 Task: Set up issue templates in the GitHub repository by adding 'Bug report', 'Feature request', and 'Custom template'.
Action: Mouse moved to (127, 251)
Screenshot: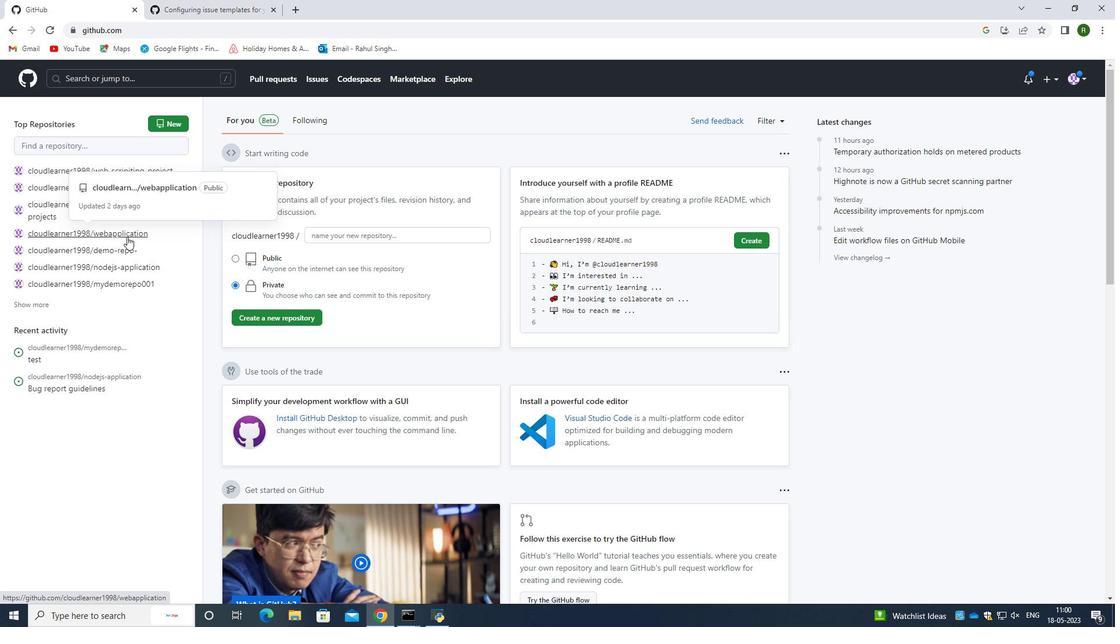 
Action: Mouse pressed left at (127, 251)
Screenshot: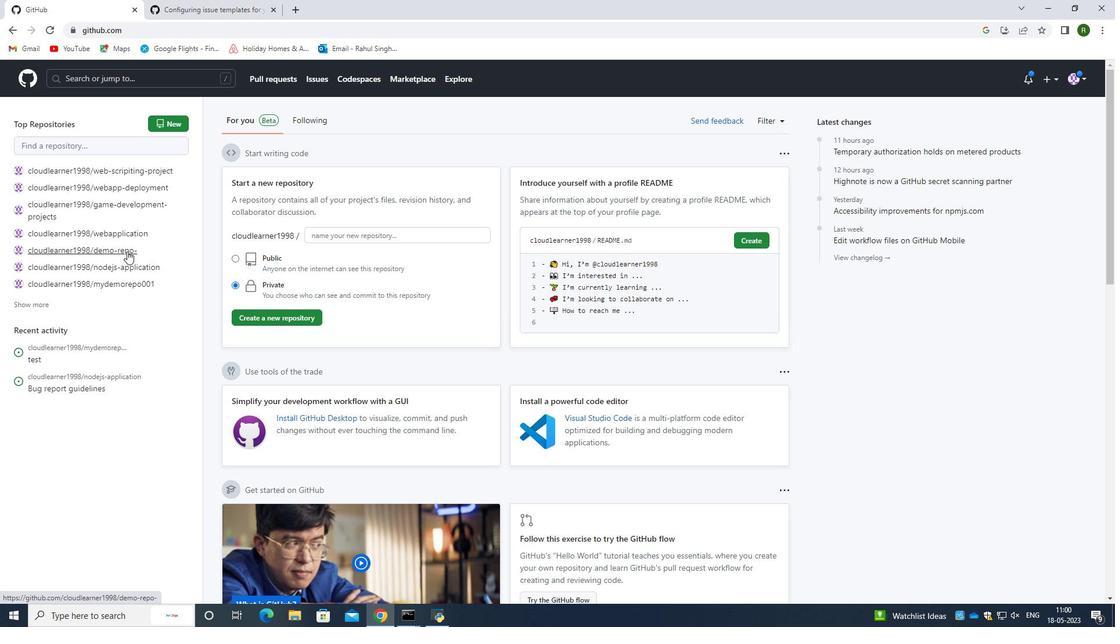 
Action: Mouse moved to (475, 145)
Screenshot: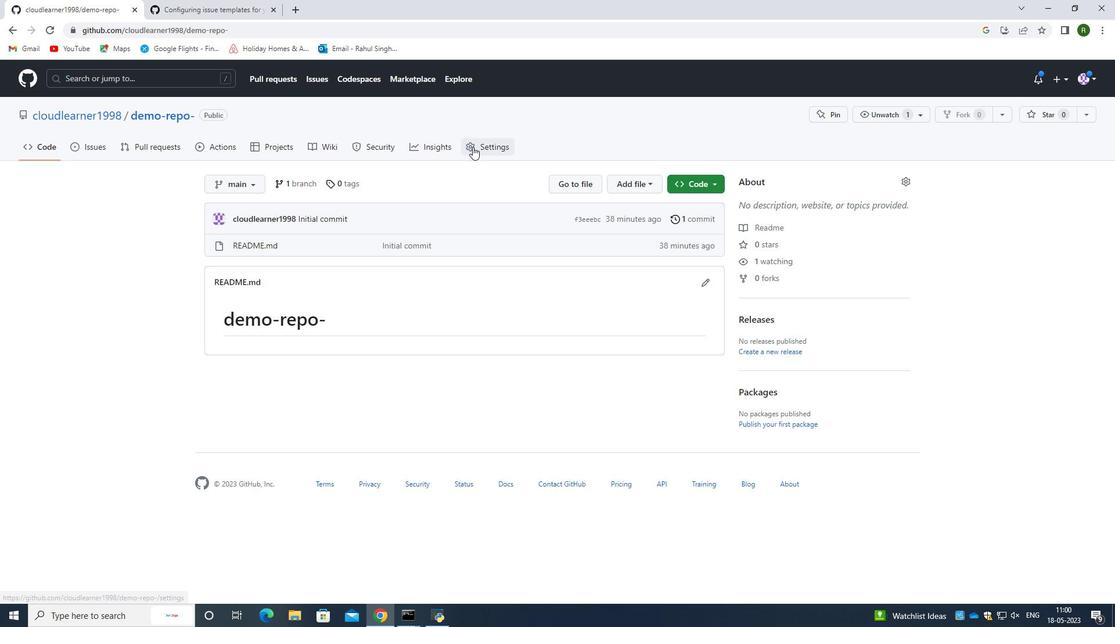 
Action: Mouse pressed left at (475, 145)
Screenshot: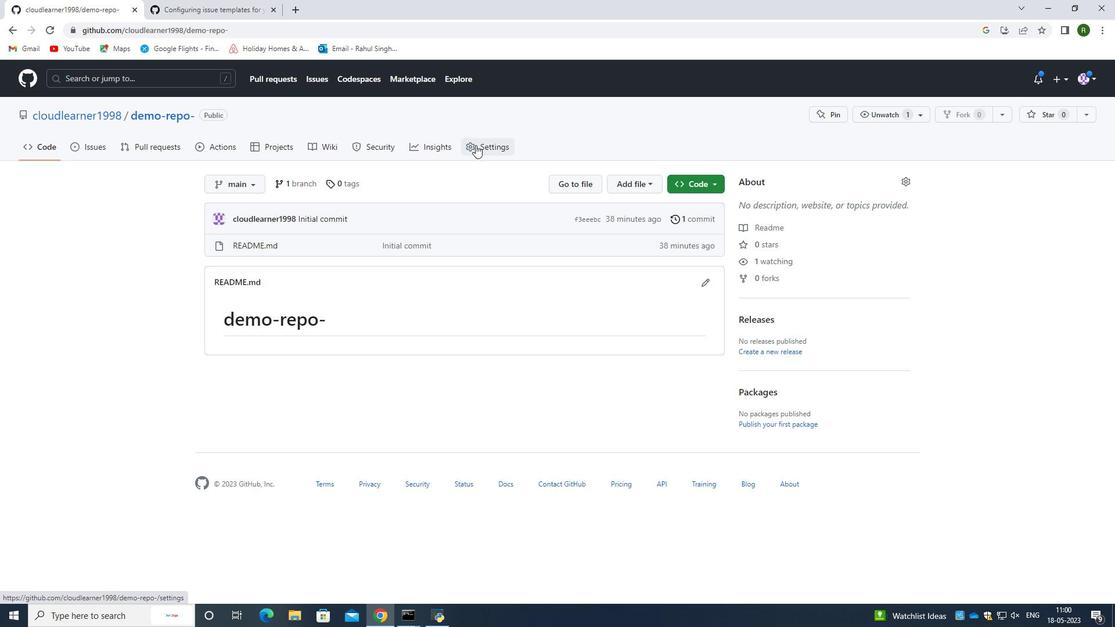 
Action: Mouse moved to (471, 294)
Screenshot: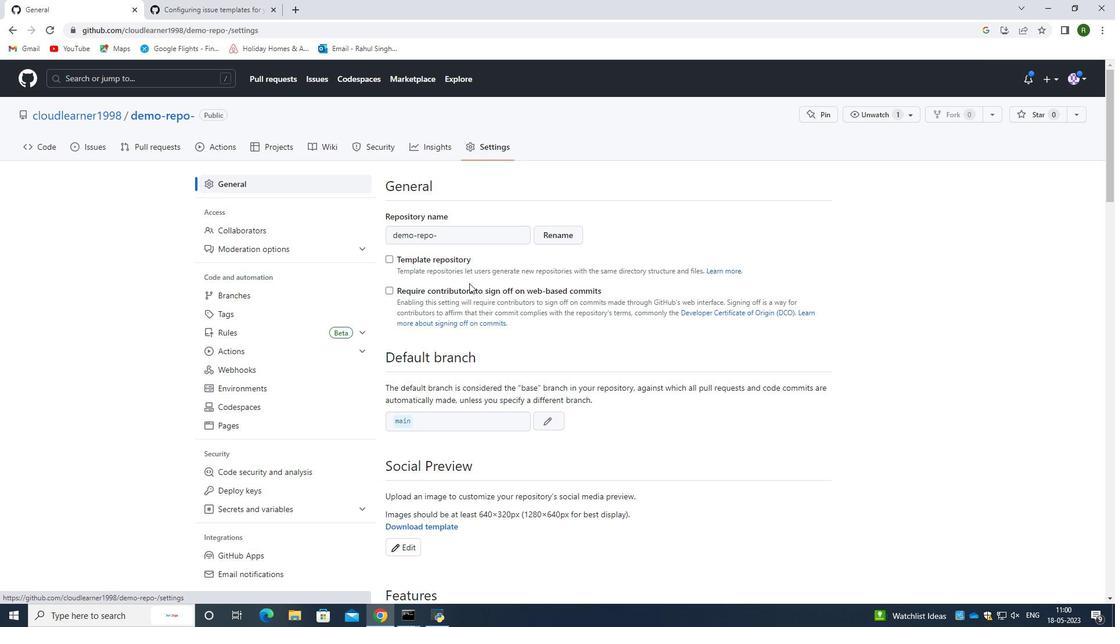 
Action: Mouse scrolled (471, 293) with delta (0, 0)
Screenshot: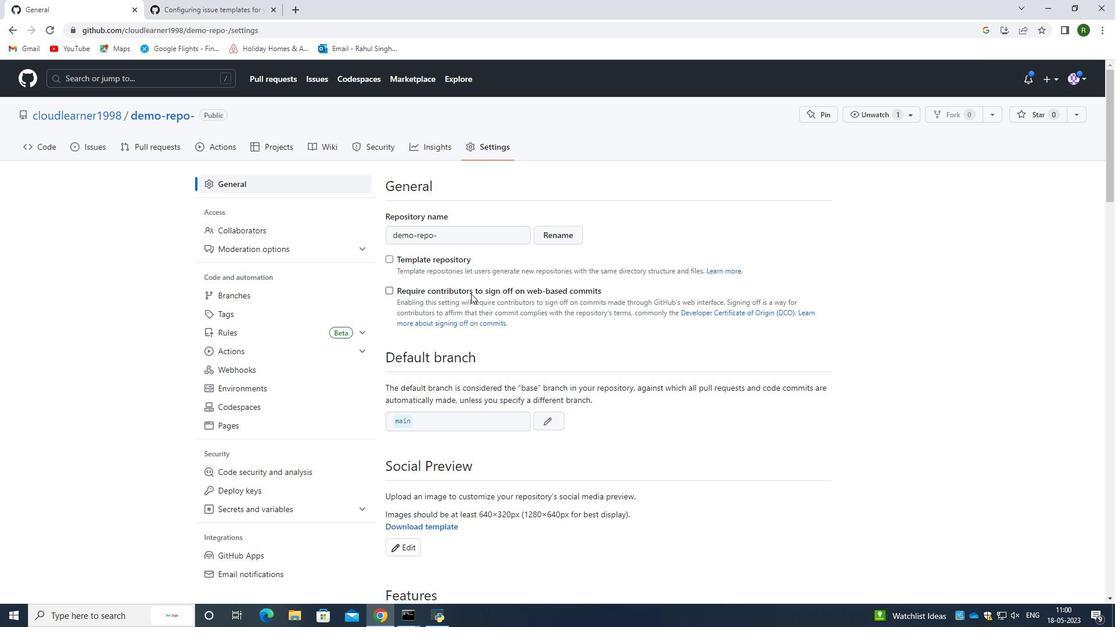
Action: Mouse moved to (473, 294)
Screenshot: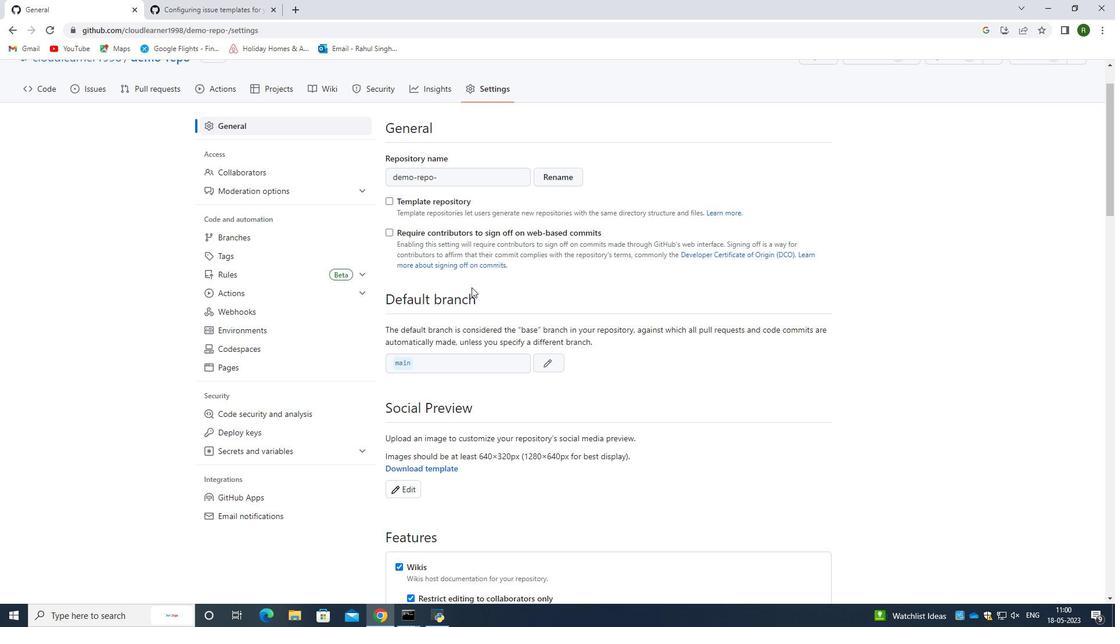 
Action: Mouse scrolled (473, 294) with delta (0, 0)
Screenshot: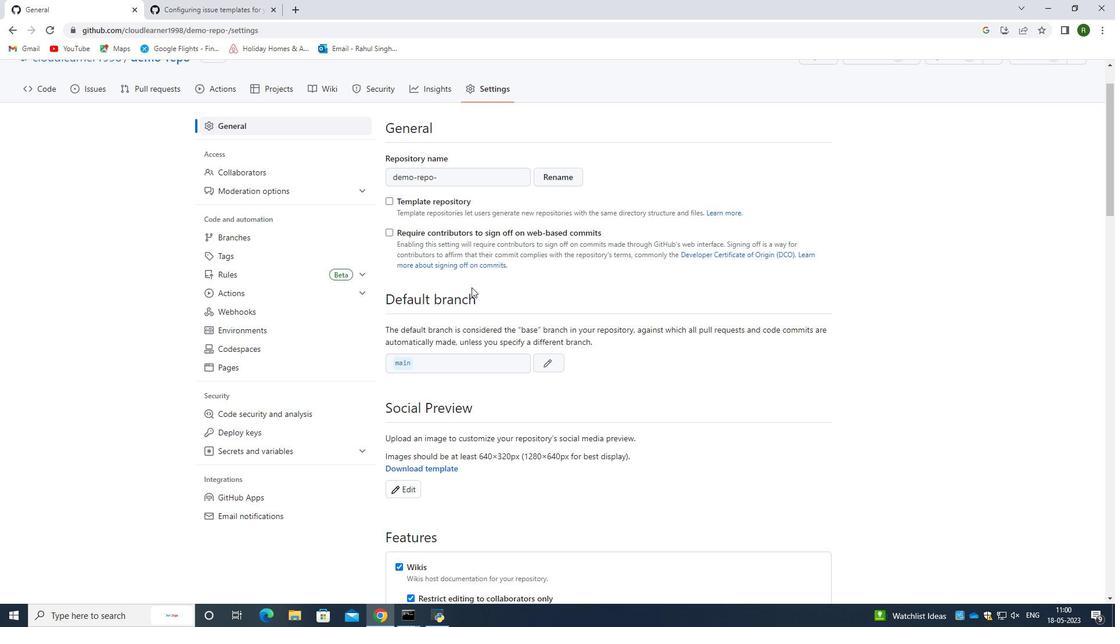 
Action: Mouse moved to (517, 398)
Screenshot: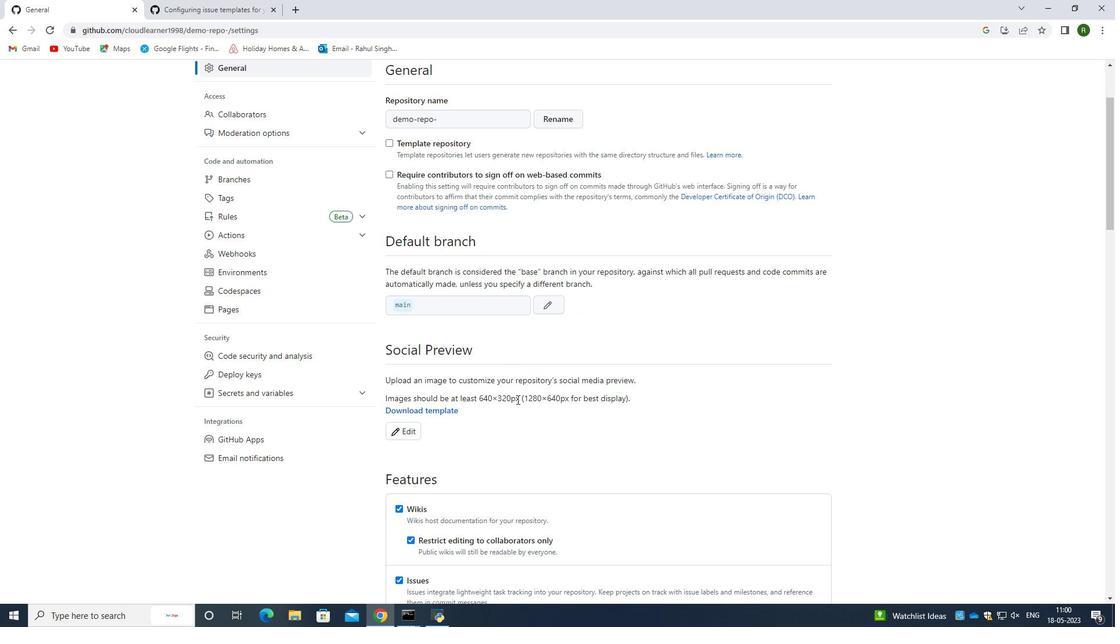 
Action: Mouse scrolled (517, 398) with delta (0, 0)
Screenshot: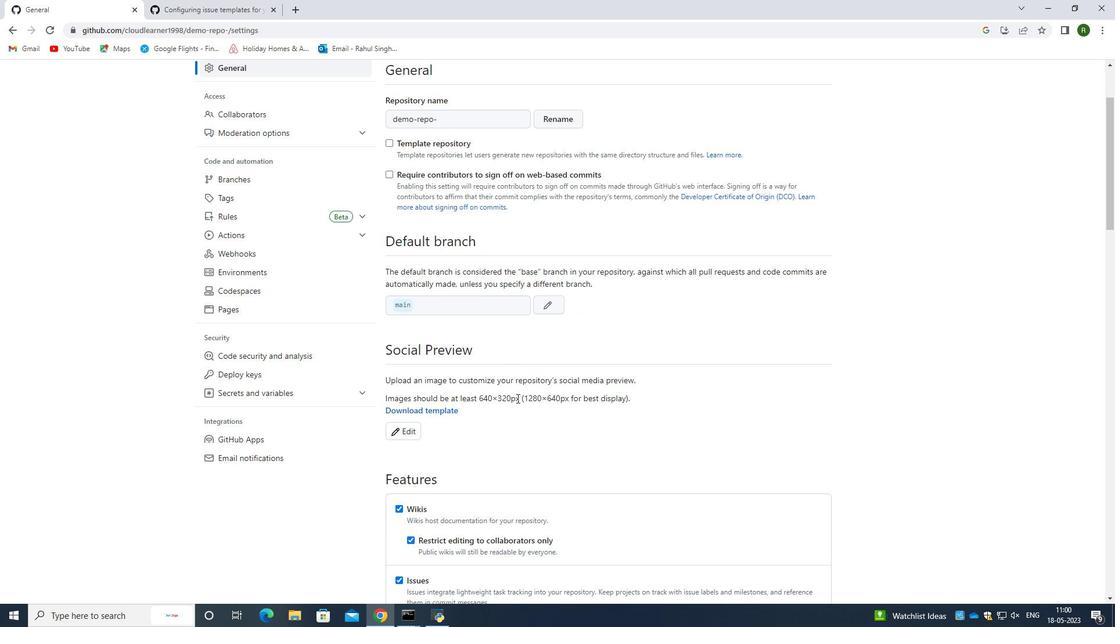 
Action: Mouse moved to (517, 400)
Screenshot: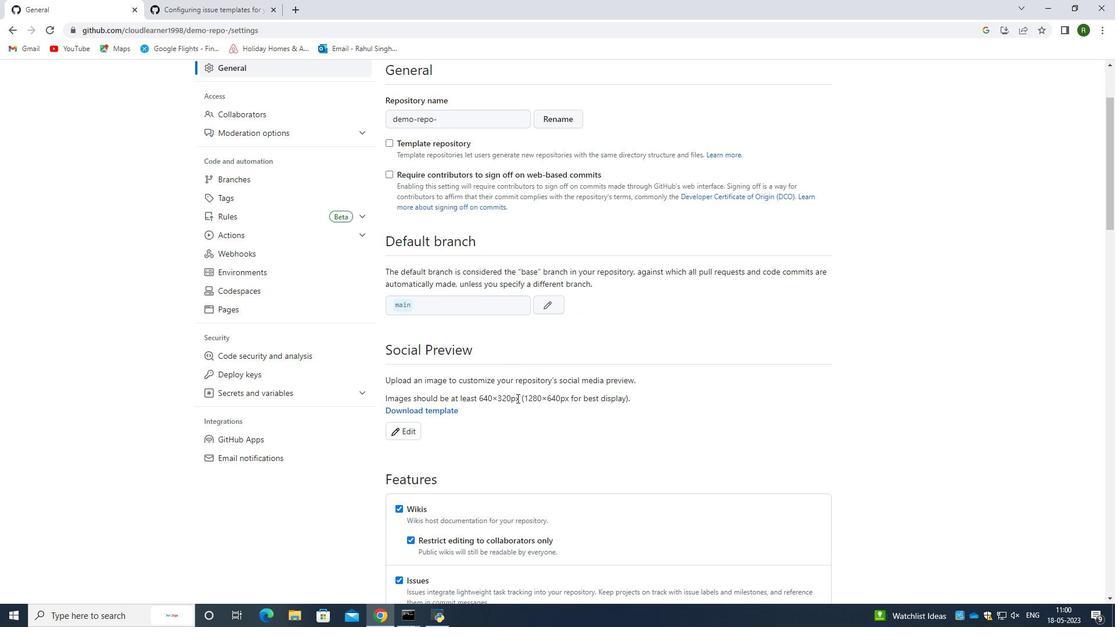 
Action: Mouse scrolled (517, 400) with delta (0, 0)
Screenshot: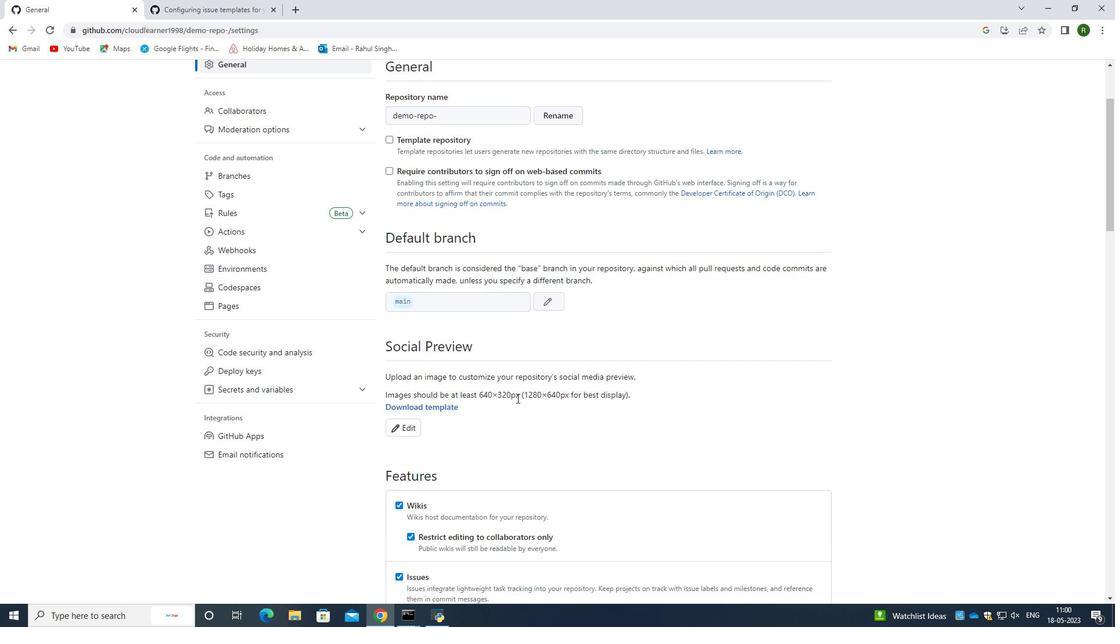
Action: Mouse moved to (514, 462)
Screenshot: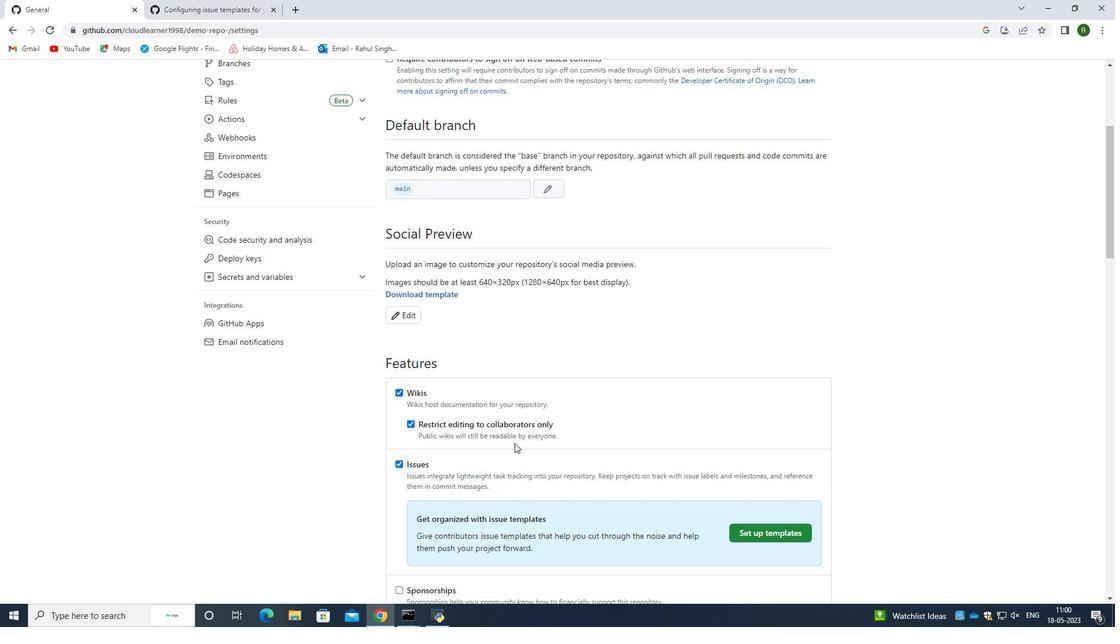 
Action: Mouse scrolled (514, 461) with delta (0, 0)
Screenshot: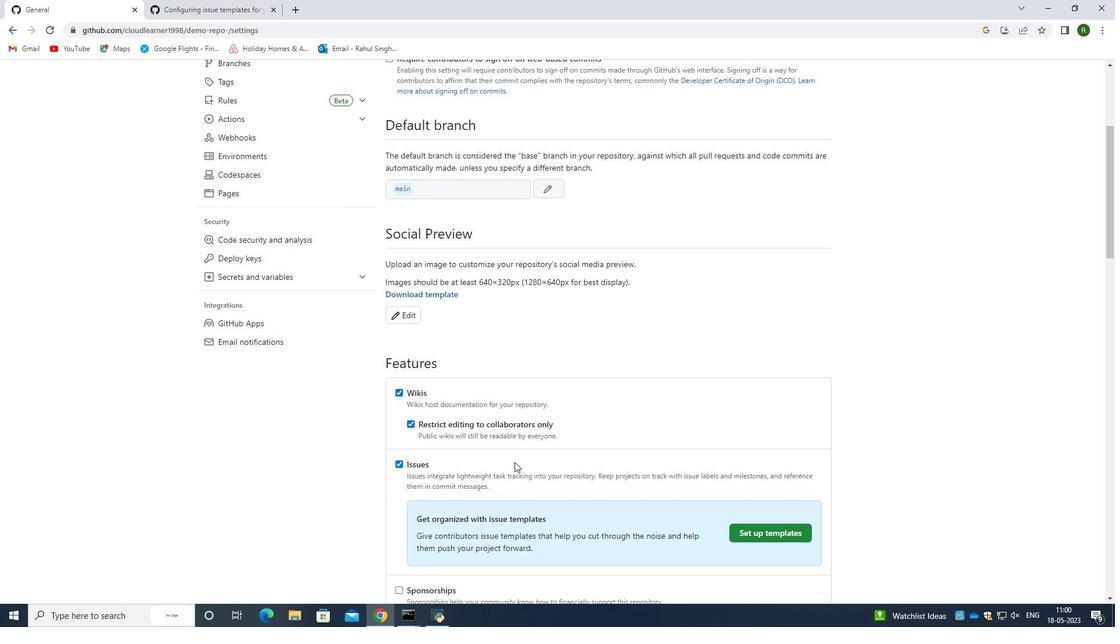 
Action: Mouse scrolled (514, 461) with delta (0, 0)
Screenshot: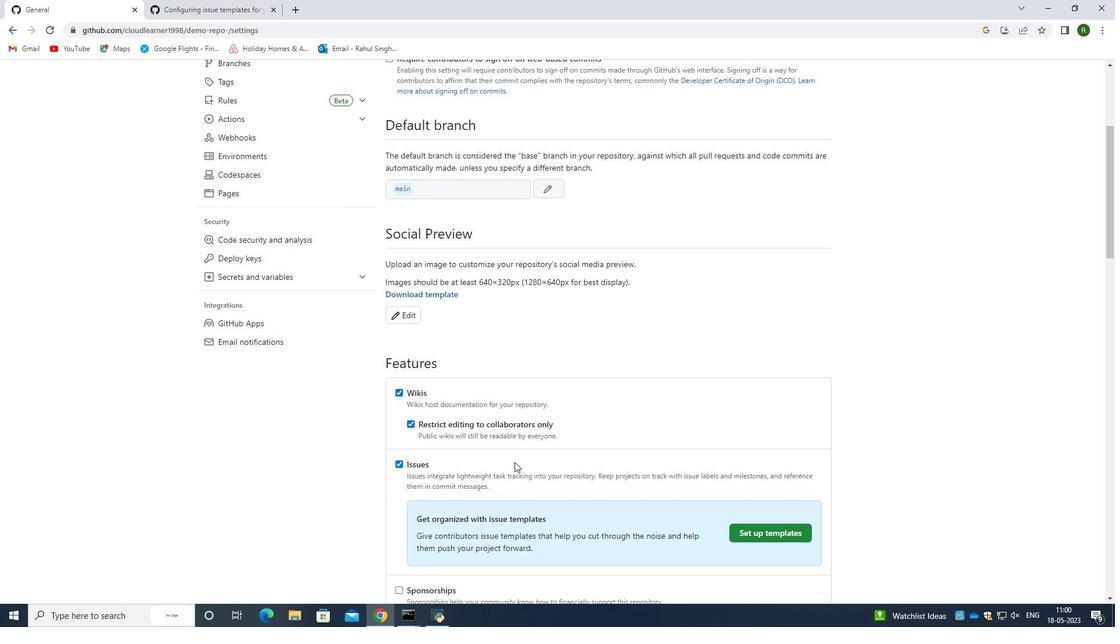 
Action: Mouse moved to (456, 163)
Screenshot: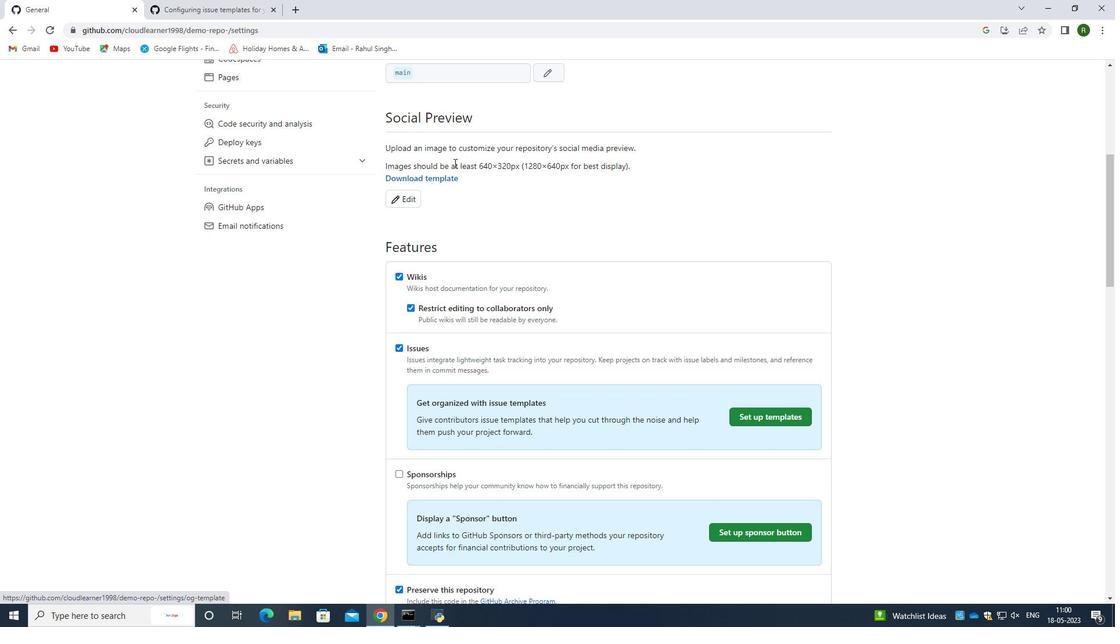 
Action: Mouse scrolled (456, 162) with delta (0, 0)
Screenshot: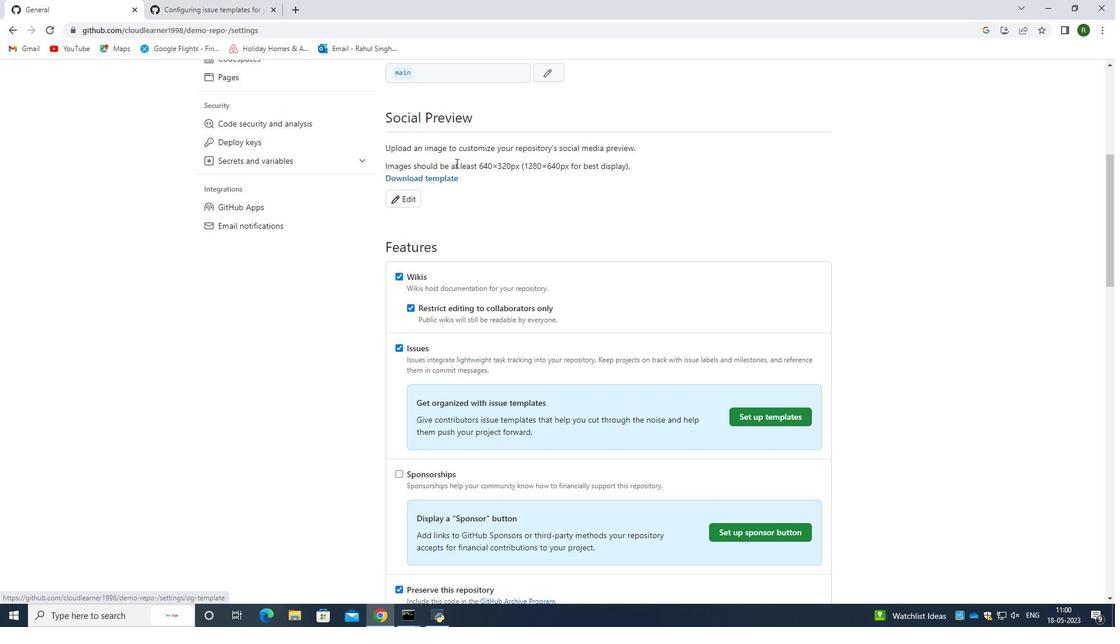 
Action: Mouse scrolled (456, 162) with delta (0, 0)
Screenshot: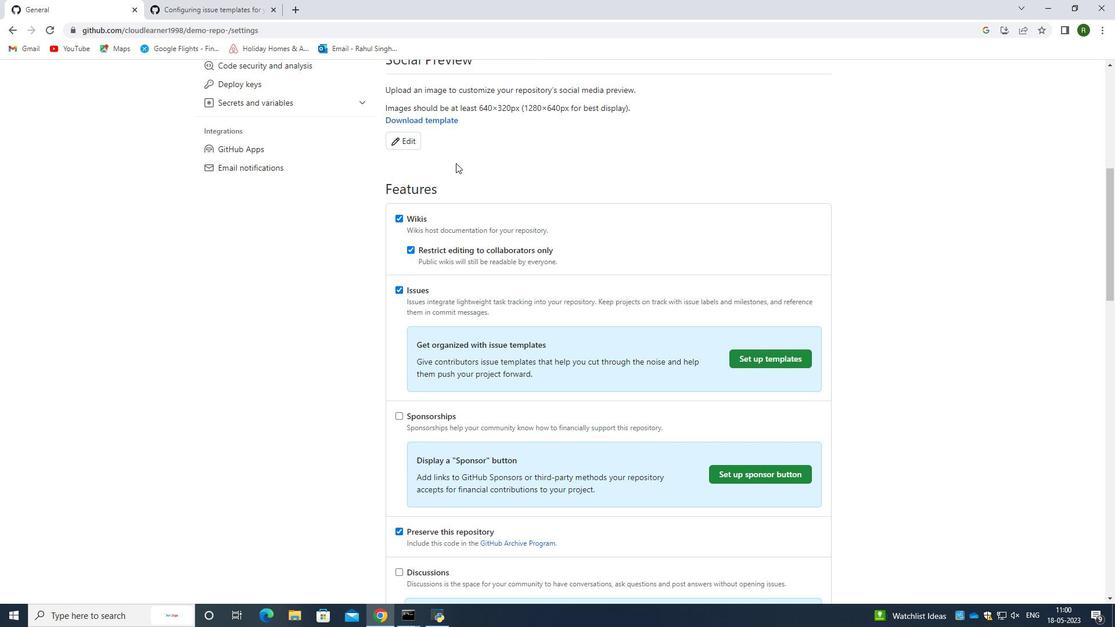 
Action: Mouse scrolled (456, 162) with delta (0, 0)
Screenshot: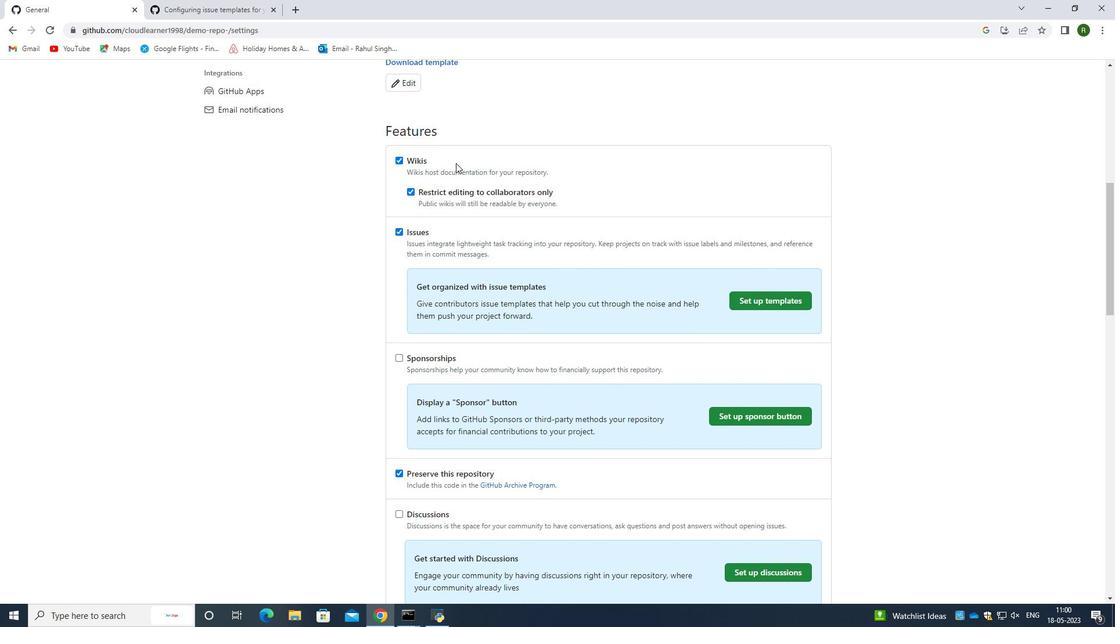 
Action: Mouse scrolled (456, 162) with delta (0, 0)
Screenshot: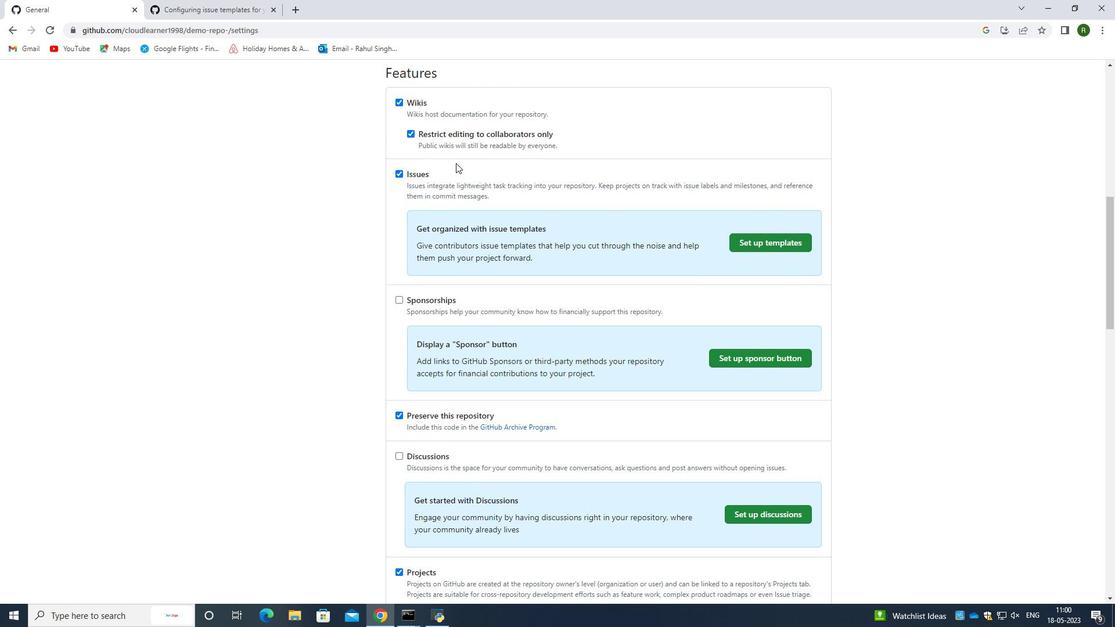 
Action: Mouse scrolled (456, 162) with delta (0, 0)
Screenshot: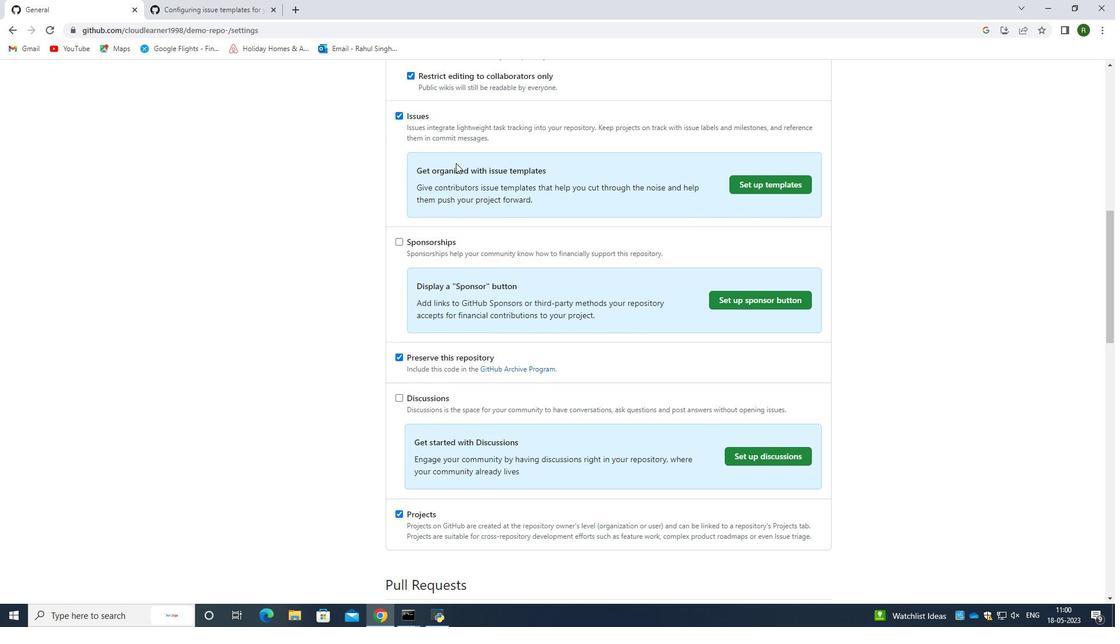 
Action: Mouse scrolled (456, 163) with delta (0, 0)
Screenshot: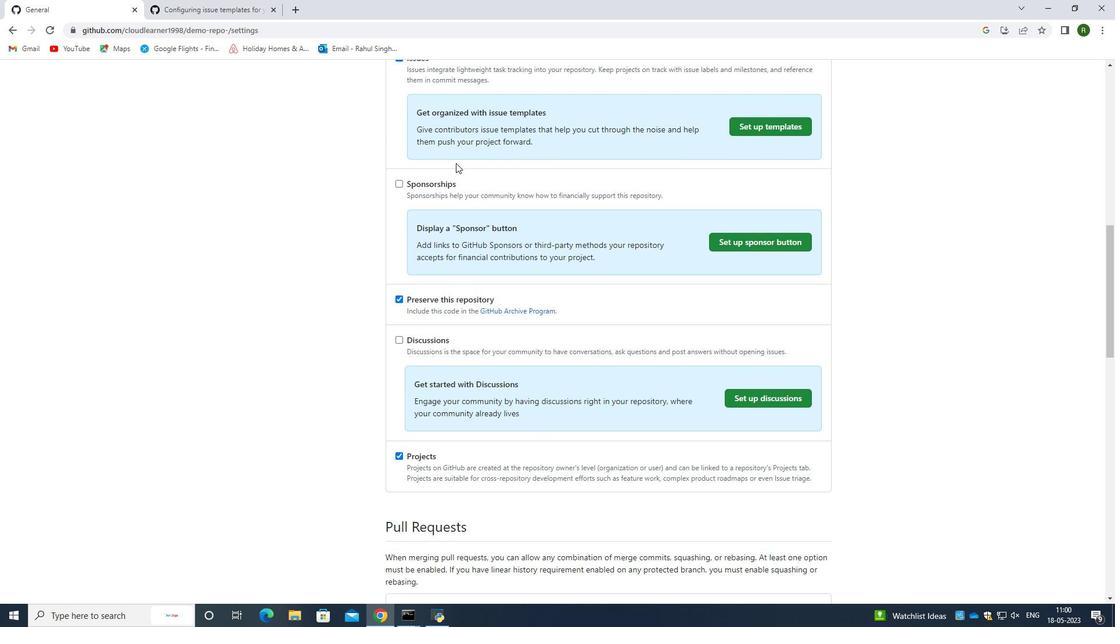 
Action: Mouse scrolled (456, 163) with delta (0, 0)
Screenshot: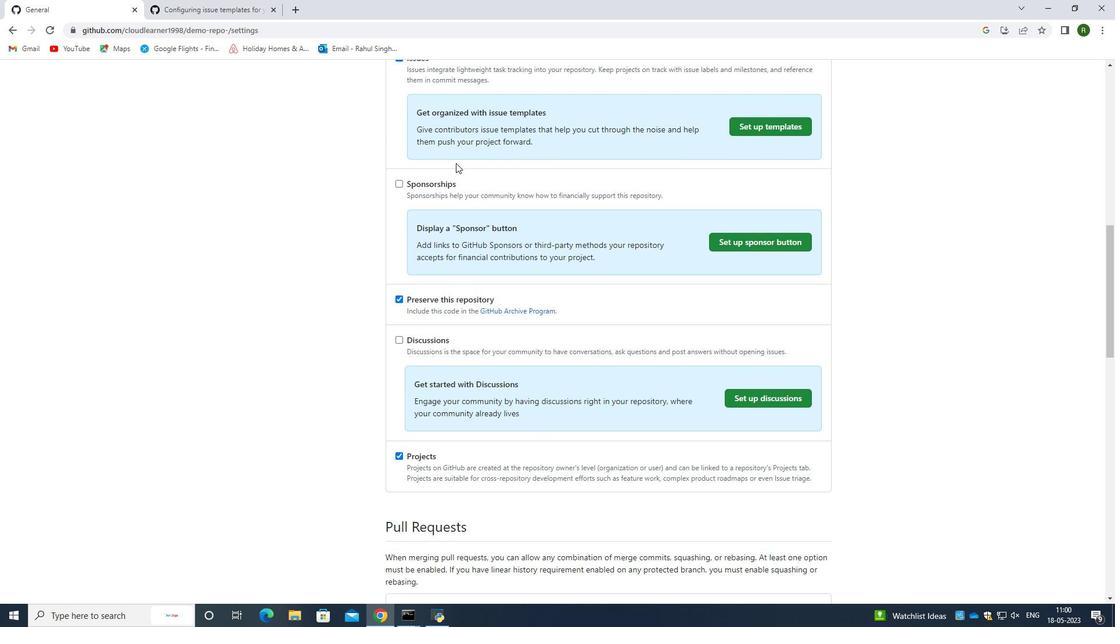 
Action: Mouse moved to (747, 242)
Screenshot: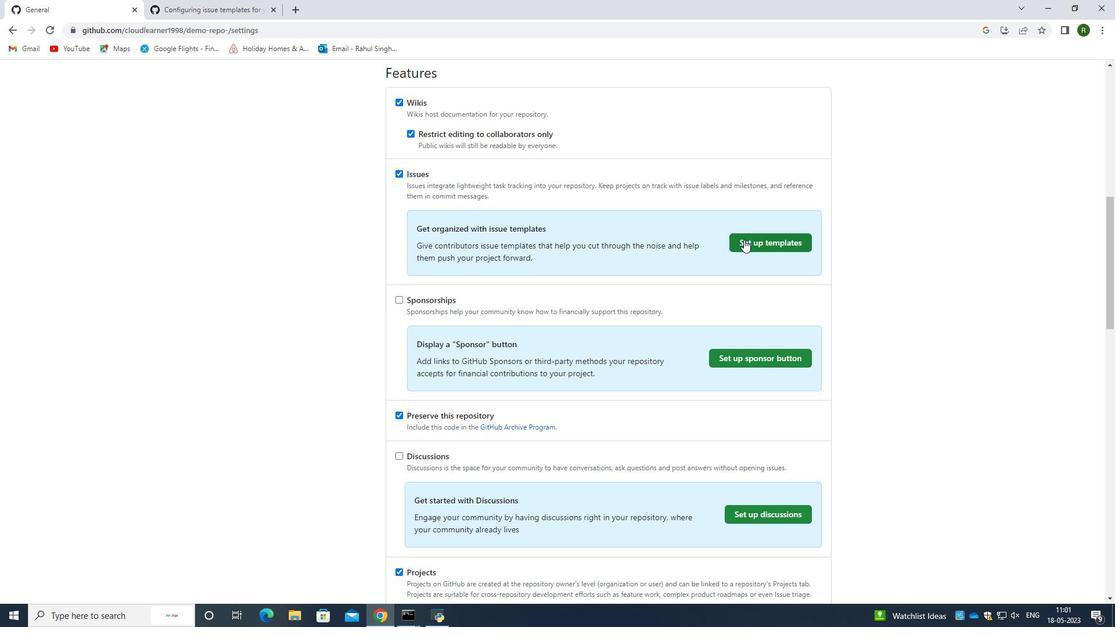 
Action: Mouse pressed left at (747, 242)
Screenshot: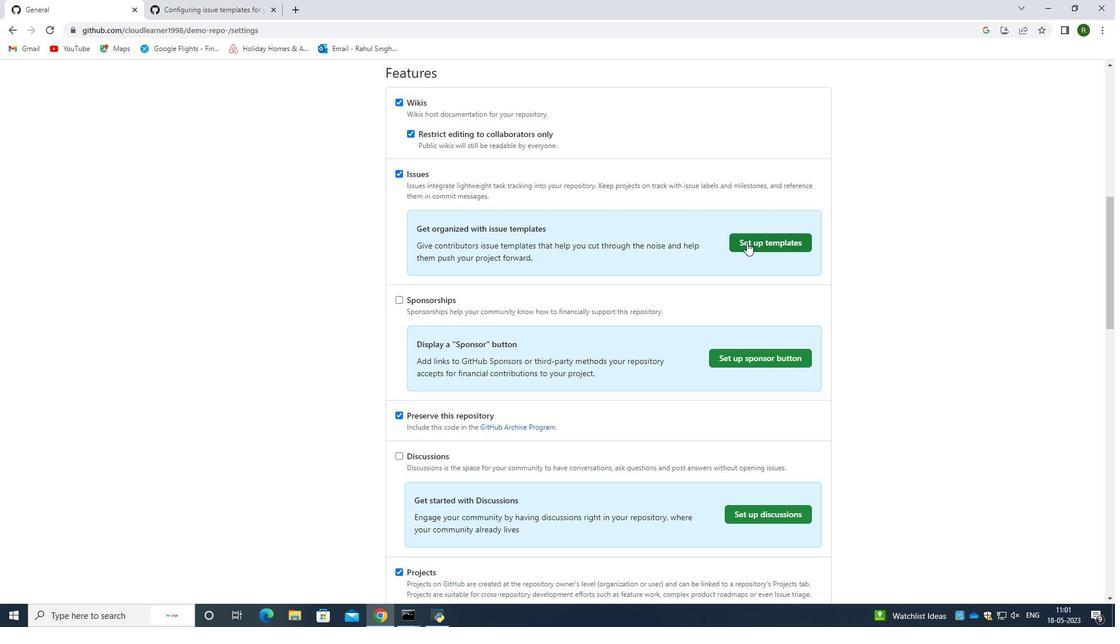 
Action: Mouse moved to (567, 260)
Screenshot: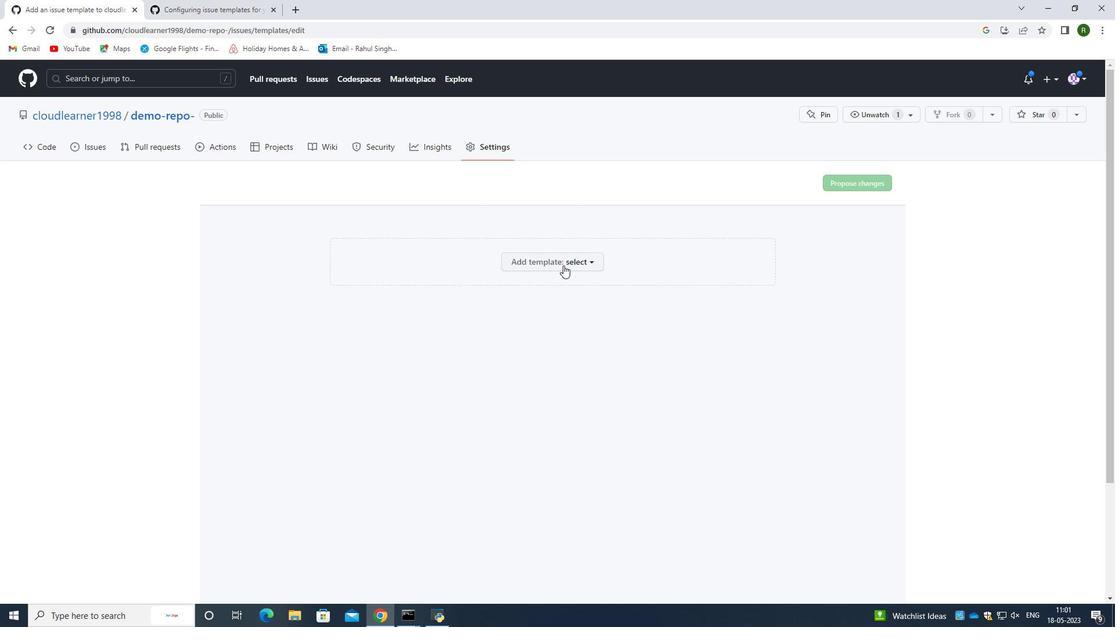 
Action: Mouse pressed left at (567, 260)
Screenshot: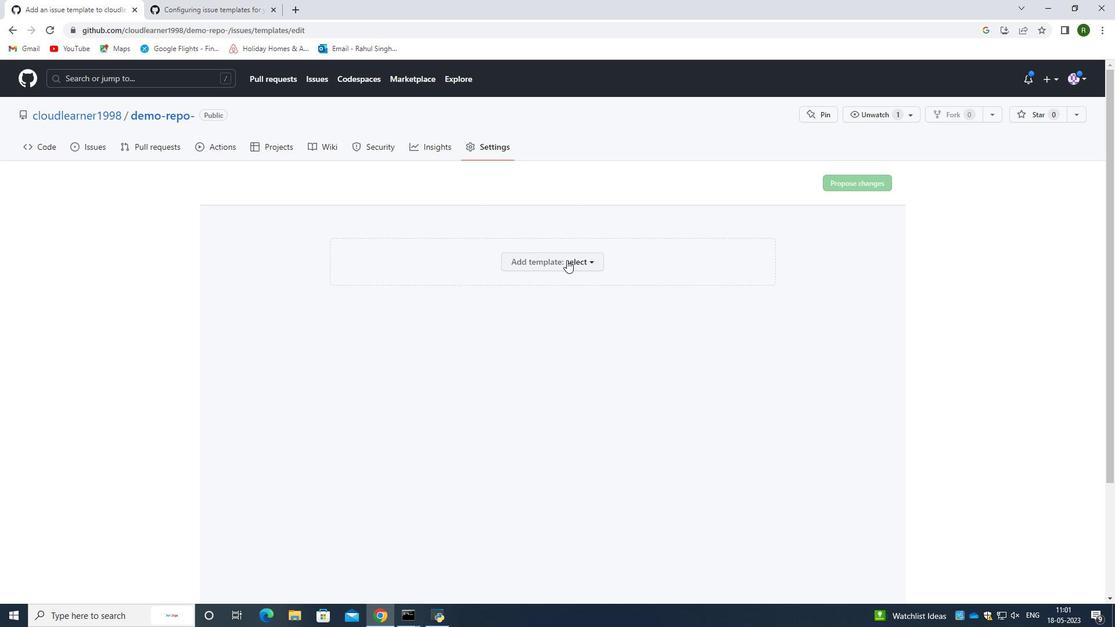 
Action: Mouse moved to (577, 292)
Screenshot: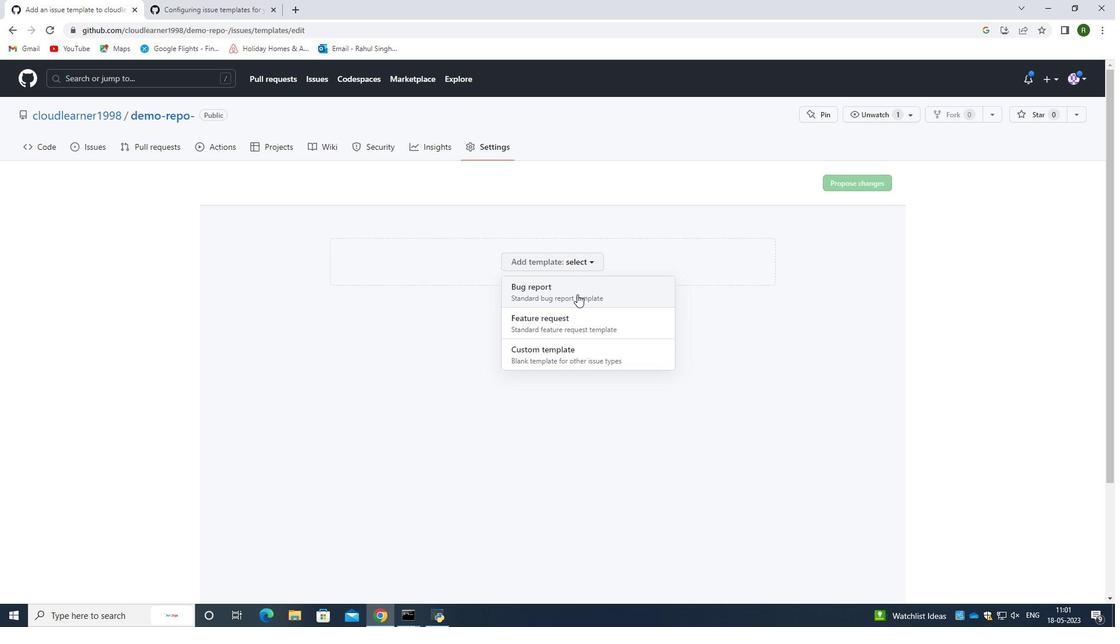 
Action: Mouse pressed left at (577, 292)
Screenshot: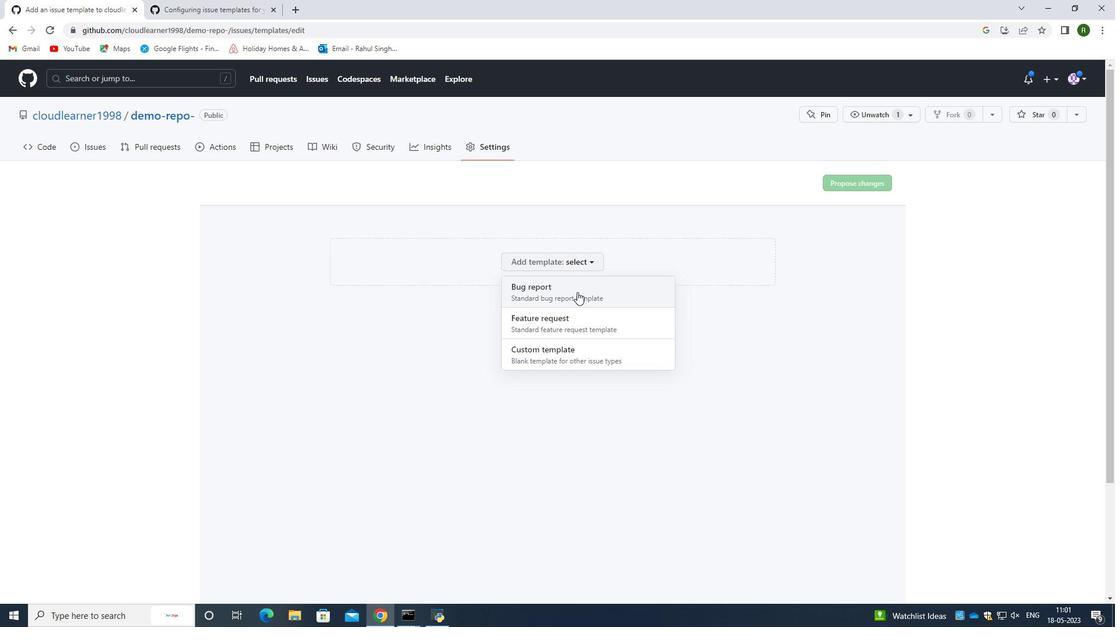 
Action: Mouse moved to (550, 322)
Screenshot: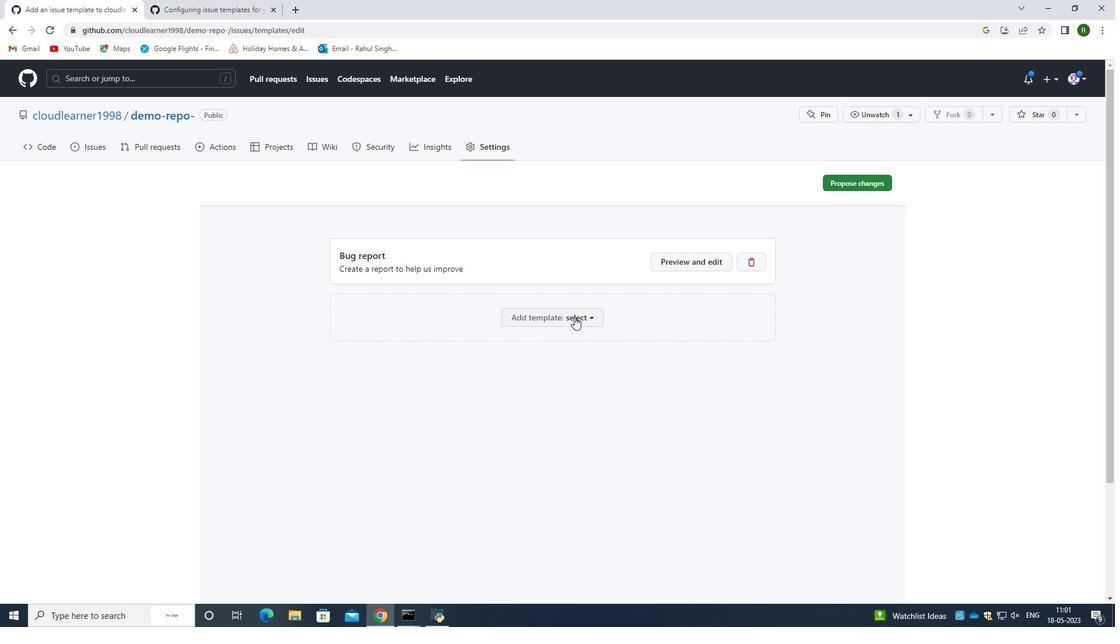 
Action: Mouse pressed left at (550, 322)
Screenshot: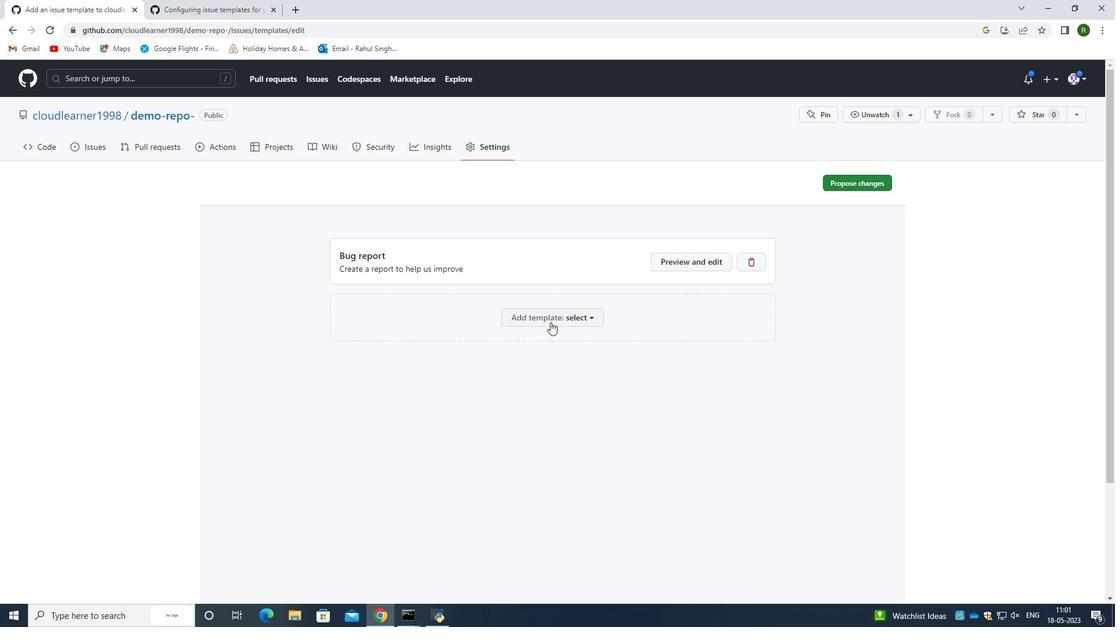 
Action: Mouse moved to (599, 408)
Screenshot: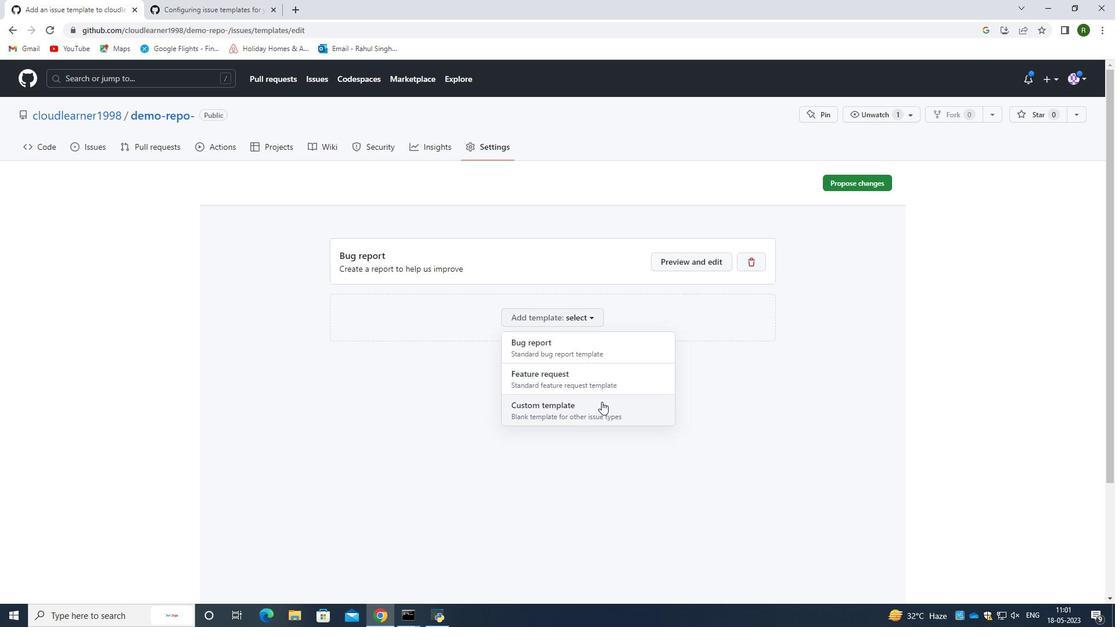 
Action: Mouse pressed left at (599, 408)
Screenshot: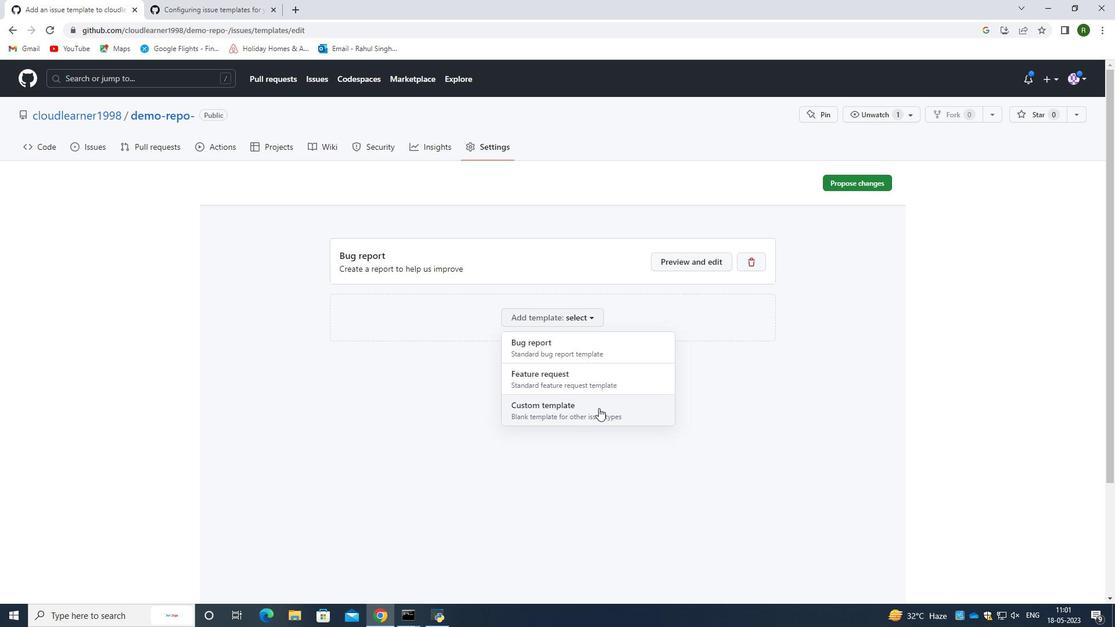 
Action: Mouse moved to (865, 178)
Screenshot: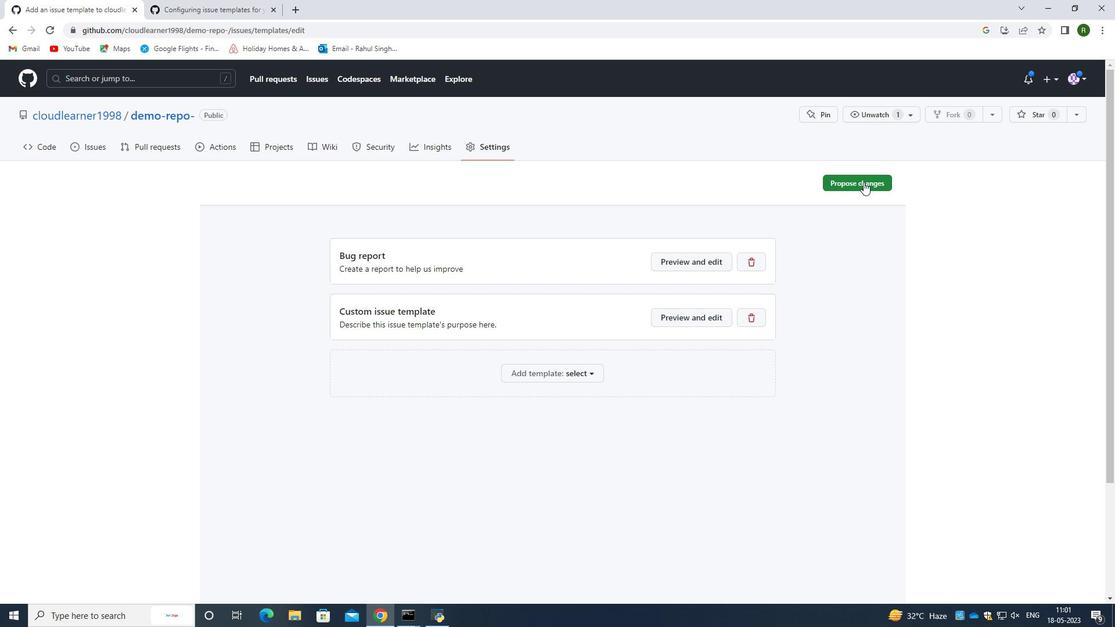 
Action: Mouse pressed left at (865, 178)
Screenshot: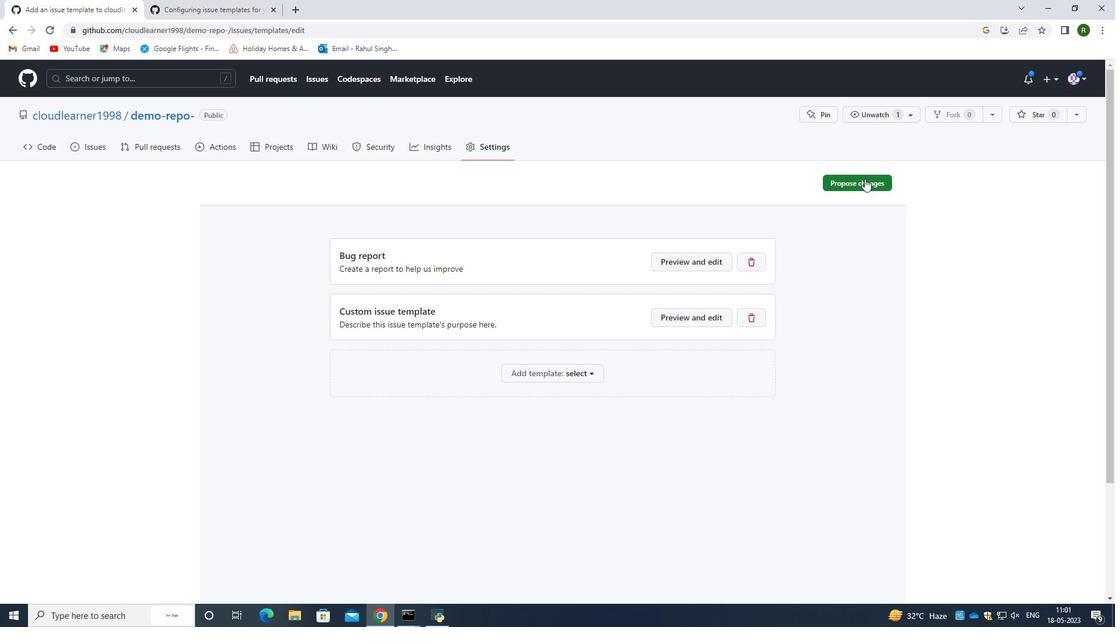 
Action: Mouse moved to (769, 262)
Screenshot: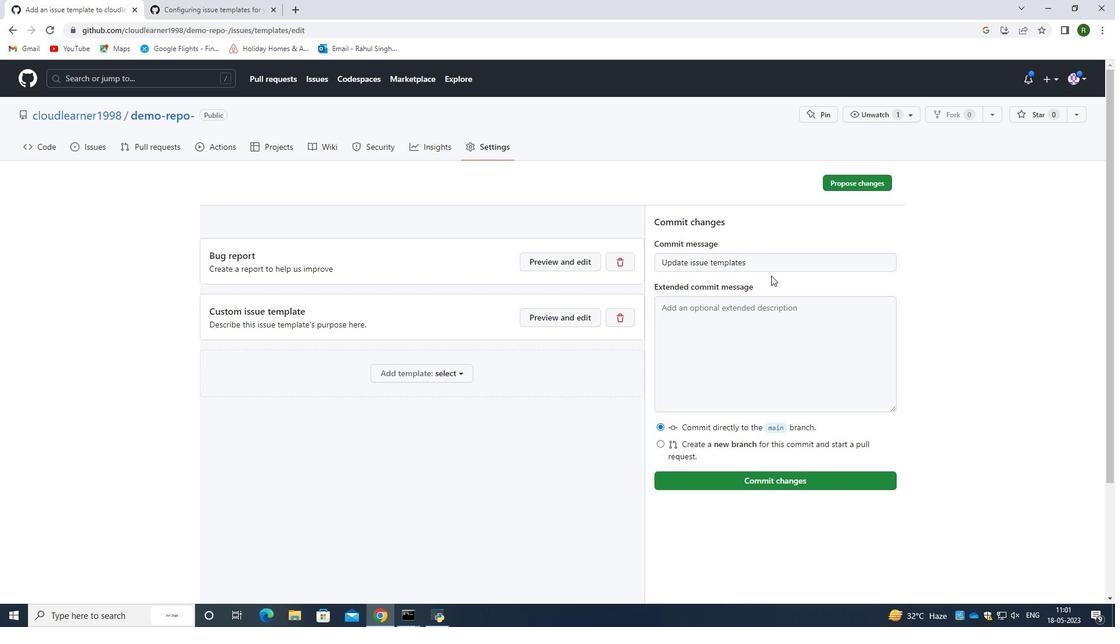 
Action: Mouse pressed left at (769, 262)
Screenshot: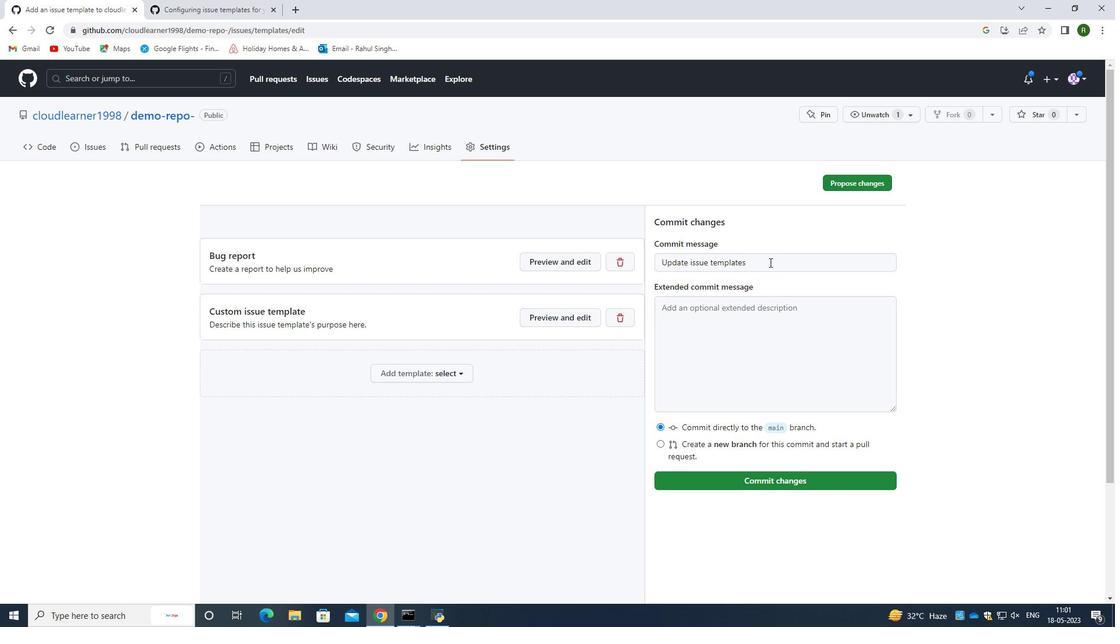 
Action: Mouse moved to (756, 271)
Screenshot: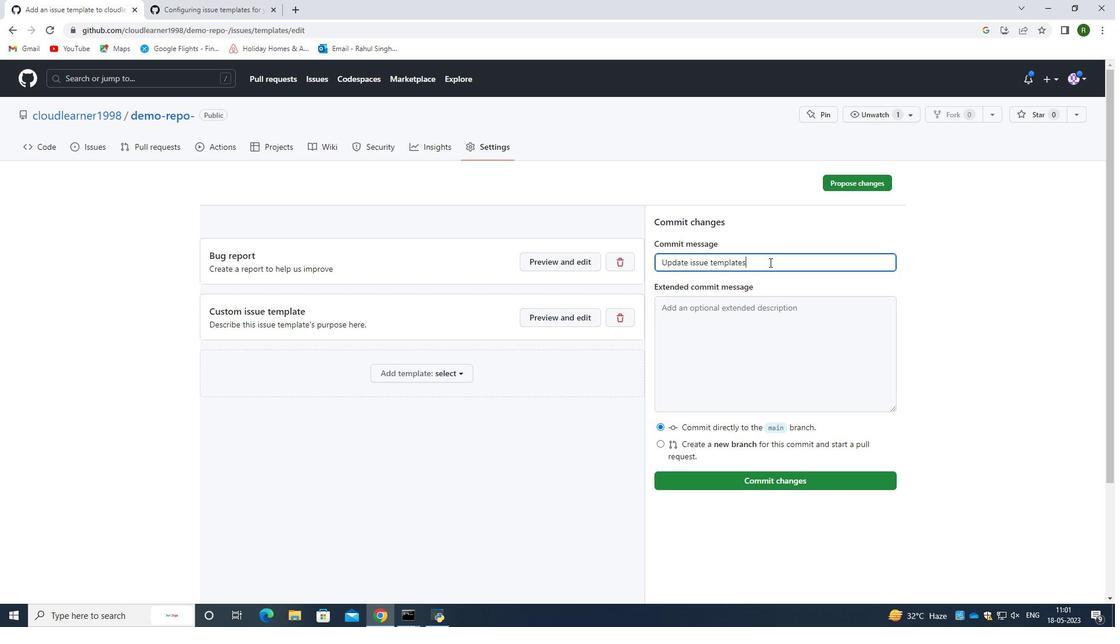 
Action: Key pressed <Key.space>
Screenshot: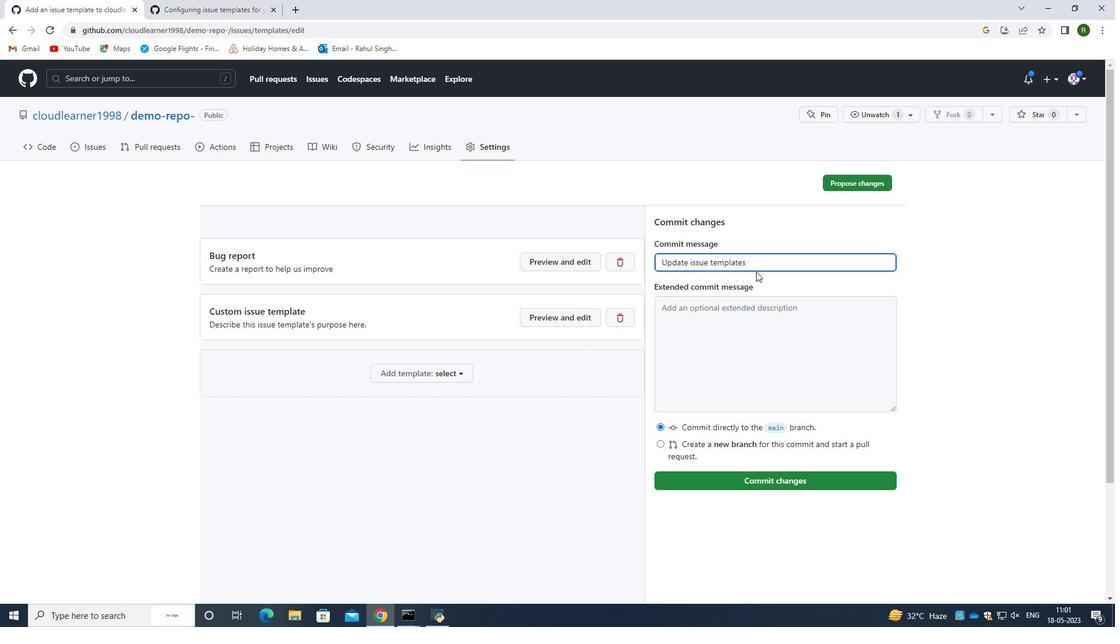 
Action: Mouse moved to (783, 478)
Screenshot: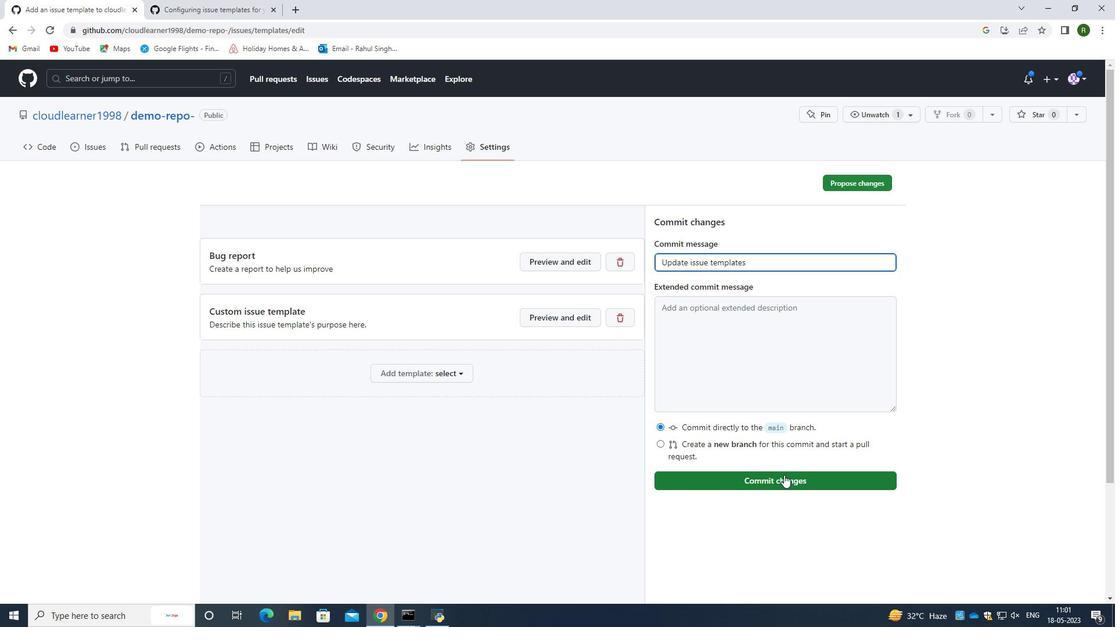 
Action: Mouse pressed left at (783, 478)
Screenshot: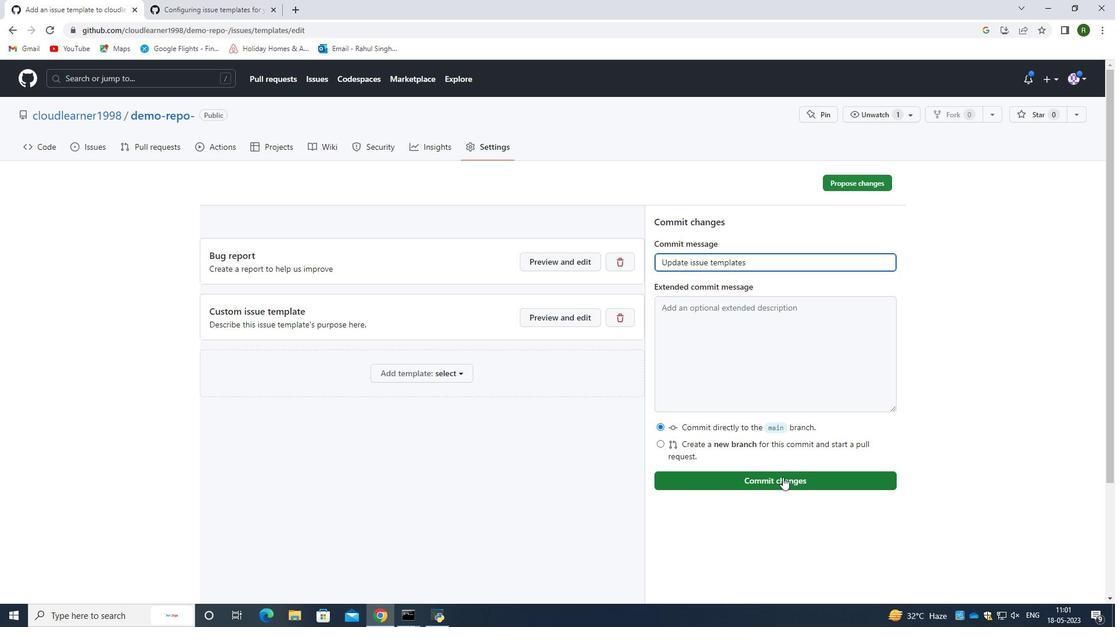 
Action: Mouse moved to (172, 183)
Screenshot: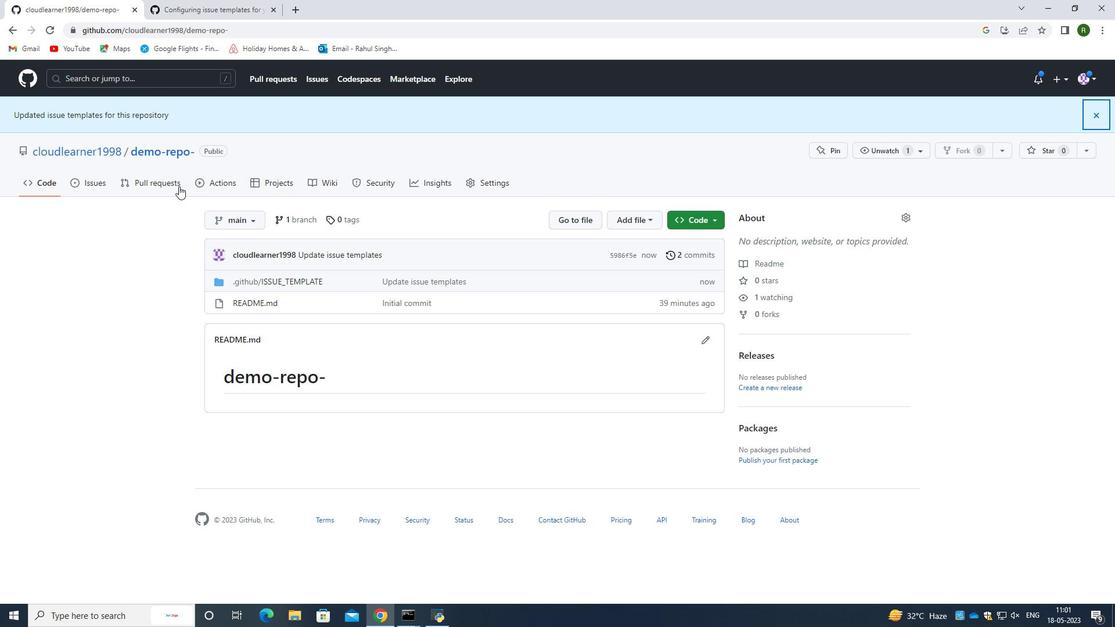 
Action: Mouse pressed left at (172, 183)
Screenshot: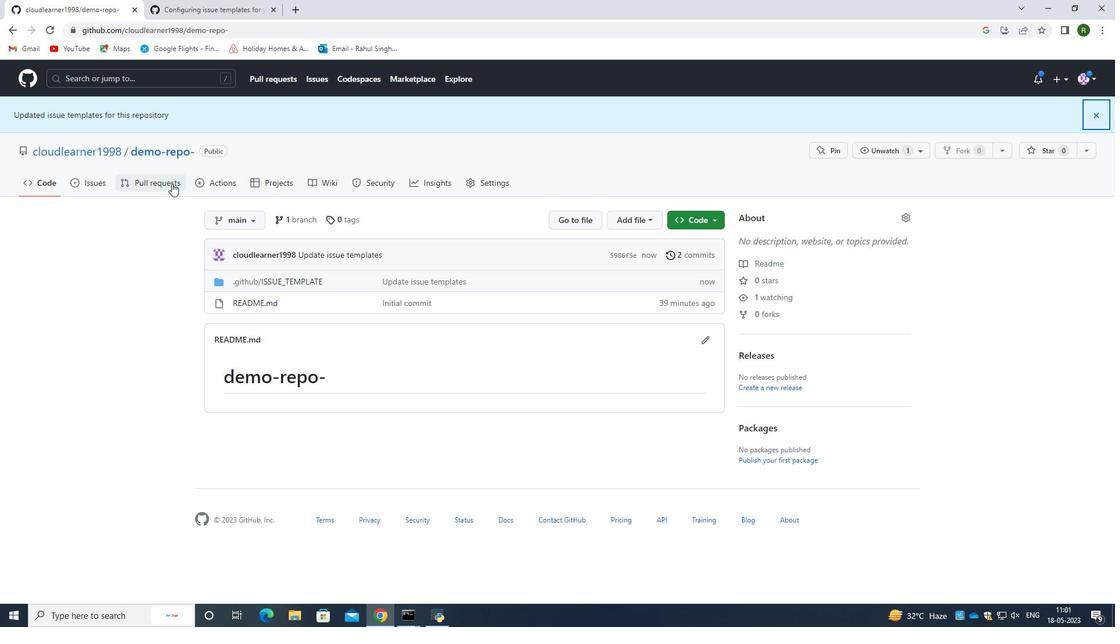 
Action: Mouse moved to (479, 148)
Screenshot: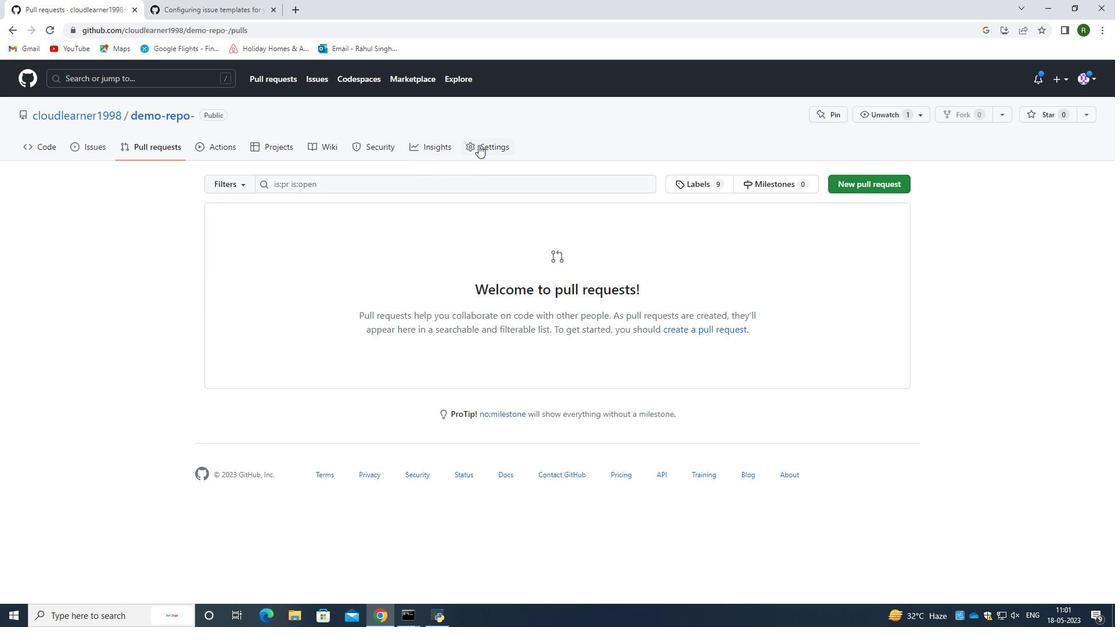 
Action: Mouse pressed left at (479, 148)
Screenshot: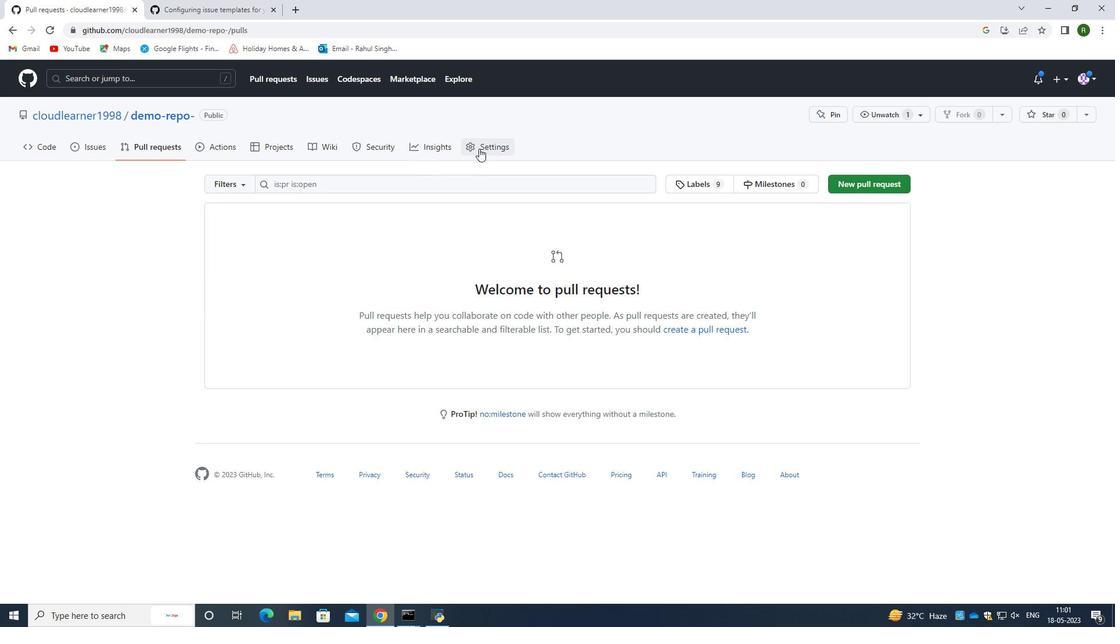 
Action: Mouse moved to (517, 328)
Screenshot: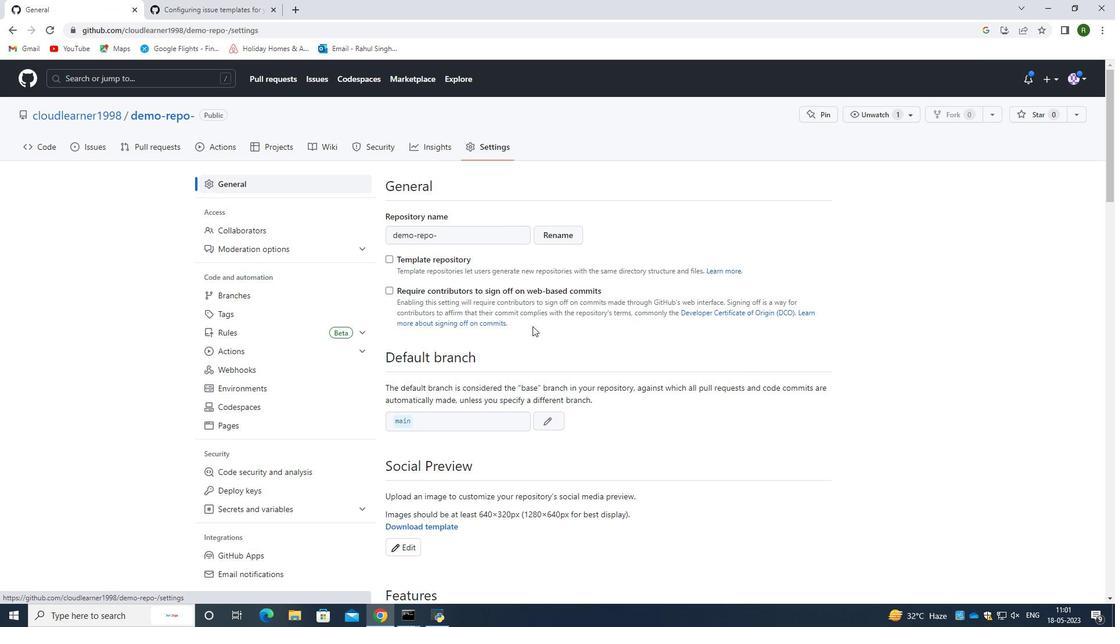 
Action: Mouse scrolled (517, 327) with delta (0, 0)
Screenshot: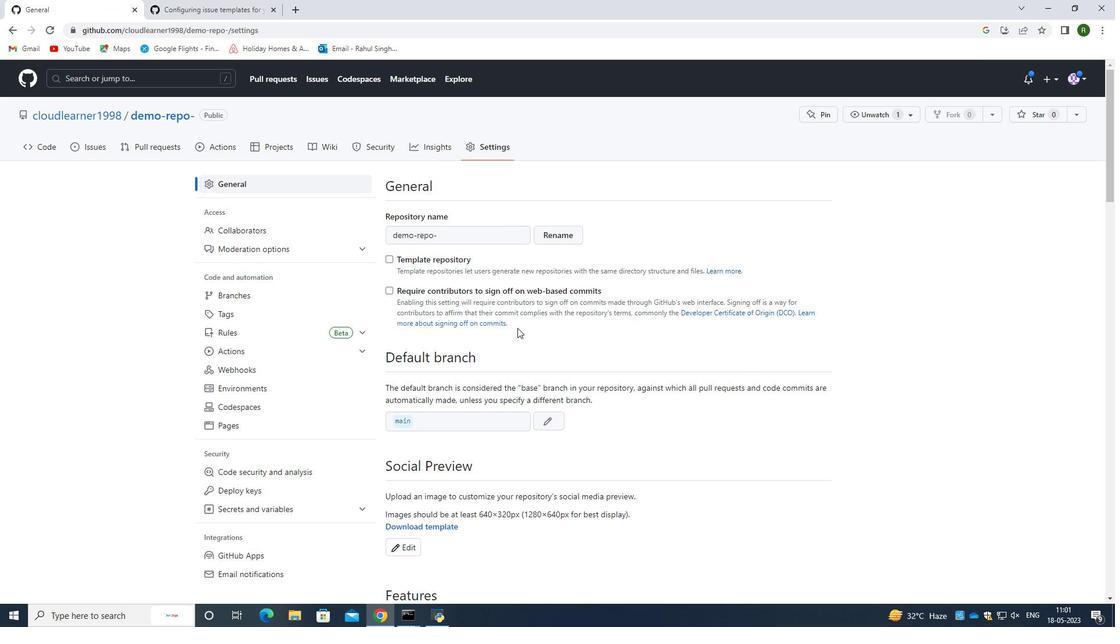 
Action: Mouse moved to (513, 325)
Screenshot: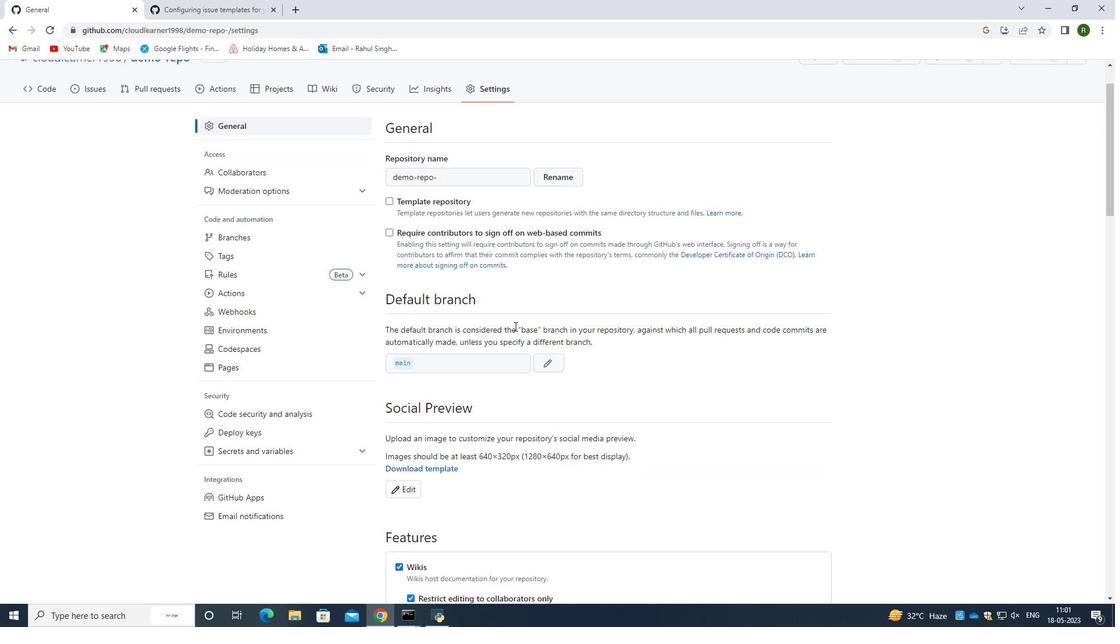 
Action: Mouse scrolled (513, 324) with delta (0, 0)
Screenshot: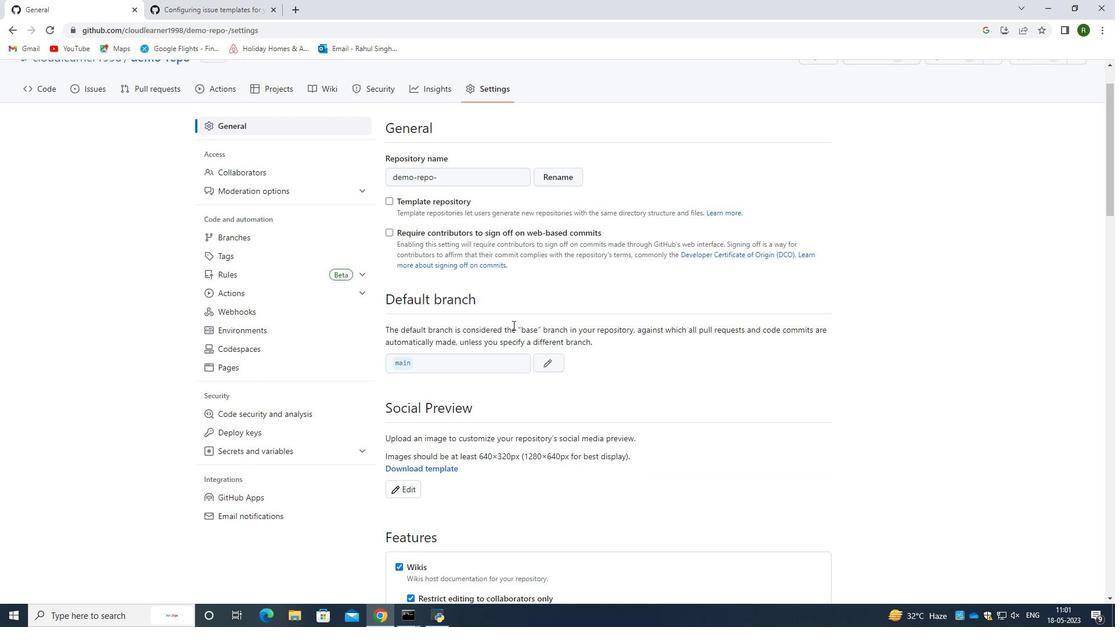 
Action: Mouse scrolled (513, 325) with delta (0, 0)
Screenshot: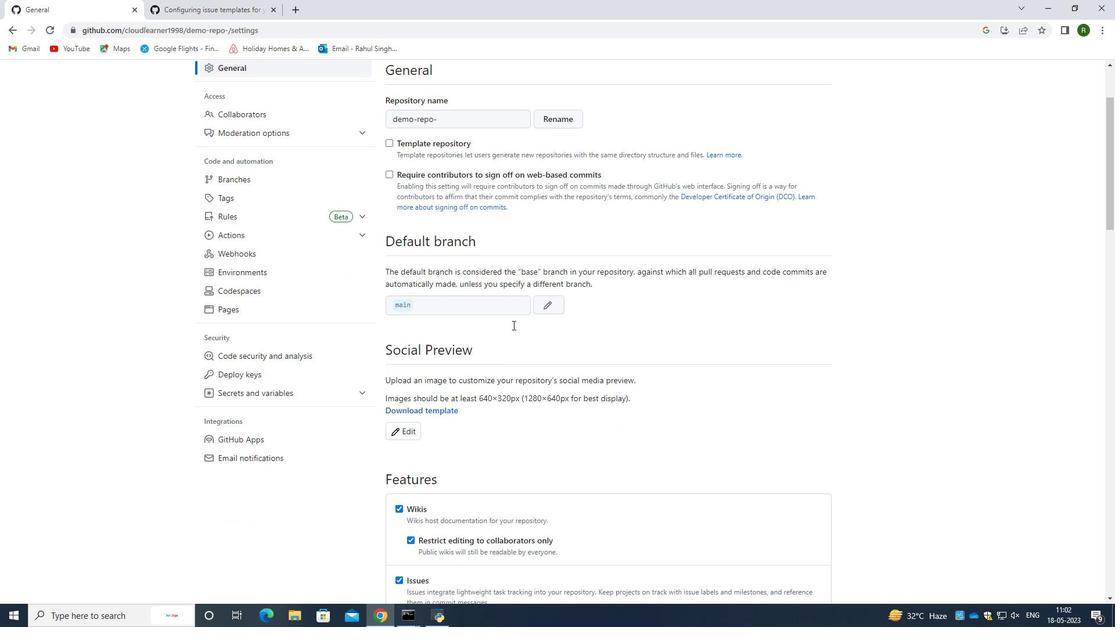 
Action: Mouse scrolled (513, 325) with delta (0, 0)
Screenshot: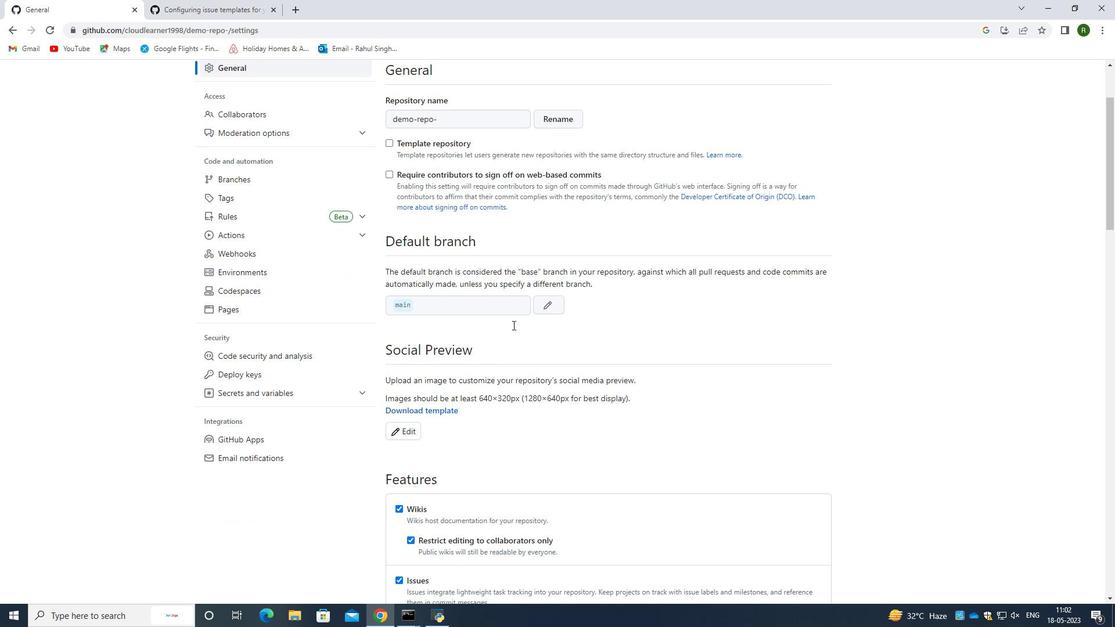 
Action: Mouse moved to (493, 368)
Screenshot: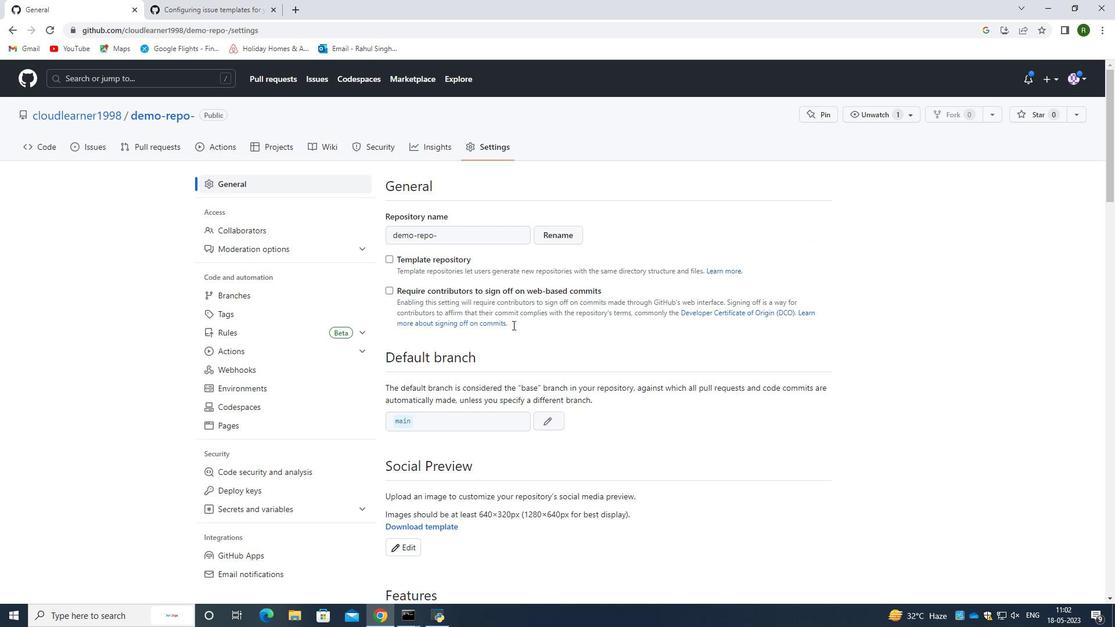 
Action: Mouse scrolled (493, 367) with delta (0, 0)
Screenshot: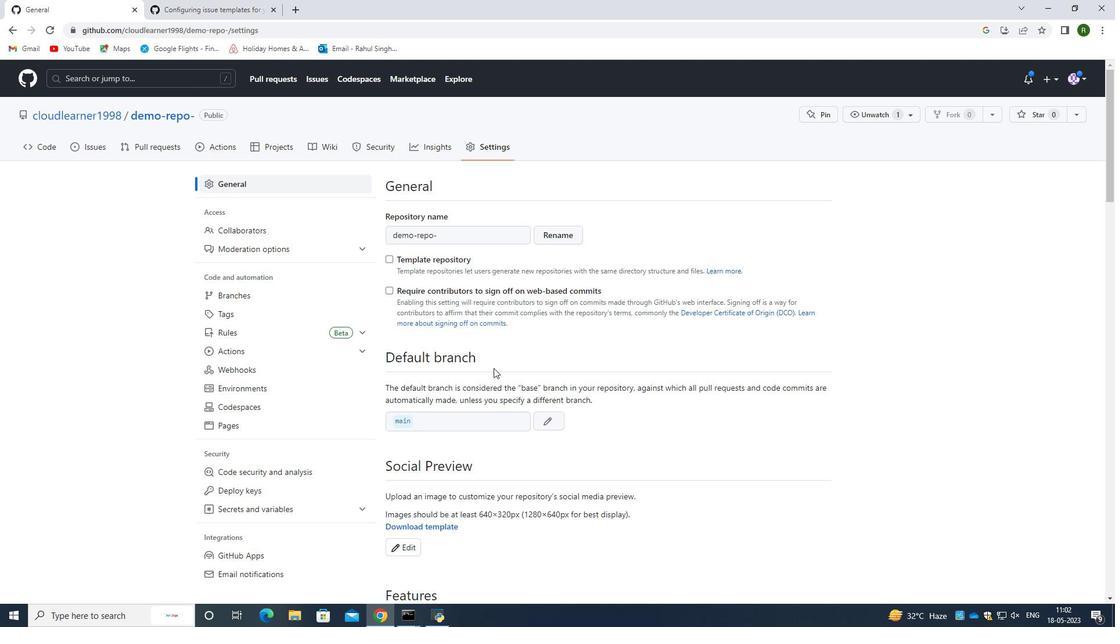 
Action: Mouse moved to (496, 367)
Screenshot: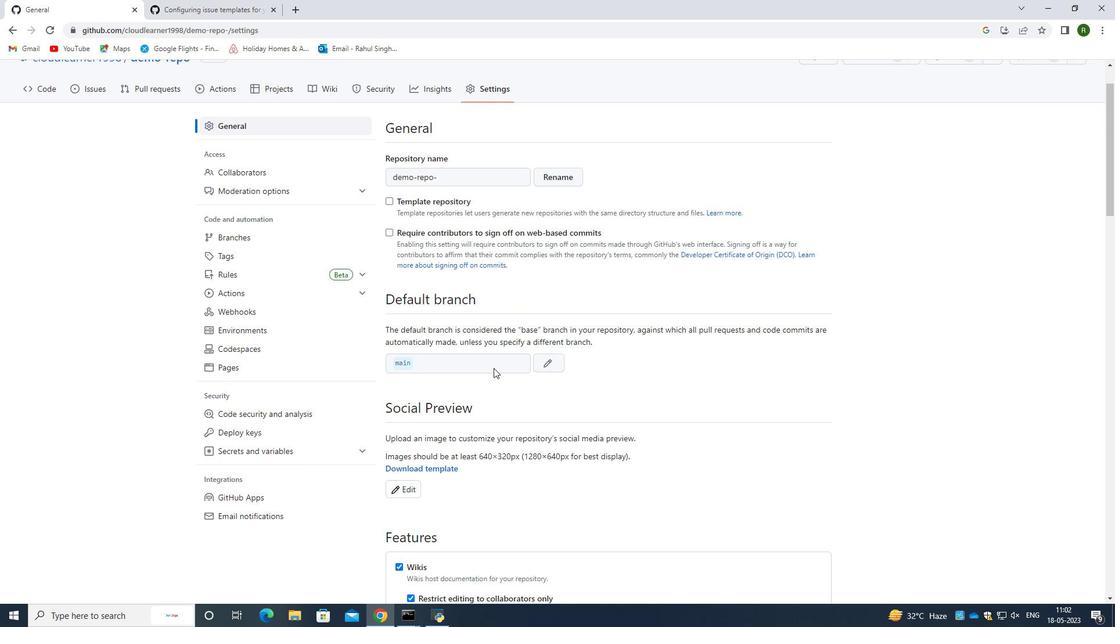 
Action: Mouse scrolled (496, 366) with delta (0, 0)
Screenshot: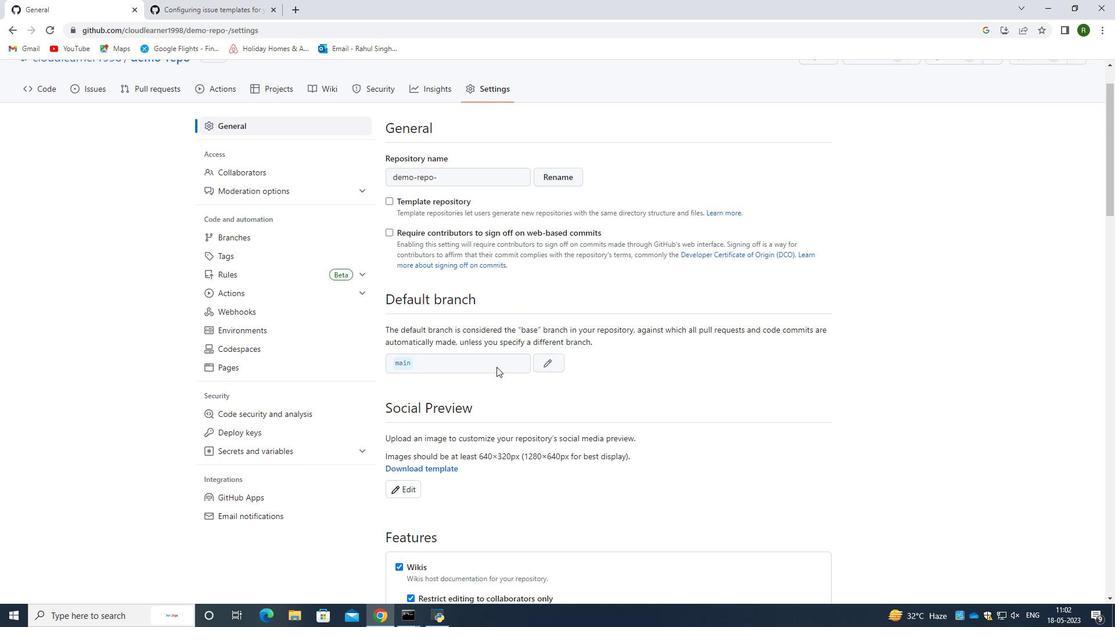 
Action: Mouse moved to (588, 348)
Screenshot: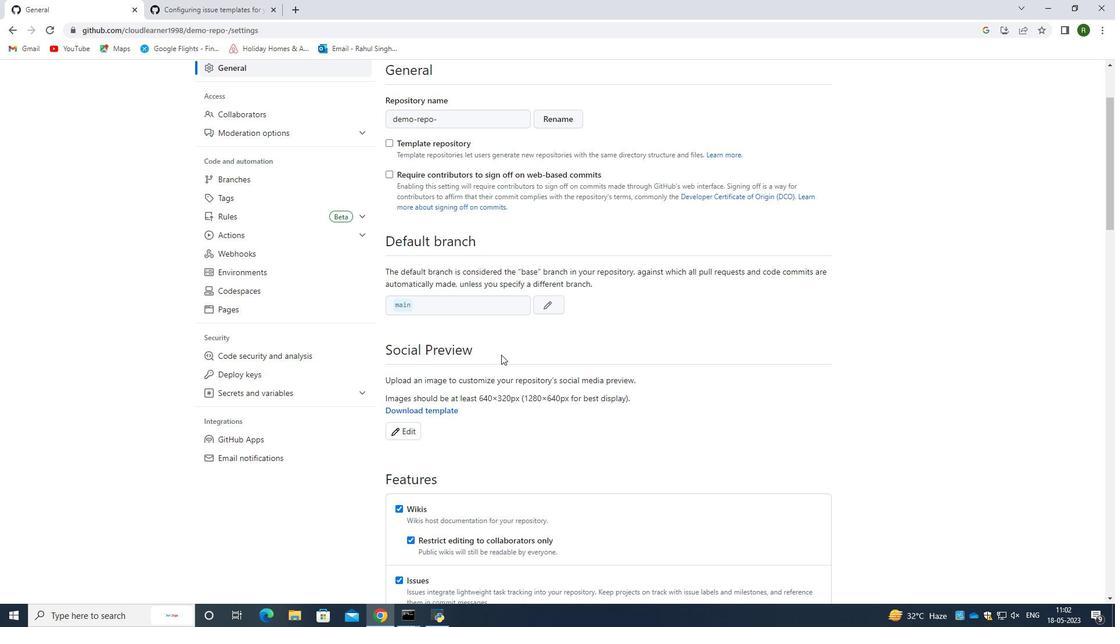 
Action: Mouse scrolled (588, 348) with delta (0, 0)
Screenshot: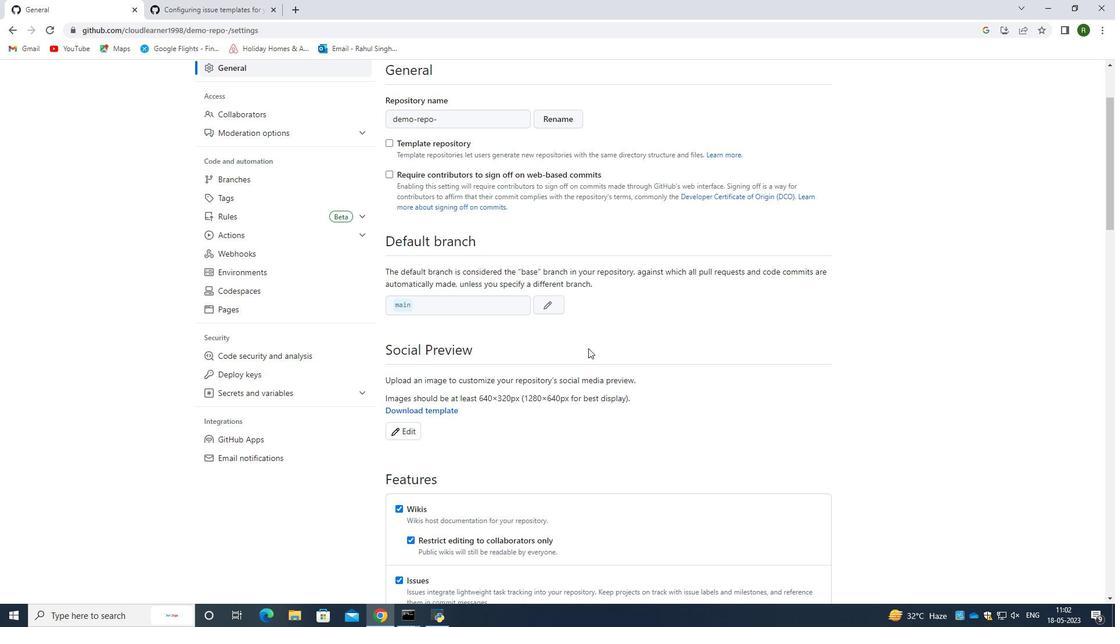 
Action: Mouse scrolled (588, 348) with delta (0, 0)
Screenshot: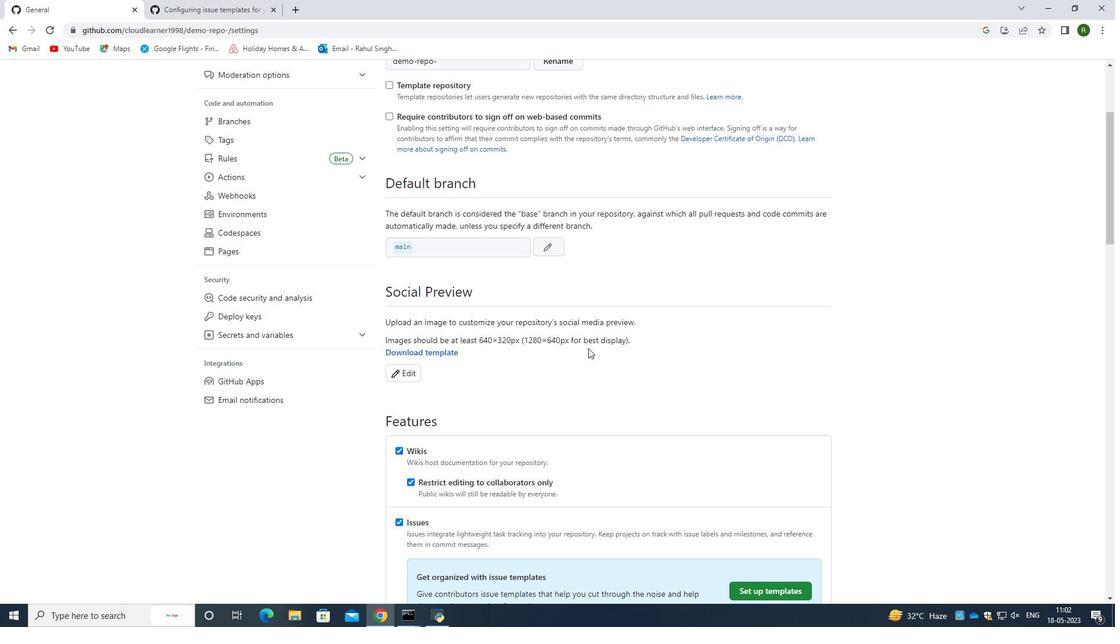 
Action: Mouse scrolled (588, 349) with delta (0, 0)
Screenshot: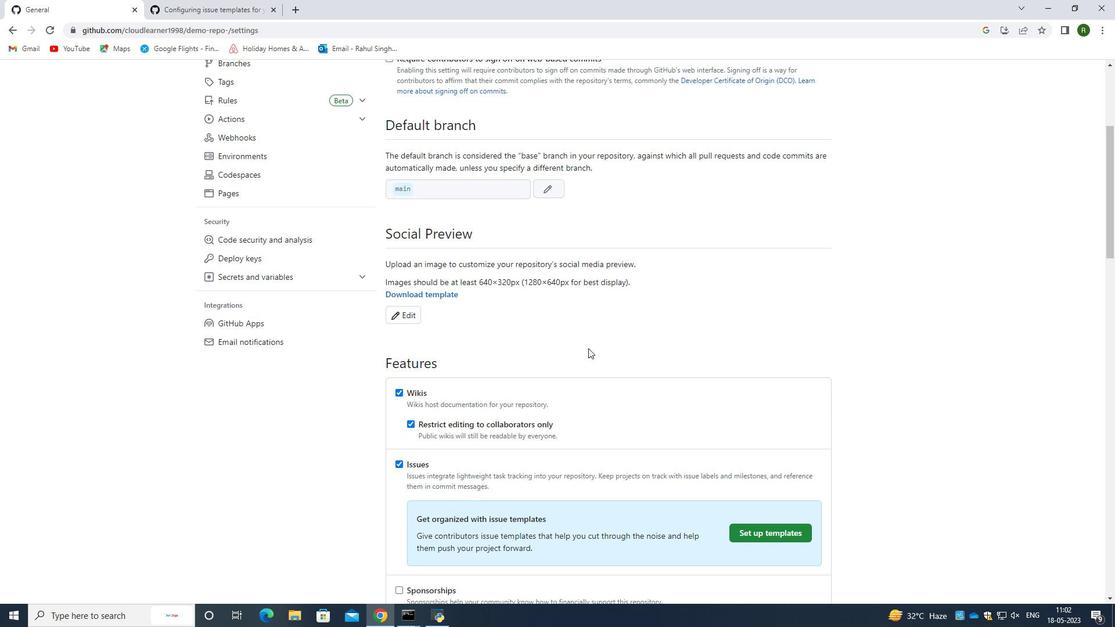
Action: Mouse scrolled (588, 349) with delta (0, 0)
Screenshot: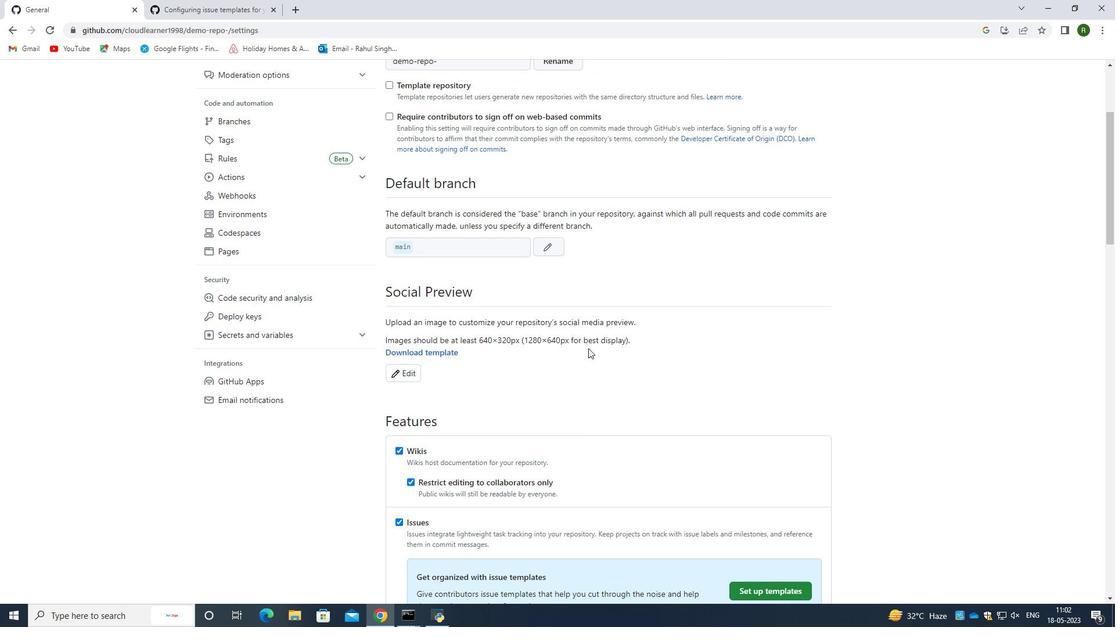 
Action: Mouse scrolled (588, 349) with delta (0, 0)
Screenshot: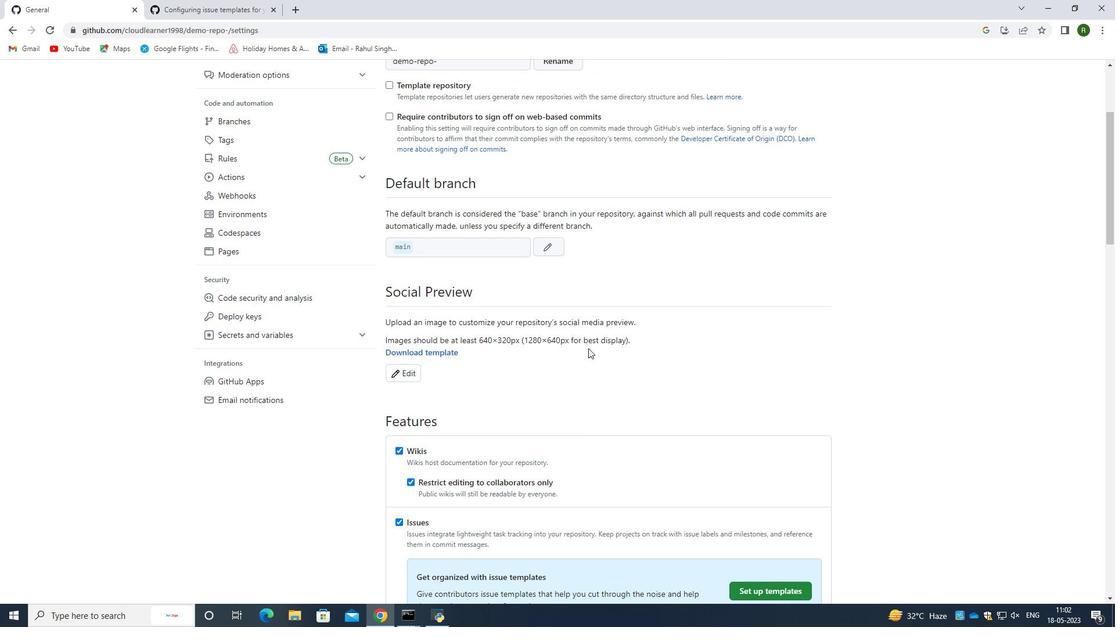 
Action: Mouse moved to (672, 398)
Screenshot: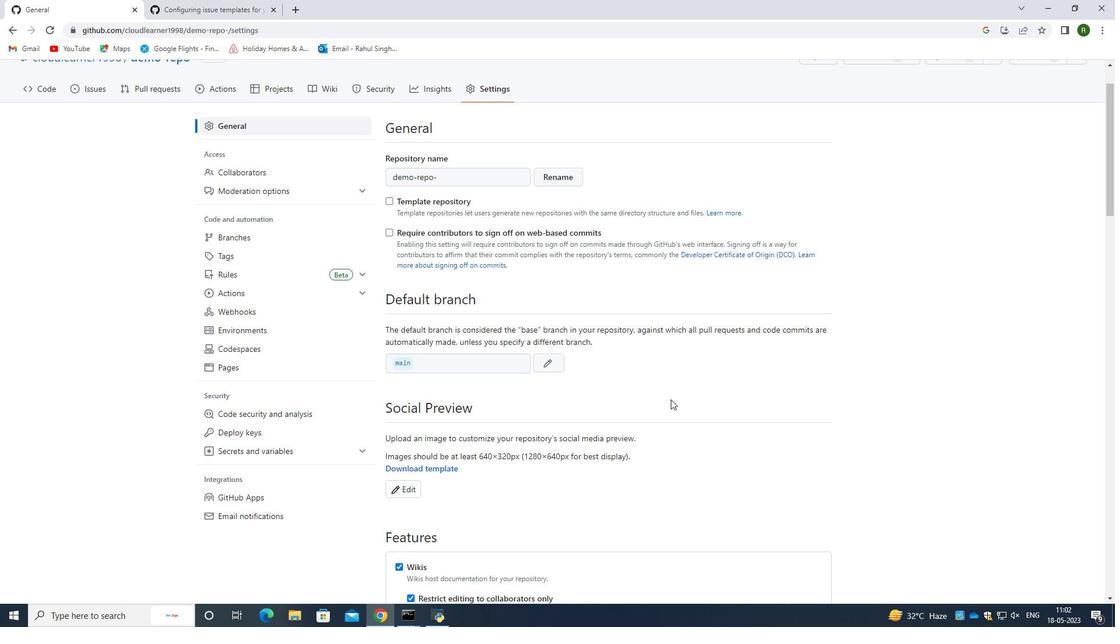 
Action: Mouse scrolled (672, 397) with delta (0, 0)
Screenshot: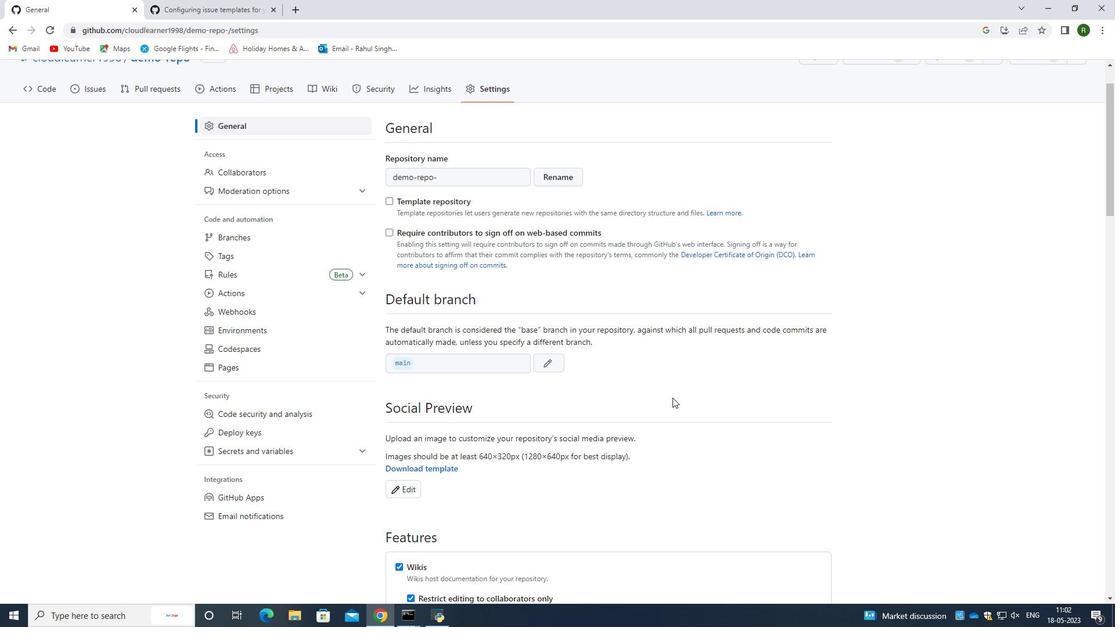 
Action: Mouse moved to (674, 398)
Screenshot: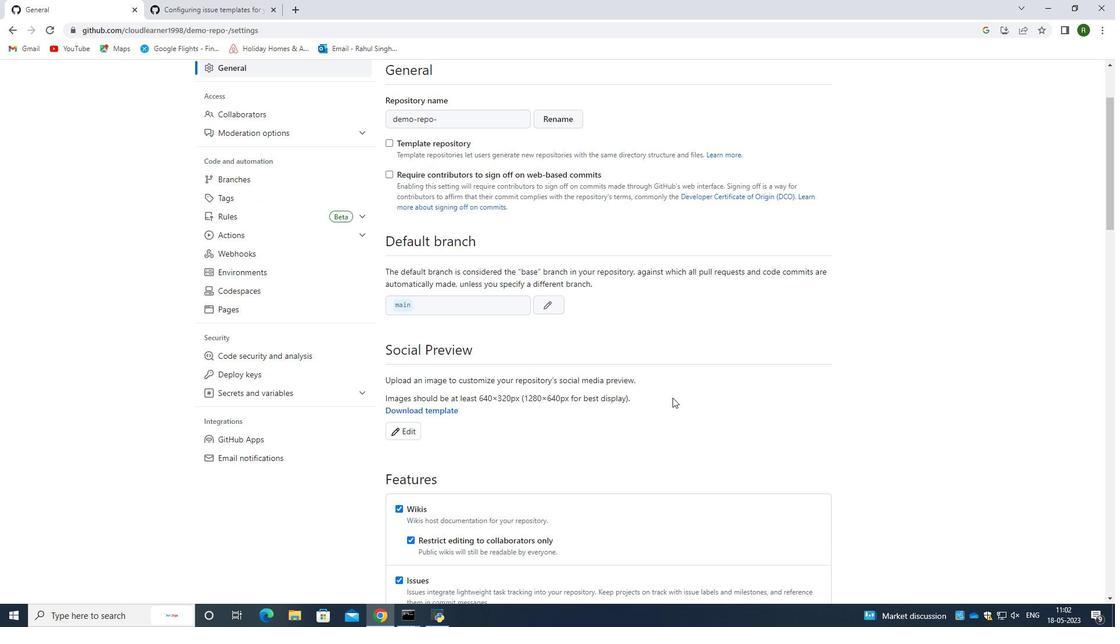 
Action: Mouse scrolled (674, 397) with delta (0, 0)
Screenshot: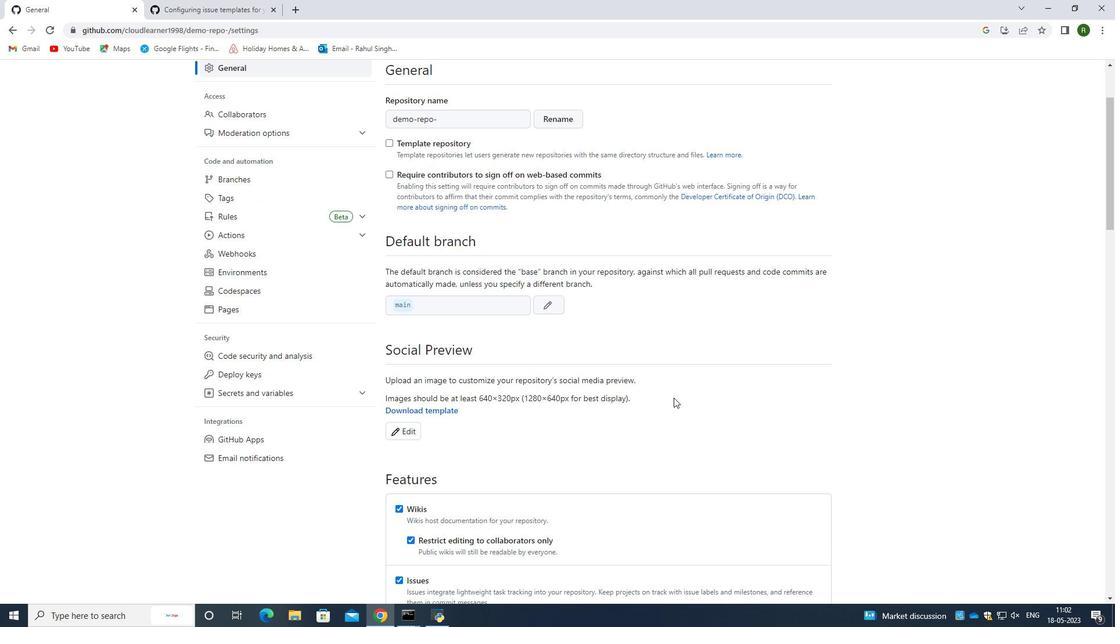 
Action: Mouse moved to (676, 396)
Screenshot: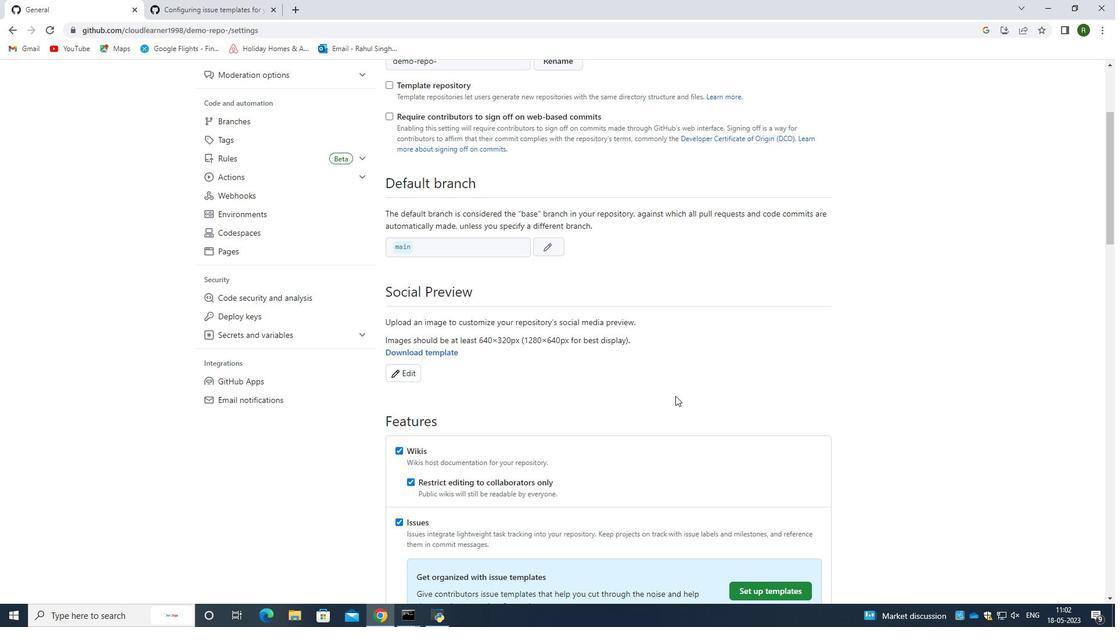 
Action: Mouse scrolled (676, 395) with delta (0, 0)
Screenshot: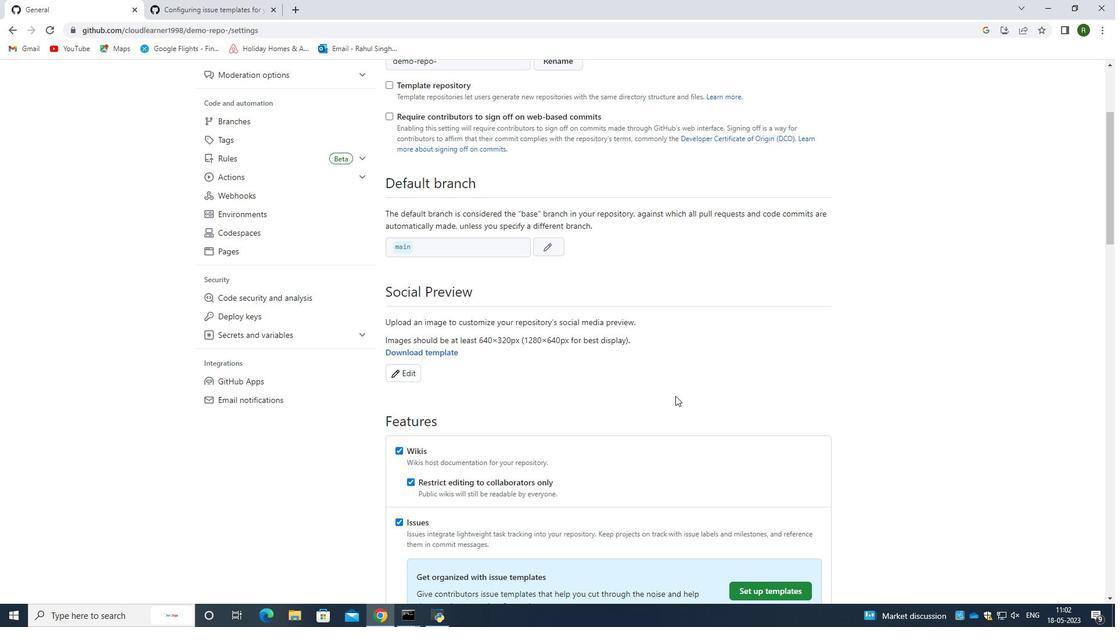 
Action: Mouse moved to (678, 396)
Screenshot: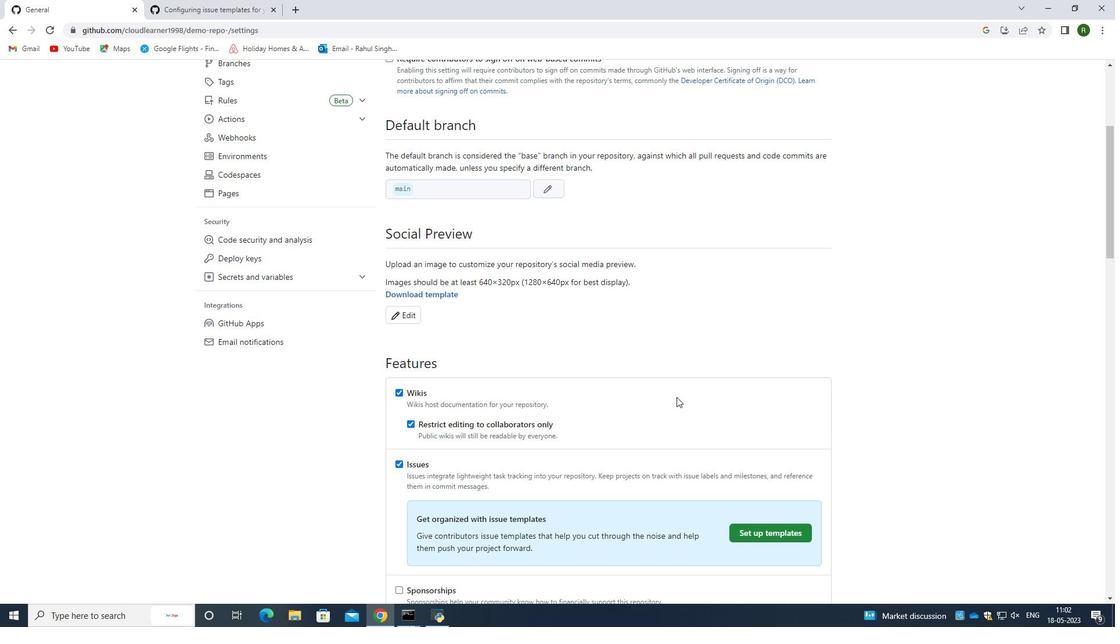 
Action: Mouse scrolled (678, 397) with delta (0, 0)
Screenshot: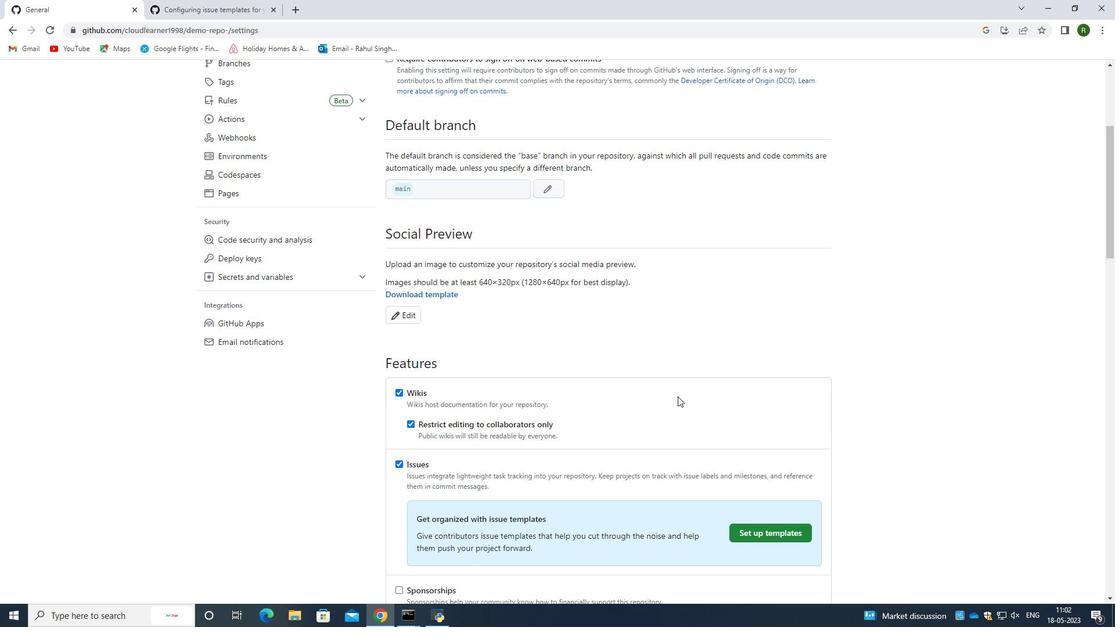 
Action: Mouse scrolled (678, 396) with delta (0, 0)
Screenshot: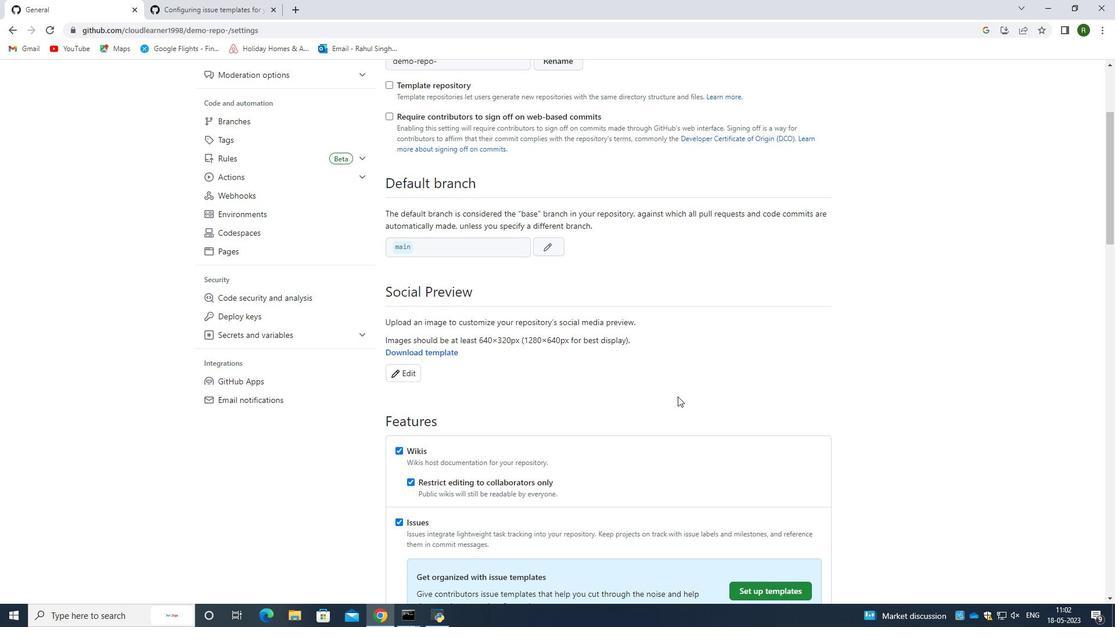 
Action: Mouse scrolled (678, 396) with delta (0, 0)
Screenshot: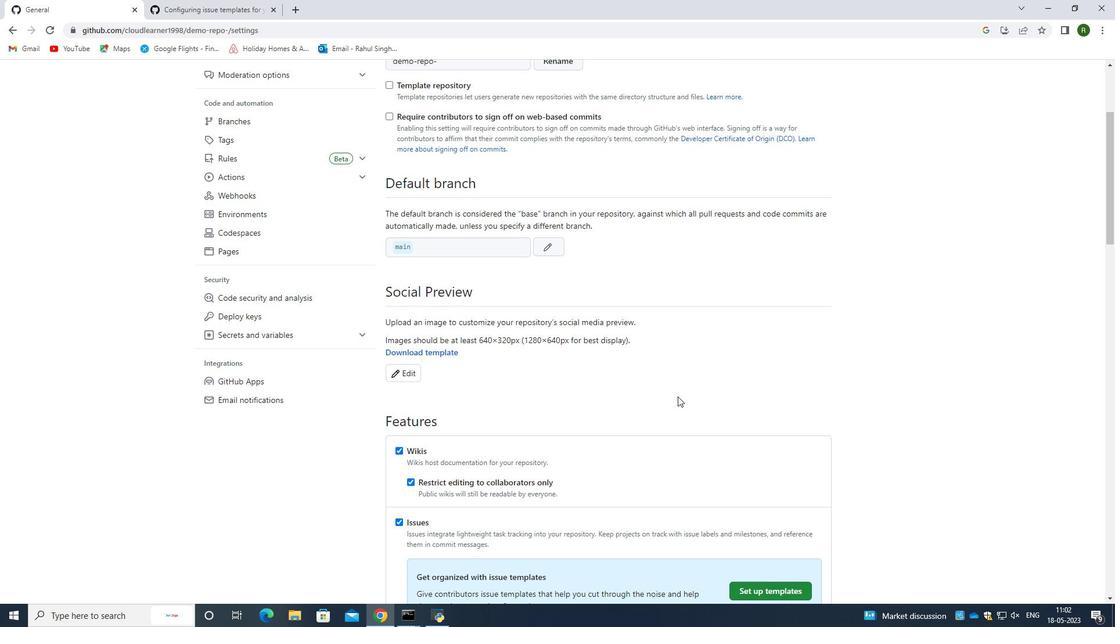 
Action: Mouse scrolled (678, 396) with delta (0, 0)
Screenshot: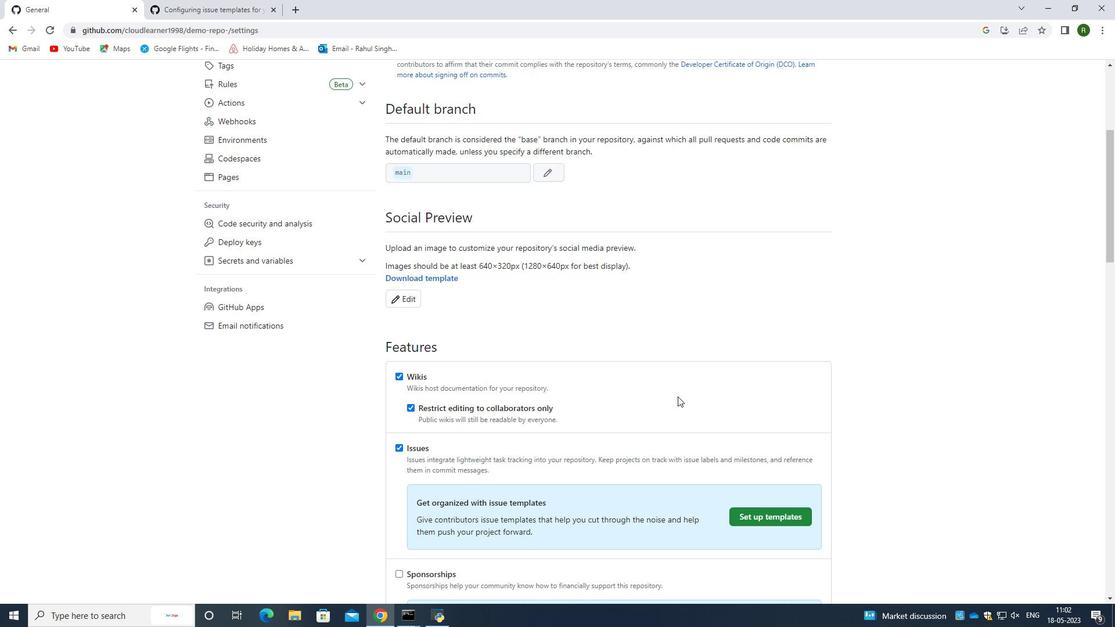 
Action: Mouse moved to (597, 423)
Screenshot: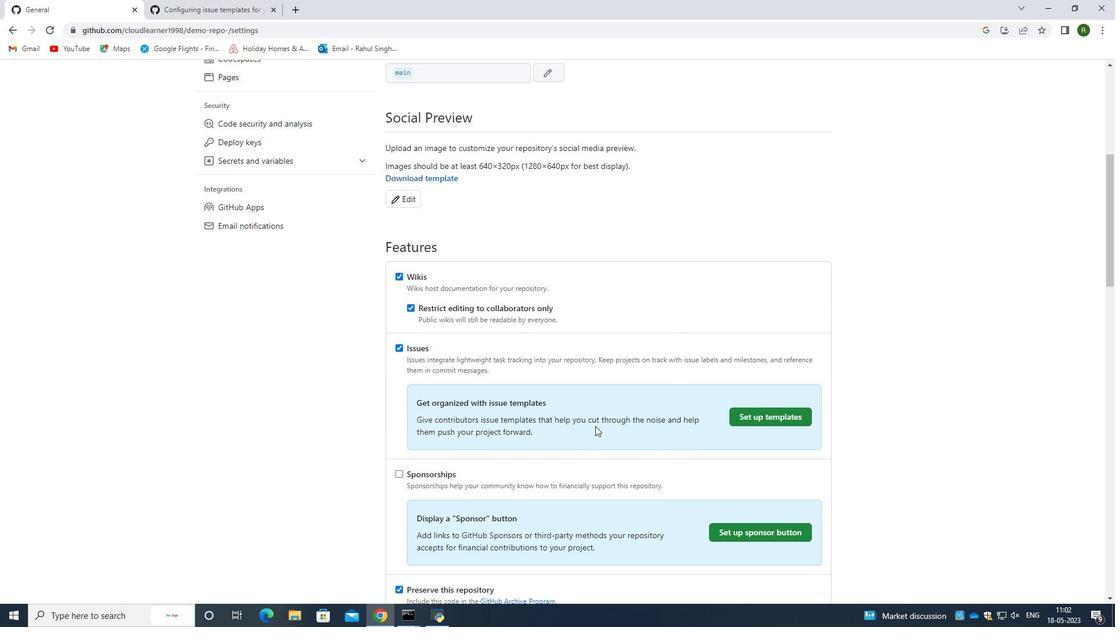 
Action: Mouse scrolled (597, 422) with delta (0, 0)
Screenshot: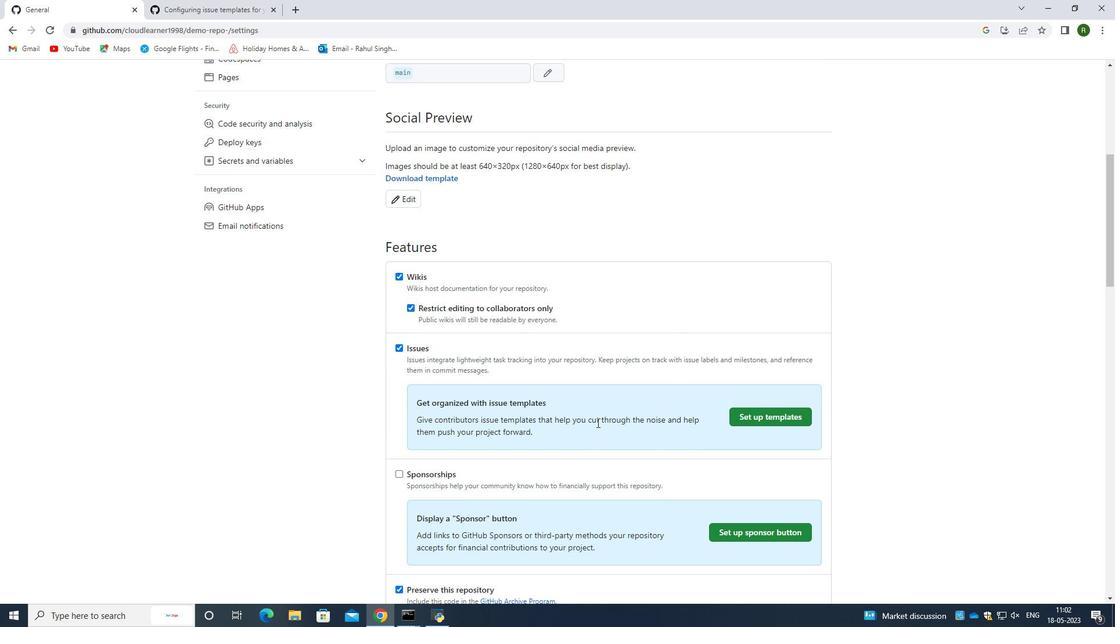 
Action: Mouse scrolled (597, 422) with delta (0, 0)
Screenshot: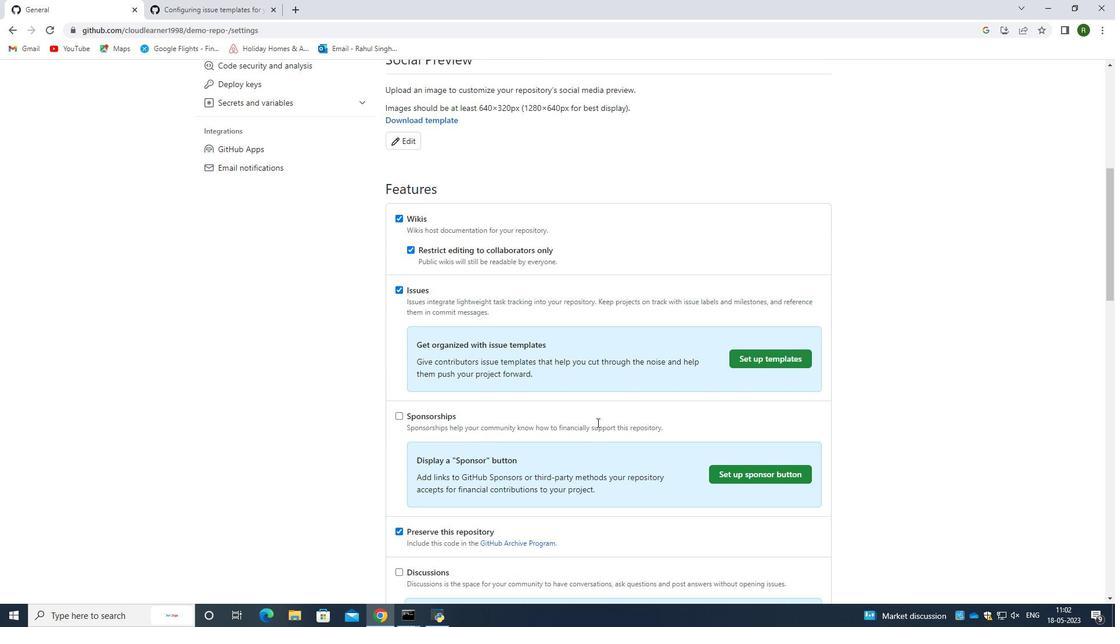 
Action: Mouse scrolled (597, 422) with delta (0, 0)
Screenshot: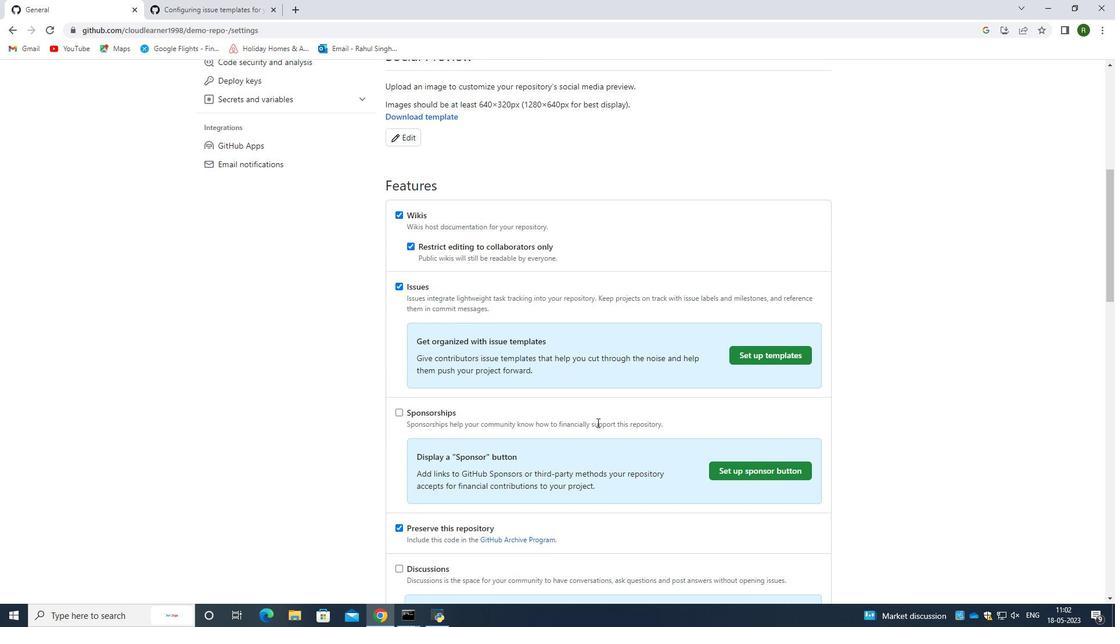 
Action: Mouse moved to (598, 421)
Screenshot: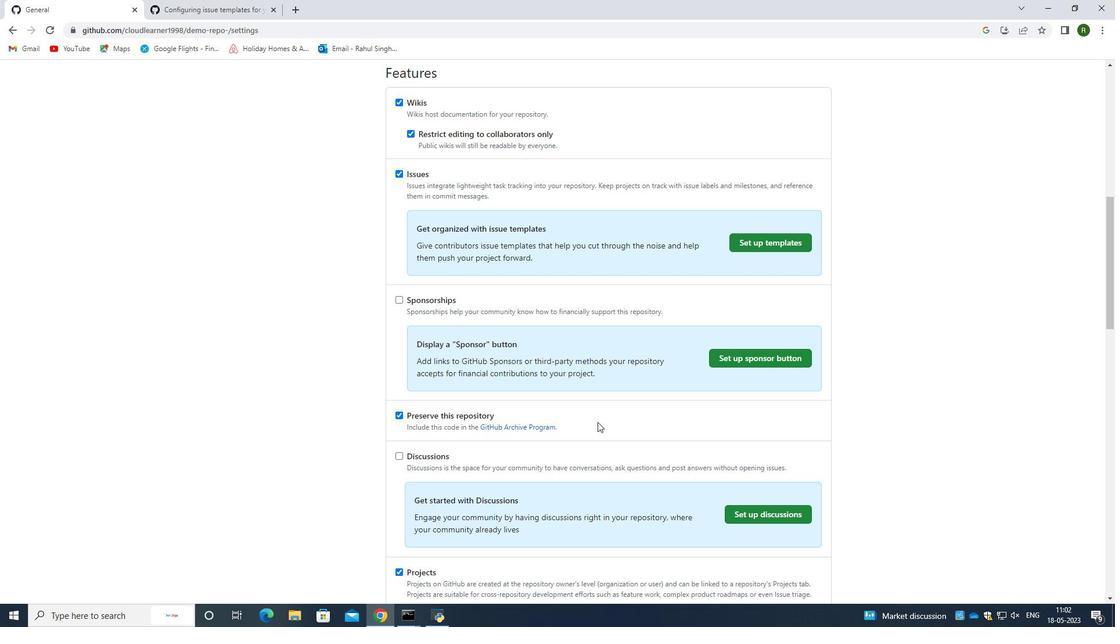 
Action: Mouse scrolled (598, 421) with delta (0, 0)
Screenshot: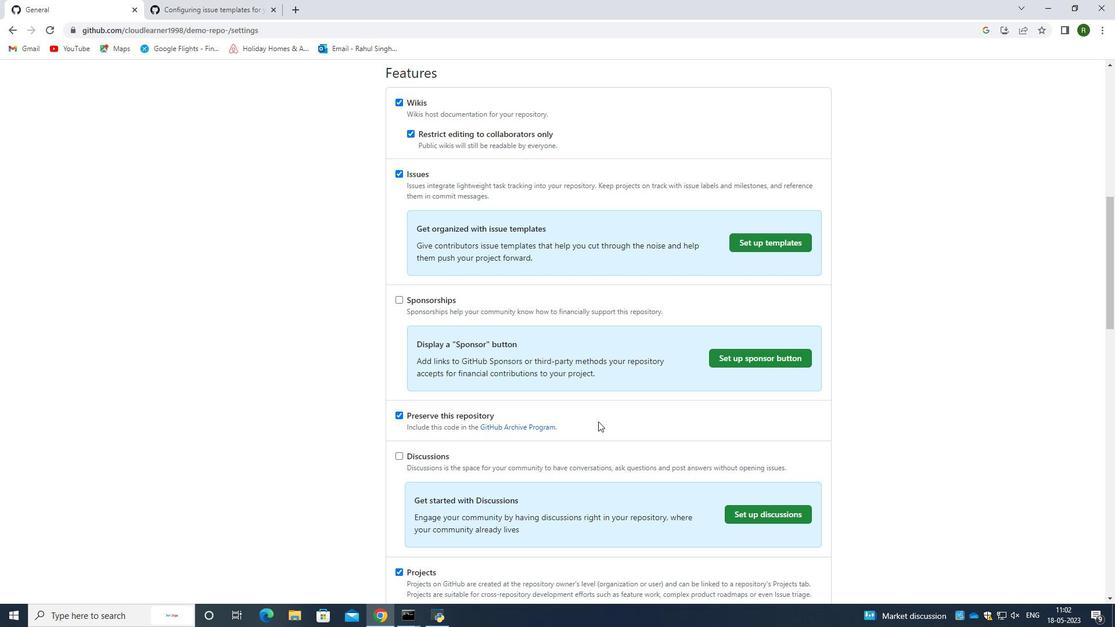 
Action: Mouse moved to (598, 421)
Screenshot: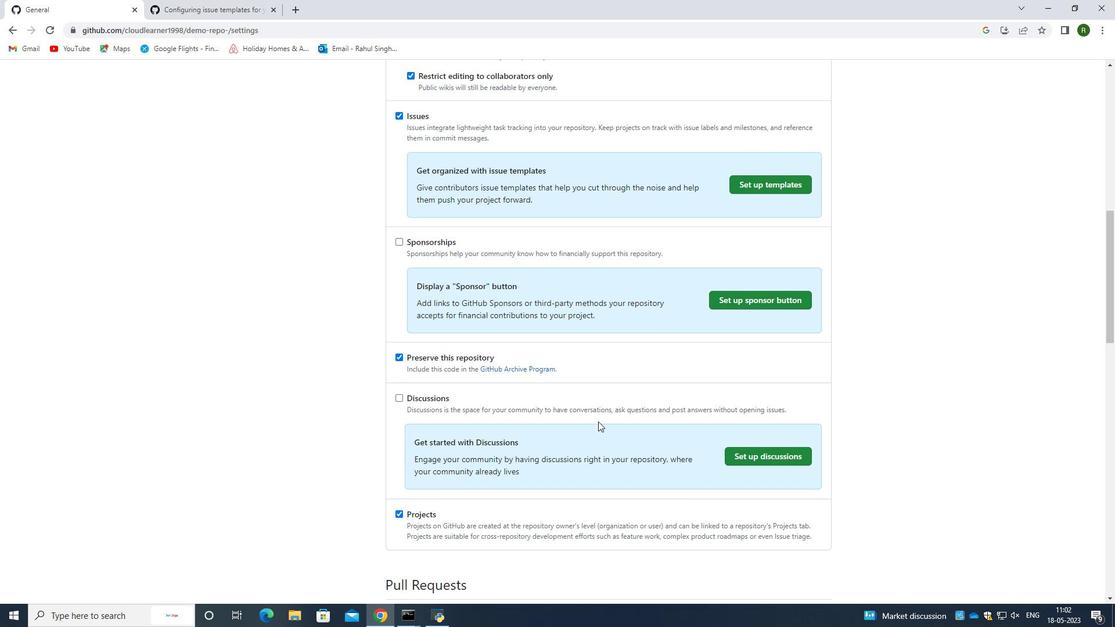 
Action: Mouse scrolled (598, 421) with delta (0, 0)
Screenshot: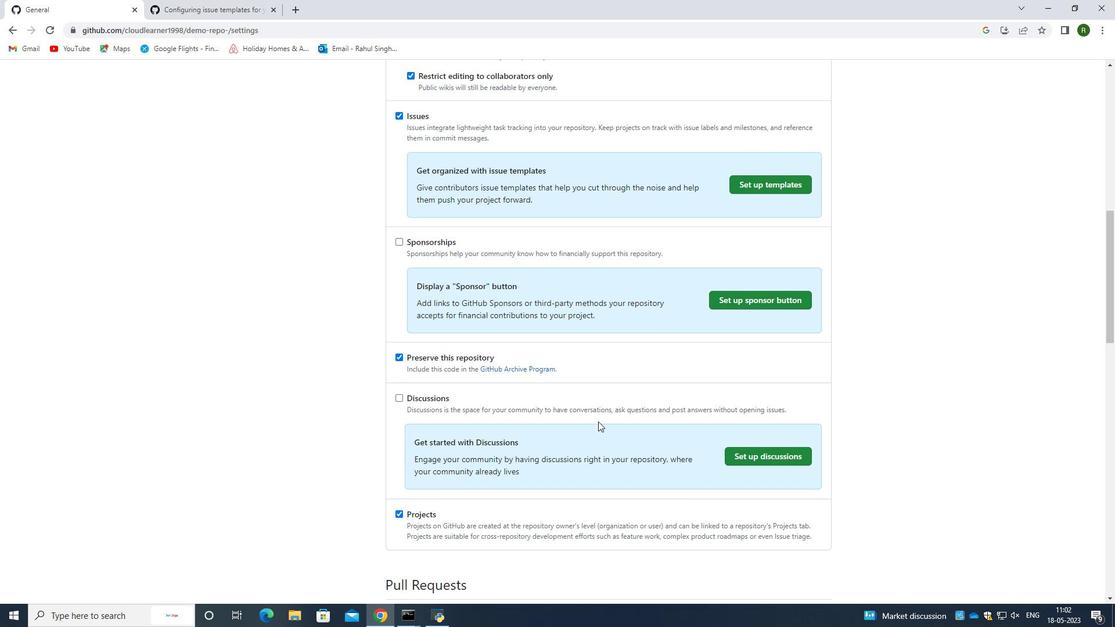 
Action: Mouse scrolled (598, 421) with delta (0, 0)
Screenshot: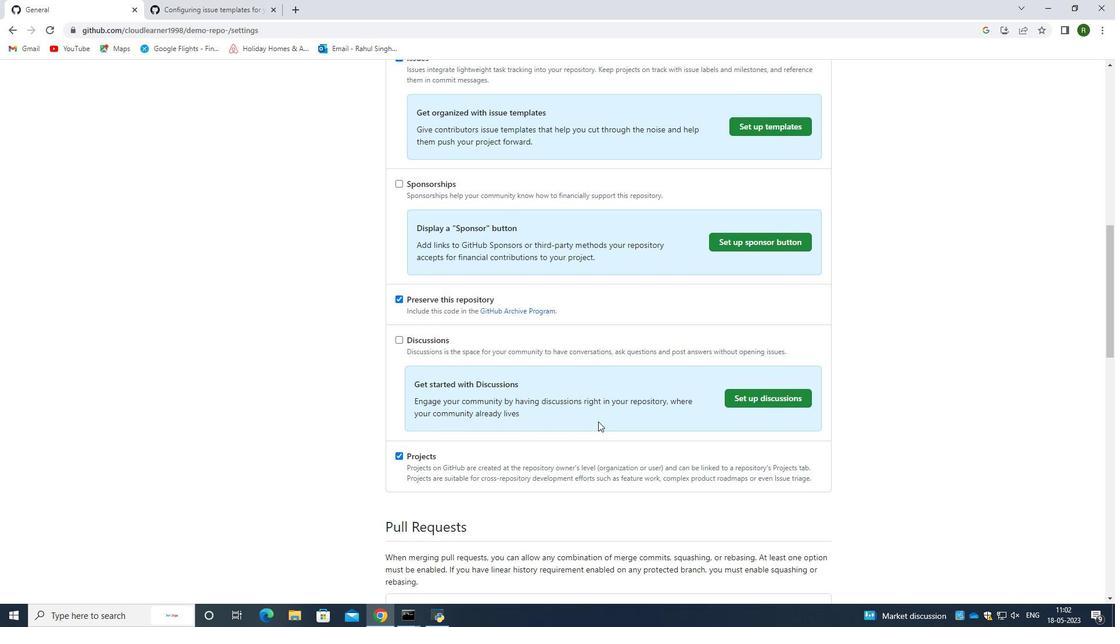 
Action: Mouse scrolled (598, 421) with delta (0, 0)
Screenshot: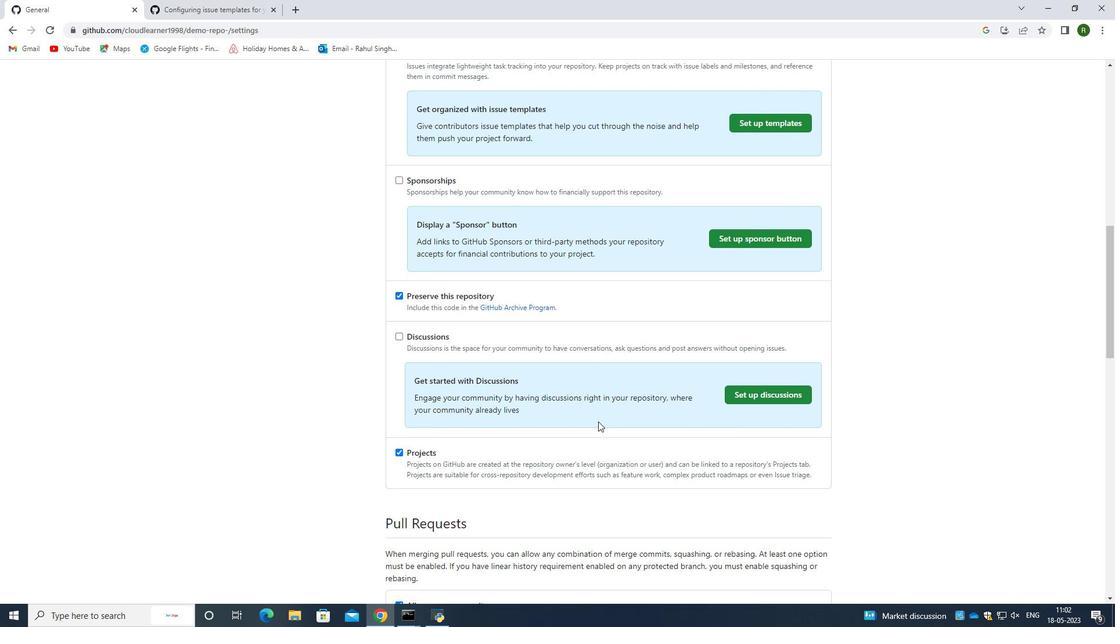 
Action: Mouse scrolled (598, 421) with delta (0, 0)
Screenshot: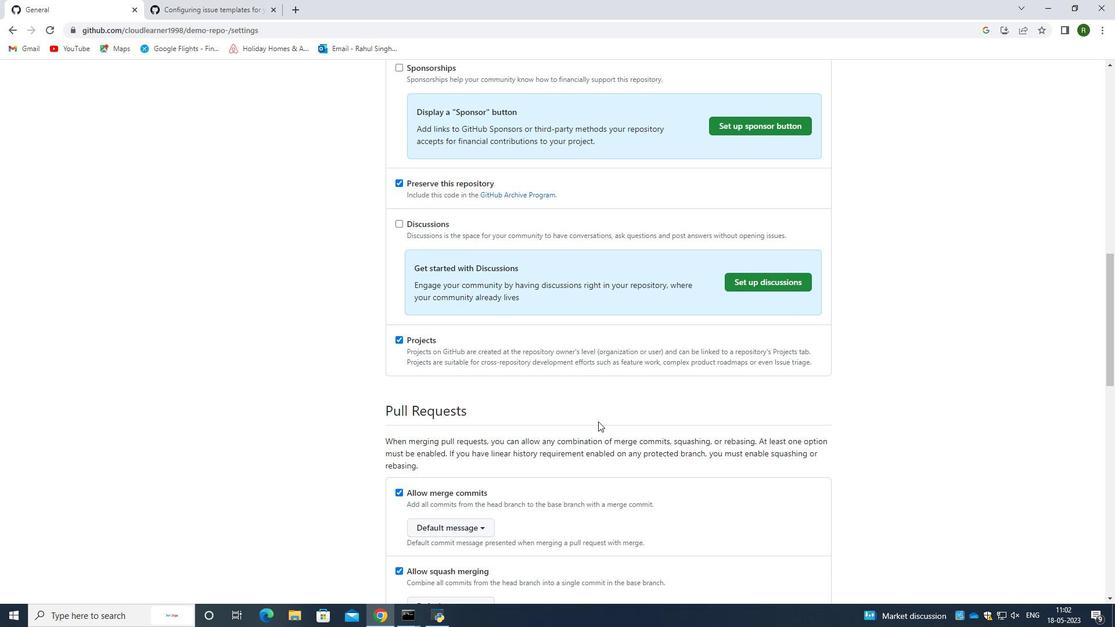 
Action: Mouse scrolled (598, 421) with delta (0, 0)
Screenshot: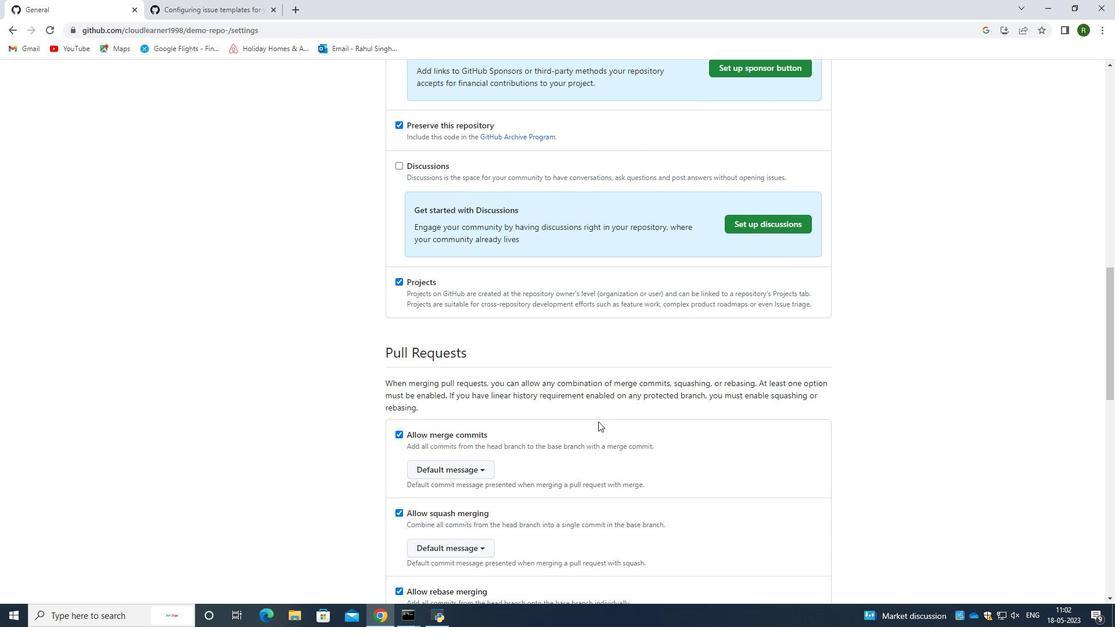 
Action: Mouse scrolled (598, 421) with delta (0, 0)
Screenshot: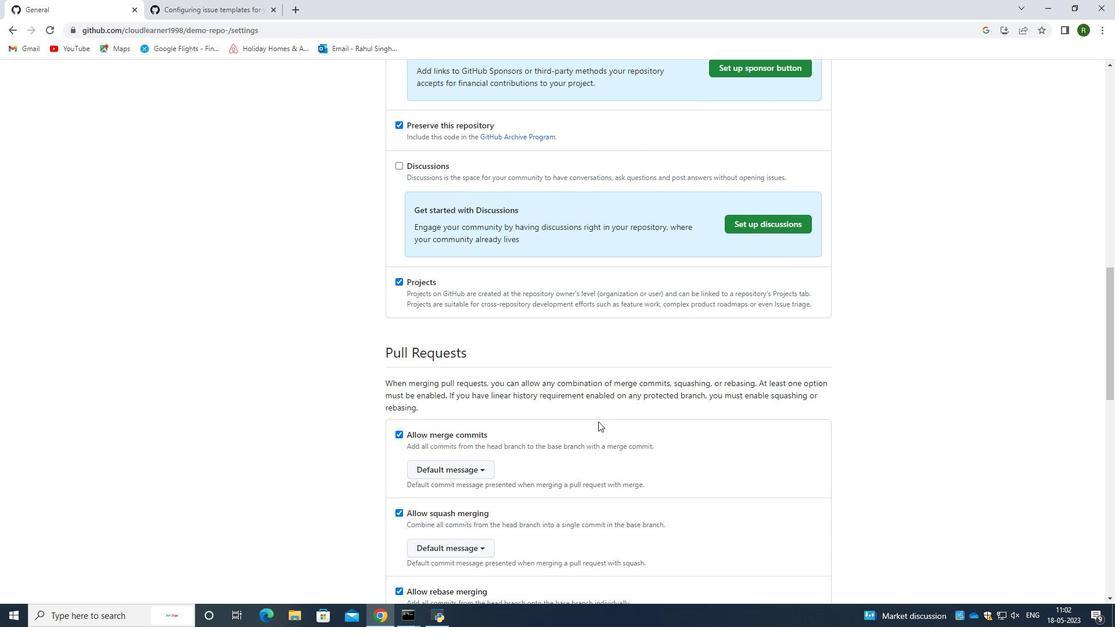 
Action: Mouse moved to (599, 421)
Screenshot: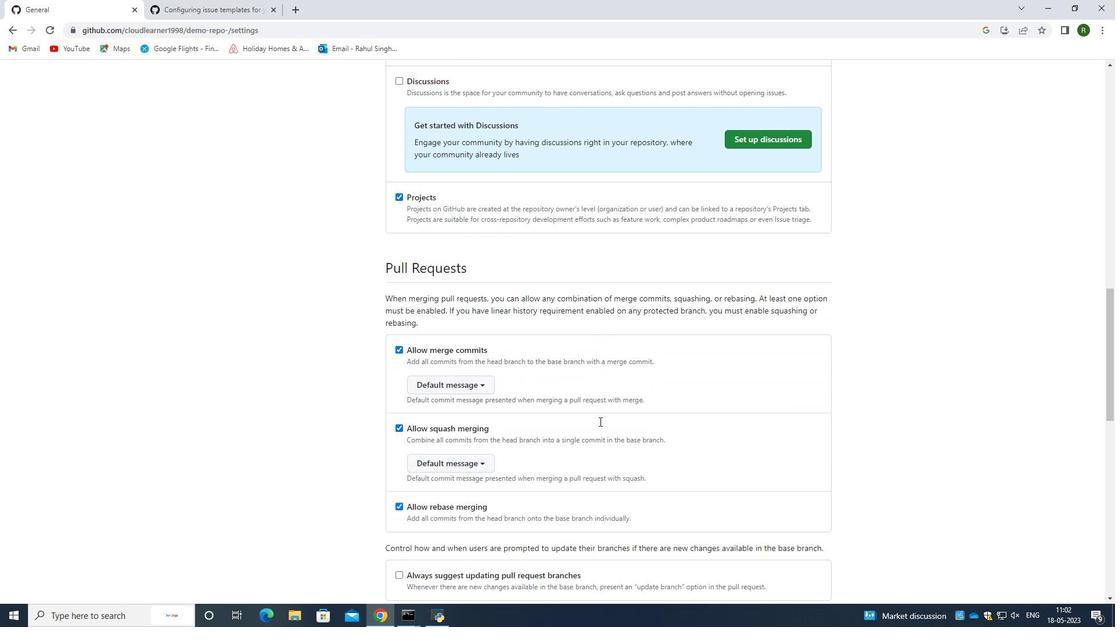 
Action: Mouse scrolled (599, 421) with delta (0, 0)
Screenshot: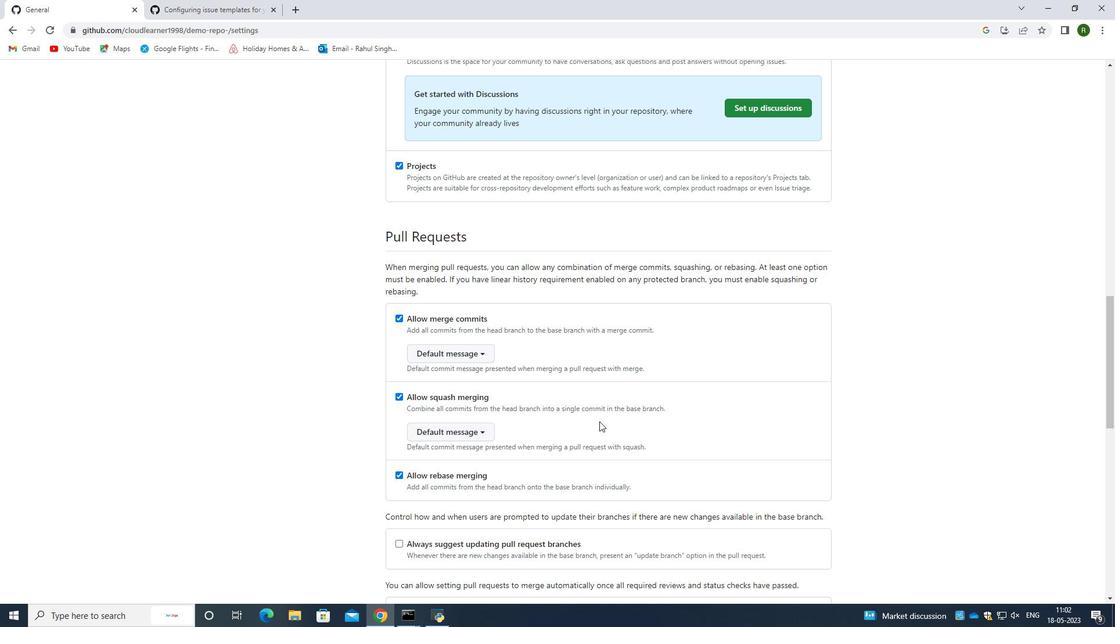 
Action: Mouse moved to (547, 466)
Screenshot: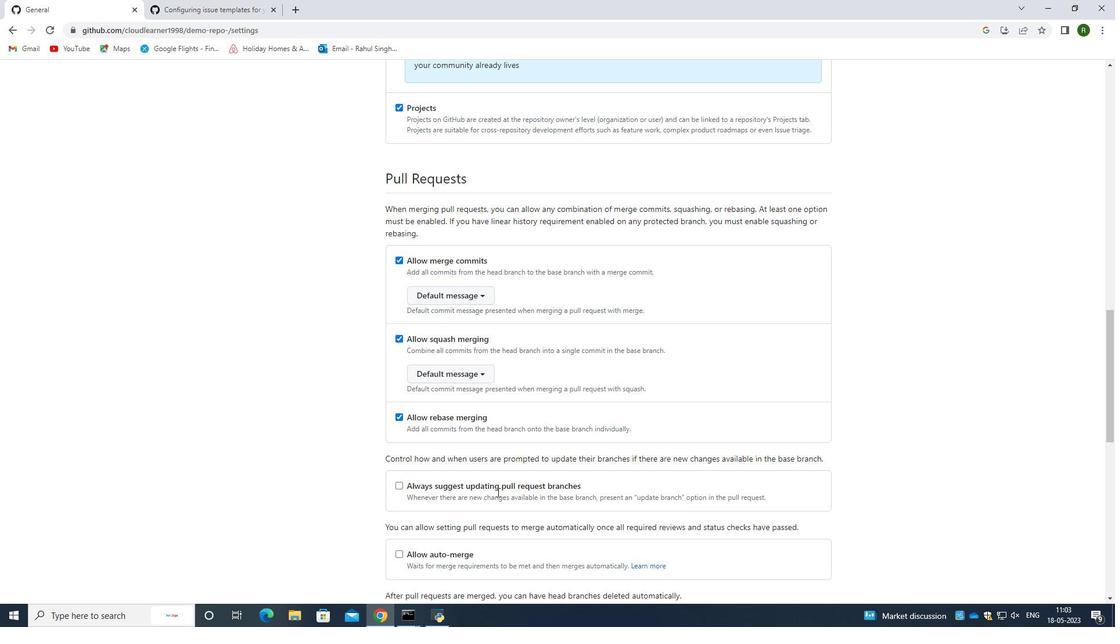
Action: Mouse scrolled (547, 466) with delta (0, 0)
Screenshot: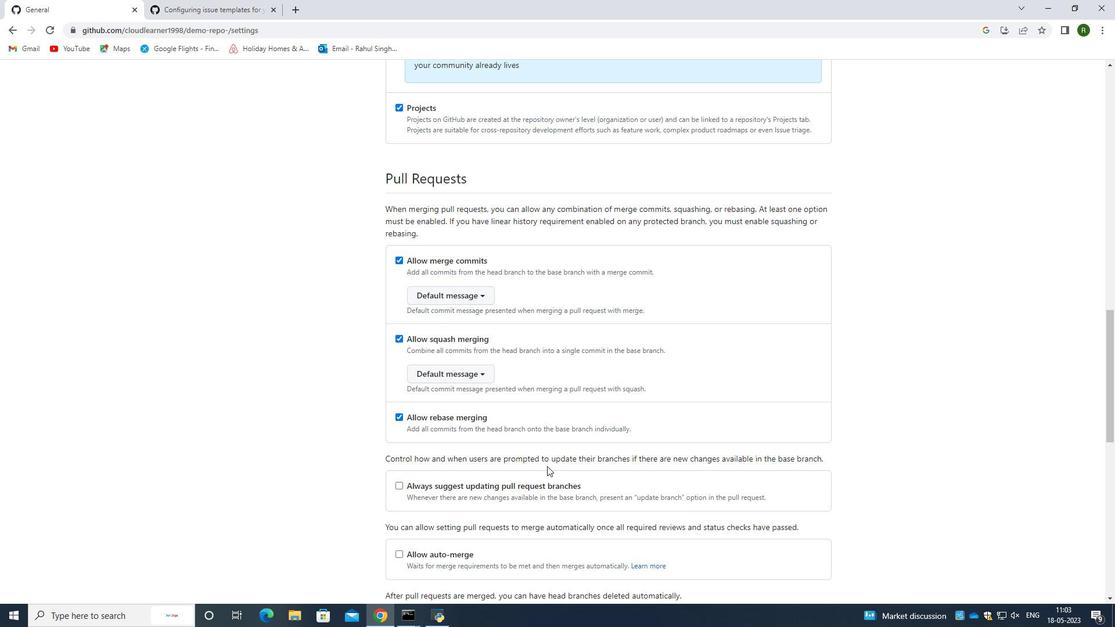 
Action: Mouse scrolled (547, 466) with delta (0, 0)
Screenshot: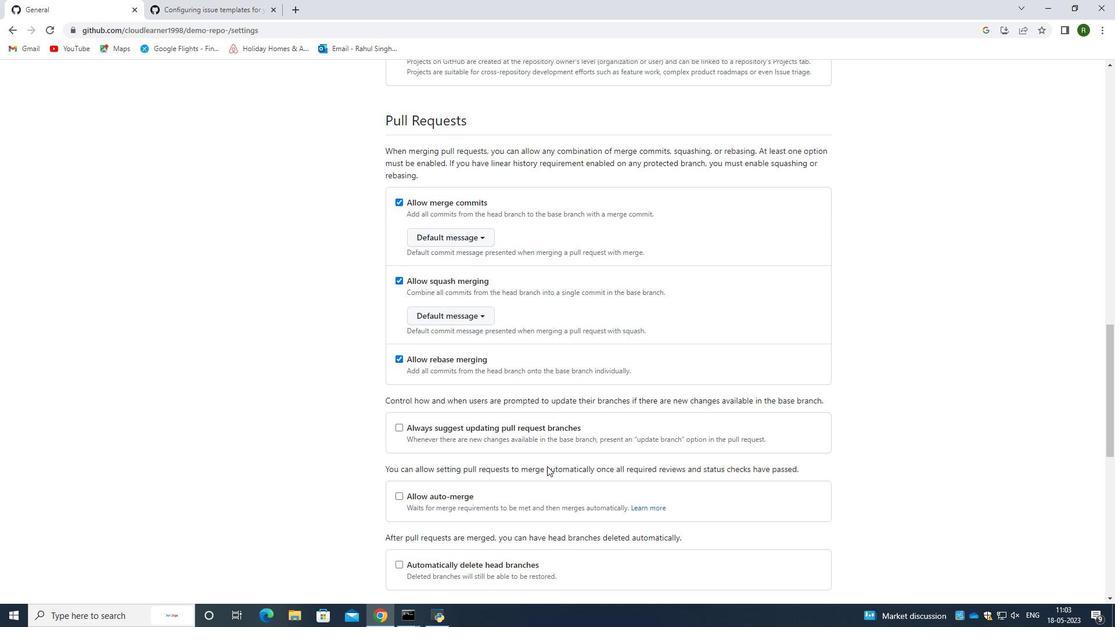 
Action: Mouse scrolled (547, 466) with delta (0, 0)
Screenshot: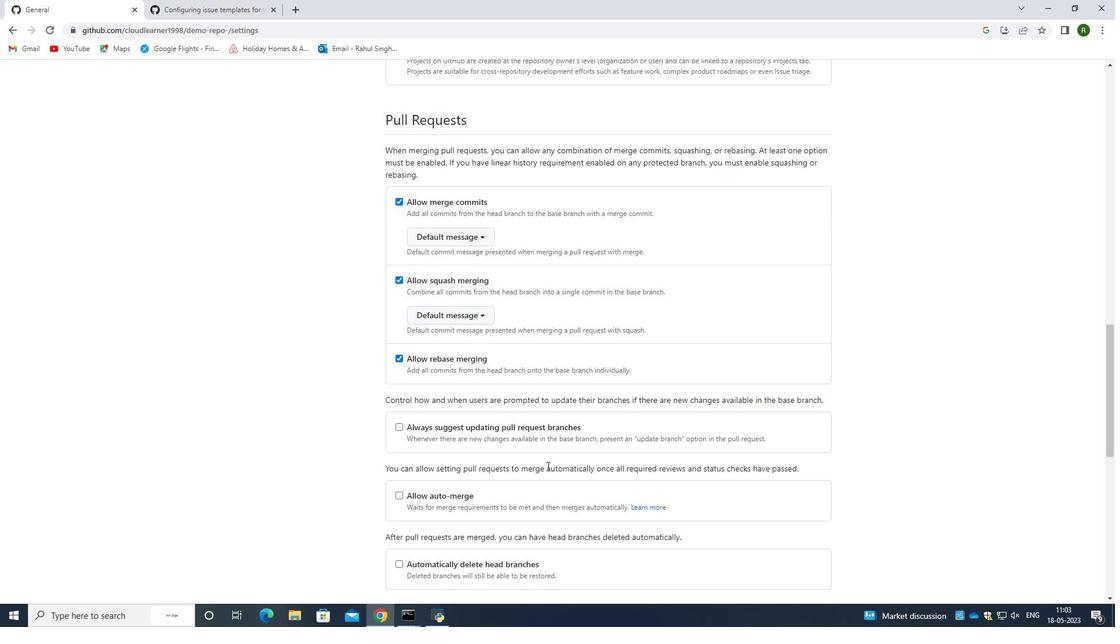 
Action: Mouse scrolled (547, 466) with delta (0, 0)
Screenshot: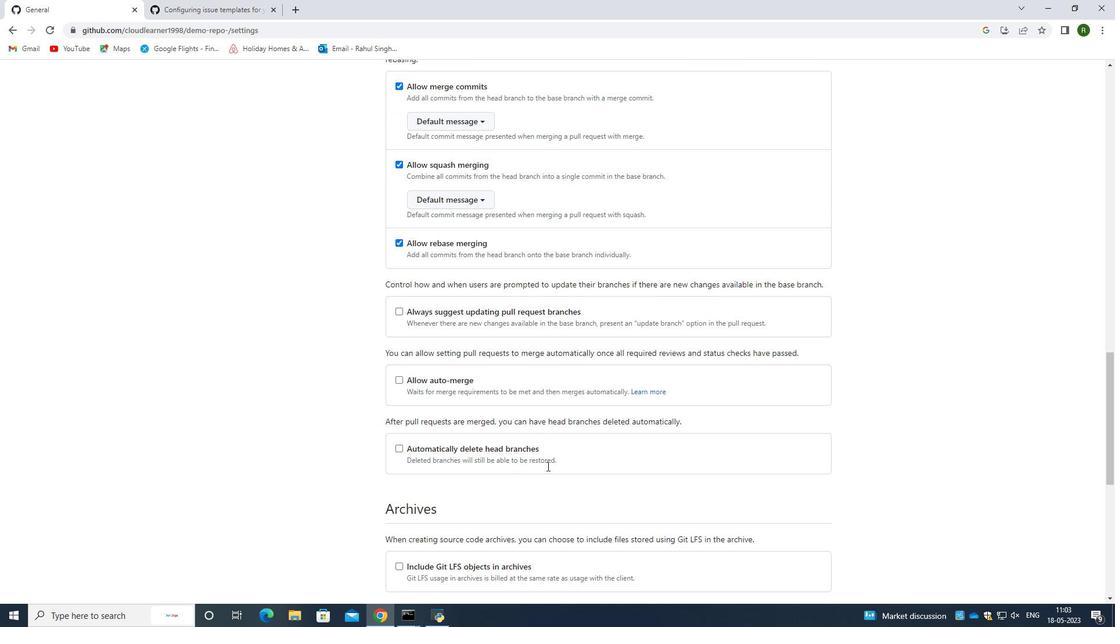 
Action: Mouse scrolled (547, 466) with delta (0, 0)
Screenshot: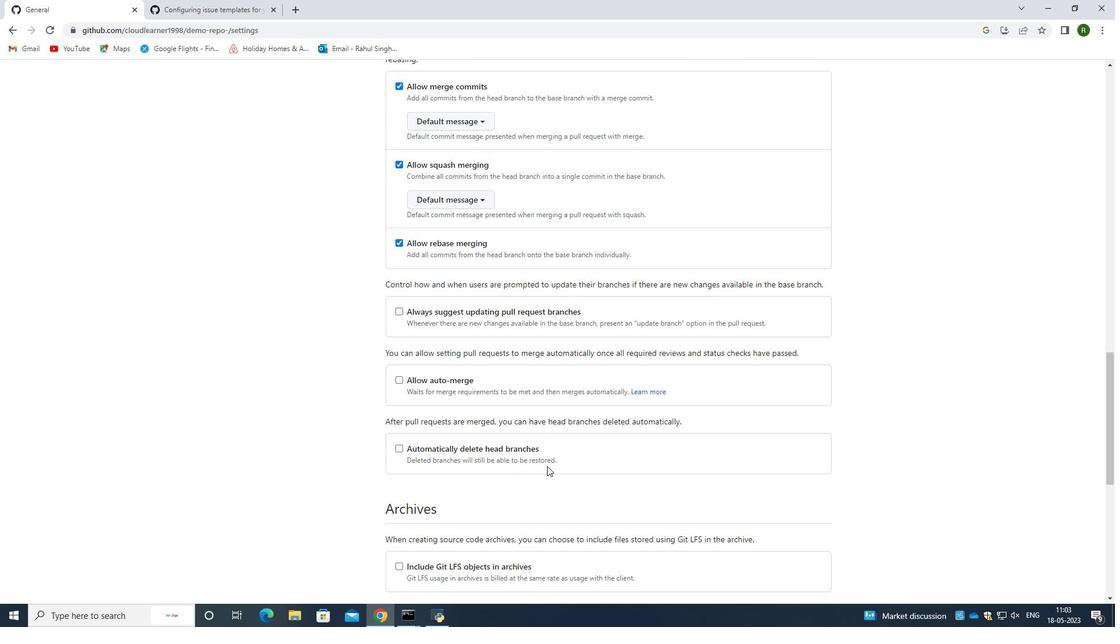
Action: Mouse scrolled (547, 466) with delta (0, 0)
Screenshot: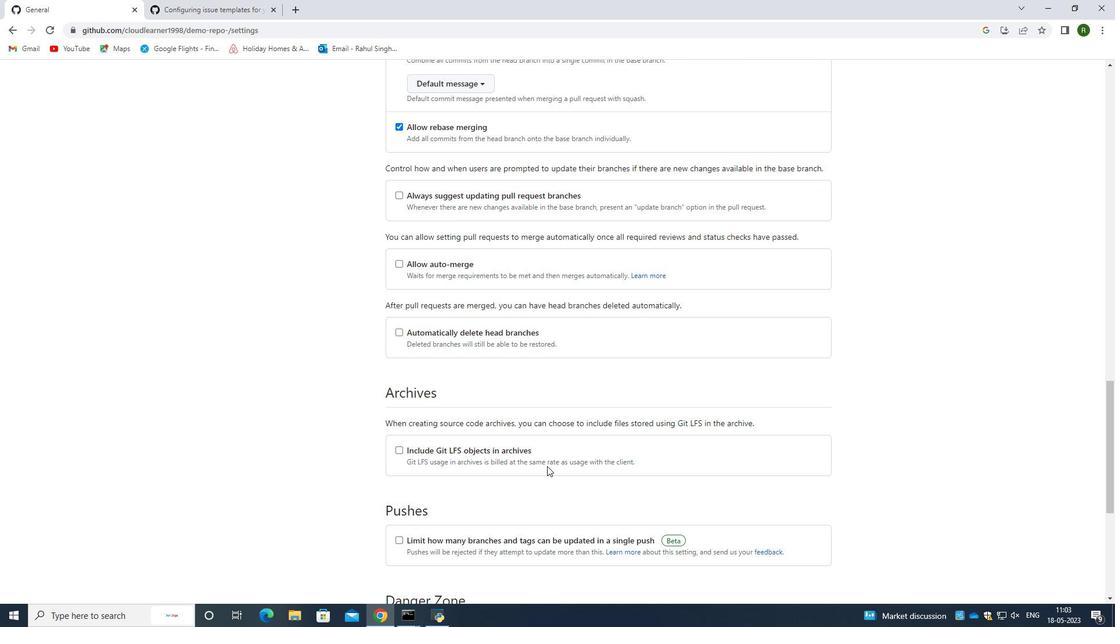
Action: Mouse scrolled (547, 466) with delta (0, 0)
Screenshot: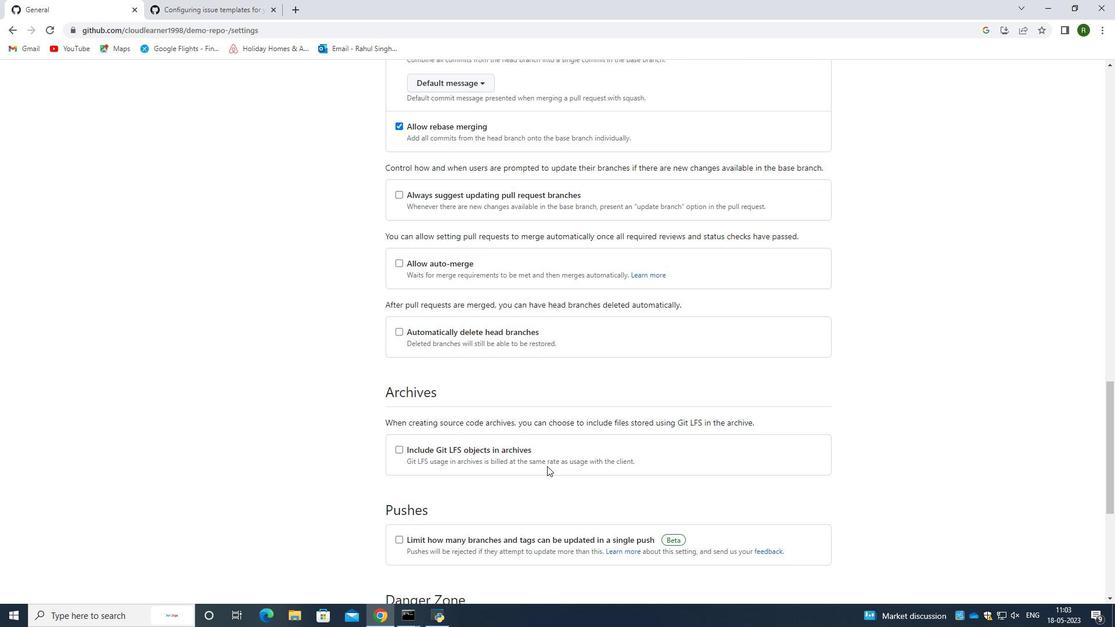 
Action: Mouse scrolled (547, 466) with delta (0, 0)
Screenshot: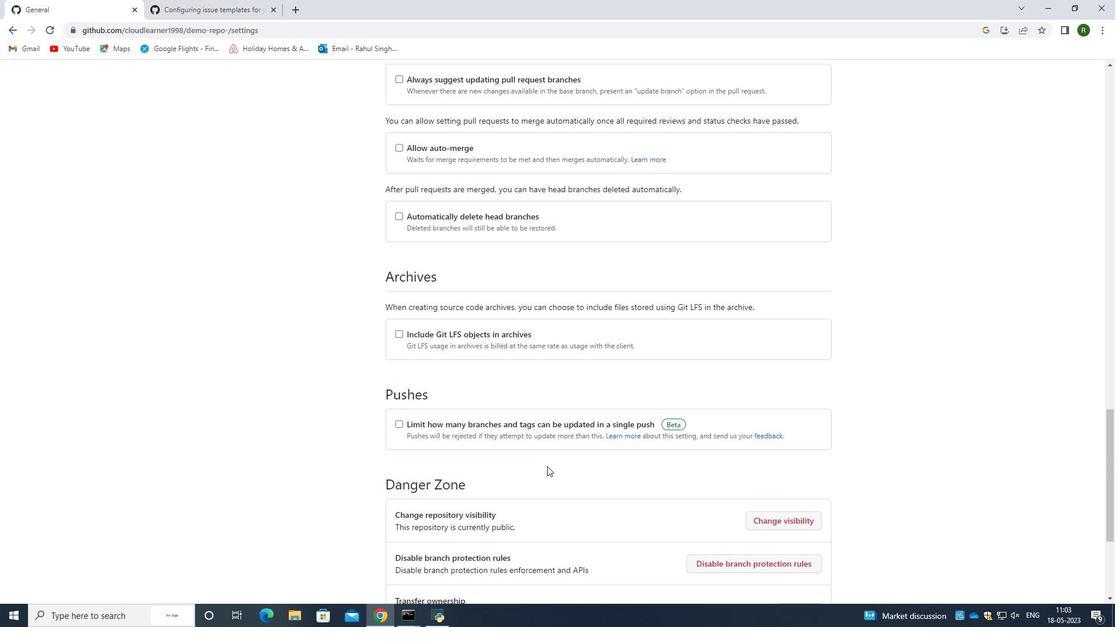 
Action: Mouse scrolled (547, 466) with delta (0, 0)
Screenshot: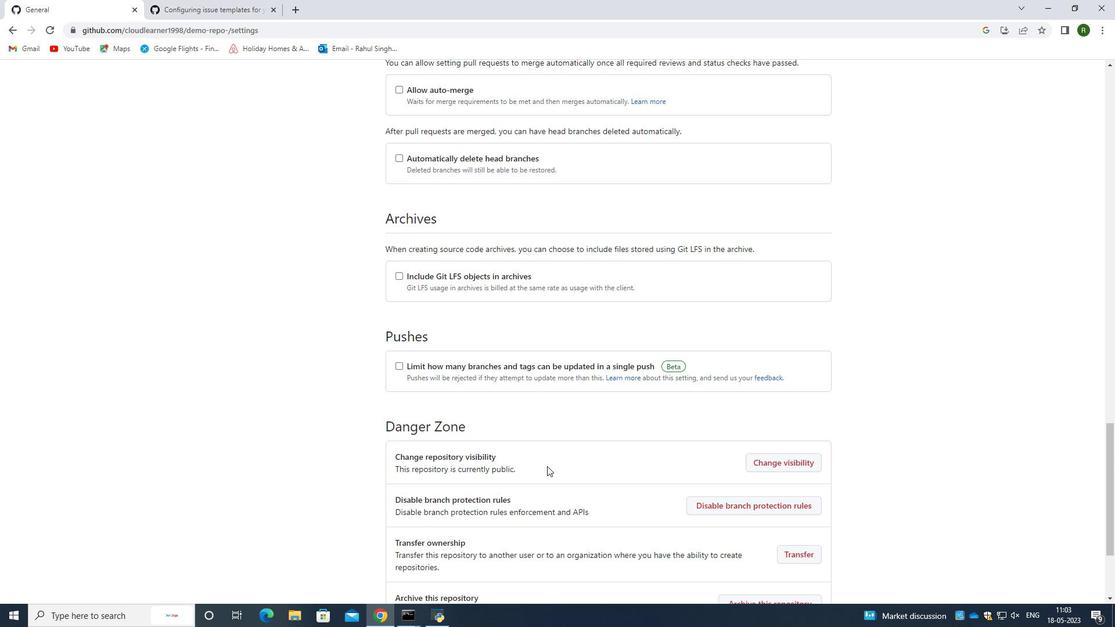 
Action: Mouse scrolled (547, 466) with delta (0, 0)
Screenshot: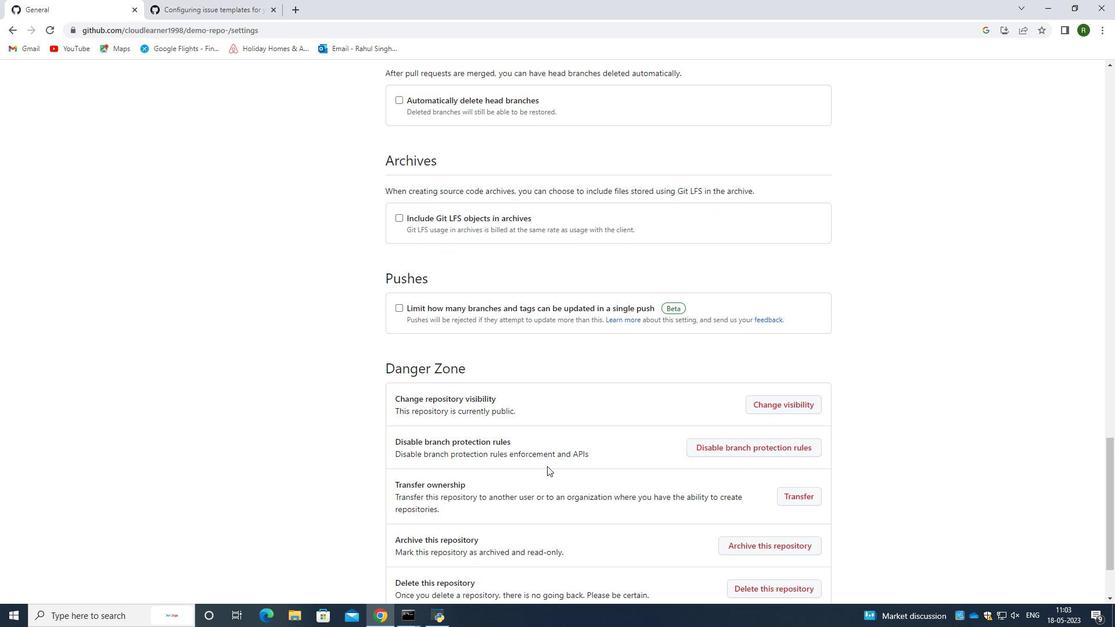 
Action: Mouse scrolled (547, 466) with delta (0, 0)
Screenshot: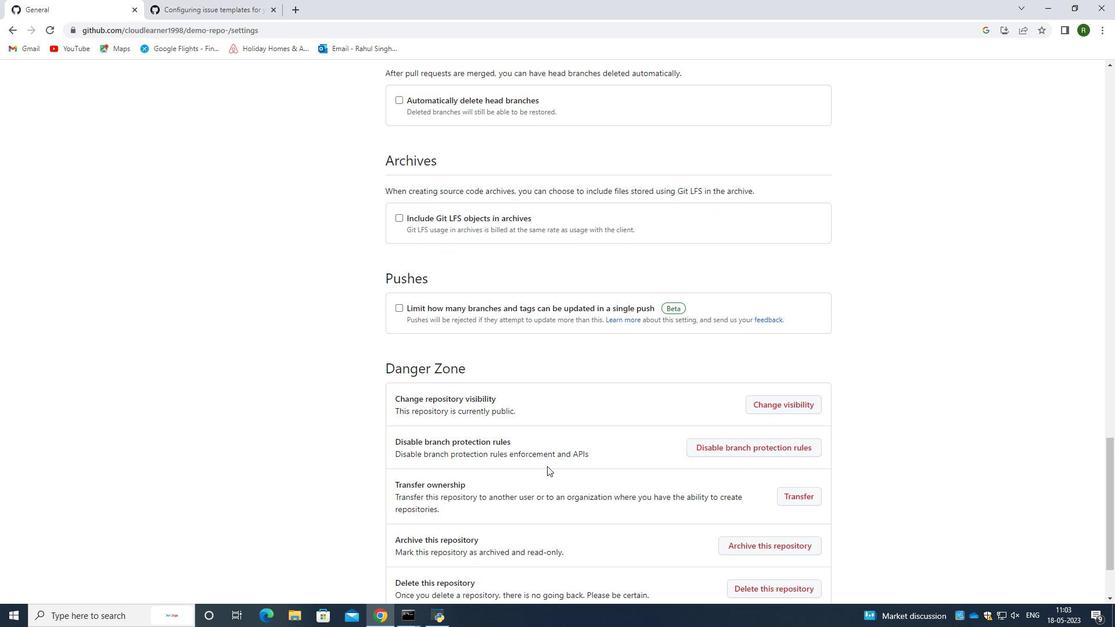 
Action: Mouse moved to (548, 466)
Screenshot: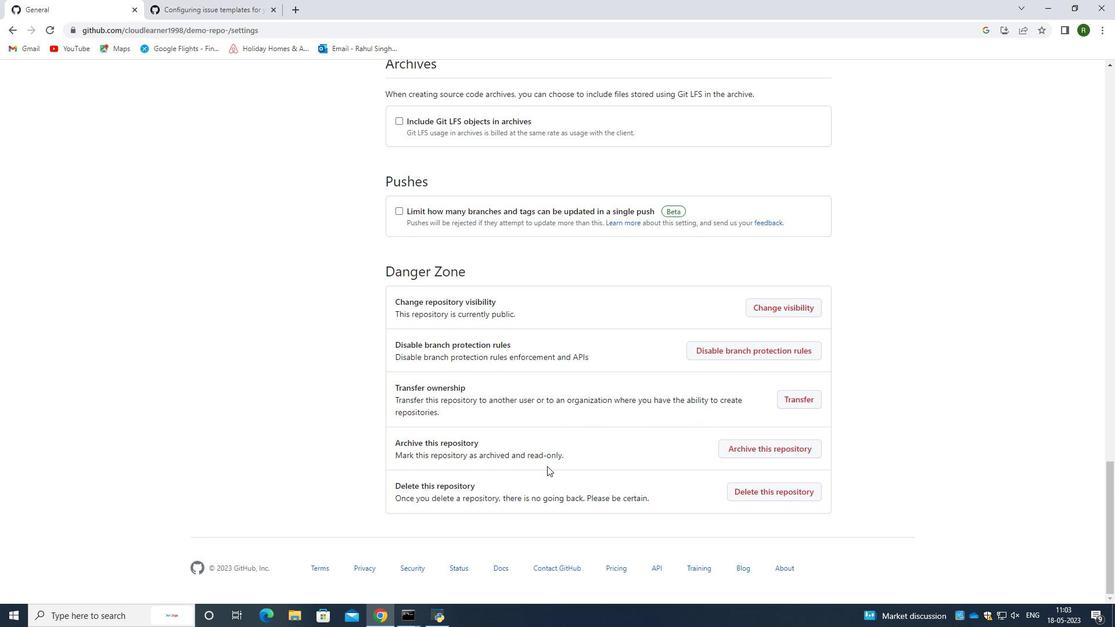 
Action: Mouse scrolled (548, 466) with delta (0, 0)
Screenshot: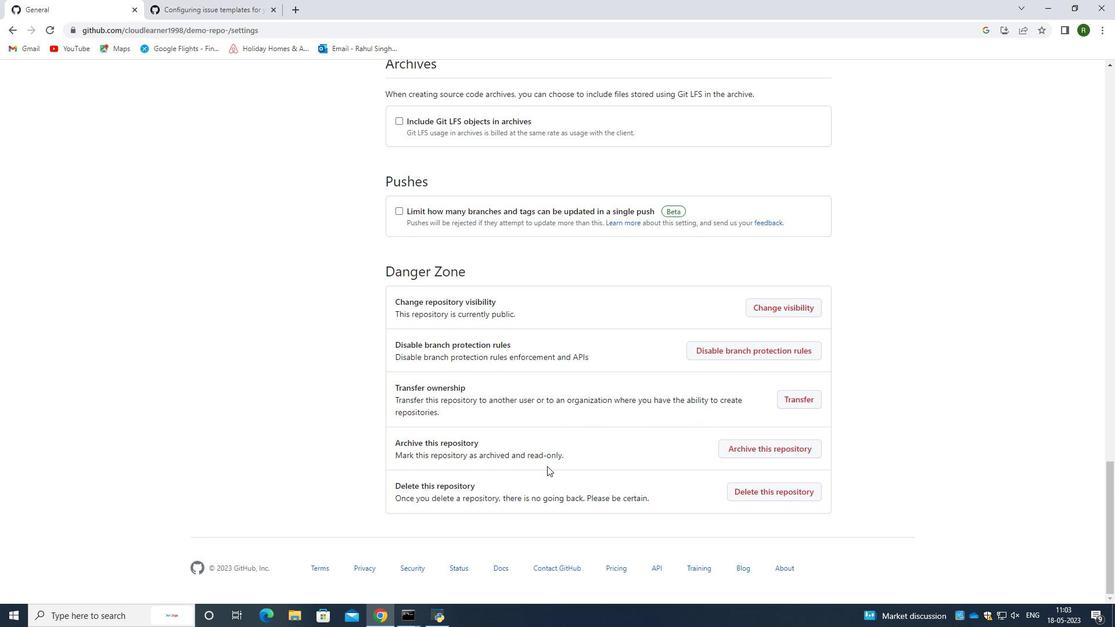 
Action: Mouse moved to (548, 466)
Screenshot: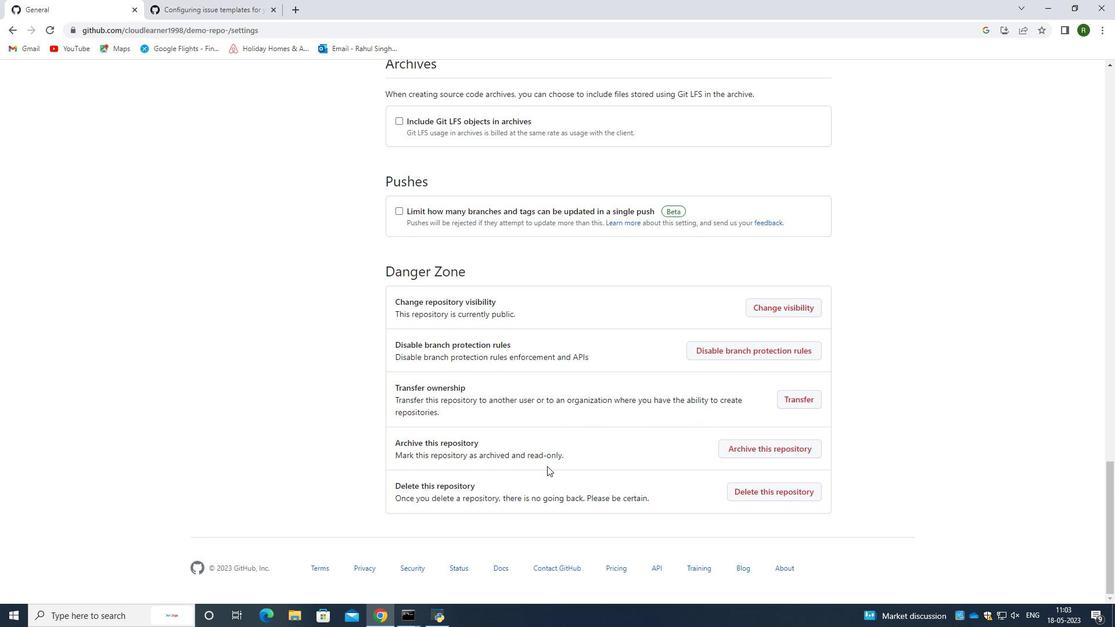 
Action: Mouse scrolled (548, 466) with delta (0, 0)
Screenshot: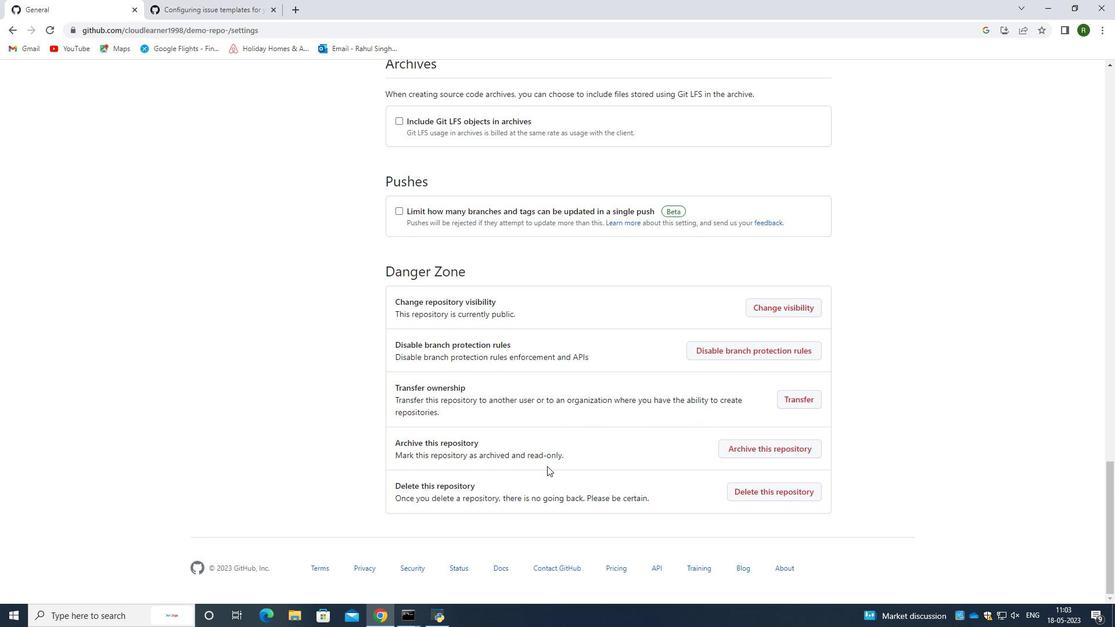 
Action: Mouse scrolled (548, 466) with delta (0, 0)
Screenshot: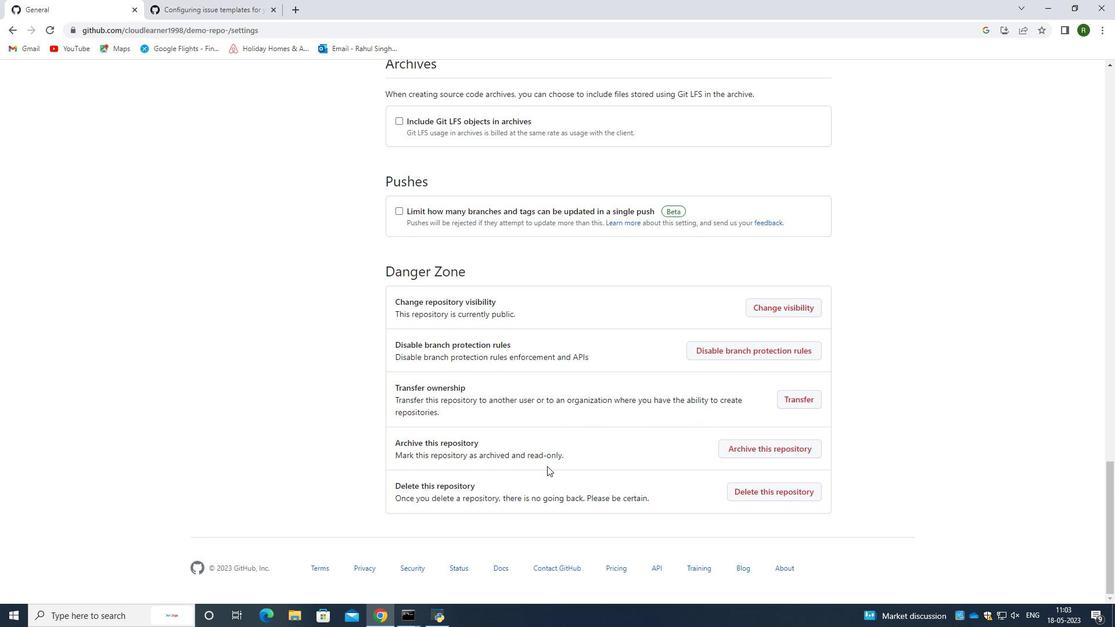 
Action: Mouse scrolled (548, 466) with delta (0, 0)
Screenshot: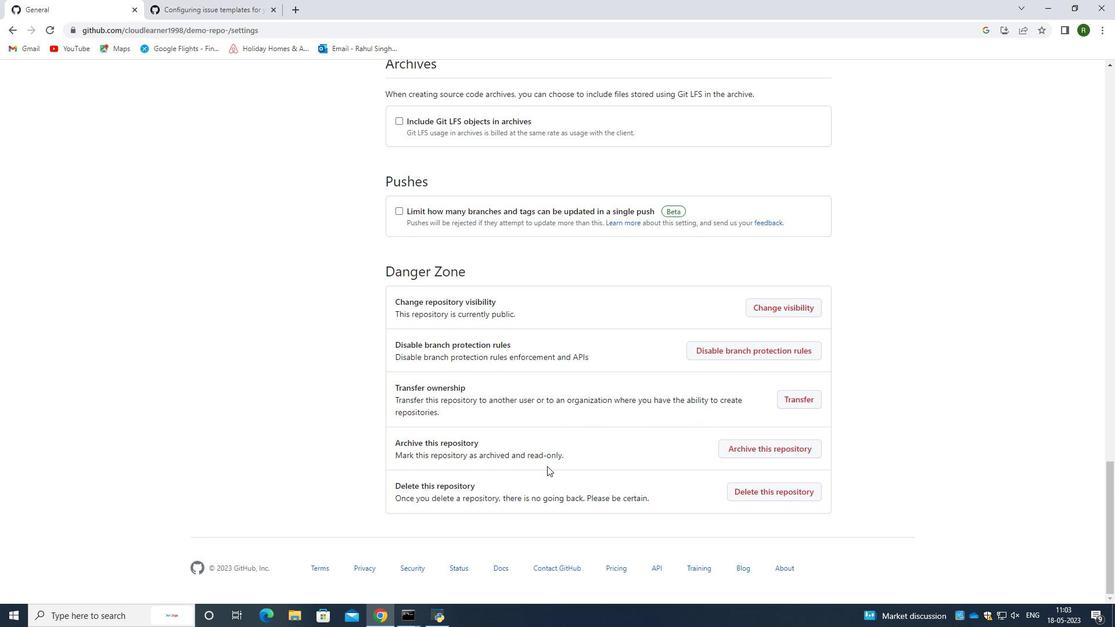 
Action: Mouse scrolled (548, 466) with delta (0, 0)
Screenshot: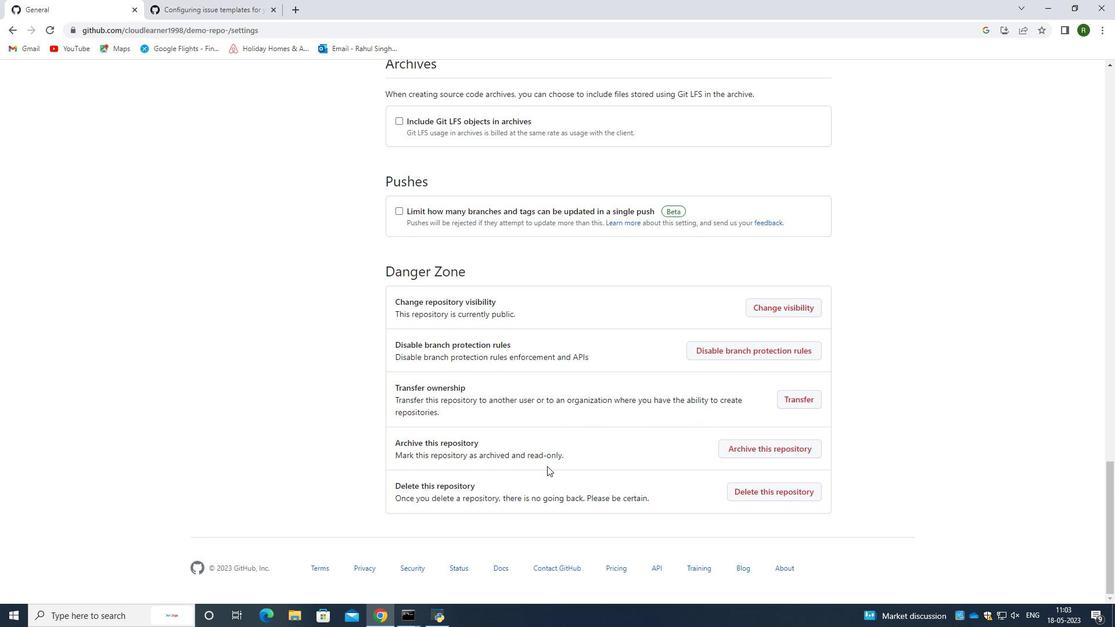 
Action: Mouse moved to (550, 466)
Screenshot: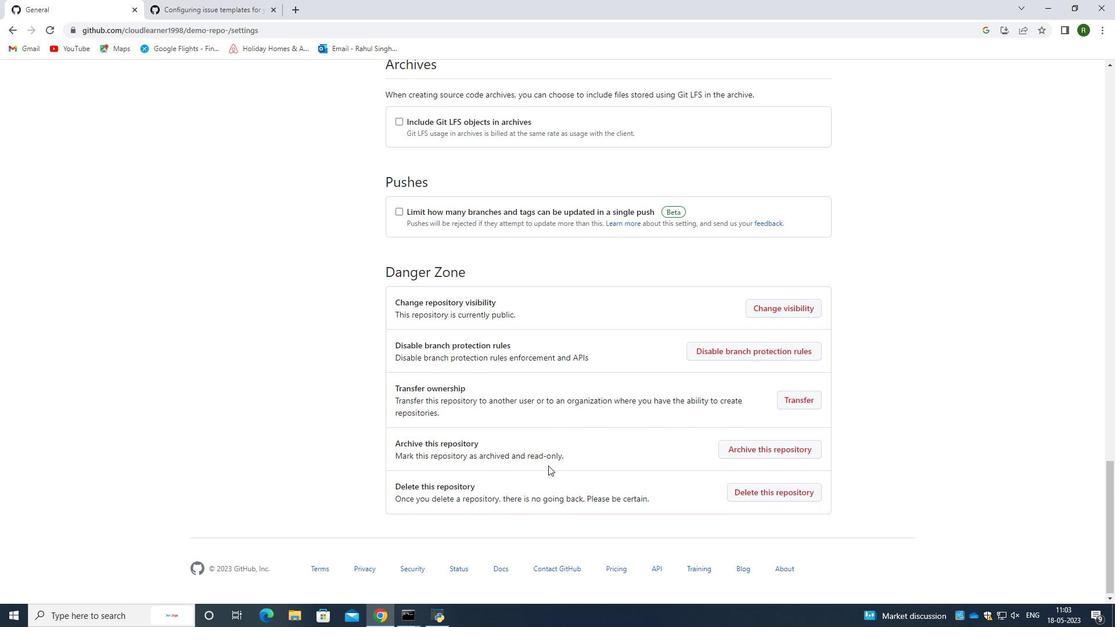 
Action: Mouse scrolled (550, 466) with delta (0, 0)
Screenshot: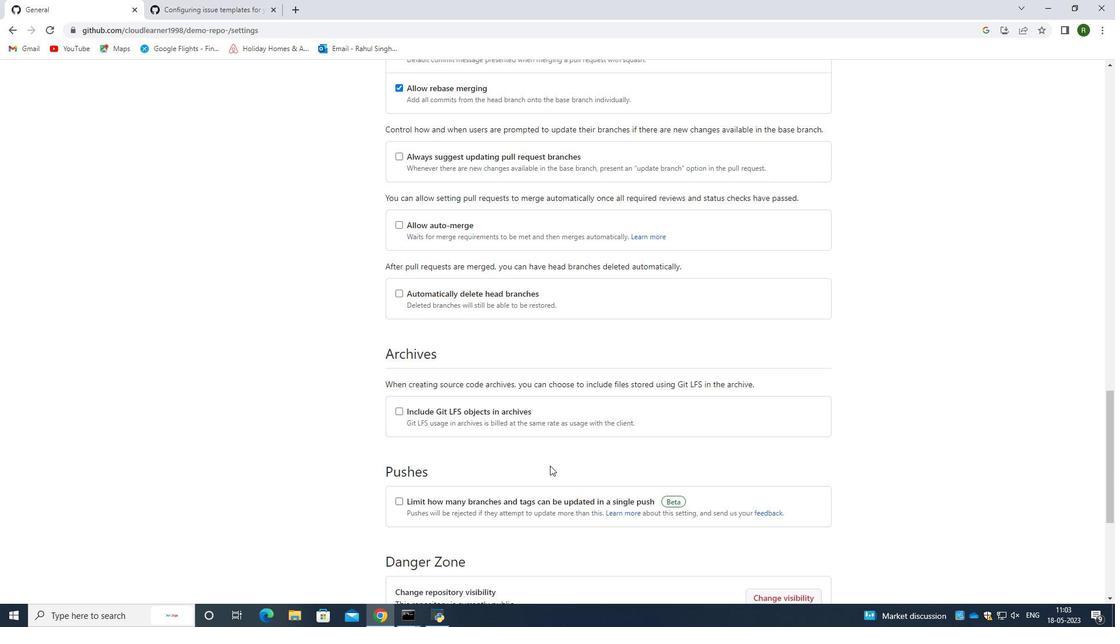 
Action: Mouse scrolled (550, 466) with delta (0, 0)
Screenshot: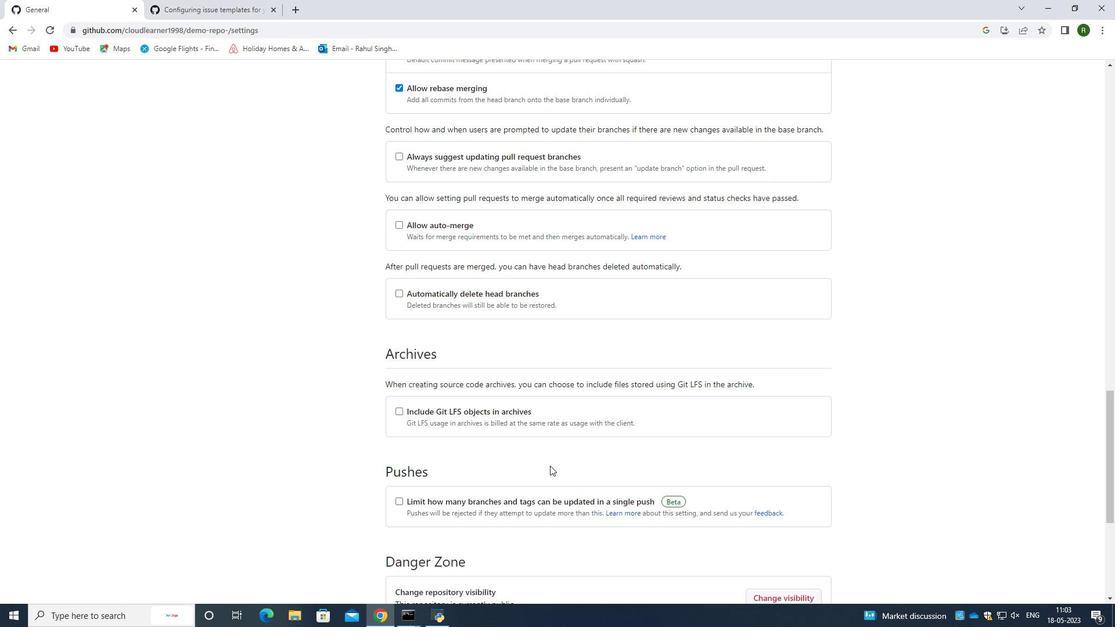 
Action: Mouse scrolled (550, 466) with delta (0, 0)
Screenshot: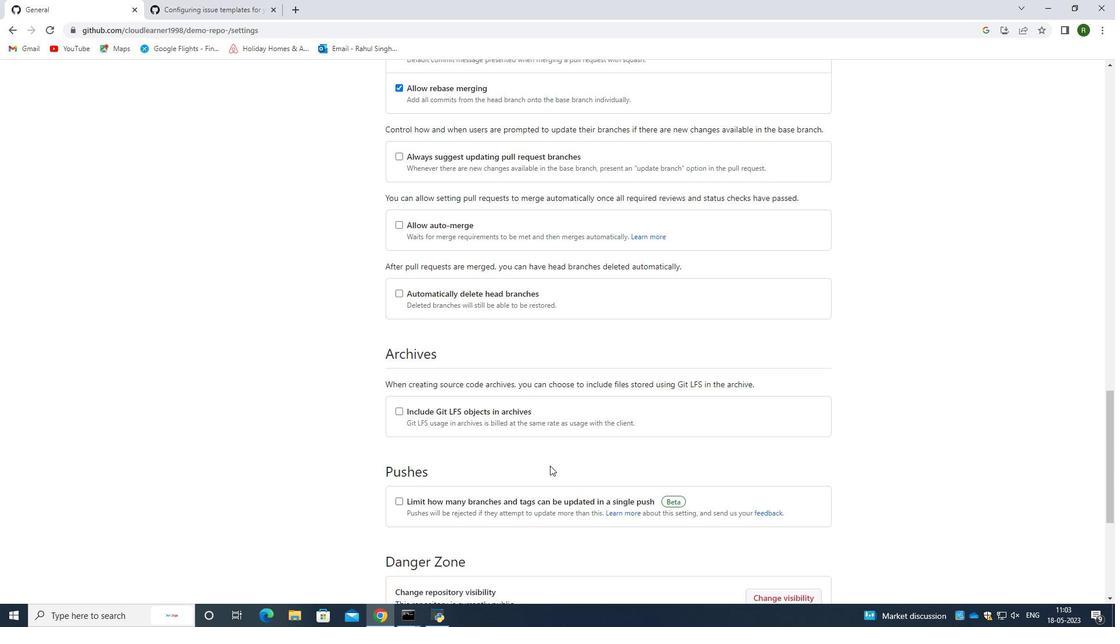 
Action: Mouse scrolled (550, 466) with delta (0, 0)
Screenshot: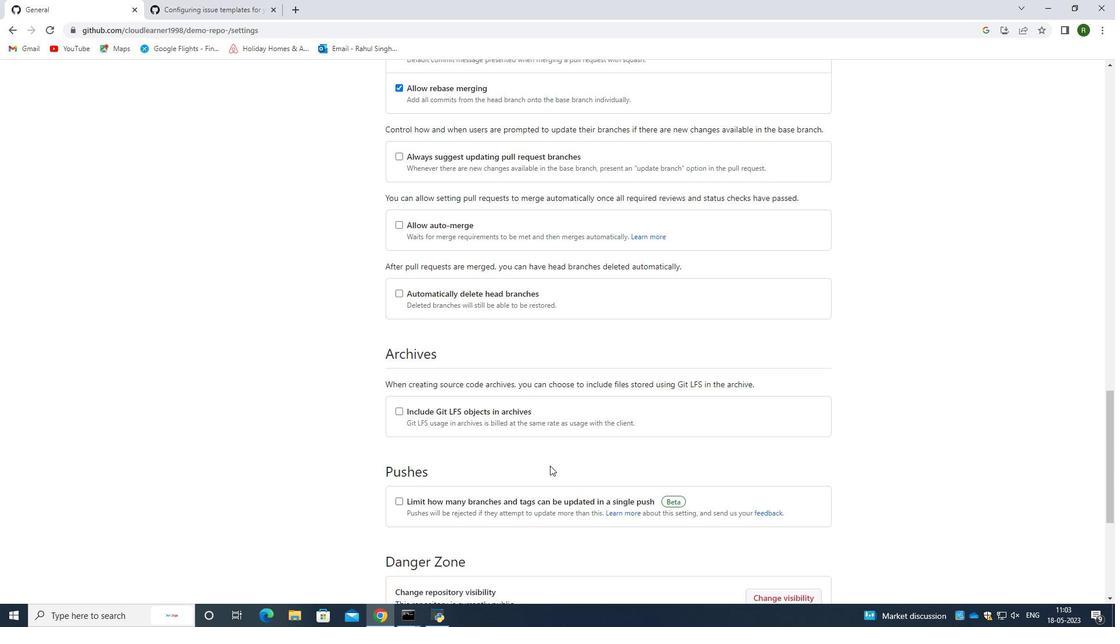 
Action: Mouse scrolled (550, 466) with delta (0, 0)
Screenshot: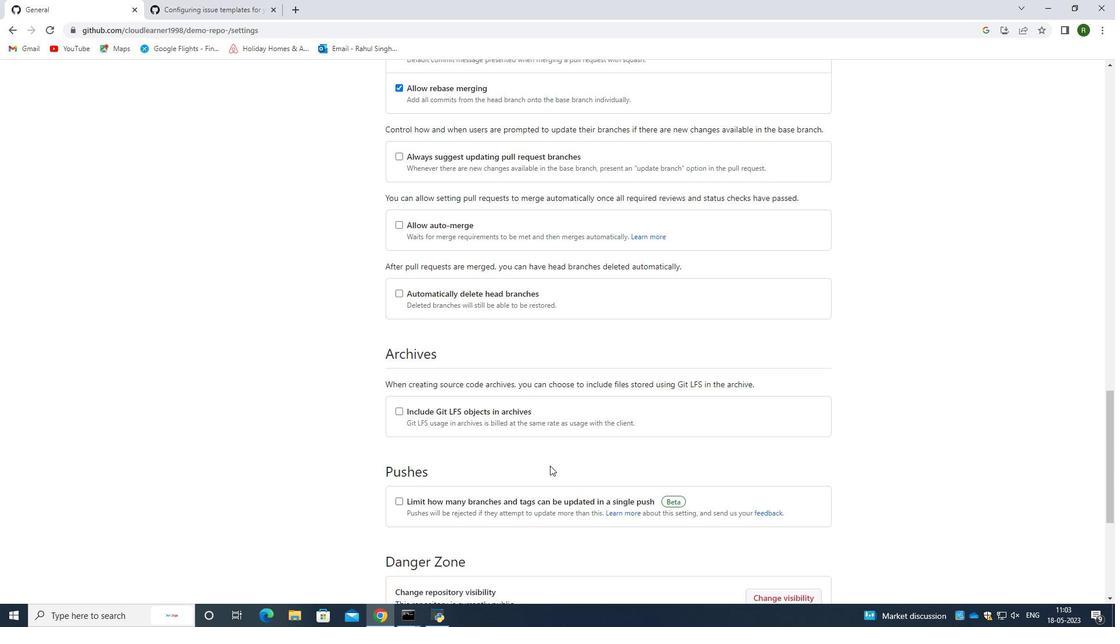 
Action: Mouse scrolled (550, 466) with delta (0, 0)
Screenshot: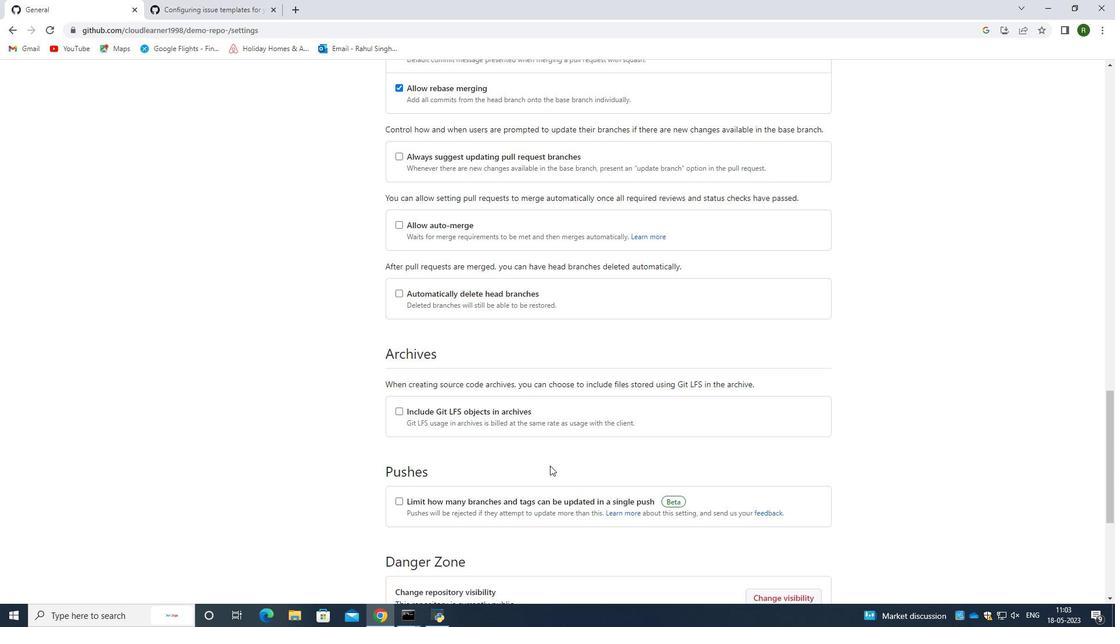 
Action: Mouse scrolled (550, 466) with delta (0, 0)
Screenshot: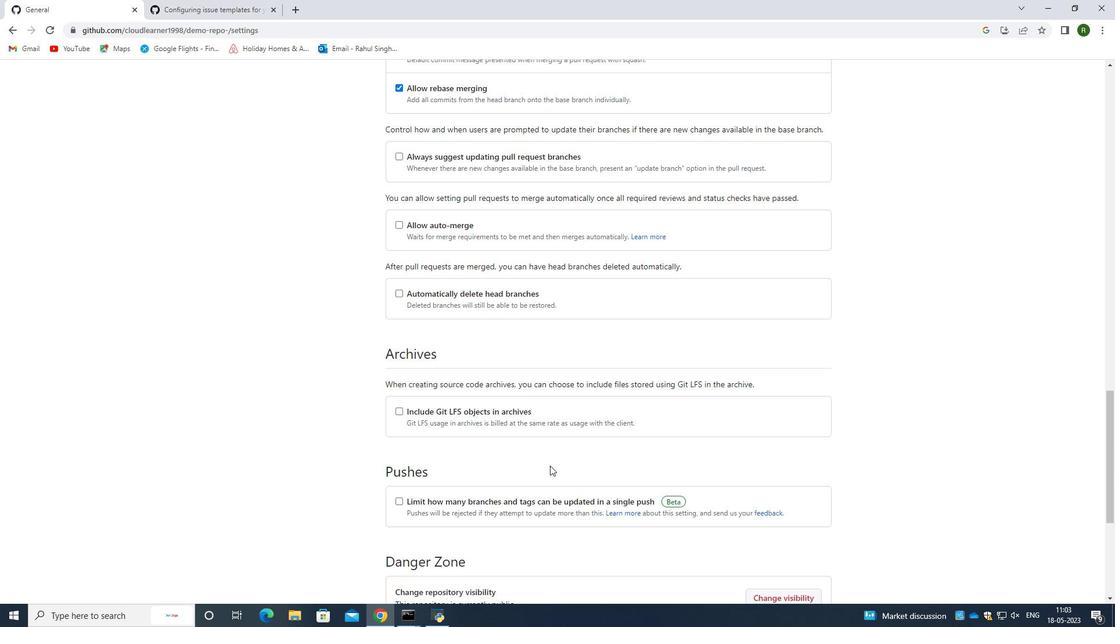 
Action: Mouse moved to (550, 465)
Screenshot: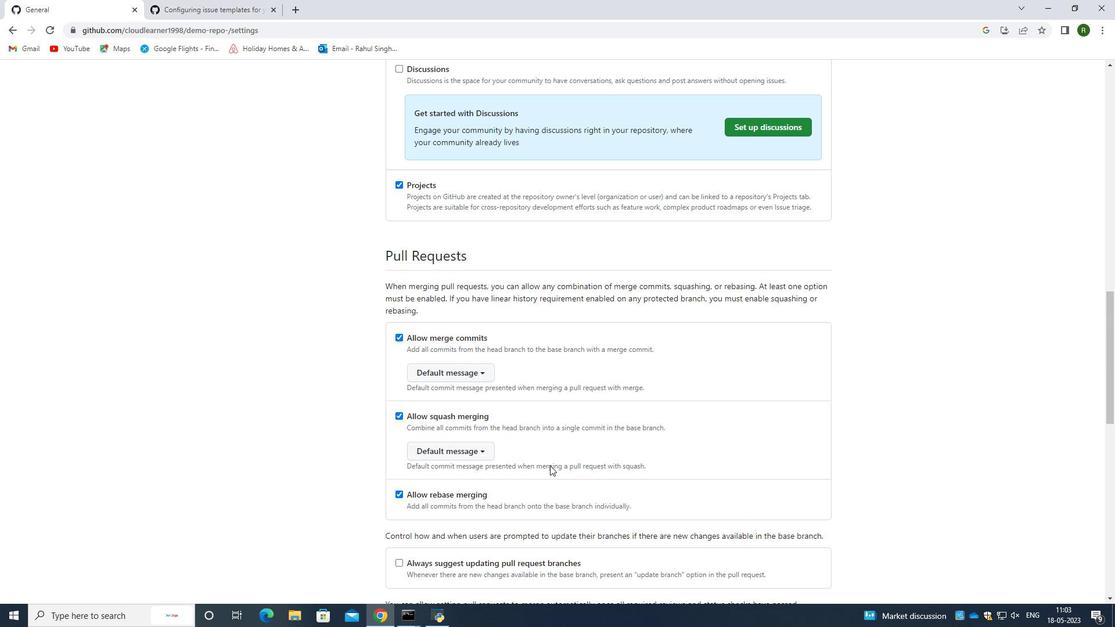 
Action: Mouse scrolled (550, 466) with delta (0, 0)
Screenshot: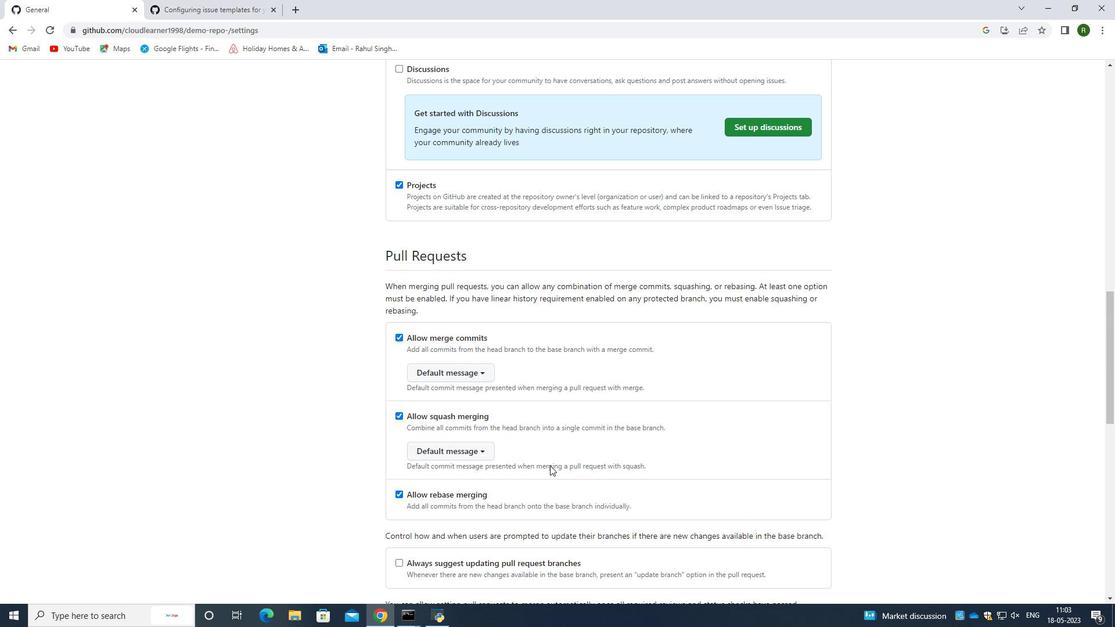 
Action: Mouse scrolled (550, 466) with delta (0, 0)
Screenshot: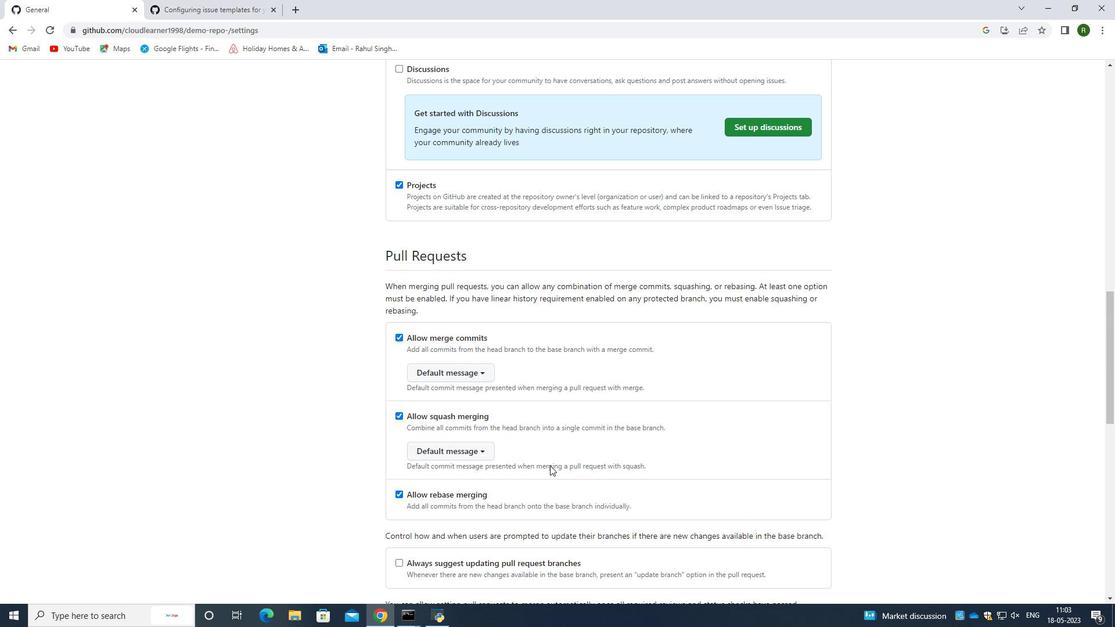 
Action: Mouse scrolled (550, 466) with delta (0, 0)
Screenshot: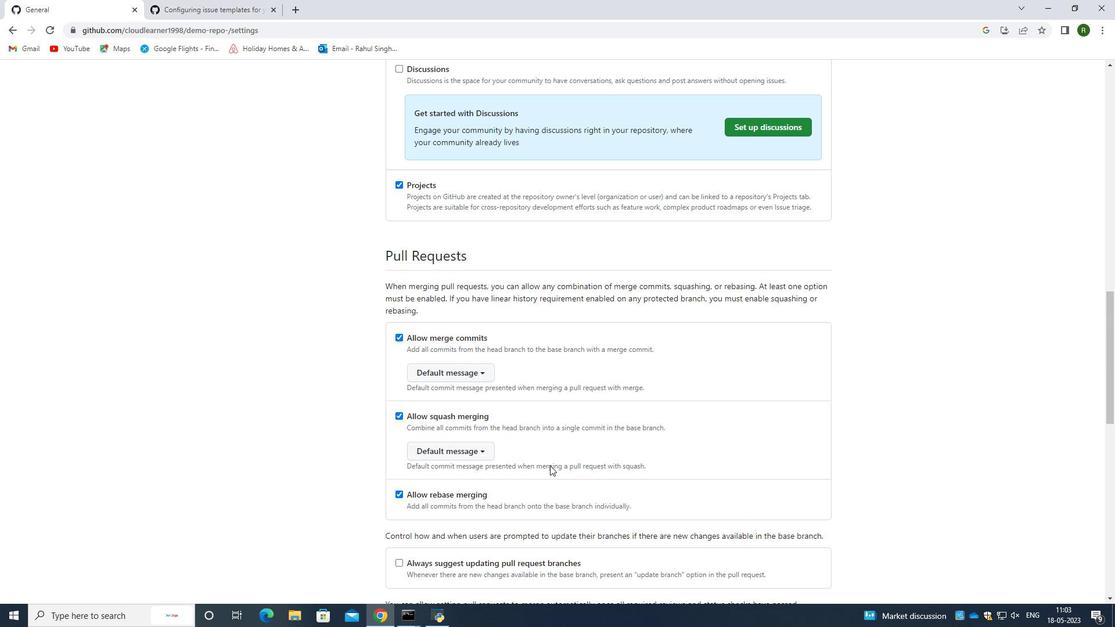 
Action: Mouse scrolled (550, 466) with delta (0, 0)
Screenshot: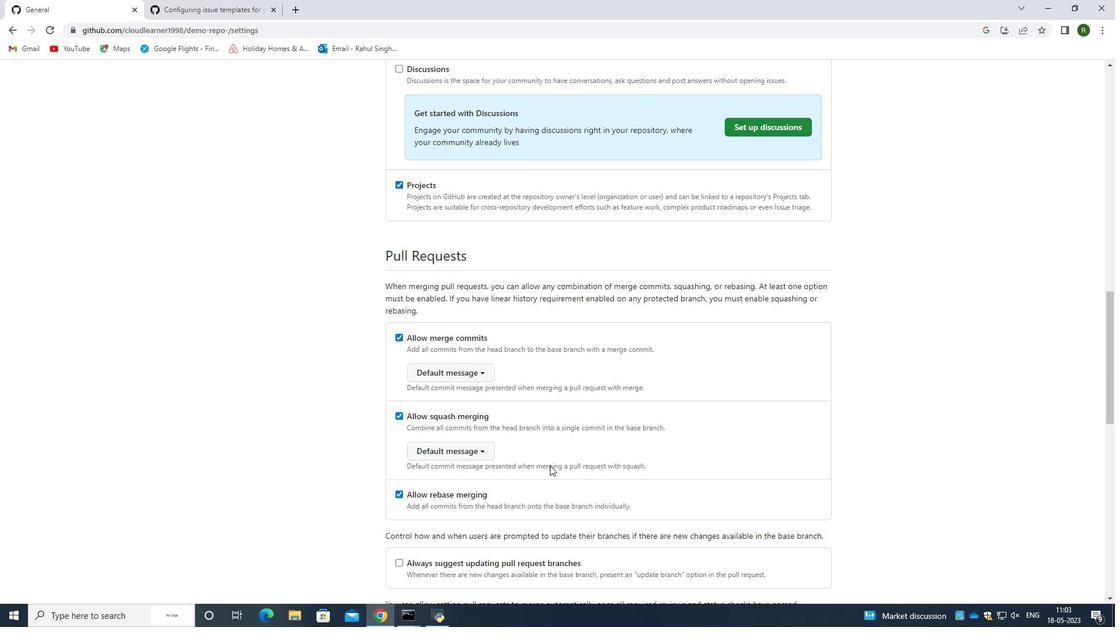 
Action: Mouse scrolled (550, 466) with delta (0, 0)
Screenshot: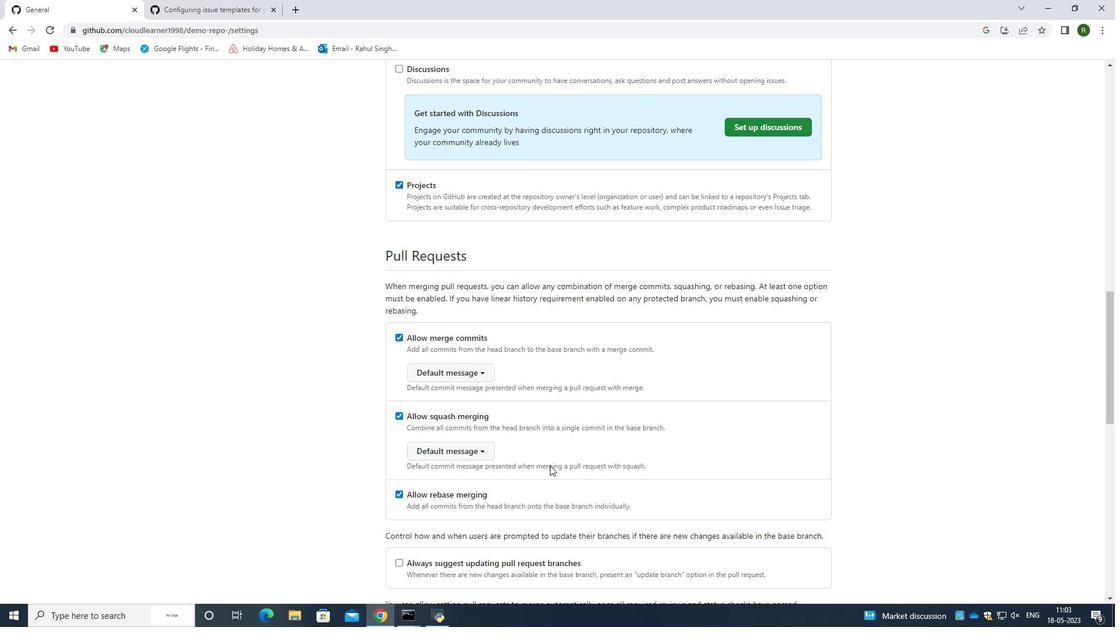 
Action: Mouse moved to (208, 0)
Screenshot: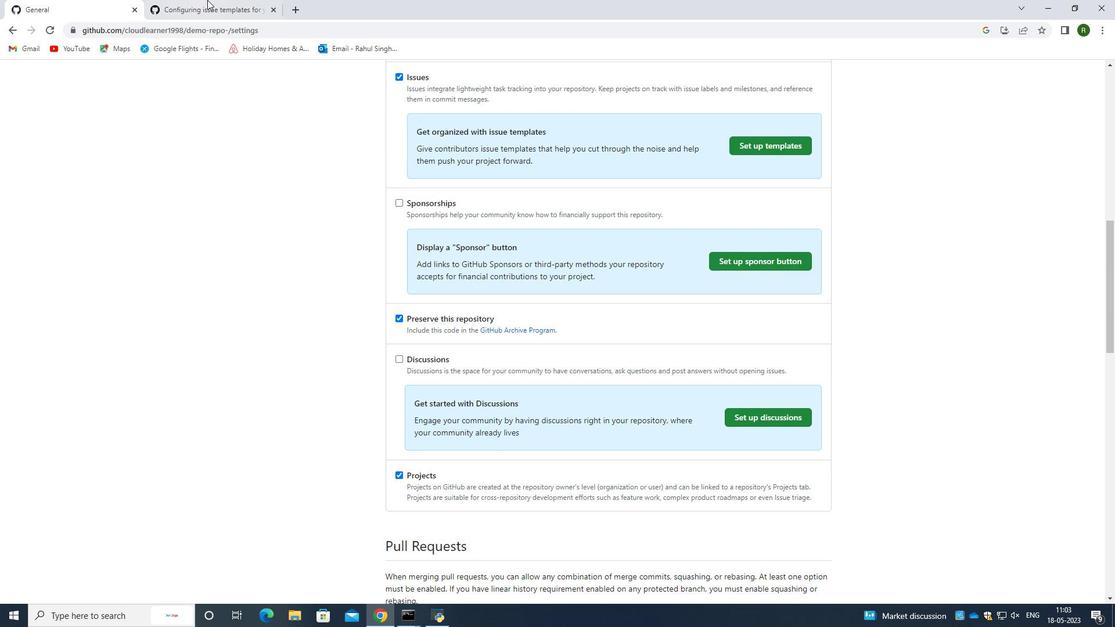 
Action: Mouse pressed left at (208, 0)
Screenshot: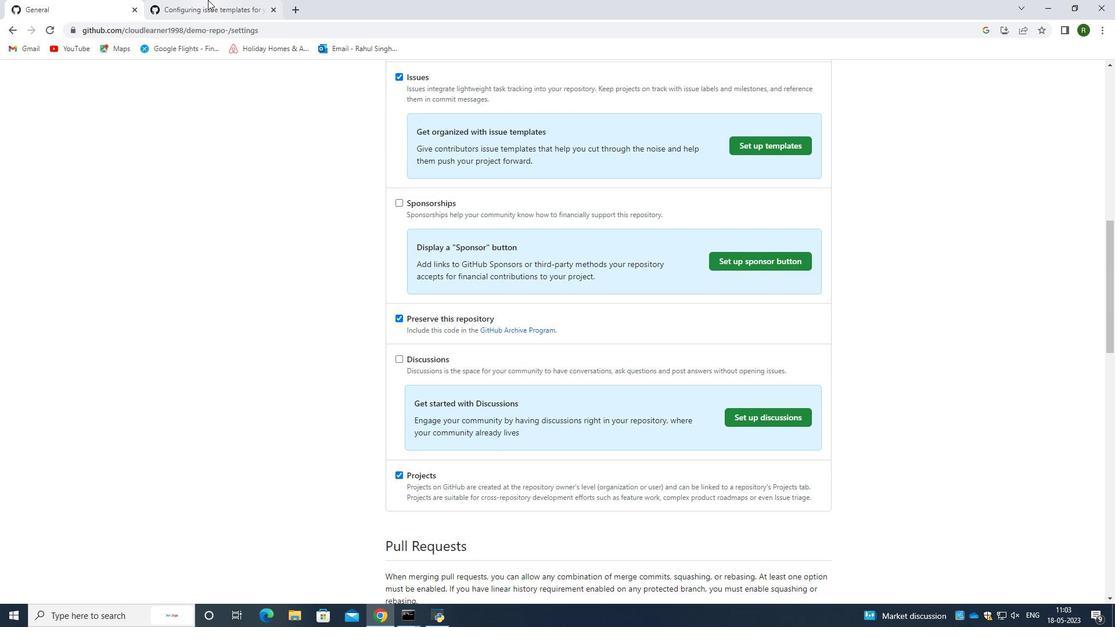 
Action: Mouse moved to (590, 390)
Screenshot: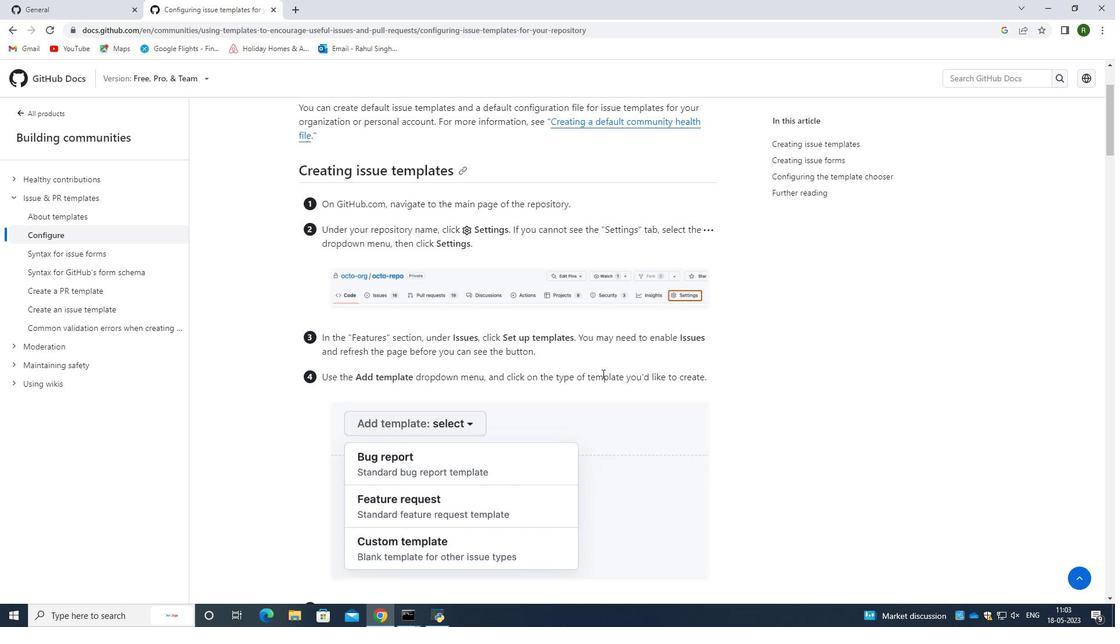 
Action: Mouse scrolled (590, 389) with delta (0, 0)
Screenshot: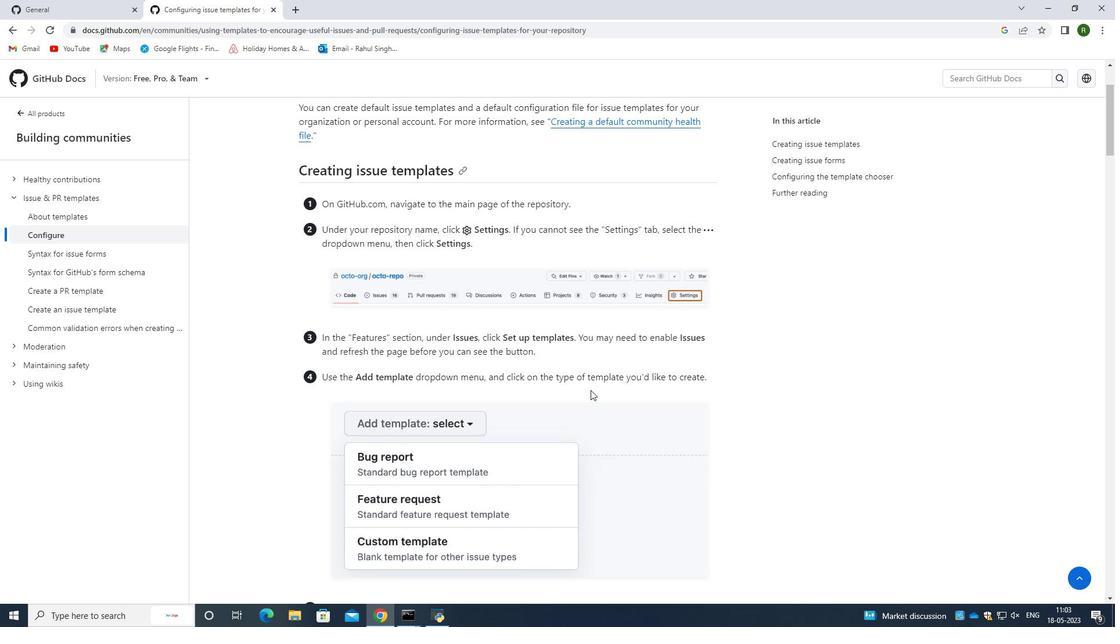 
Action: Mouse moved to (629, 359)
Screenshot: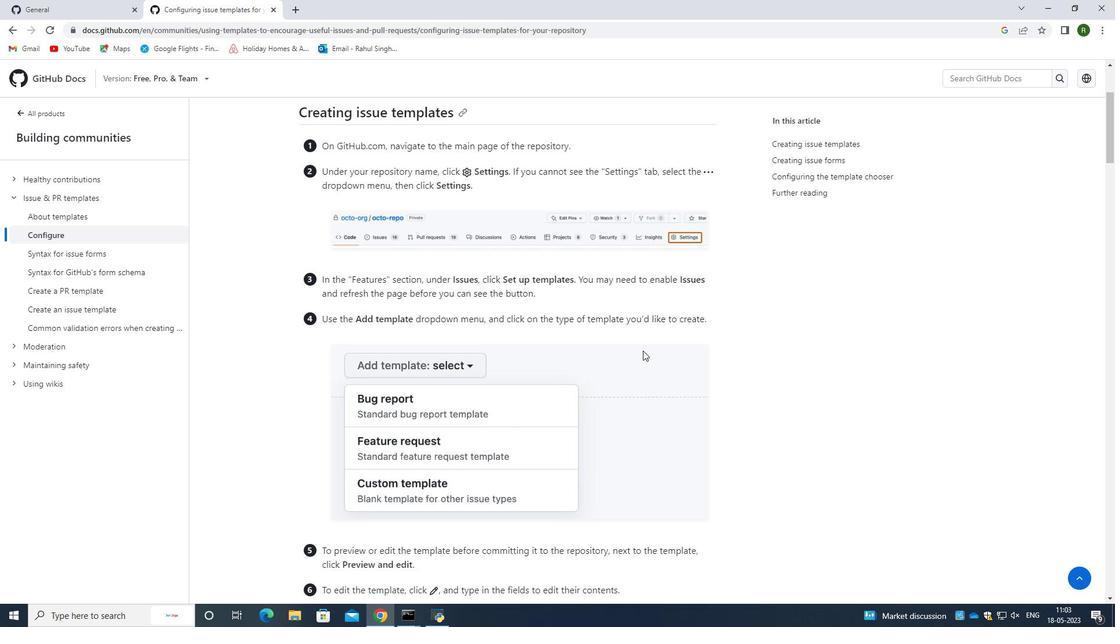 
Action: Mouse scrolled (629, 359) with delta (0, 0)
Screenshot: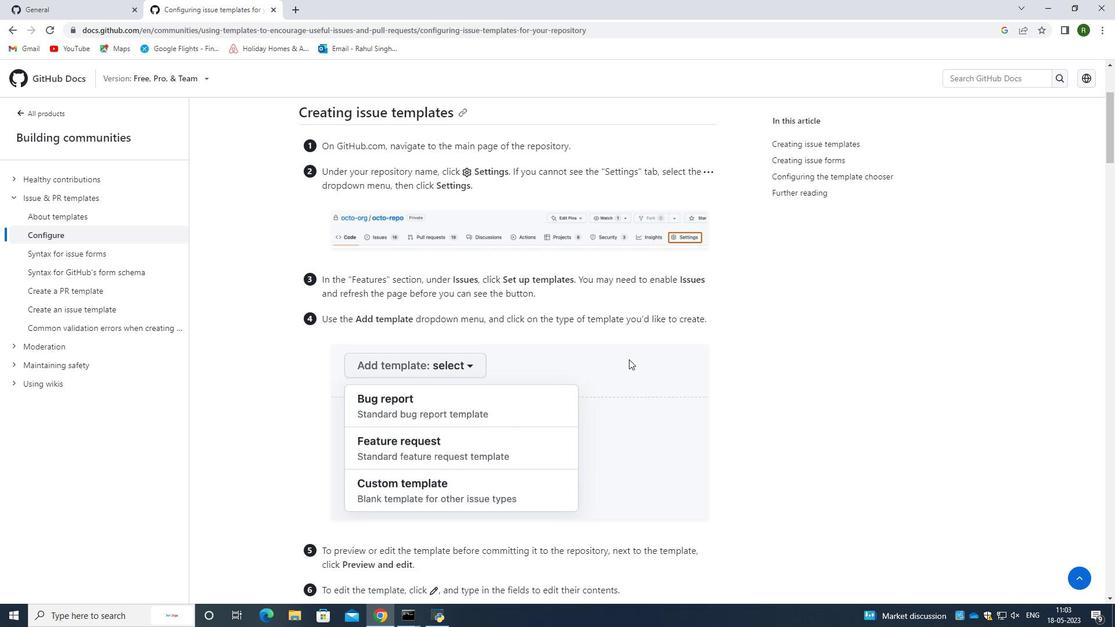 
Action: Mouse scrolled (629, 359) with delta (0, 0)
Screenshot: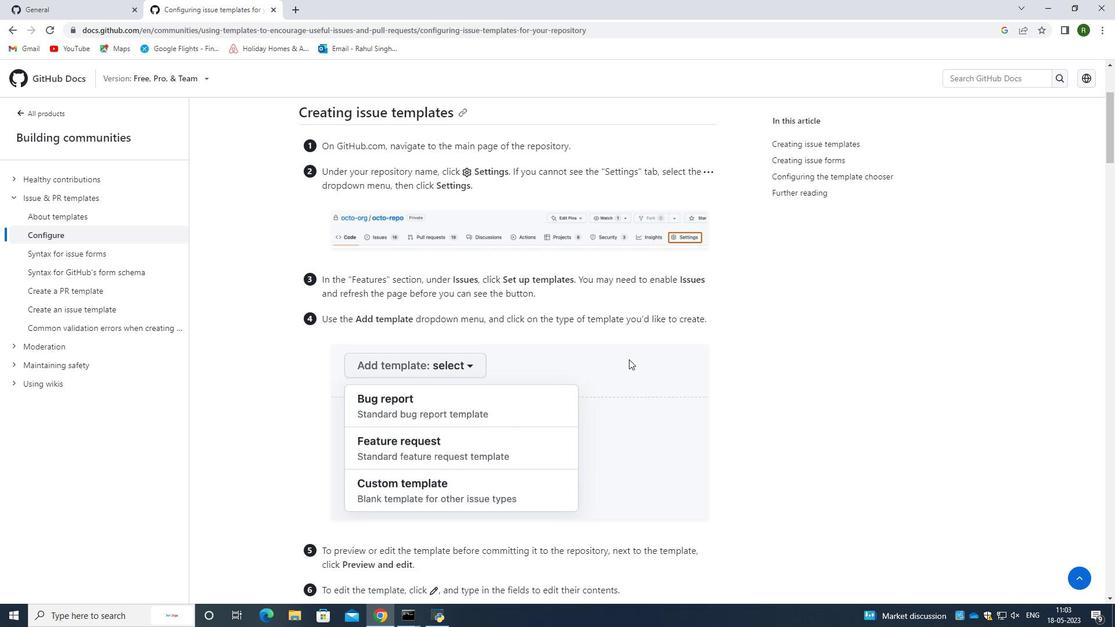 
Action: Mouse moved to (545, 420)
Screenshot: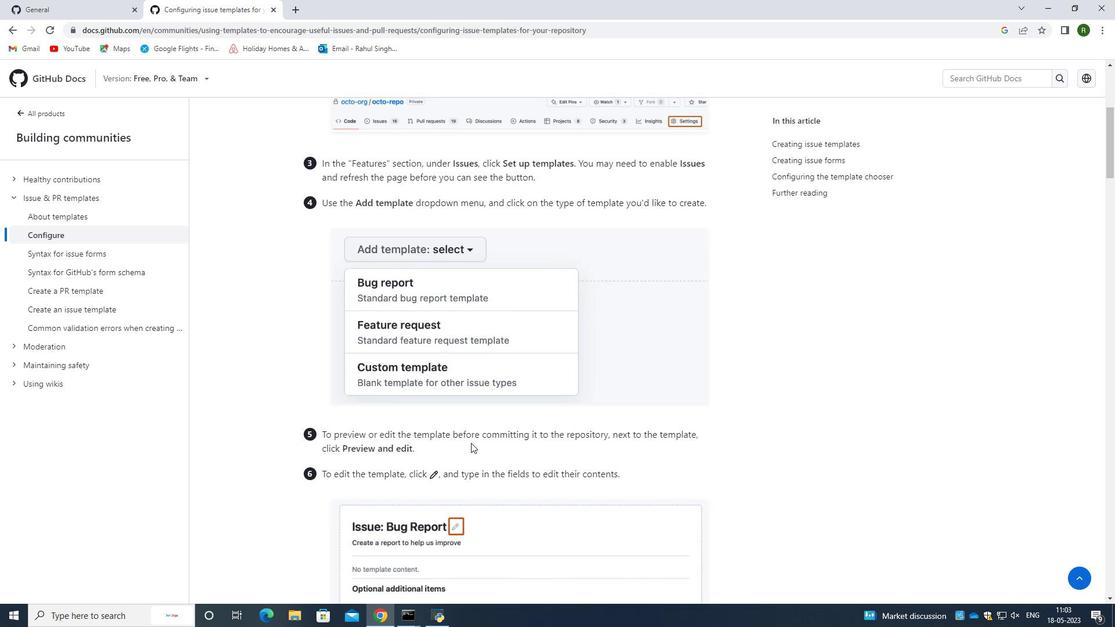 
Action: Mouse scrolled (545, 420) with delta (0, 0)
Screenshot: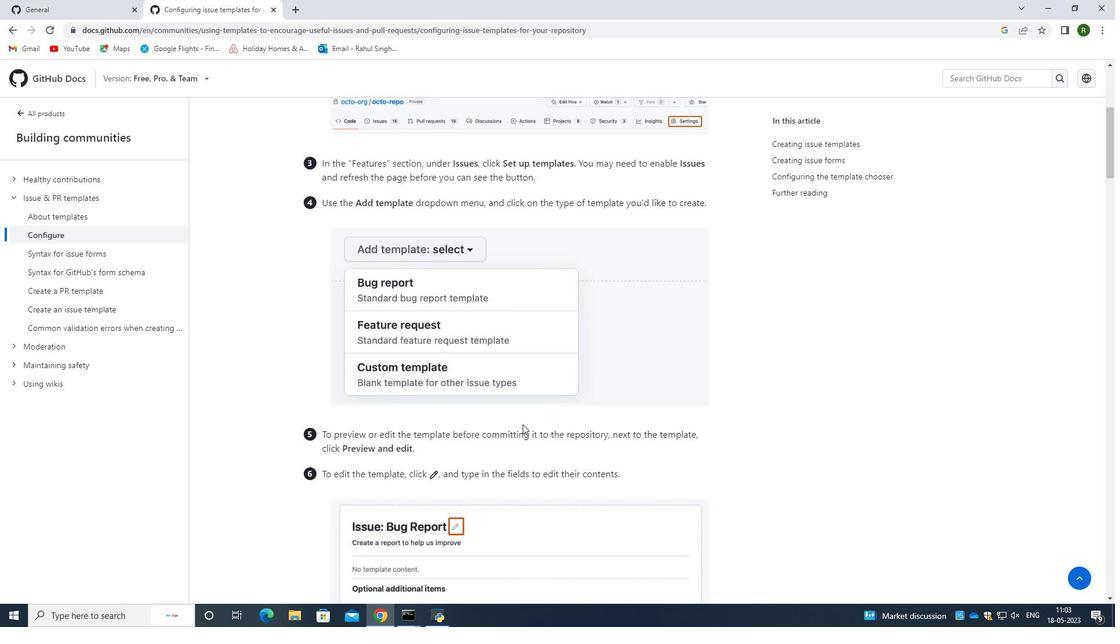 
Action: Mouse moved to (562, 420)
Screenshot: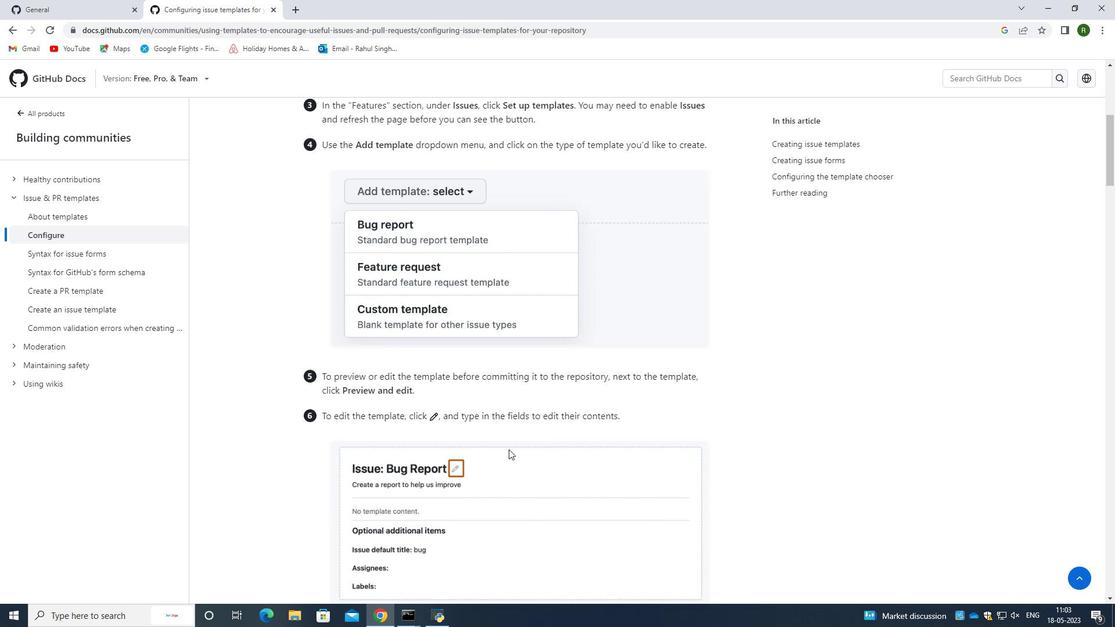 
Action: Mouse scrolled (562, 420) with delta (0, 0)
Screenshot: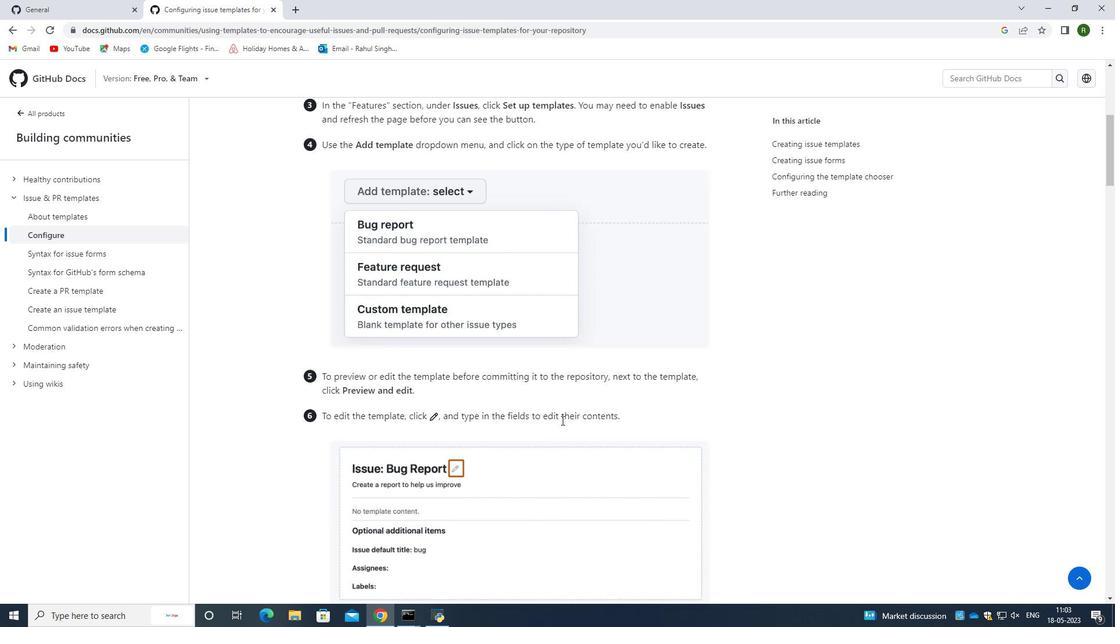 
Action: Mouse scrolled (562, 420) with delta (0, 0)
Screenshot: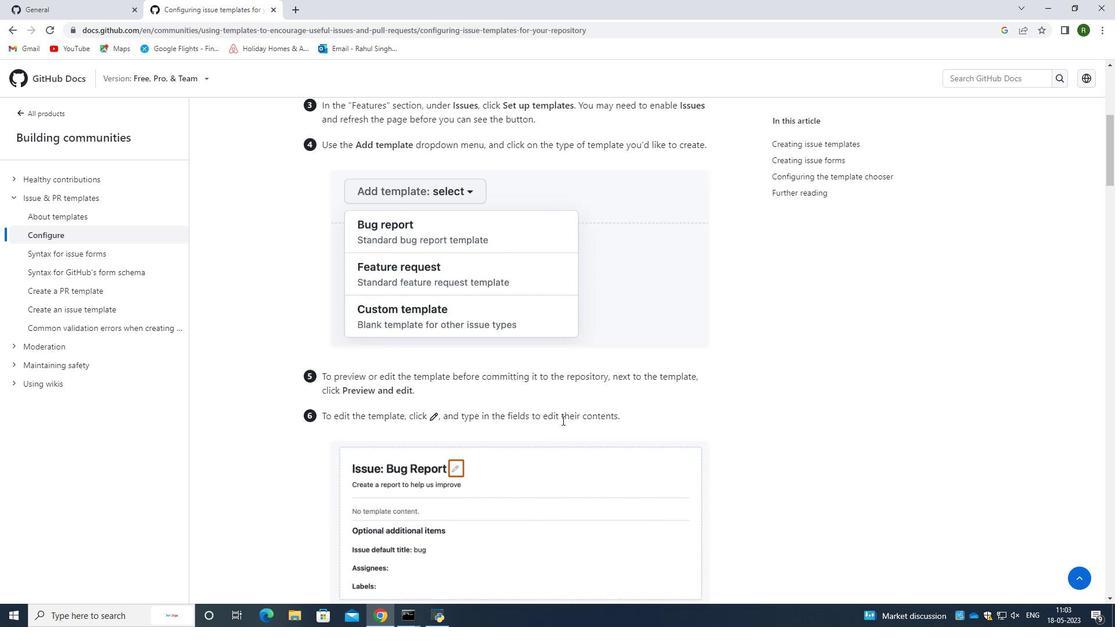 
Action: Mouse scrolled (562, 420) with delta (0, 0)
Screenshot: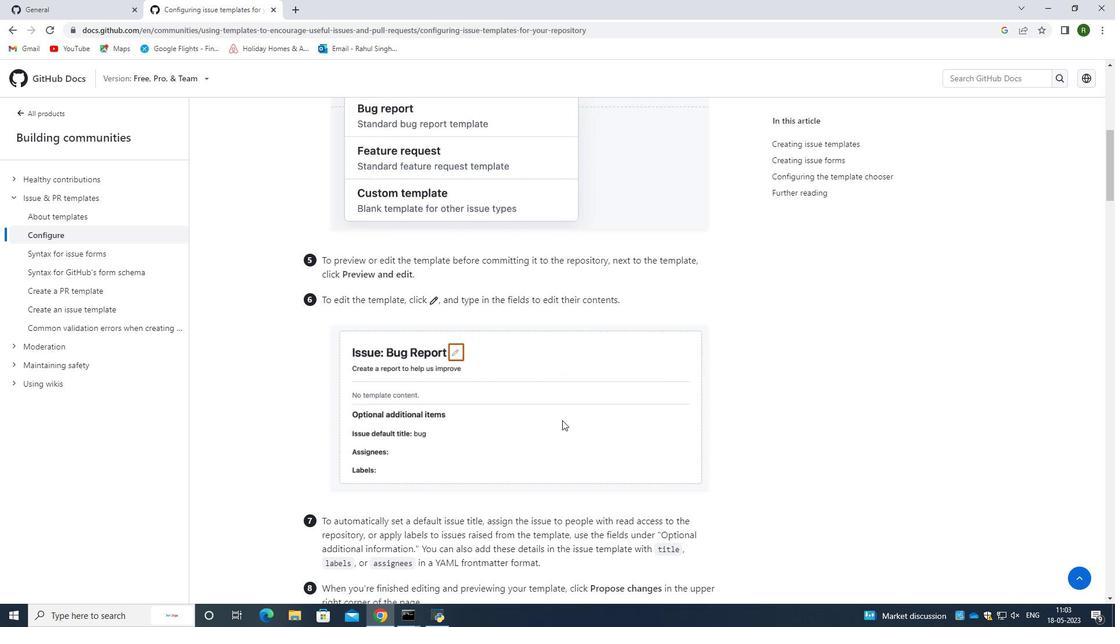
Action: Mouse scrolled (562, 420) with delta (0, 0)
Screenshot: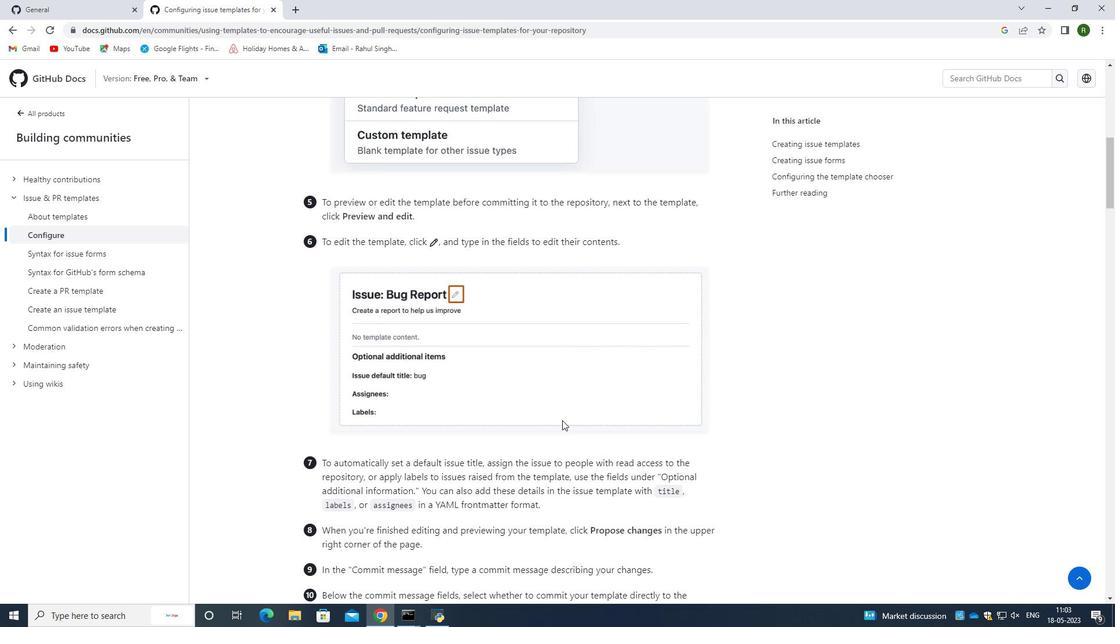 
Action: Mouse scrolled (562, 420) with delta (0, 0)
Screenshot: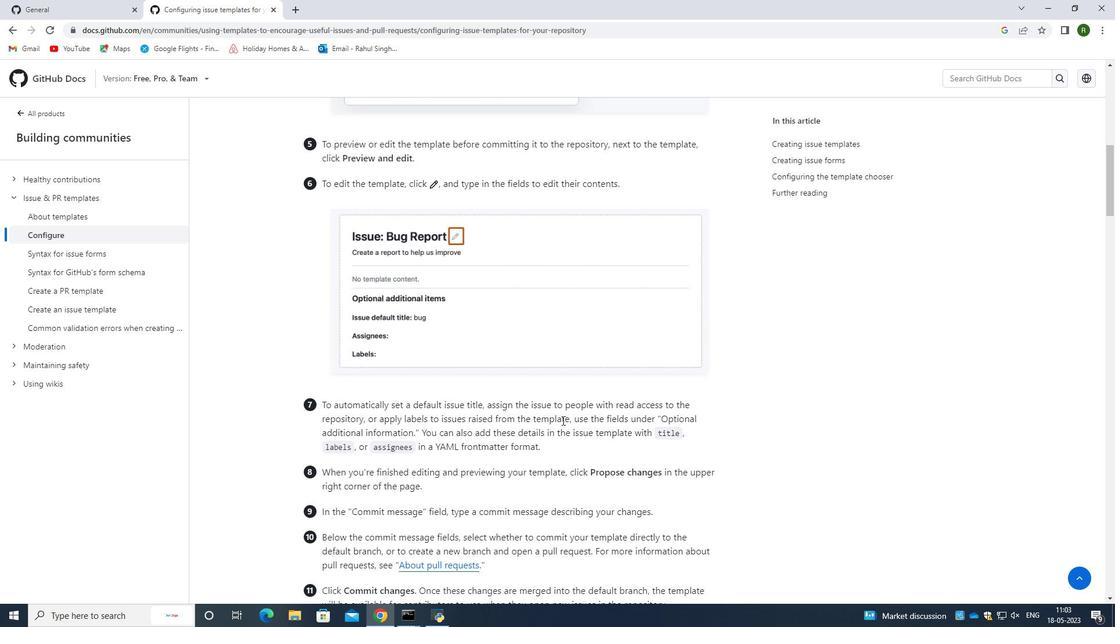 
Action: Mouse moved to (536, 368)
Screenshot: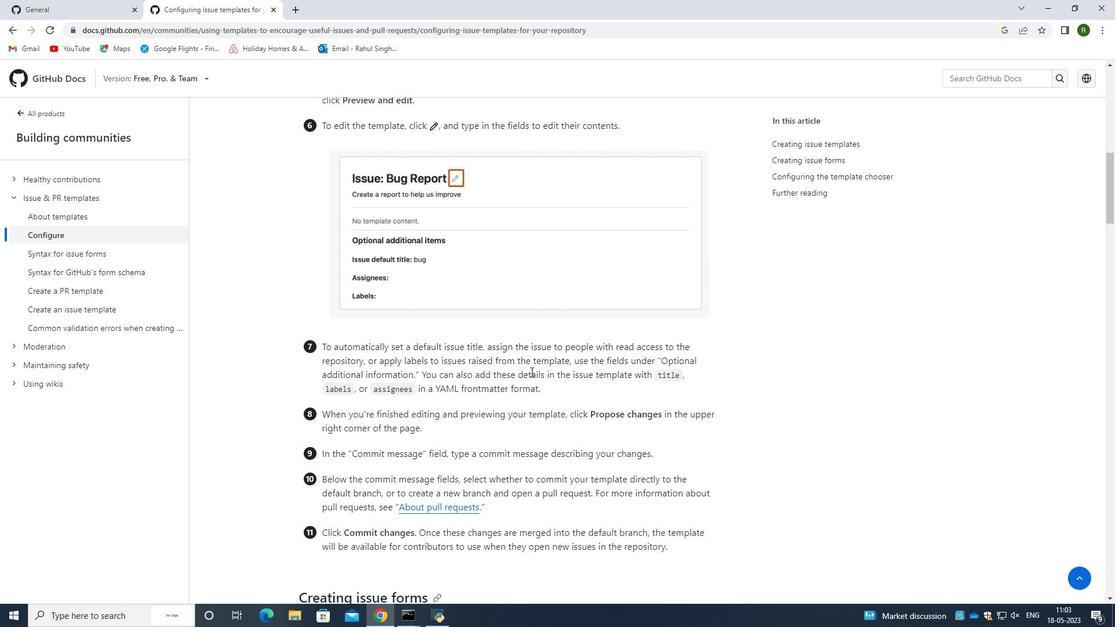 
Action: Mouse scrolled (536, 368) with delta (0, 0)
Screenshot: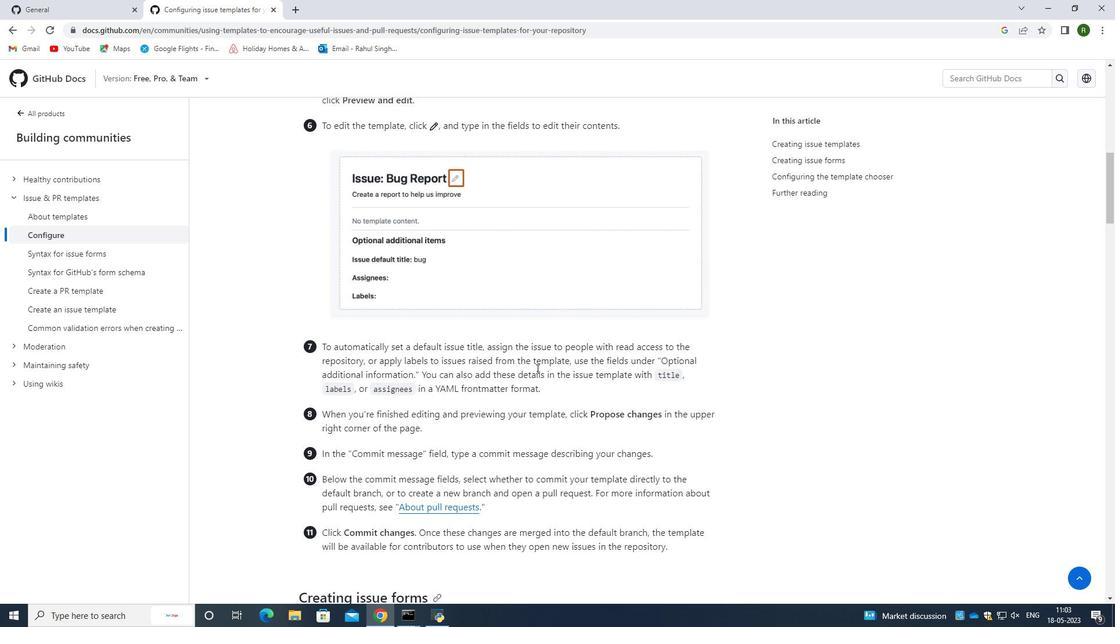 
Action: Mouse scrolled (536, 368) with delta (0, 0)
Screenshot: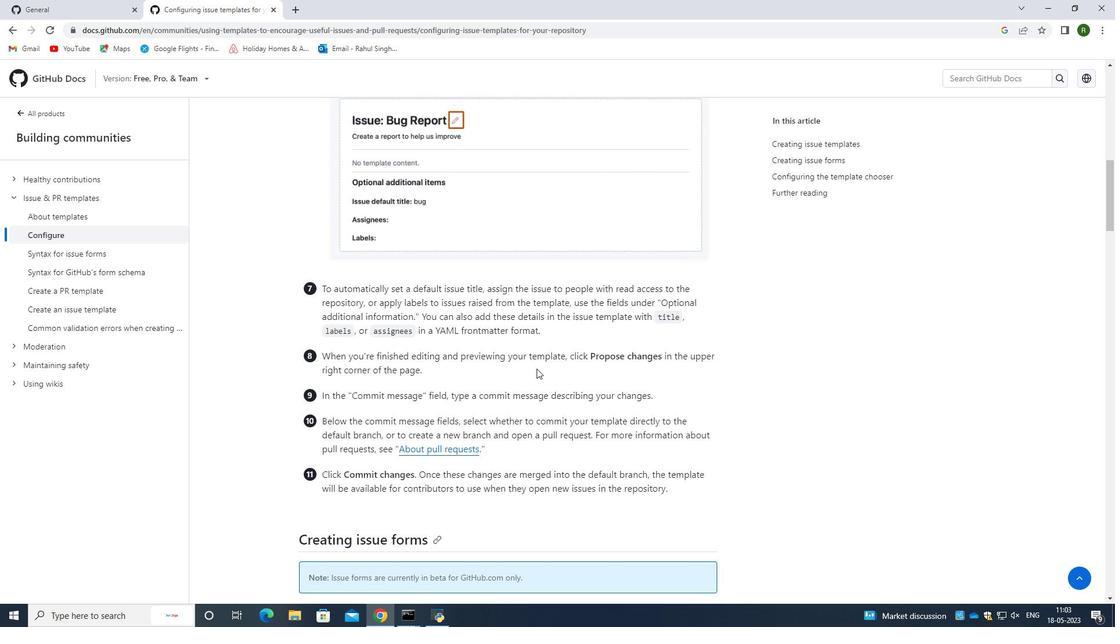 
Action: Mouse scrolled (536, 368) with delta (0, 0)
Screenshot: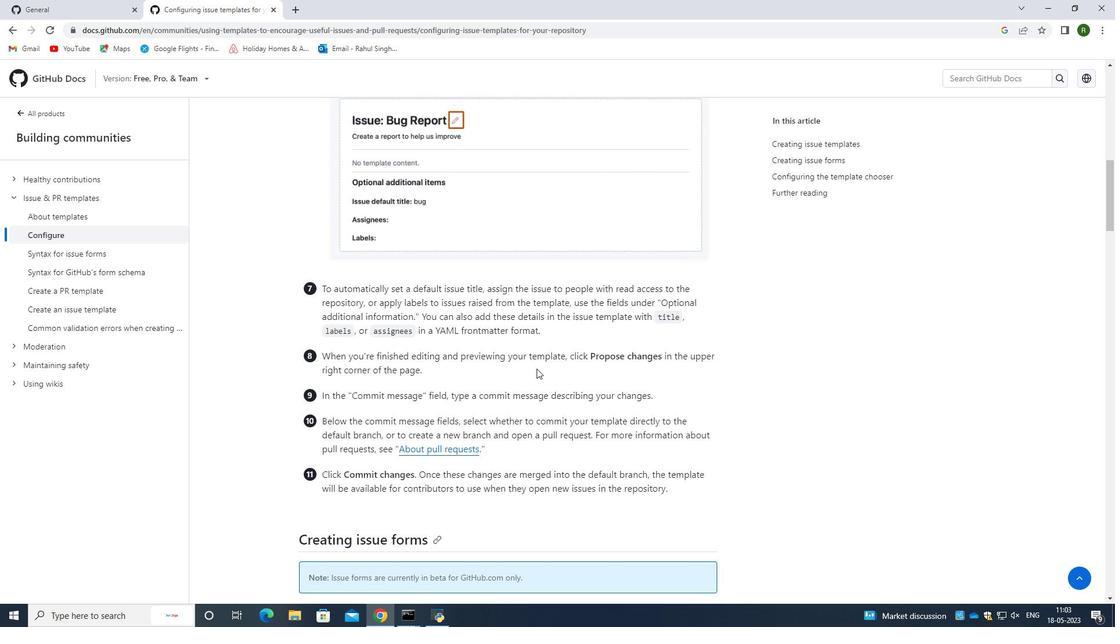 
Action: Mouse scrolled (536, 368) with delta (0, 0)
Screenshot: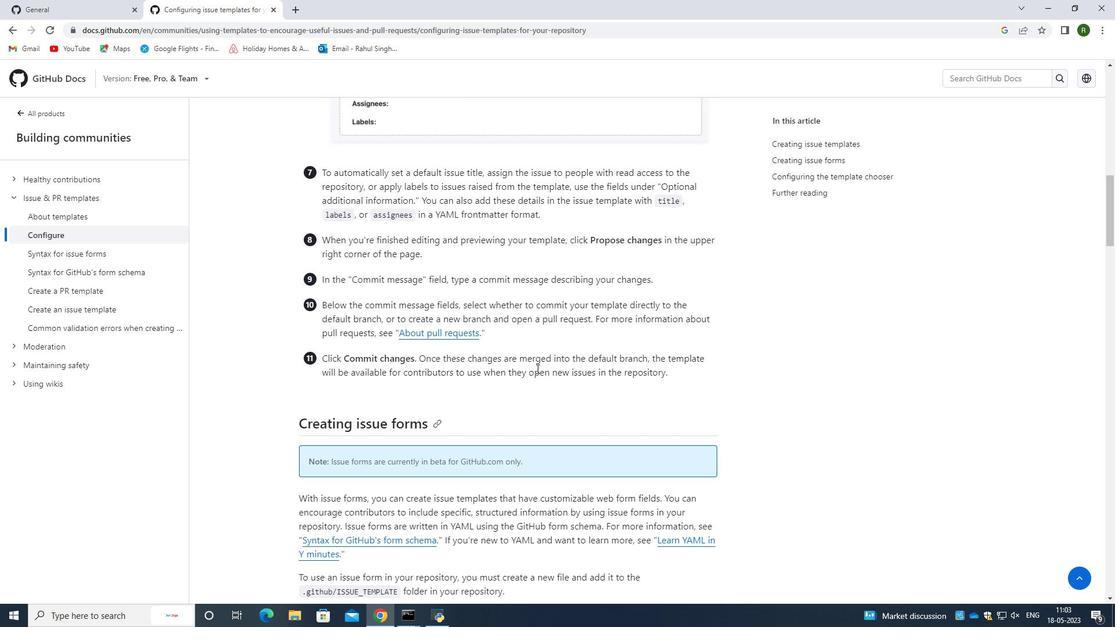
Action: Mouse scrolled (536, 368) with delta (0, 0)
Screenshot: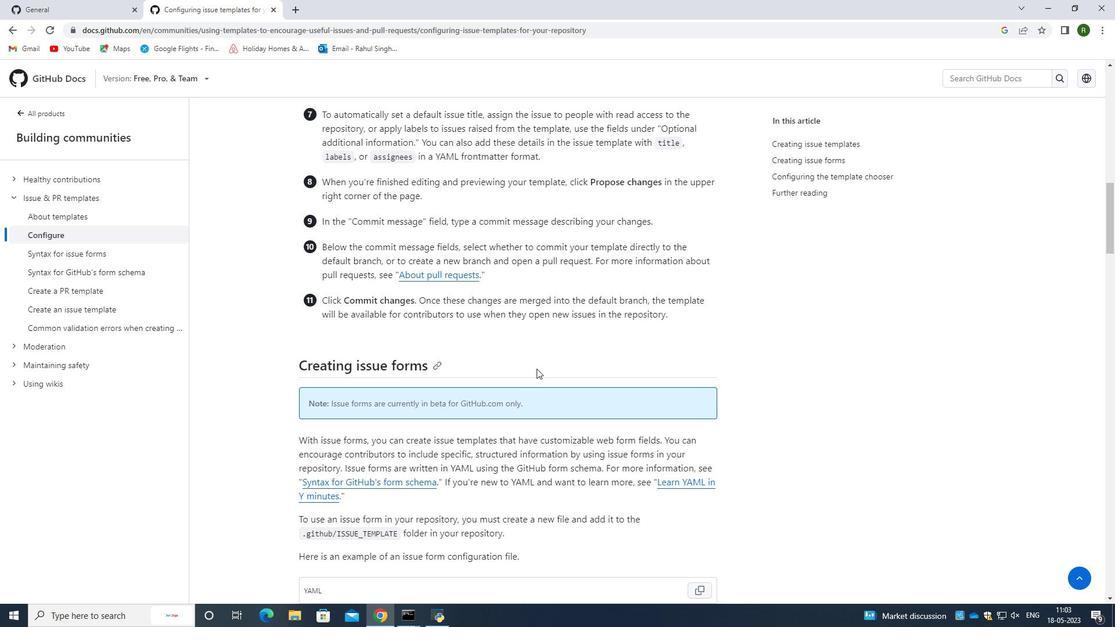 
Action: Mouse scrolled (536, 368) with delta (0, 0)
Screenshot: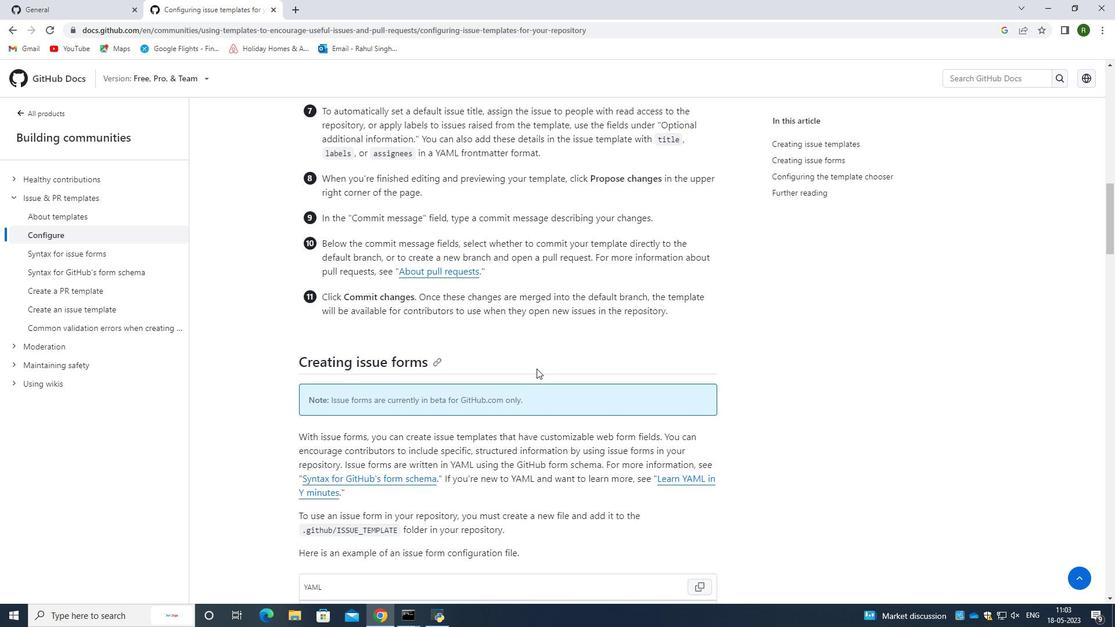 
Action: Mouse scrolled (536, 368) with delta (0, 0)
Screenshot: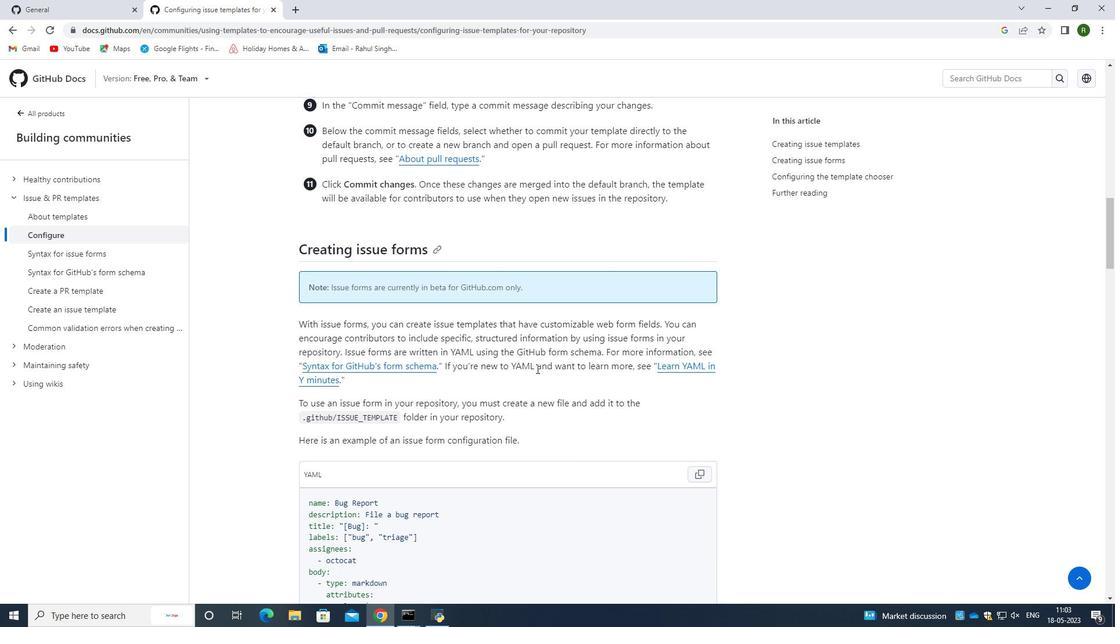 
Action: Mouse scrolled (536, 368) with delta (0, 0)
Screenshot: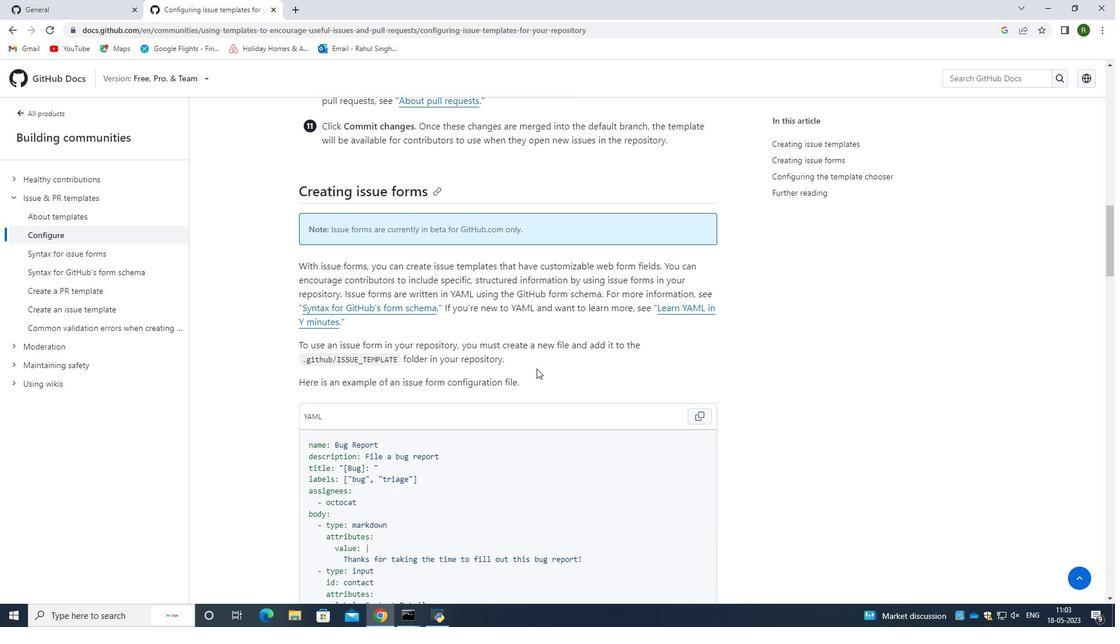 
Action: Mouse scrolled (536, 368) with delta (0, 0)
Screenshot: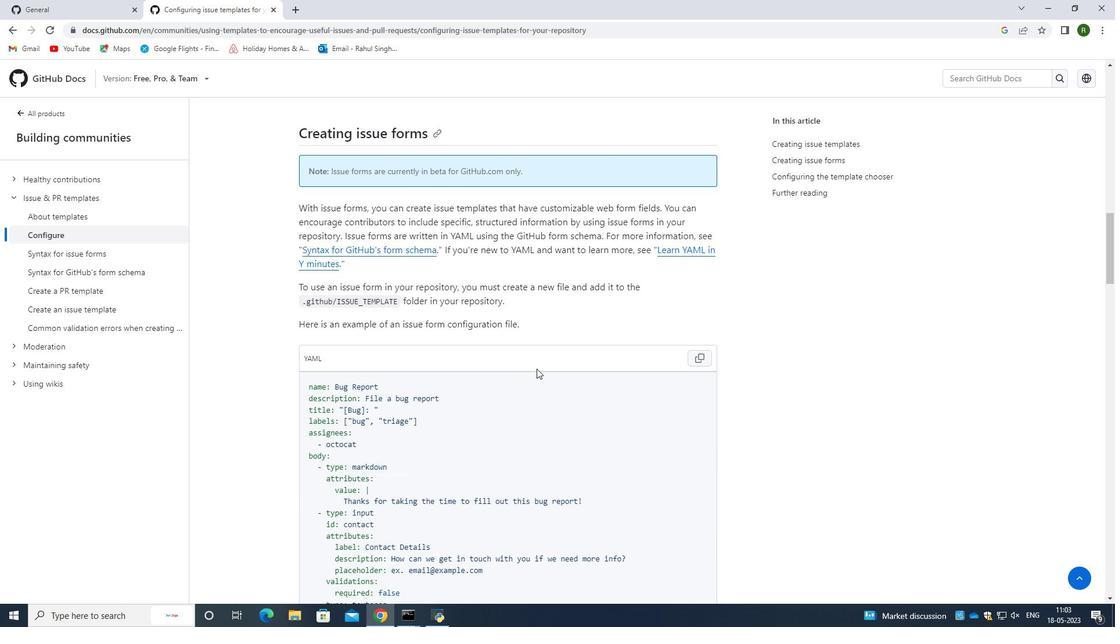 
Action: Mouse moved to (538, 362)
Screenshot: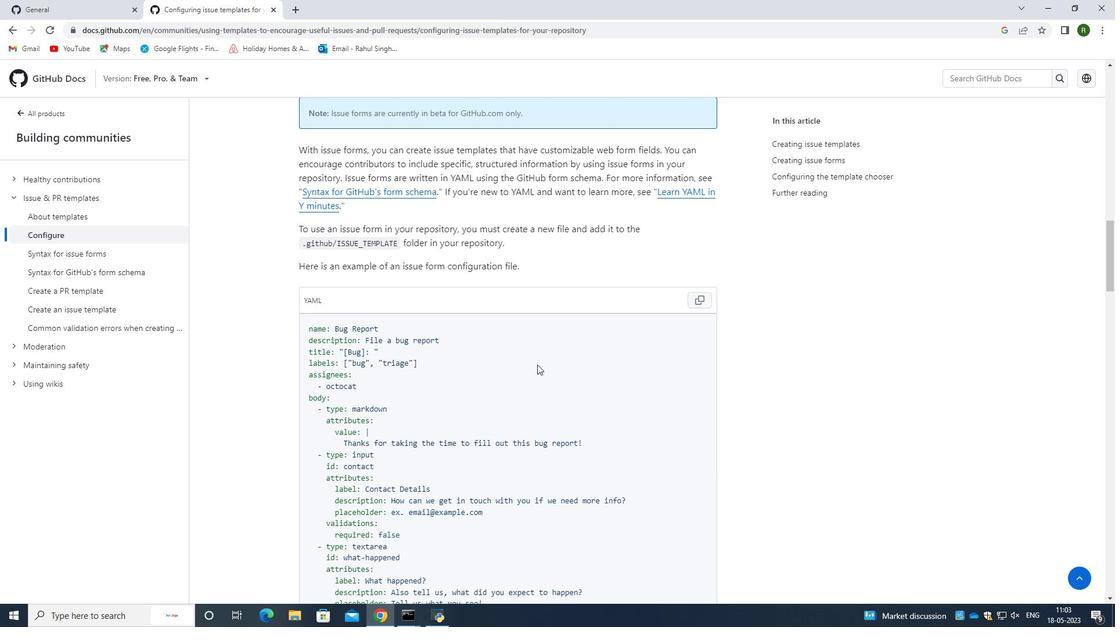 
Action: Mouse scrolled (538, 362) with delta (0, 0)
Screenshot: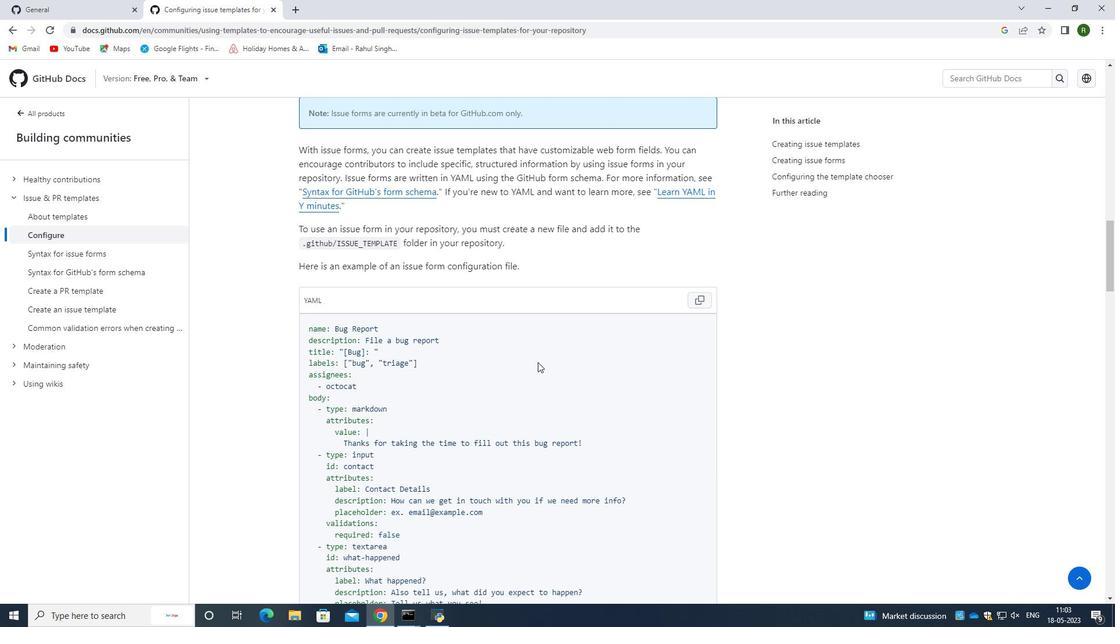
Action: Mouse scrolled (538, 362) with delta (0, 0)
Screenshot: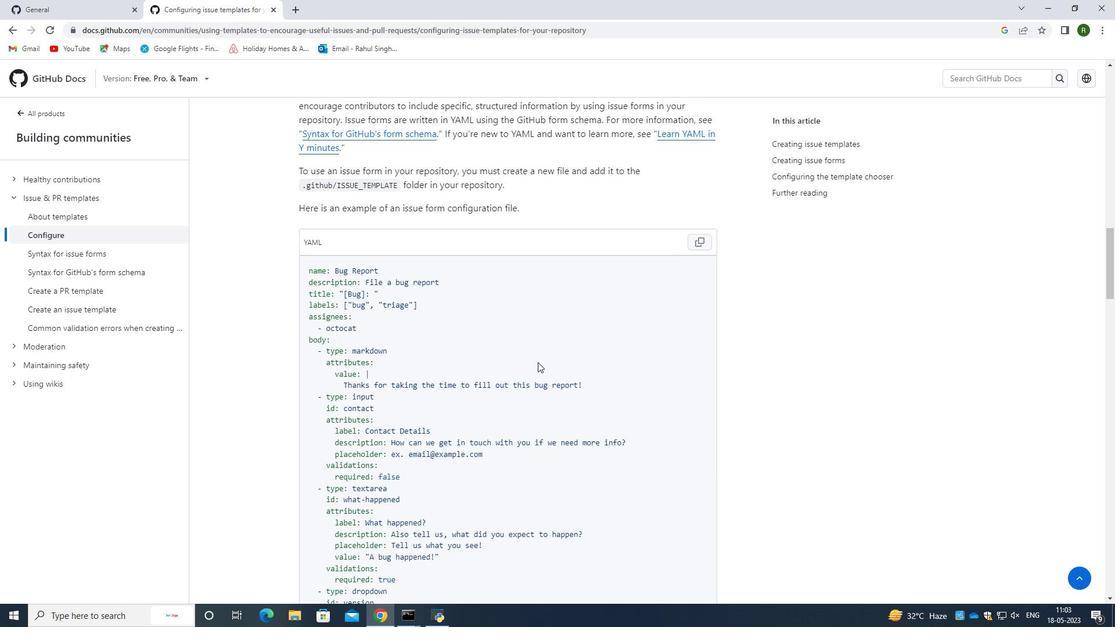 
Action: Mouse scrolled (538, 362) with delta (0, 0)
Screenshot: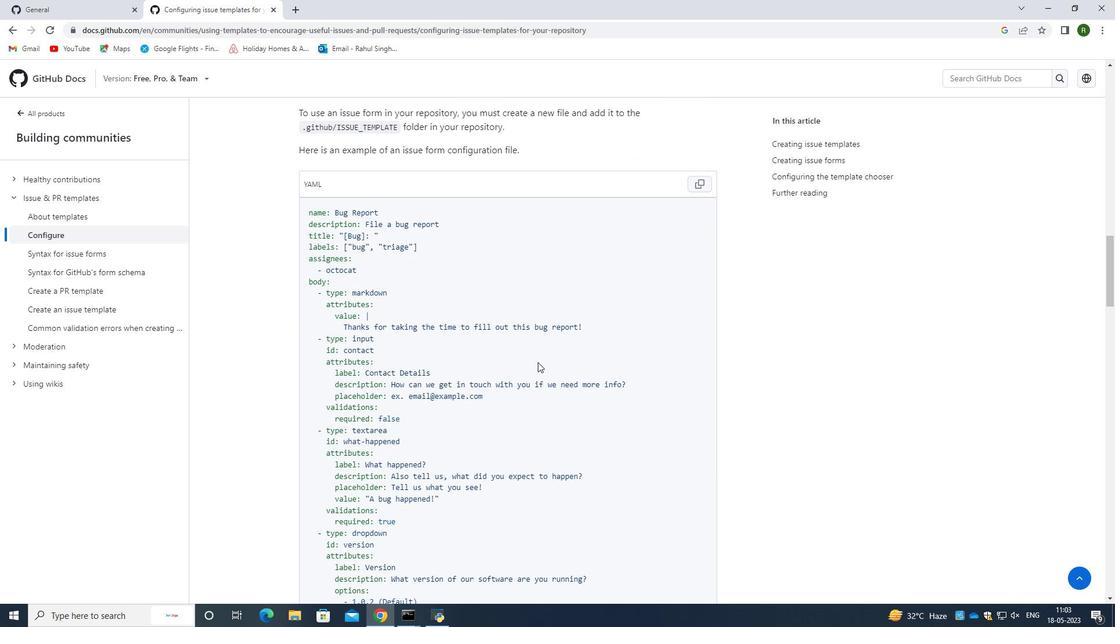 
Action: Mouse scrolled (538, 362) with delta (0, 0)
Screenshot: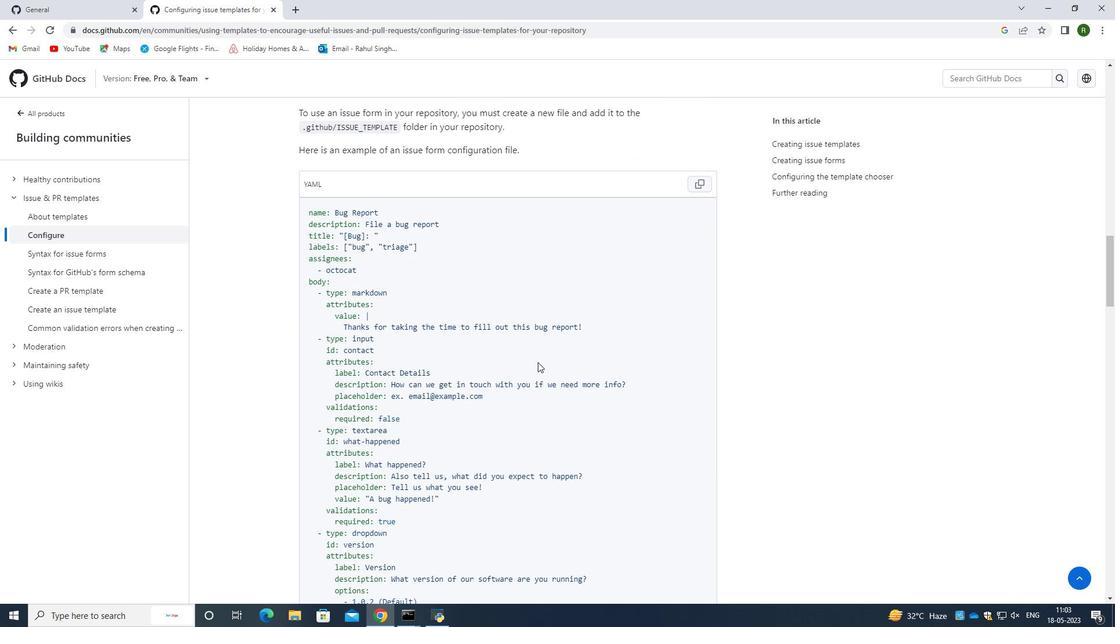 
Action: Mouse scrolled (538, 362) with delta (0, 0)
Screenshot: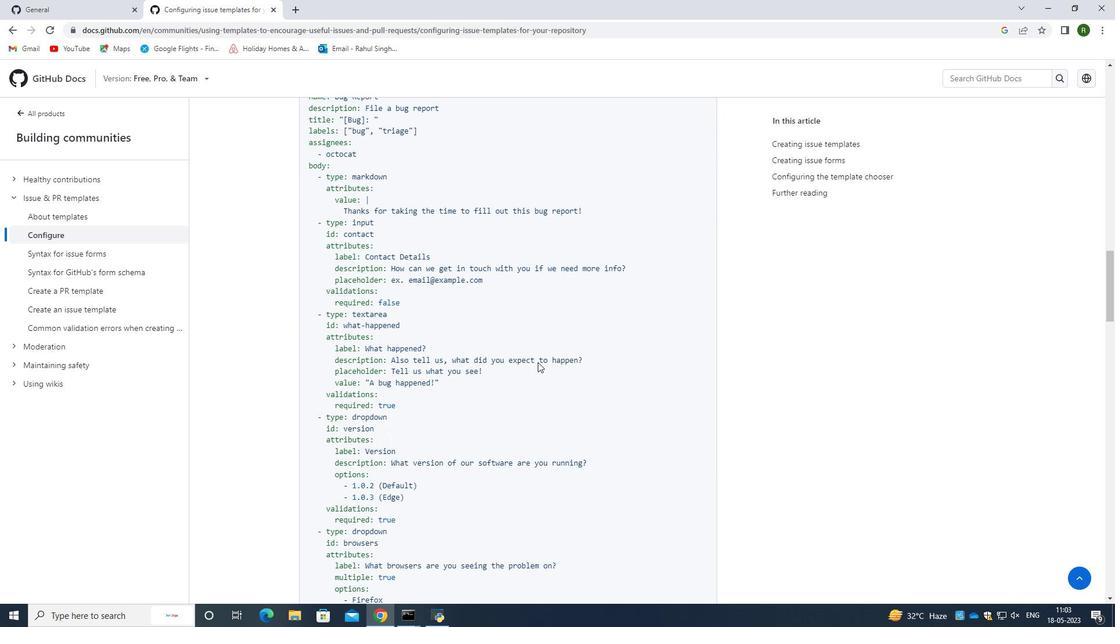 
Action: Mouse scrolled (538, 362) with delta (0, 0)
Screenshot: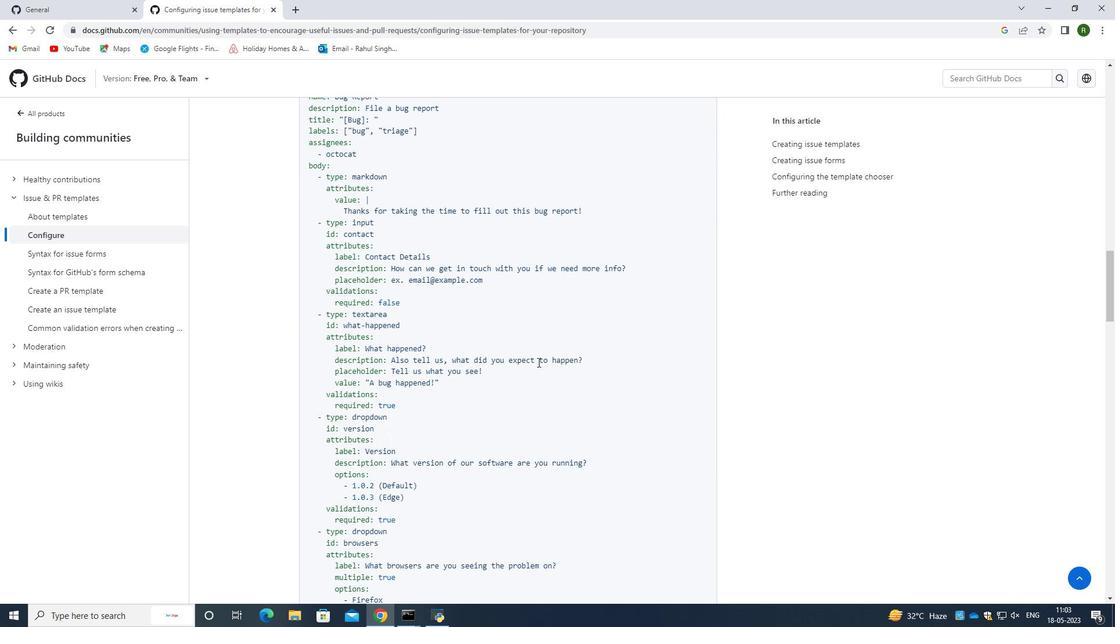
Action: Mouse scrolled (538, 362) with delta (0, 0)
Screenshot: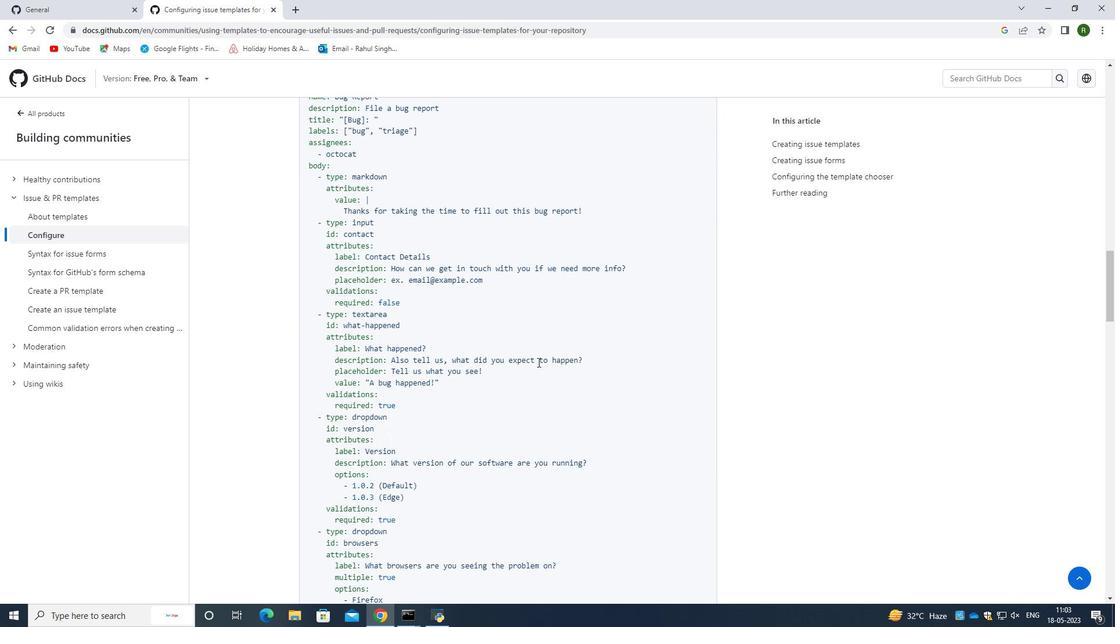 
Action: Mouse scrolled (538, 362) with delta (0, 0)
Screenshot: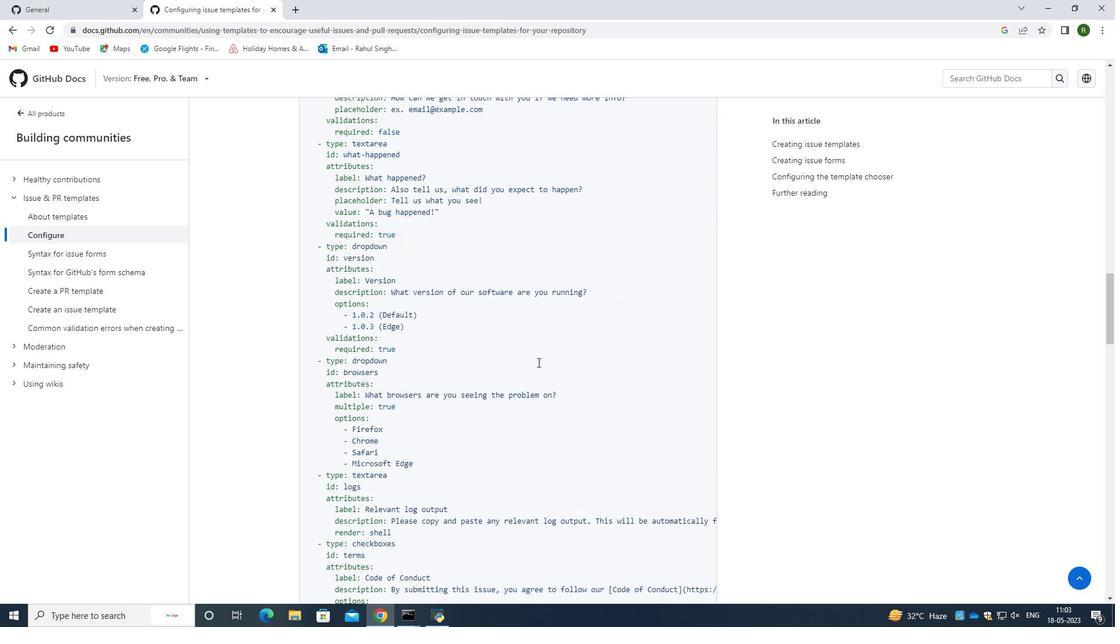 
Action: Mouse scrolled (538, 362) with delta (0, 0)
Screenshot: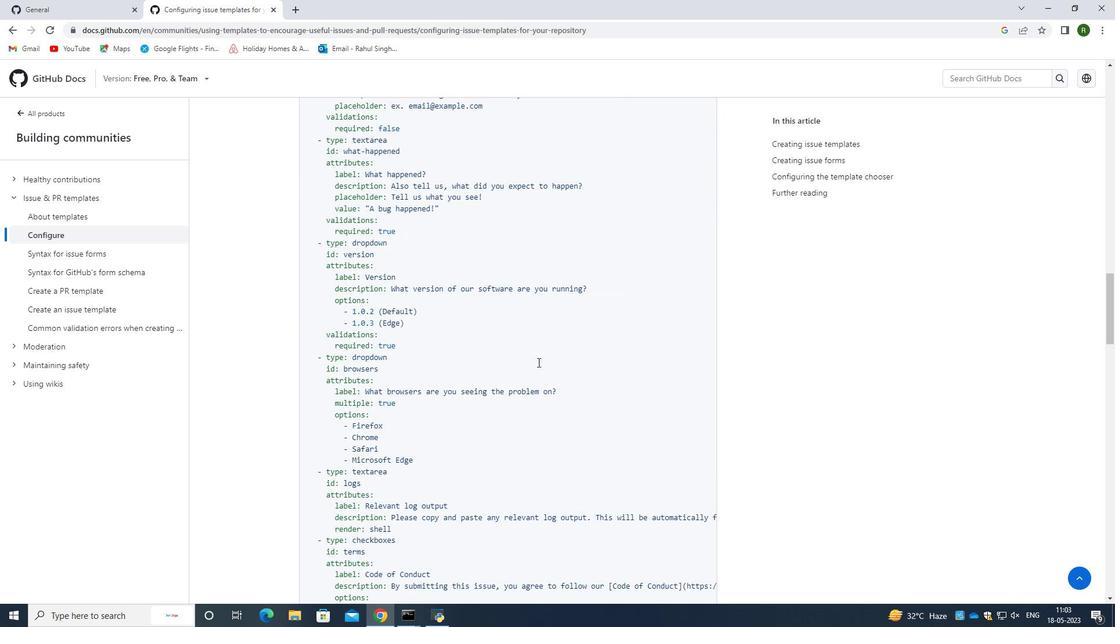 
Action: Mouse scrolled (538, 362) with delta (0, 0)
Screenshot: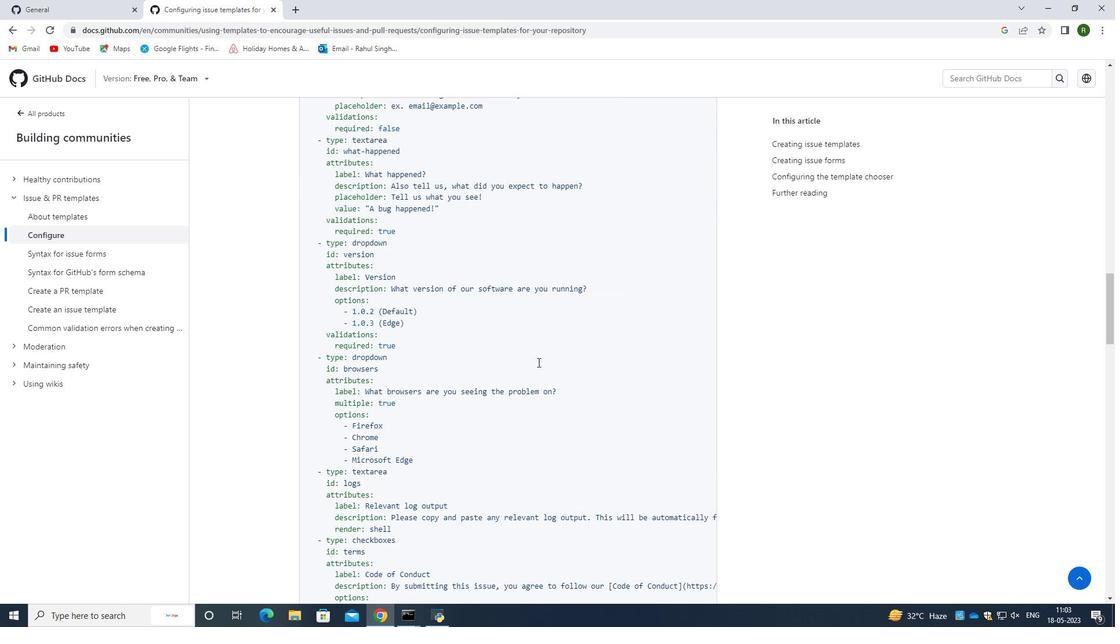 
Action: Mouse scrolled (538, 362) with delta (0, 0)
Screenshot: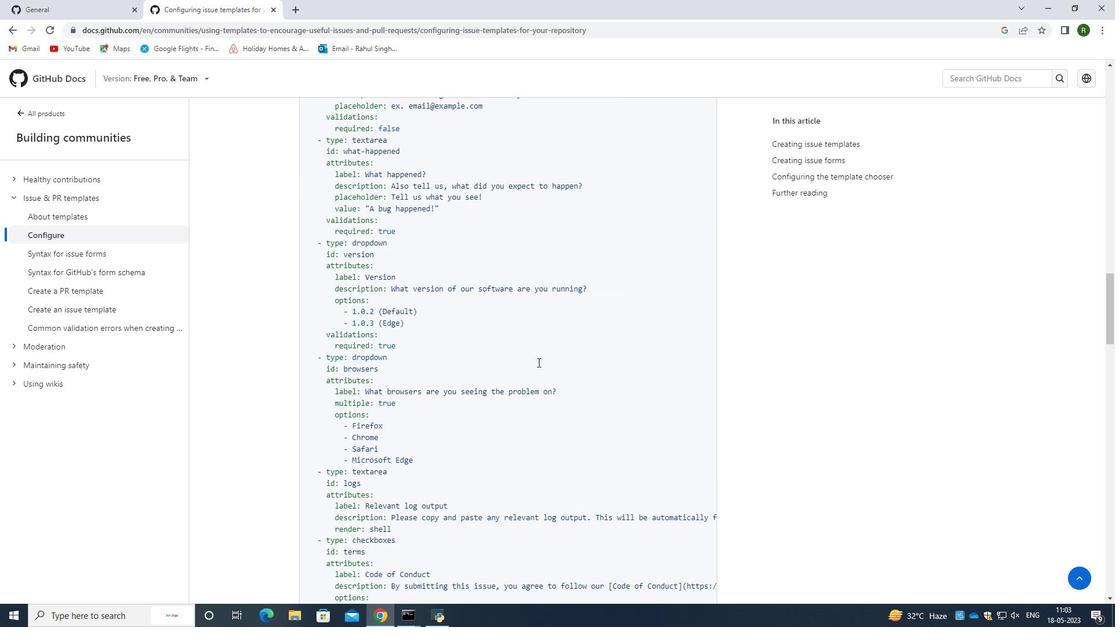 
Action: Mouse scrolled (538, 362) with delta (0, 0)
Screenshot: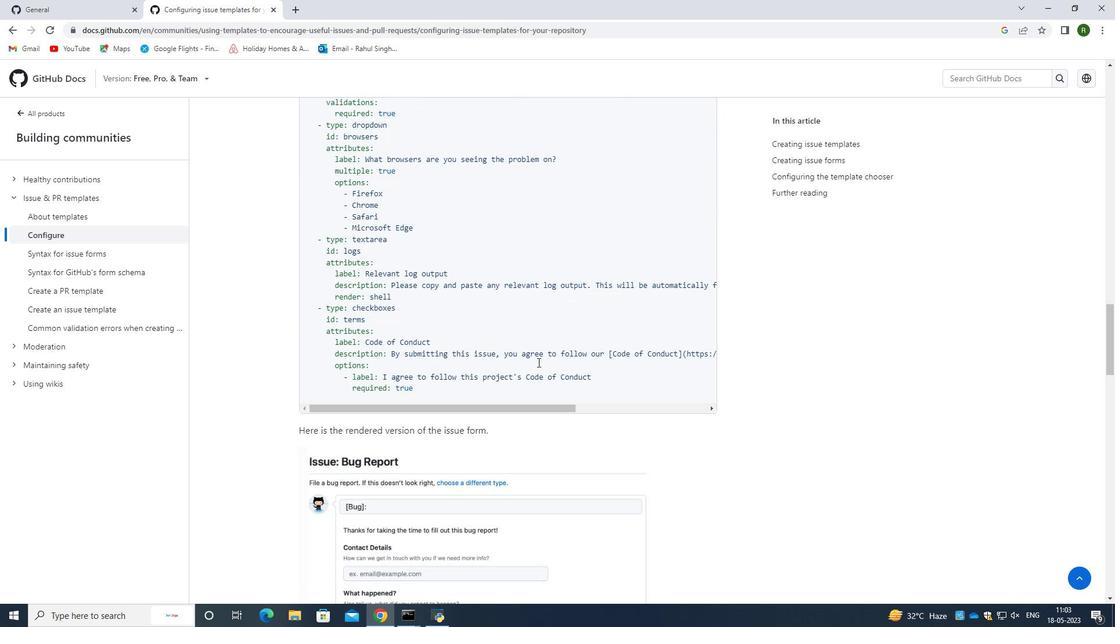 
Action: Mouse scrolled (538, 362) with delta (0, 0)
Screenshot: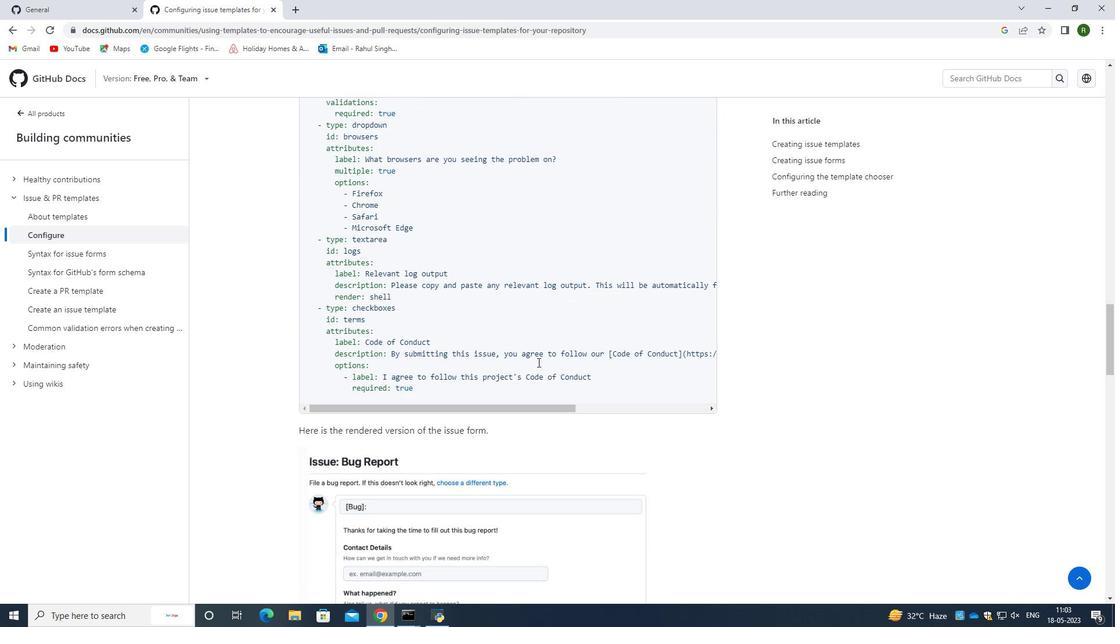
Action: Mouse scrolled (538, 362) with delta (0, 0)
Screenshot: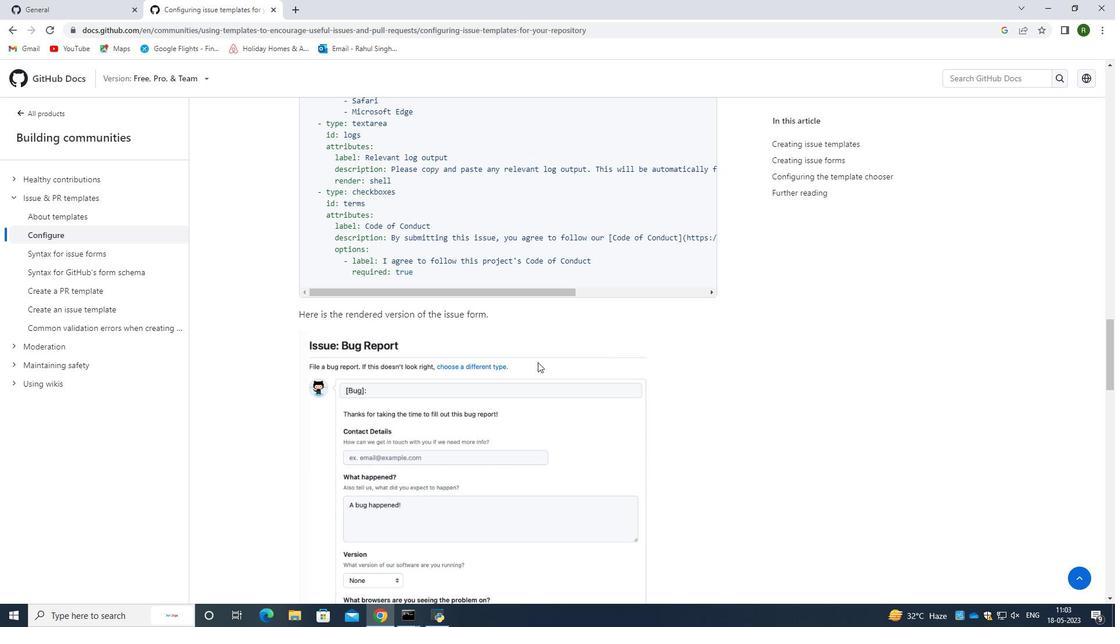 
Action: Mouse scrolled (538, 362) with delta (0, 0)
Screenshot: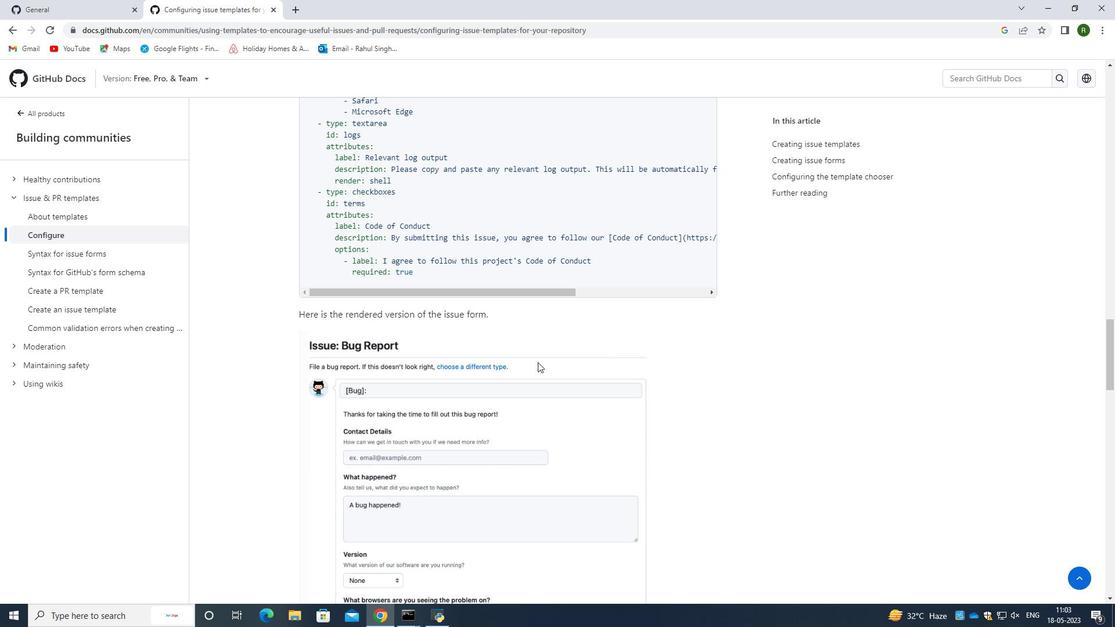 
Action: Mouse scrolled (538, 362) with delta (0, 0)
Screenshot: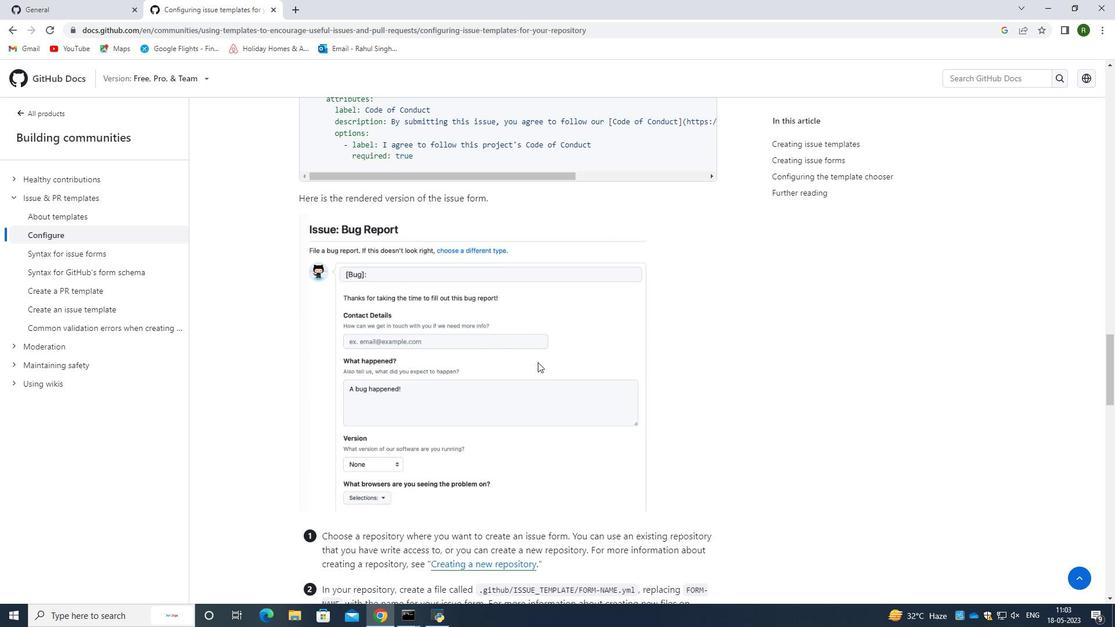 
Action: Mouse scrolled (538, 362) with delta (0, 0)
Screenshot: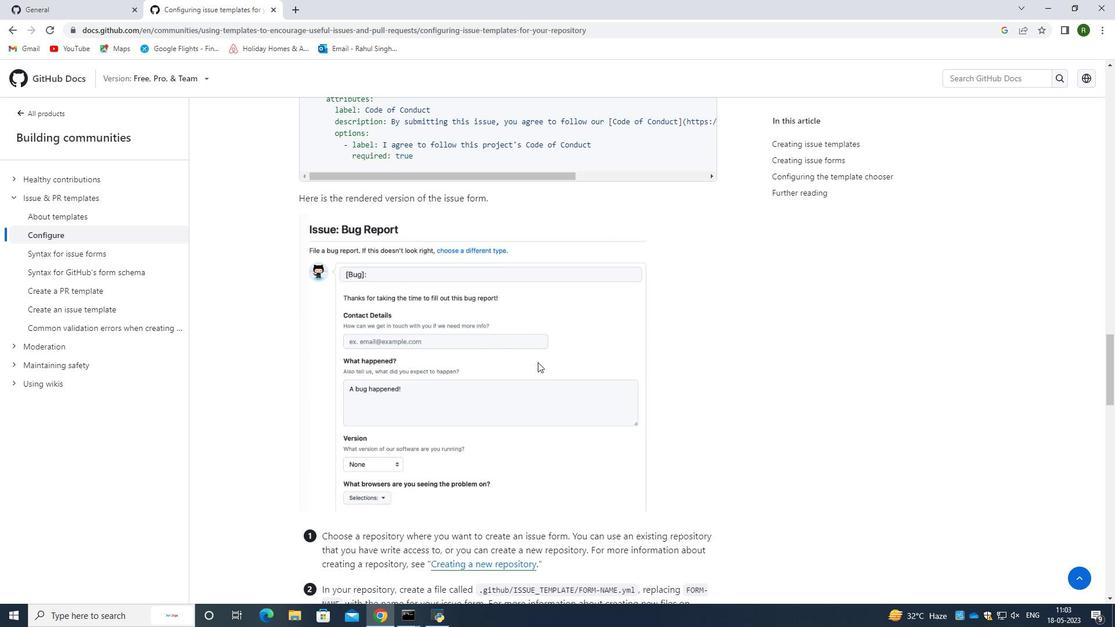 
Action: Mouse scrolled (538, 362) with delta (0, 0)
Screenshot: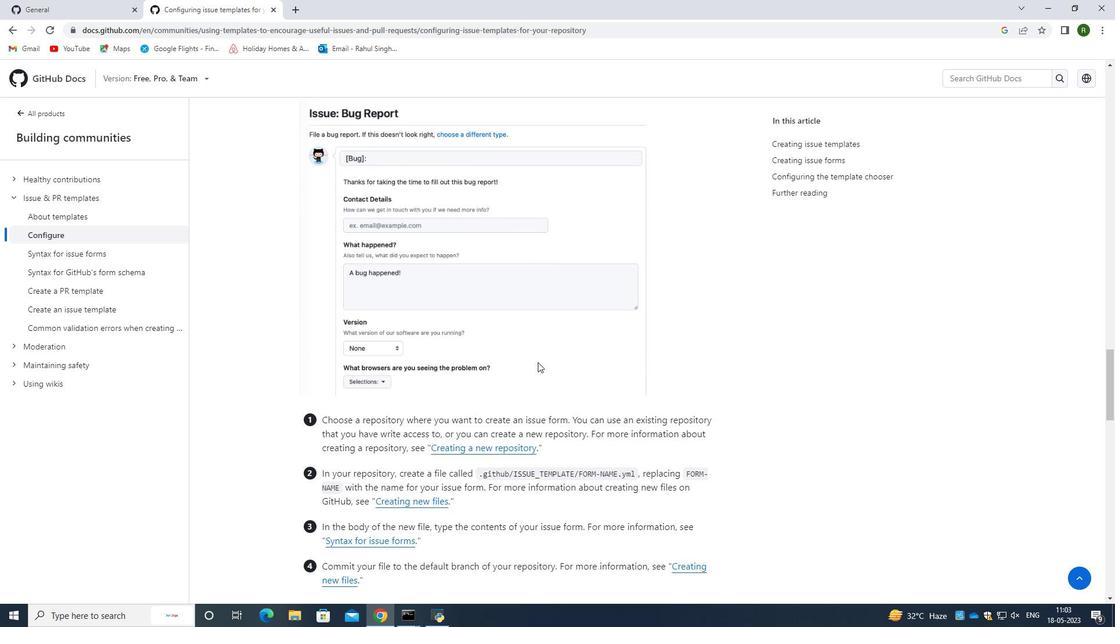 
Action: Mouse moved to (538, 362)
Screenshot: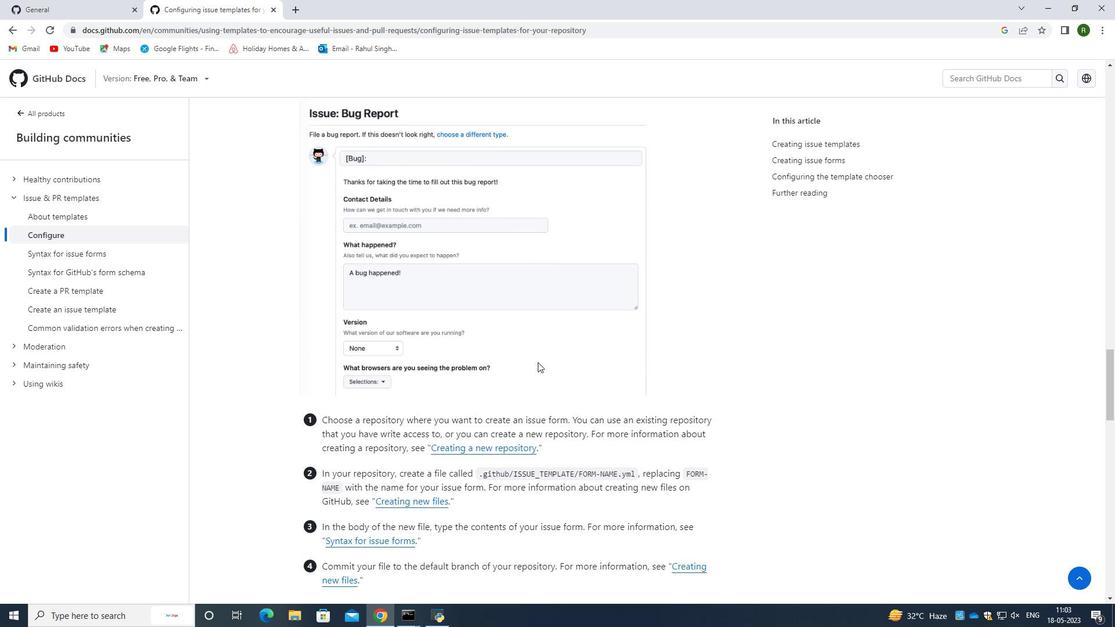 
Action: Mouse scrolled (538, 362) with delta (0, 0)
Screenshot: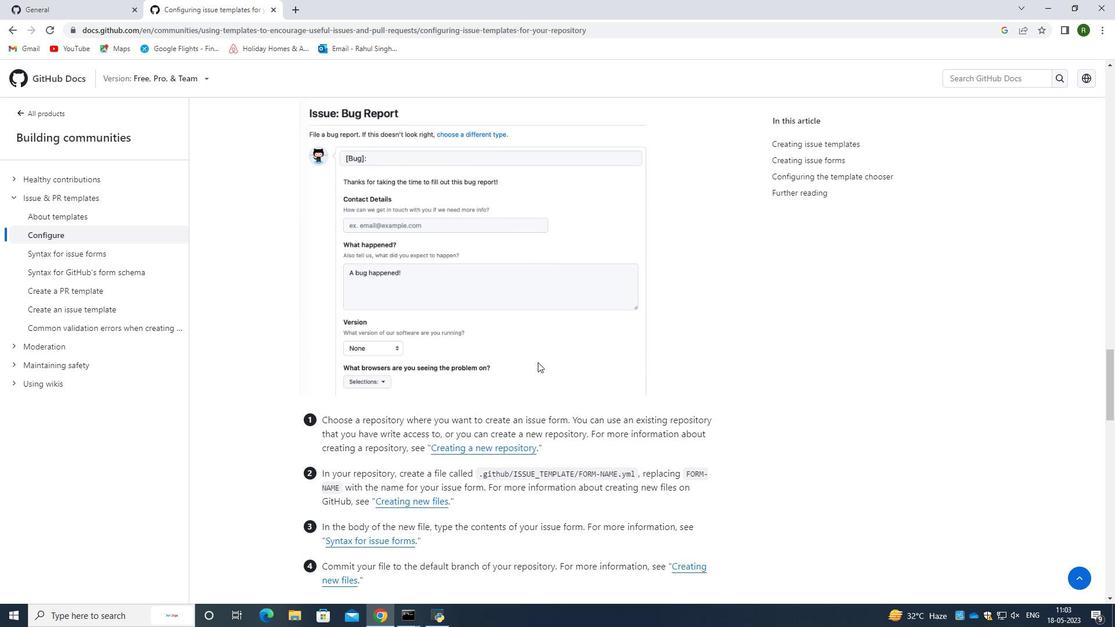 
Action: Mouse scrolled (538, 362) with delta (0, 0)
Screenshot: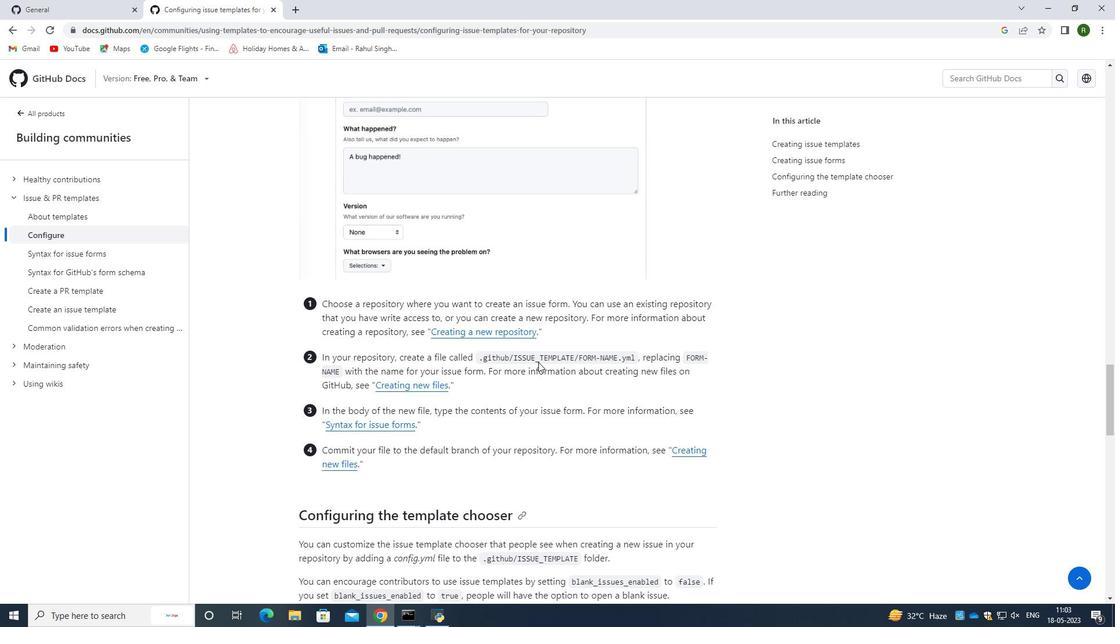 
Action: Mouse scrolled (538, 362) with delta (0, 0)
Screenshot: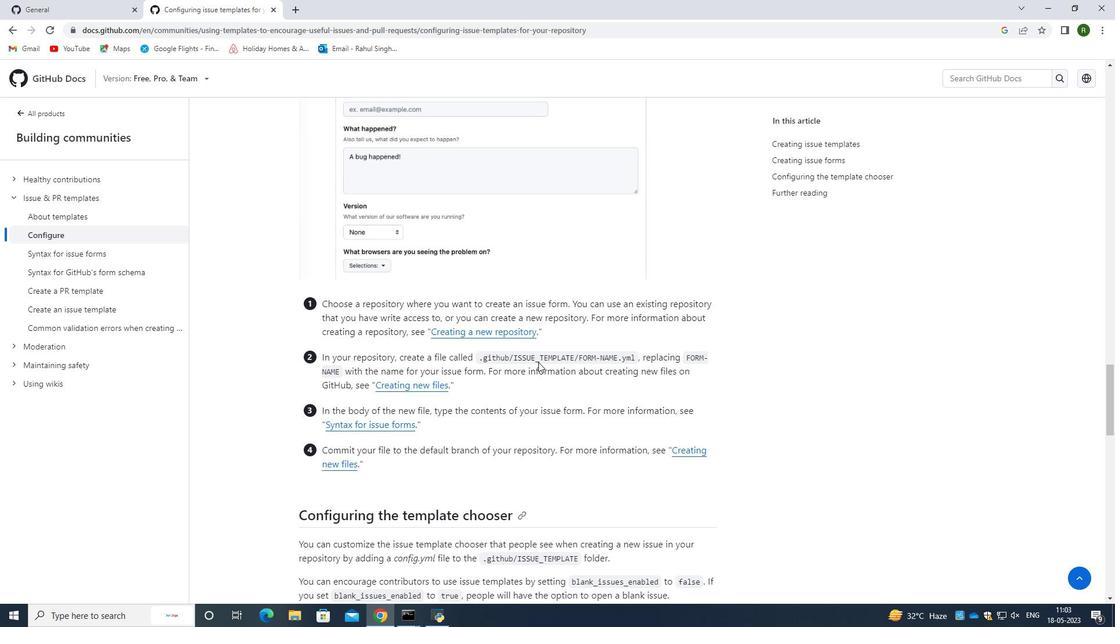 
Action: Mouse scrolled (538, 362) with delta (0, 0)
Screenshot: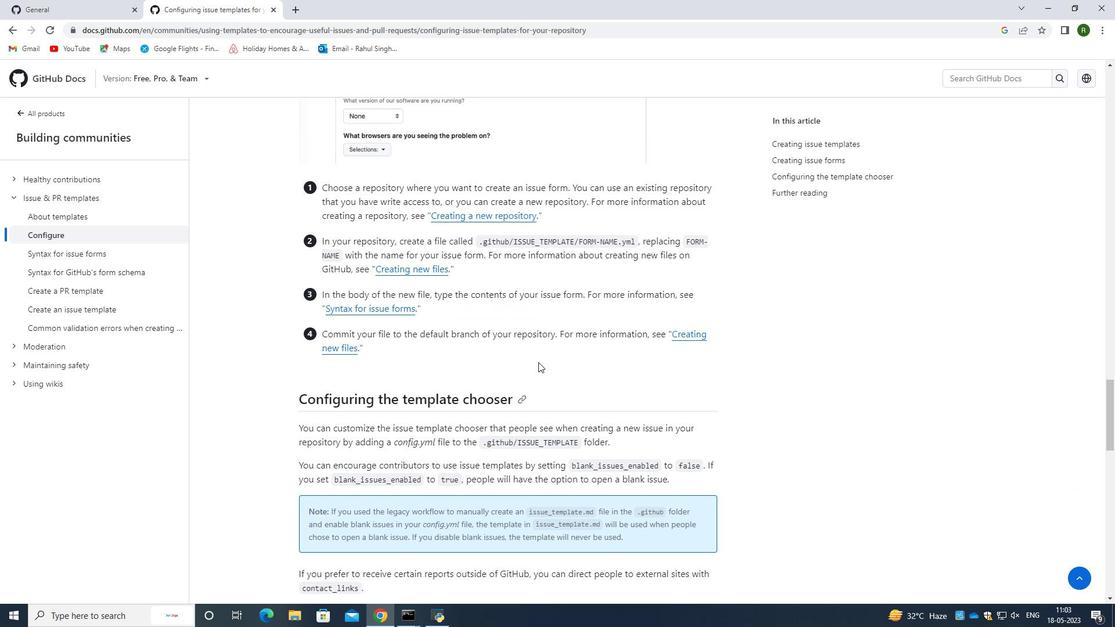 
Action: Mouse scrolled (538, 362) with delta (0, 0)
Screenshot: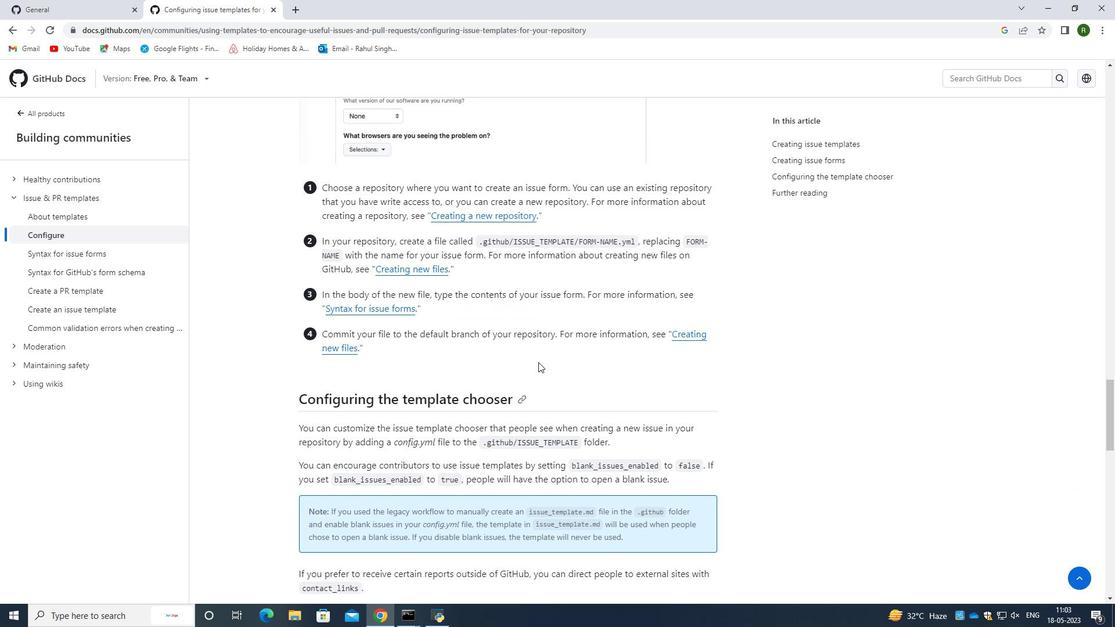 
Action: Mouse scrolled (538, 362) with delta (0, 0)
Screenshot: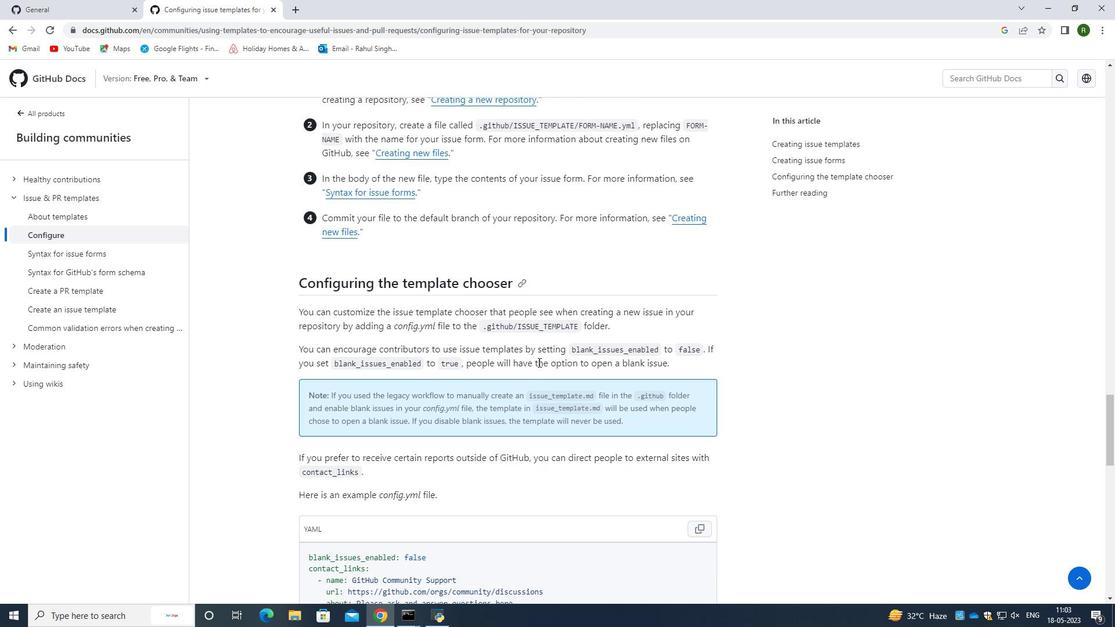 
Action: Mouse scrolled (538, 362) with delta (0, 0)
Screenshot: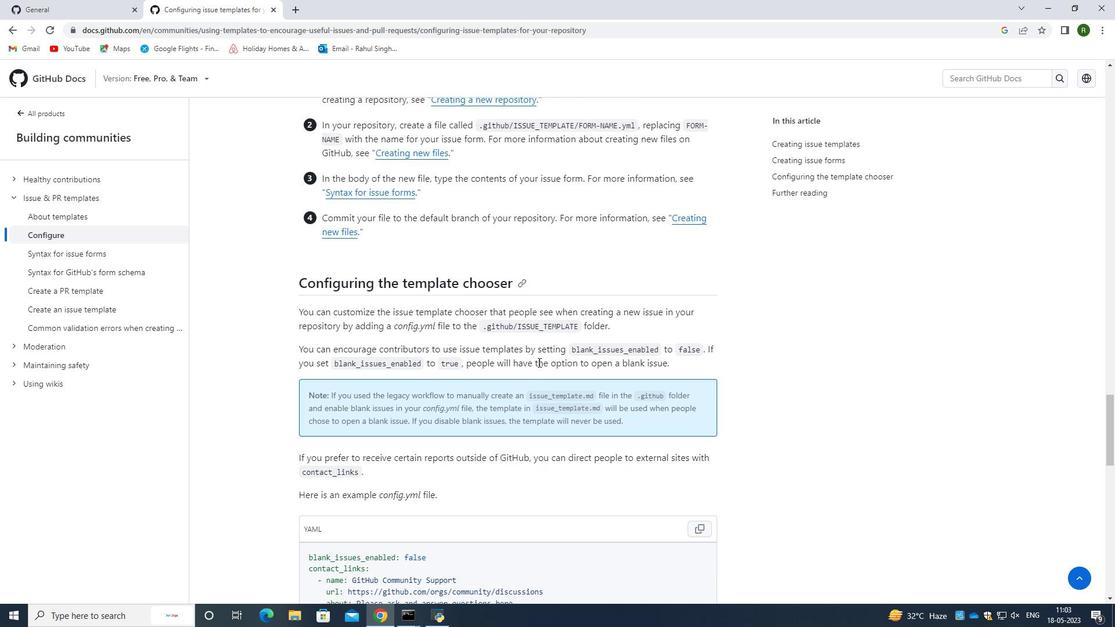 
Action: Mouse scrolled (538, 362) with delta (0, 0)
Screenshot: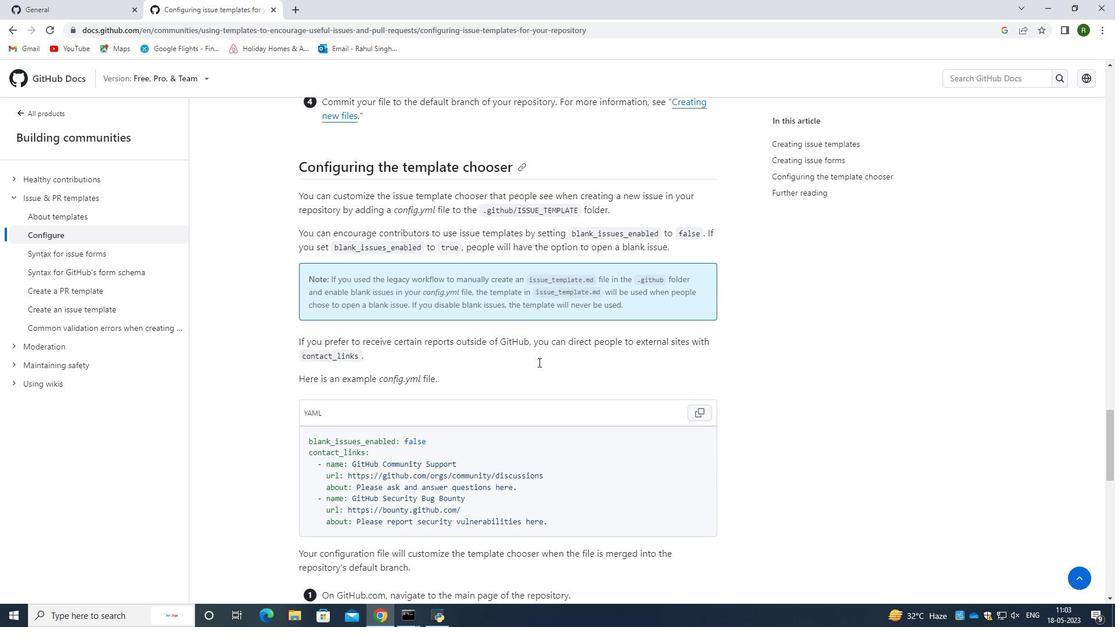 
Action: Mouse scrolled (538, 362) with delta (0, 0)
Screenshot: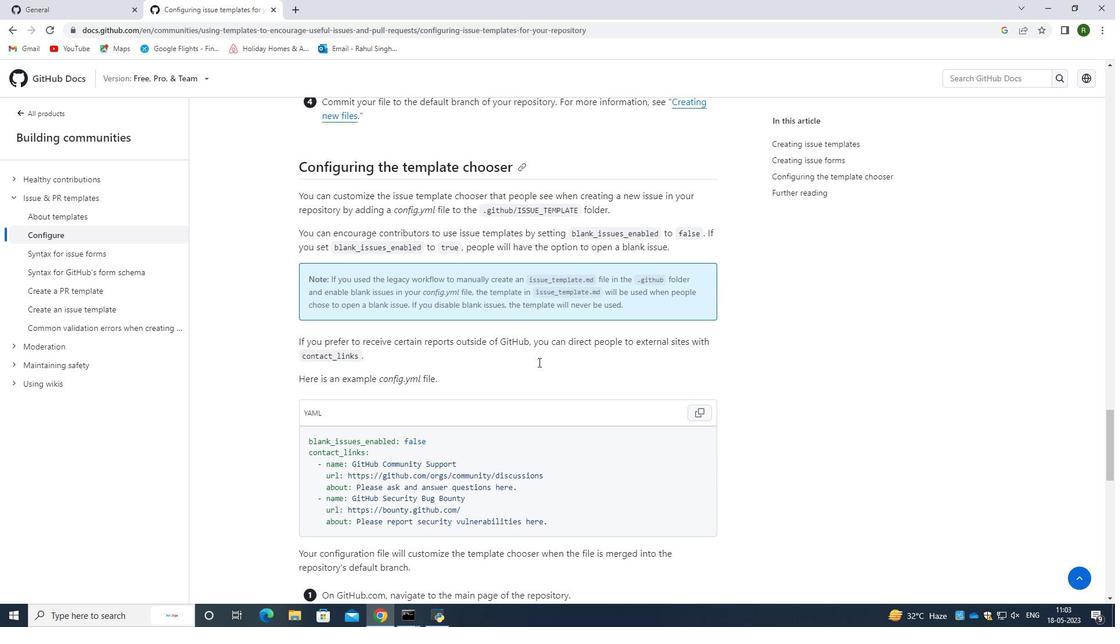 
Action: Mouse scrolled (538, 362) with delta (0, 0)
Screenshot: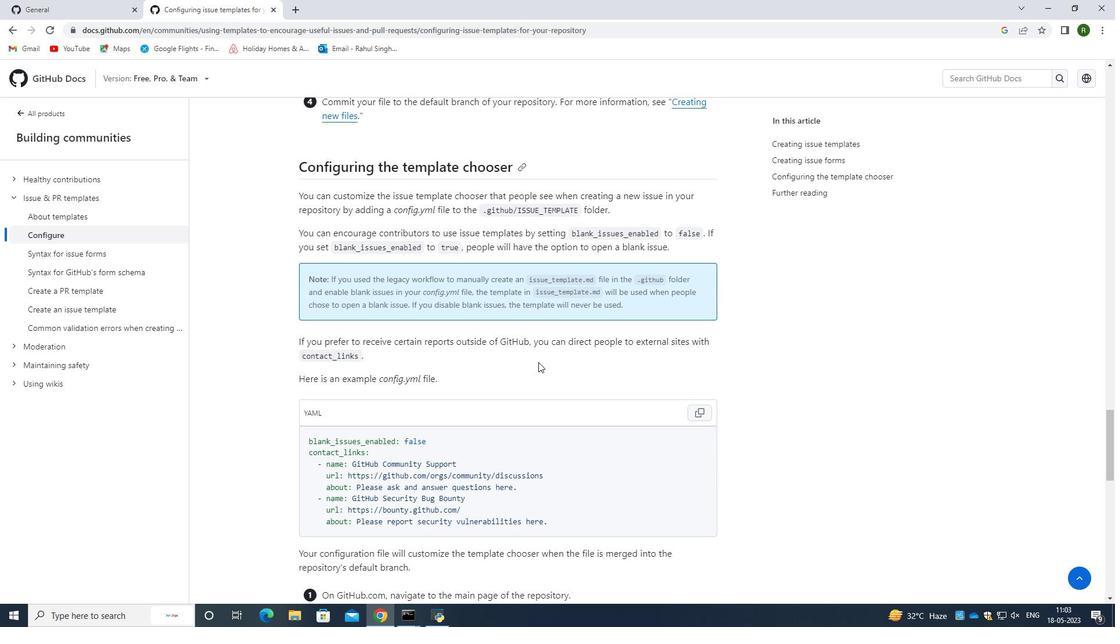 
Action: Mouse scrolled (538, 362) with delta (0, 0)
Screenshot: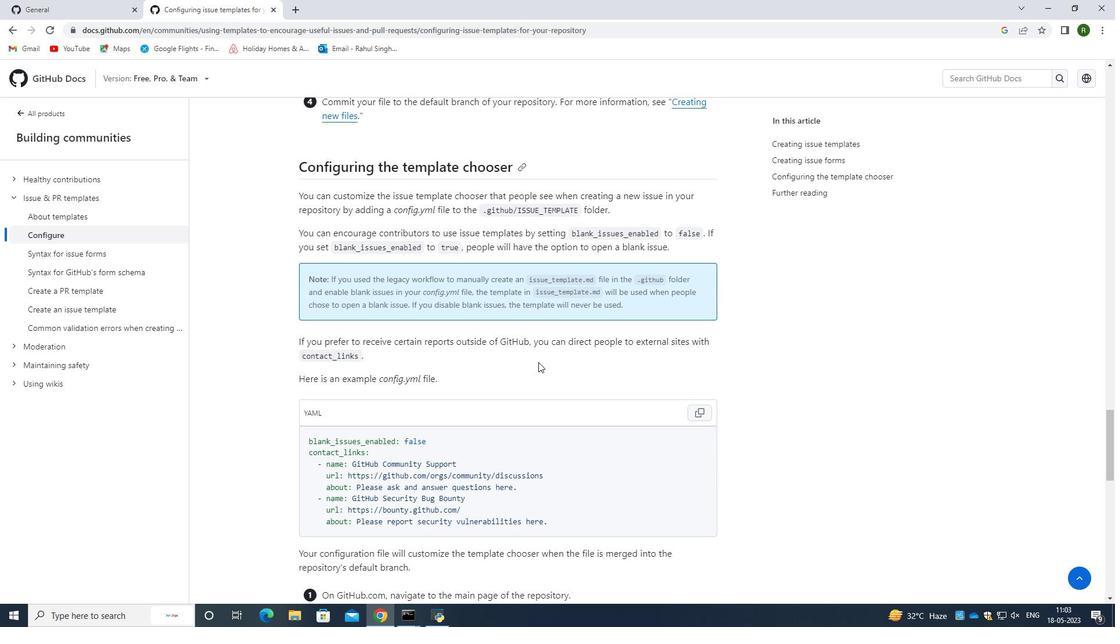 
Action: Mouse scrolled (538, 362) with delta (0, 0)
Screenshot: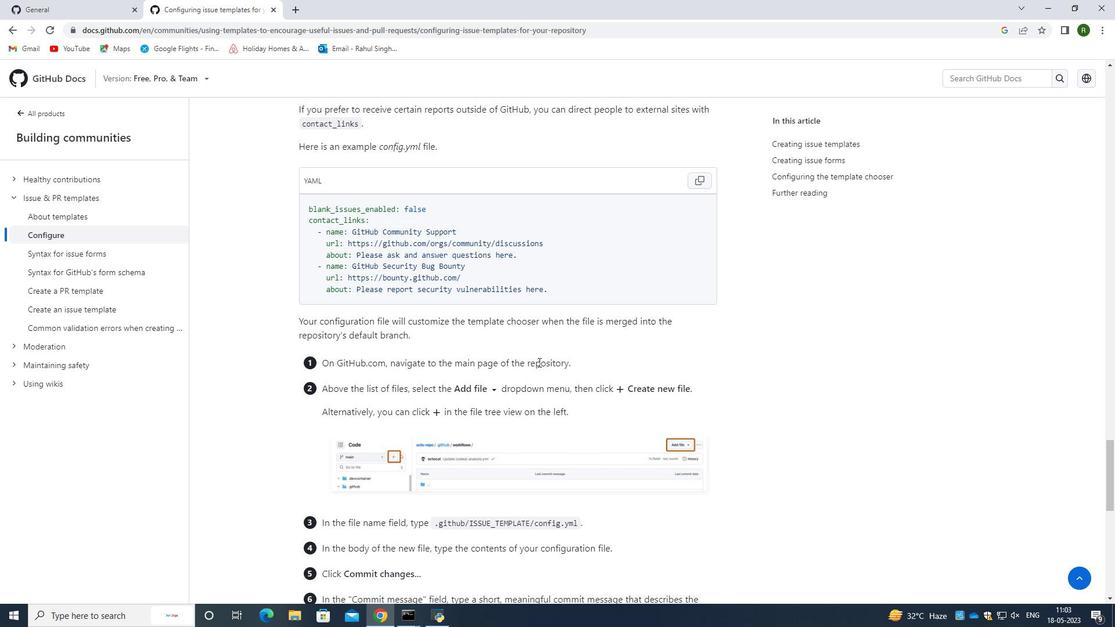 
Action: Mouse scrolled (538, 362) with delta (0, 0)
Screenshot: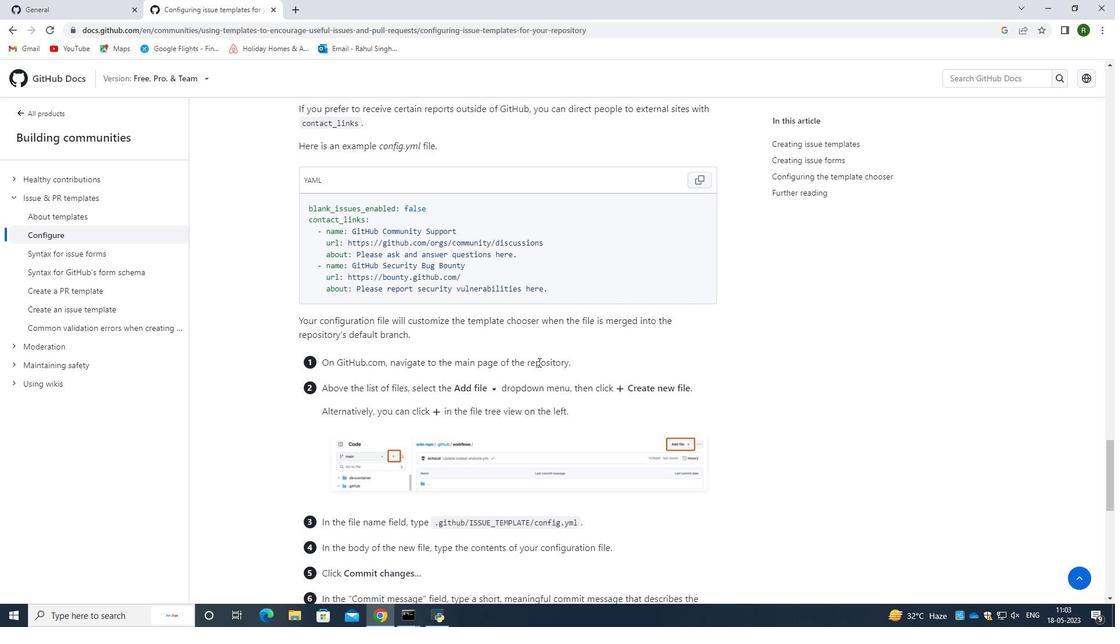 
Action: Mouse scrolled (538, 362) with delta (0, 0)
Screenshot: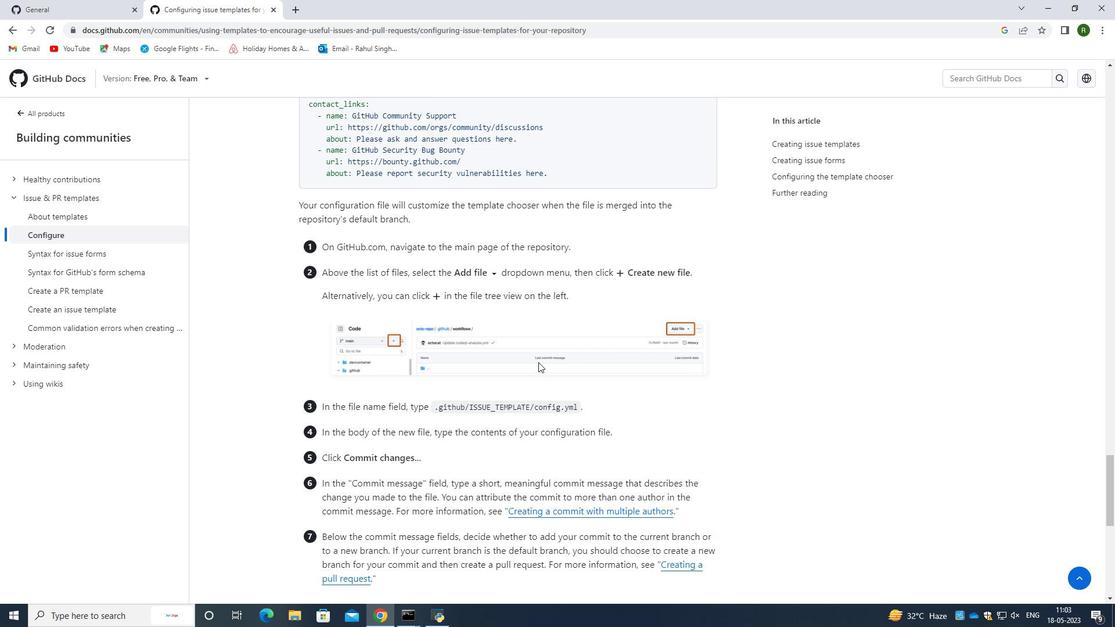 
Action: Mouse scrolled (538, 362) with delta (0, 0)
Screenshot: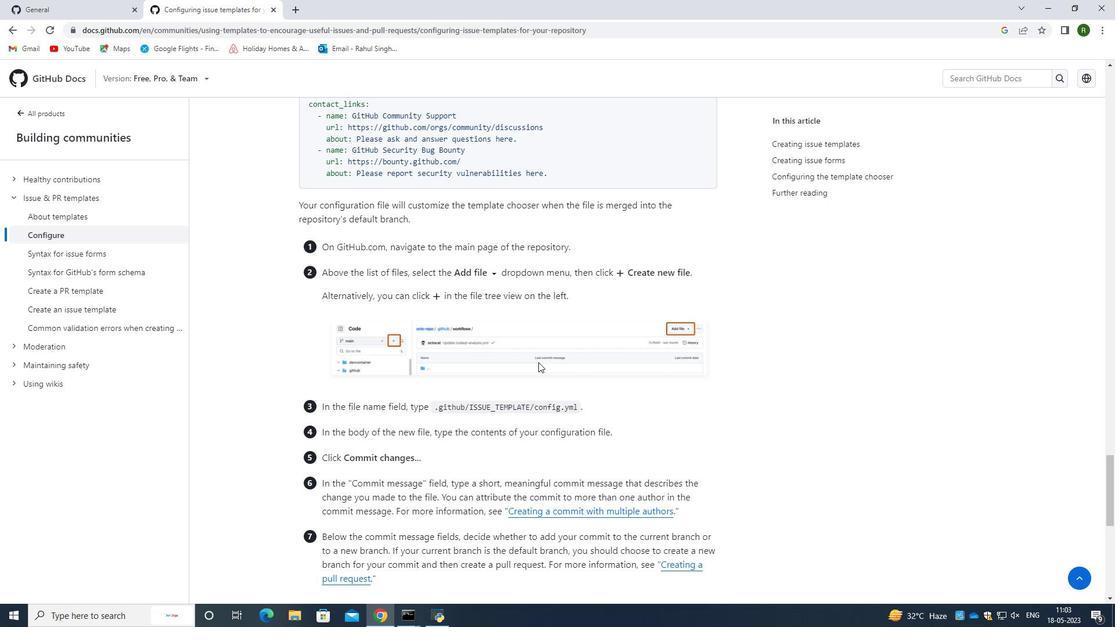 
Action: Mouse scrolled (538, 362) with delta (0, 0)
Screenshot: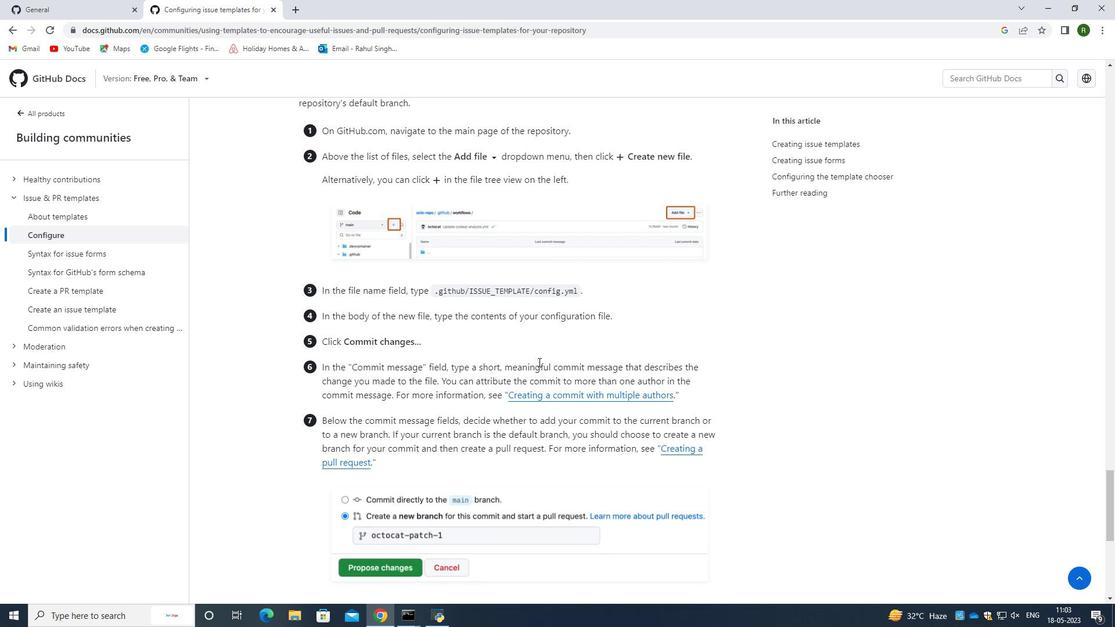 
Action: Mouse scrolled (538, 362) with delta (0, 0)
Screenshot: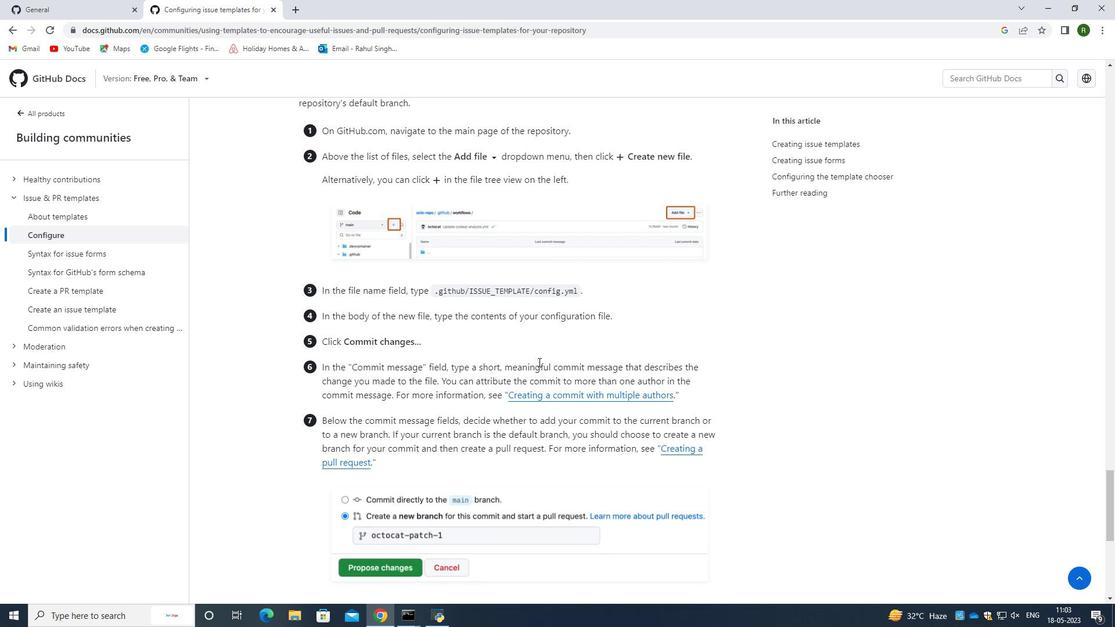 
Action: Mouse scrolled (538, 362) with delta (0, 0)
Screenshot: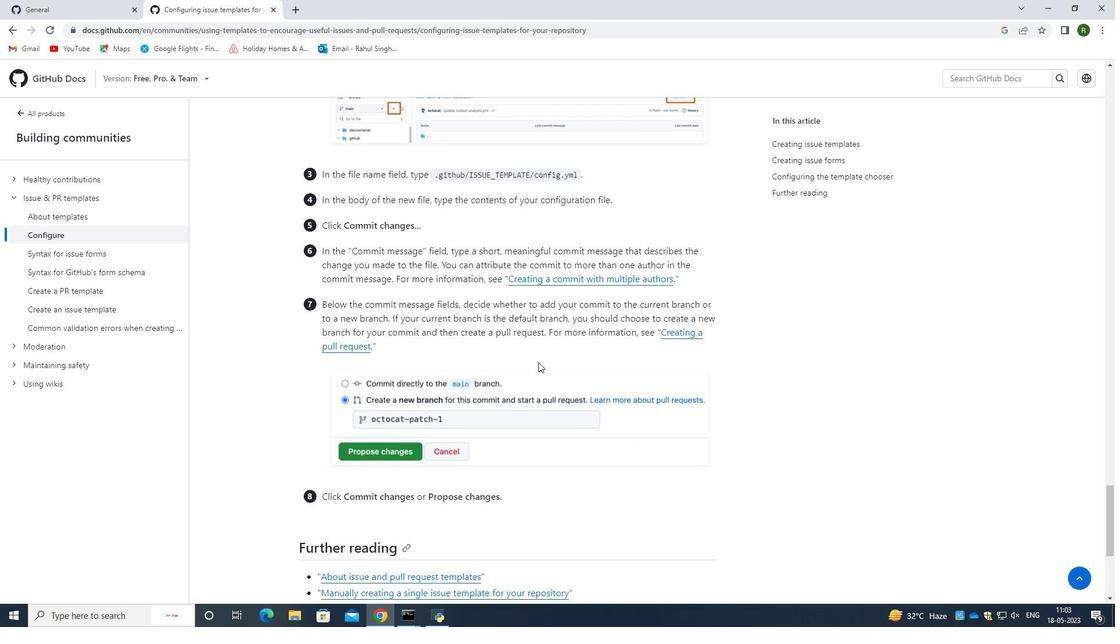 
Action: Mouse scrolled (538, 362) with delta (0, 0)
Screenshot: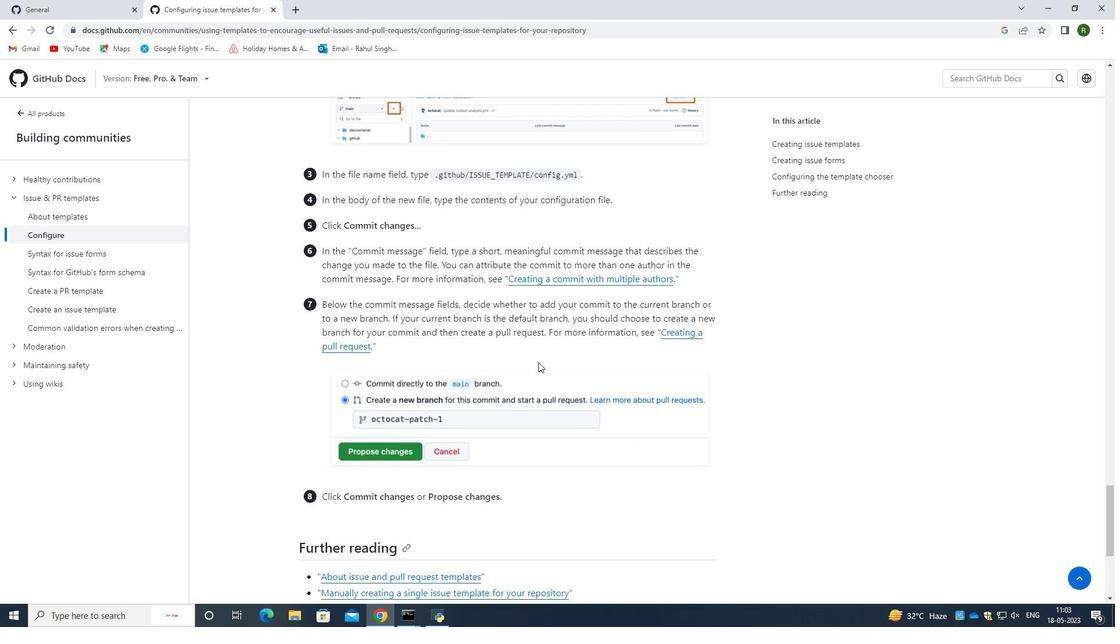 
Action: Mouse scrolled (538, 362) with delta (0, 0)
Screenshot: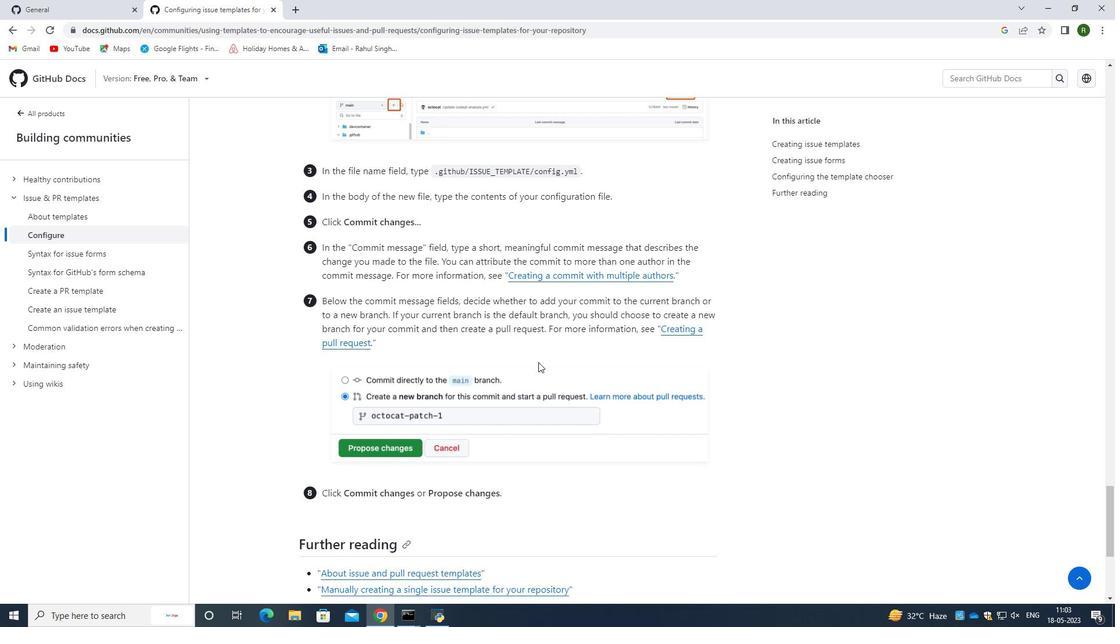 
Action: Mouse scrolled (538, 363) with delta (0, 0)
Screenshot: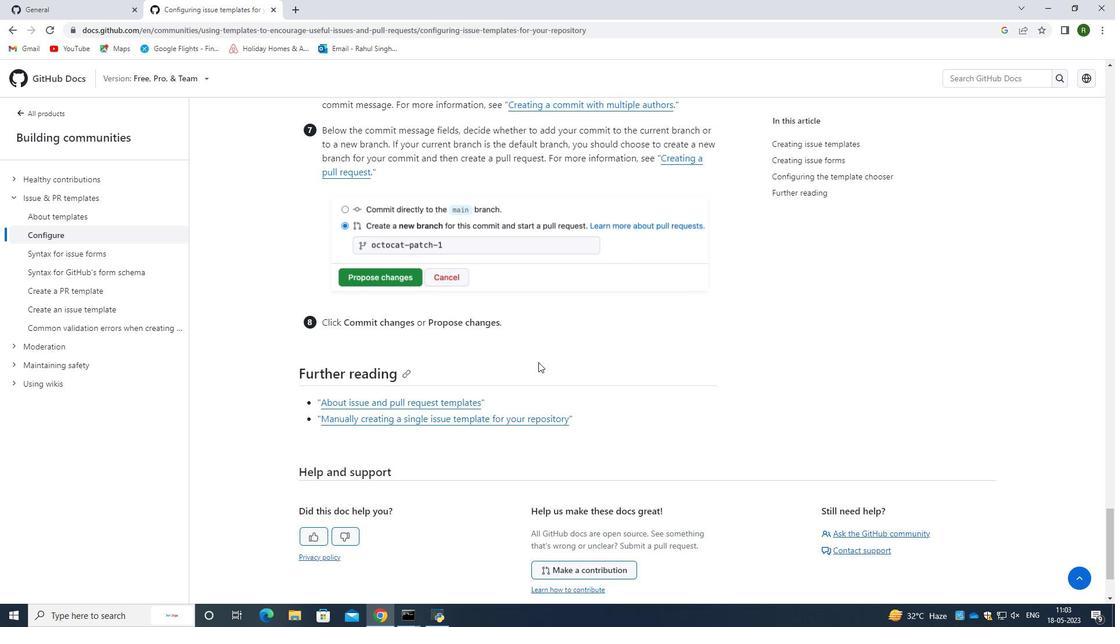
Action: Mouse scrolled (538, 363) with delta (0, 0)
Screenshot: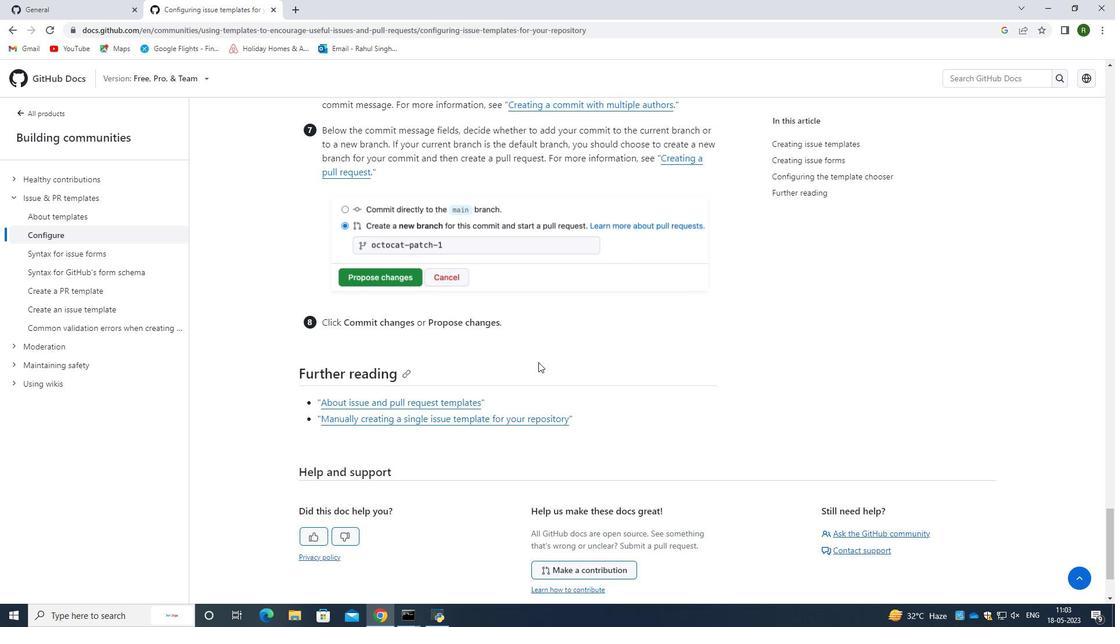 
Action: Mouse scrolled (538, 363) with delta (0, 0)
Screenshot: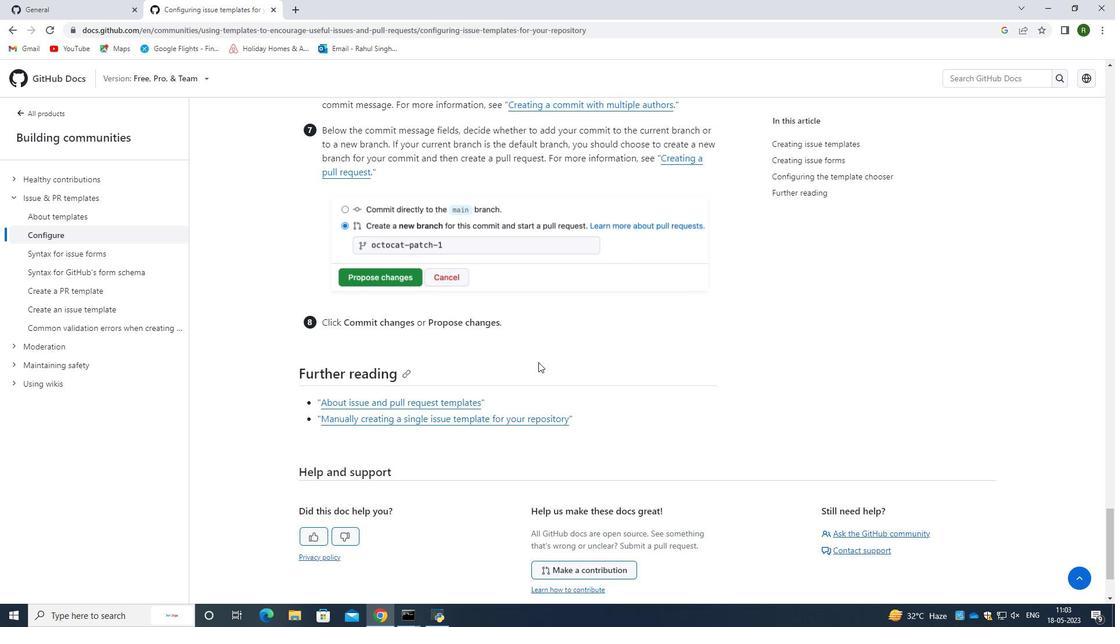 
Action: Mouse scrolled (538, 363) with delta (0, 0)
Screenshot: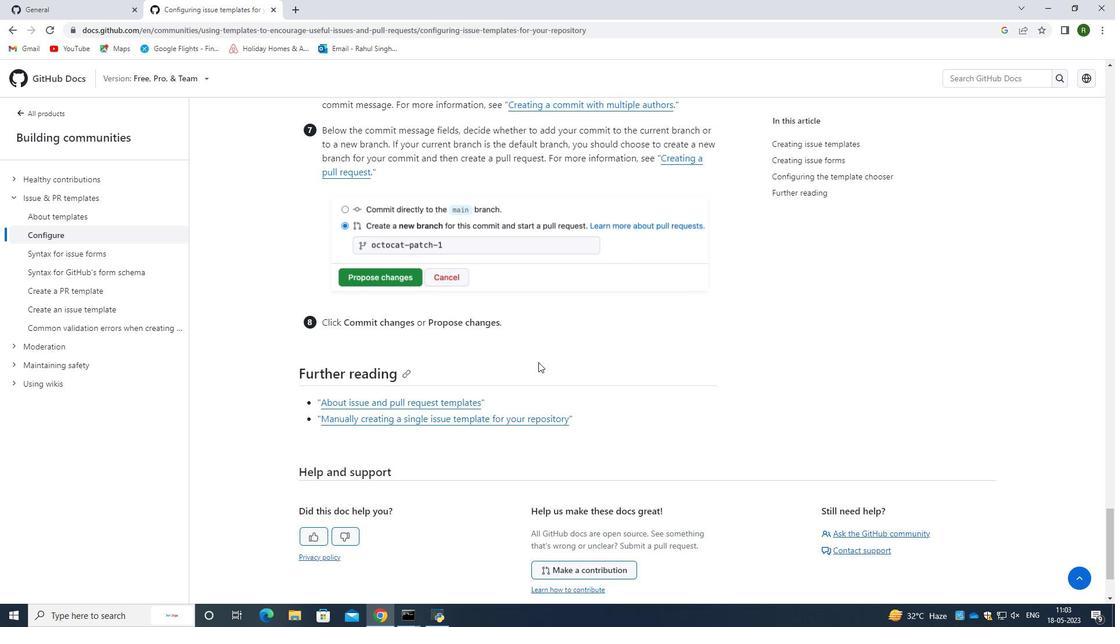 
Action: Mouse scrolled (538, 363) with delta (0, 0)
Screenshot: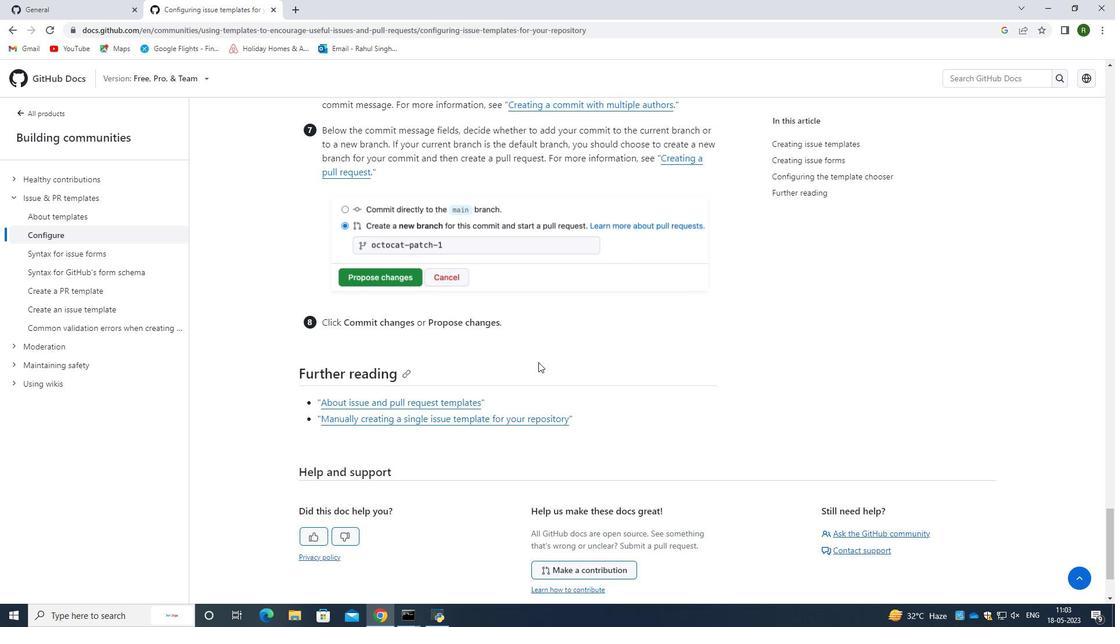 
Action: Mouse scrolled (538, 363) with delta (0, 0)
Screenshot: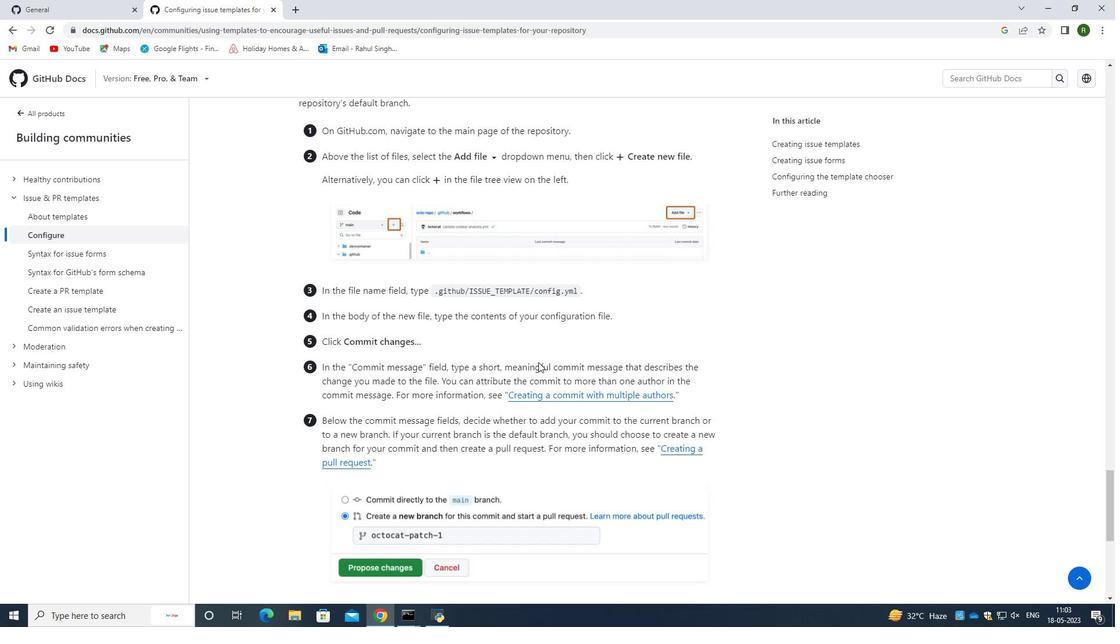 
Action: Mouse scrolled (538, 363) with delta (0, 0)
Screenshot: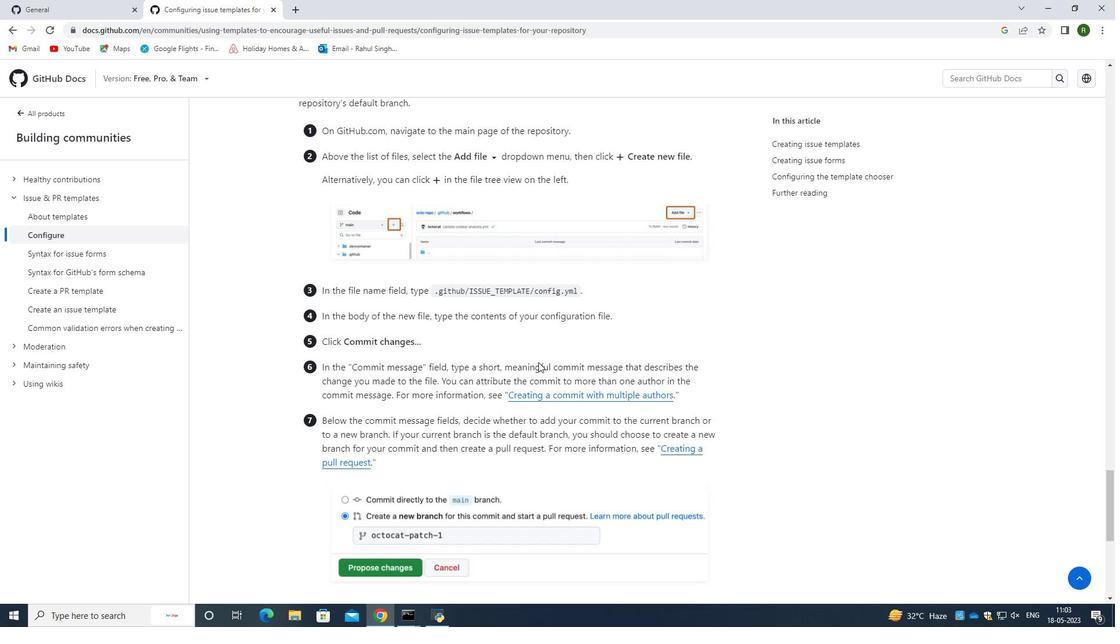 
Action: Mouse scrolled (538, 363) with delta (0, 0)
Screenshot: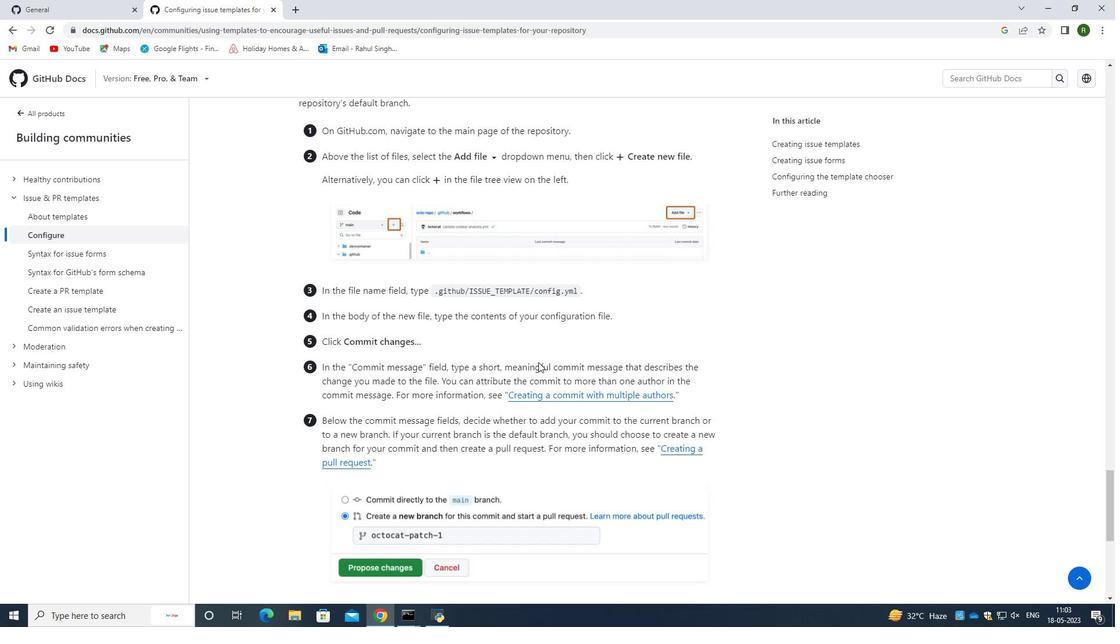 
Action: Mouse scrolled (538, 363) with delta (0, 0)
Screenshot: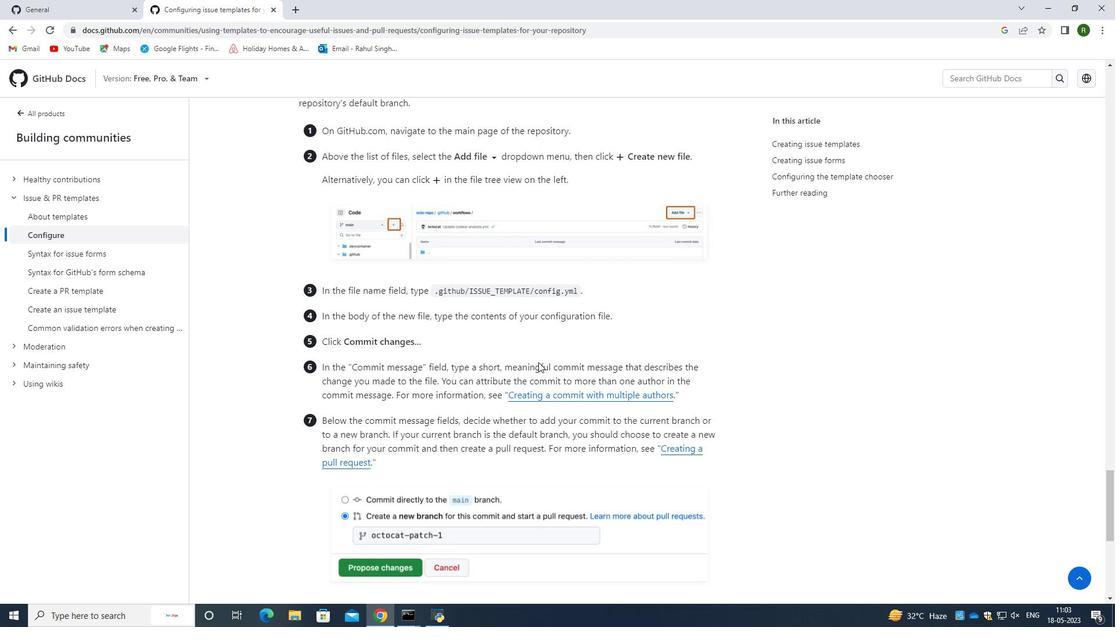 
Action: Mouse scrolled (538, 363) with delta (0, 0)
Screenshot: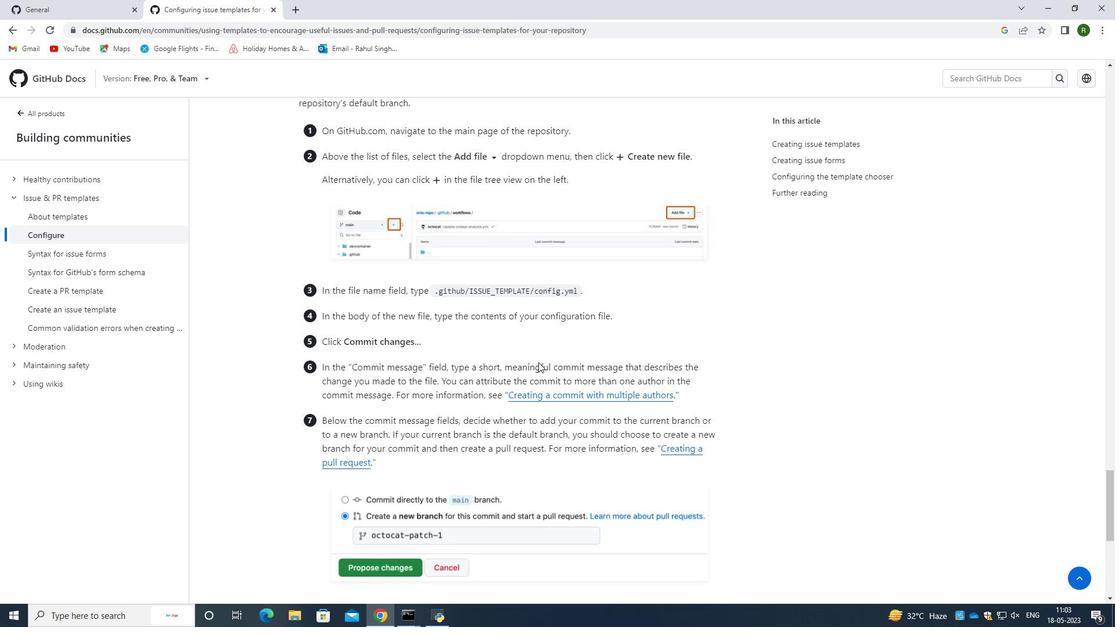 
Action: Mouse scrolled (538, 363) with delta (0, 0)
Screenshot: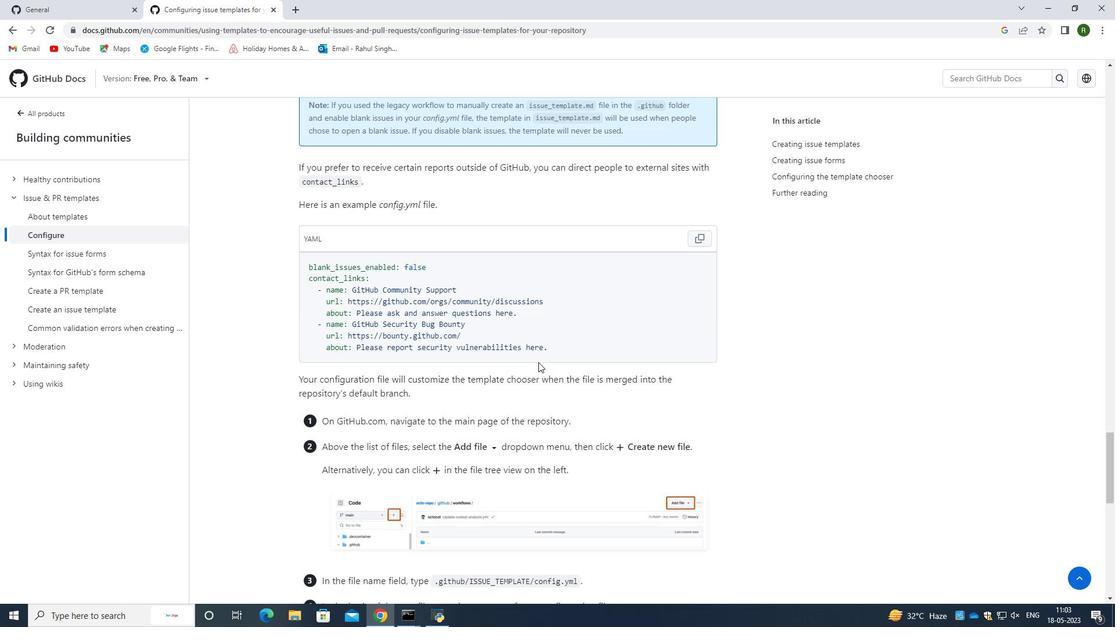 
Action: Mouse scrolled (538, 363) with delta (0, 0)
Screenshot: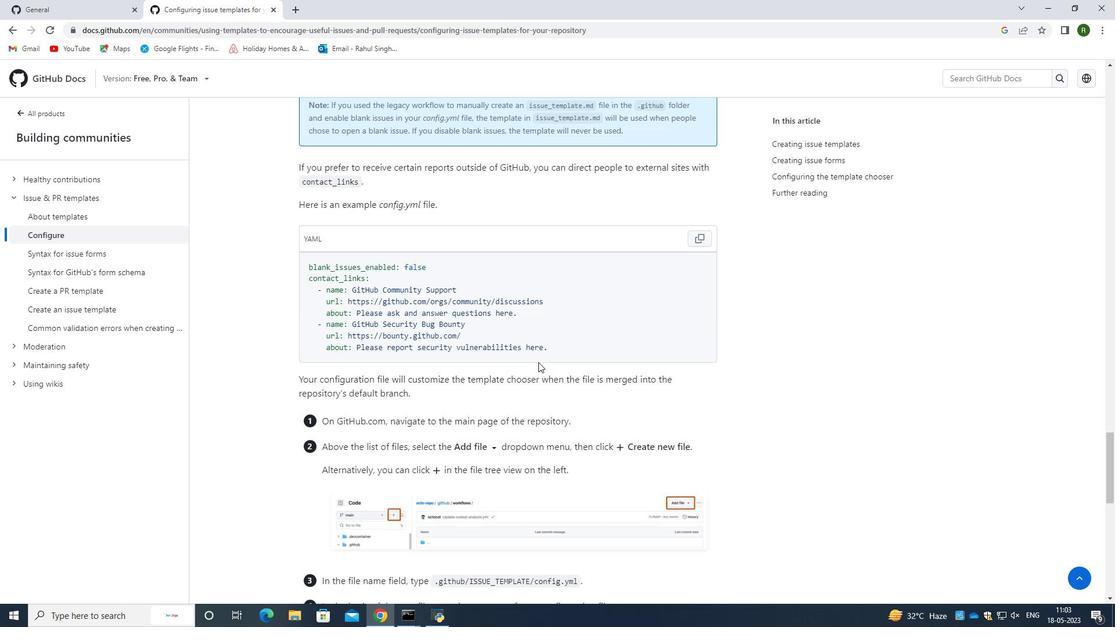 
Action: Mouse scrolled (538, 363) with delta (0, 0)
Screenshot: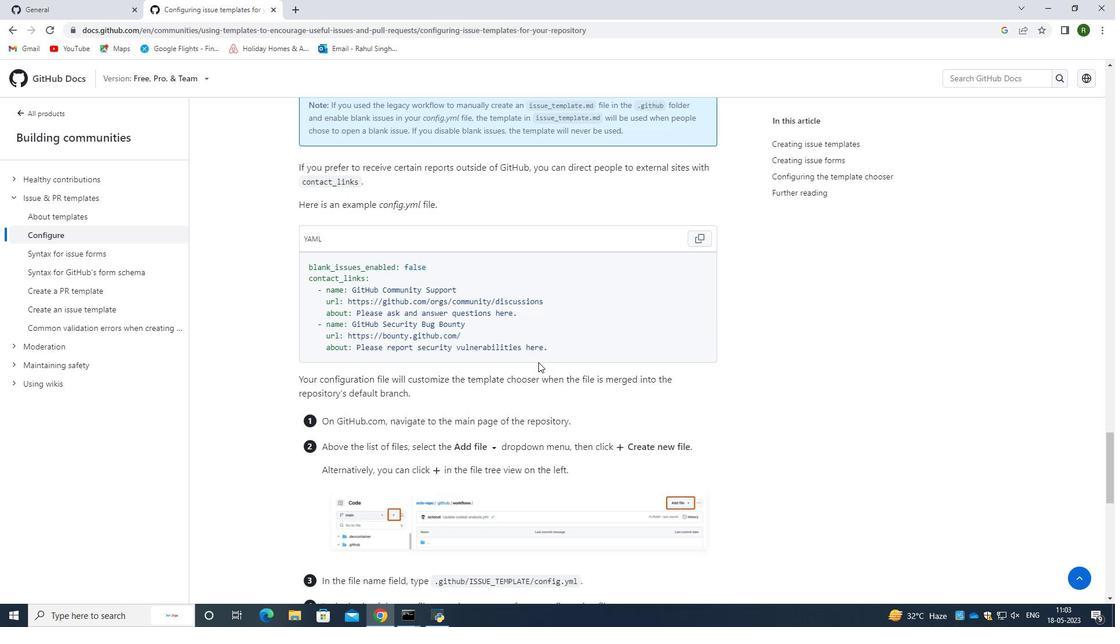 
Action: Mouse scrolled (538, 363) with delta (0, 0)
Screenshot: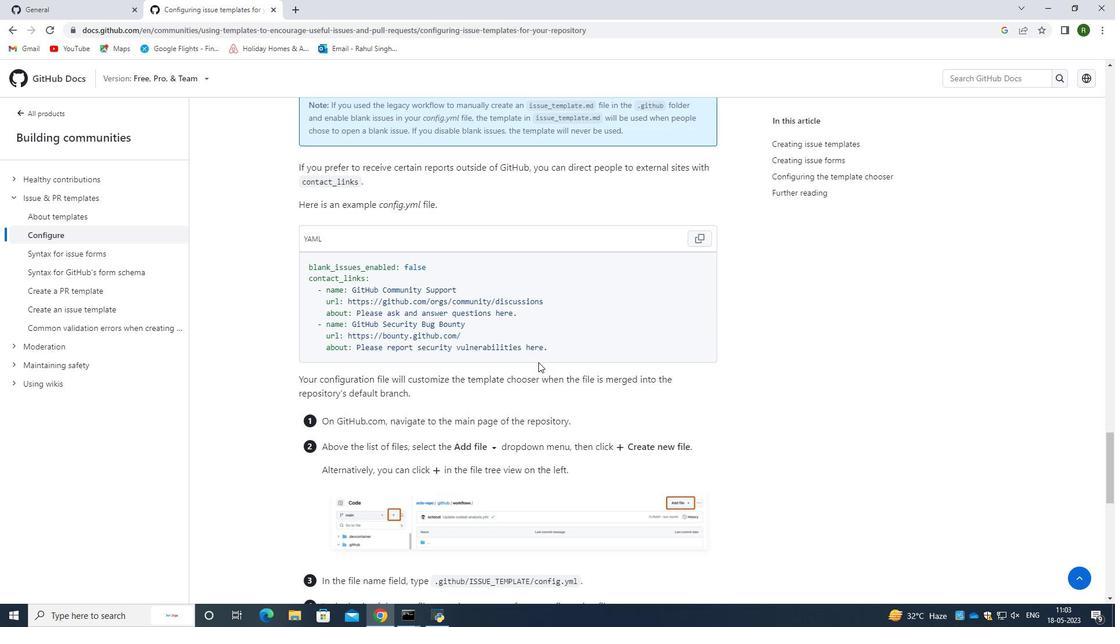 
Action: Mouse moved to (15, 0)
Screenshot: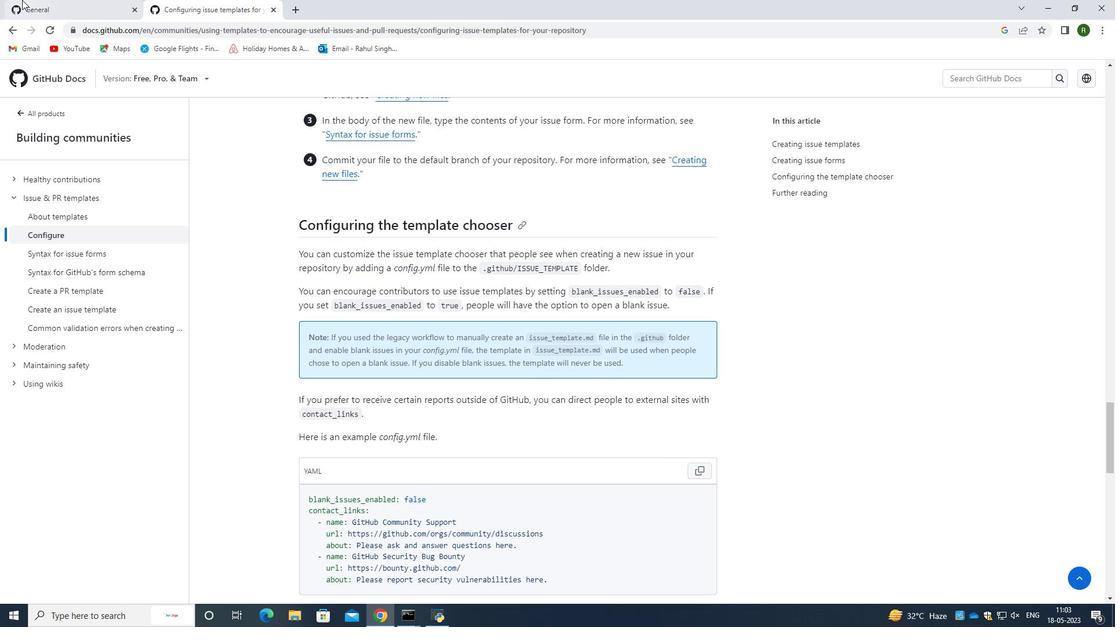 
Action: Mouse pressed left at (15, 0)
Screenshot: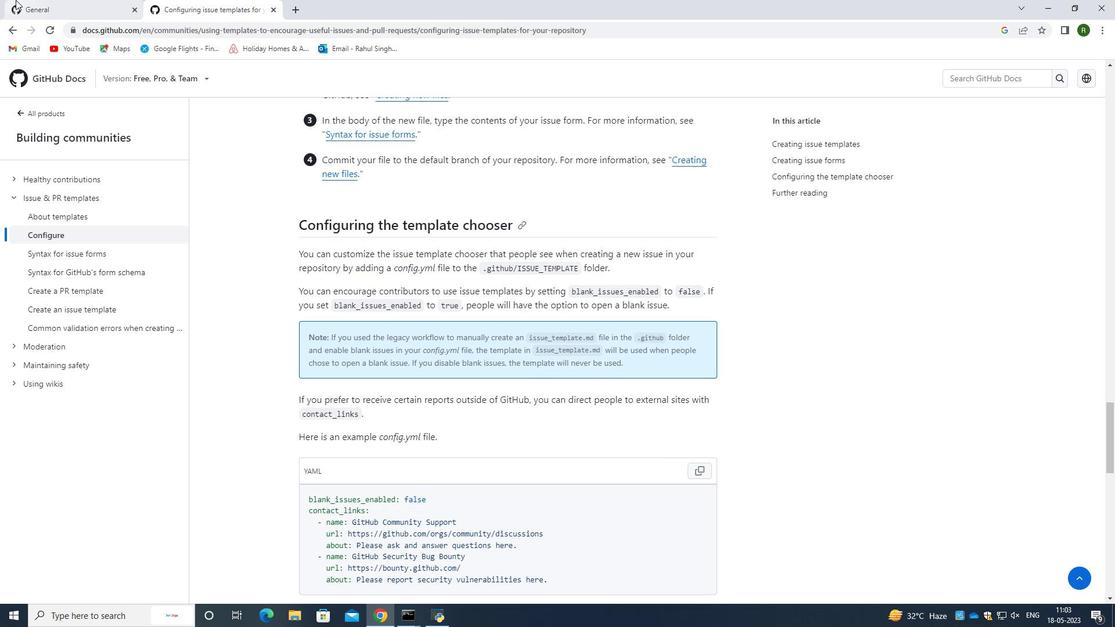 
Action: Mouse moved to (473, 345)
Screenshot: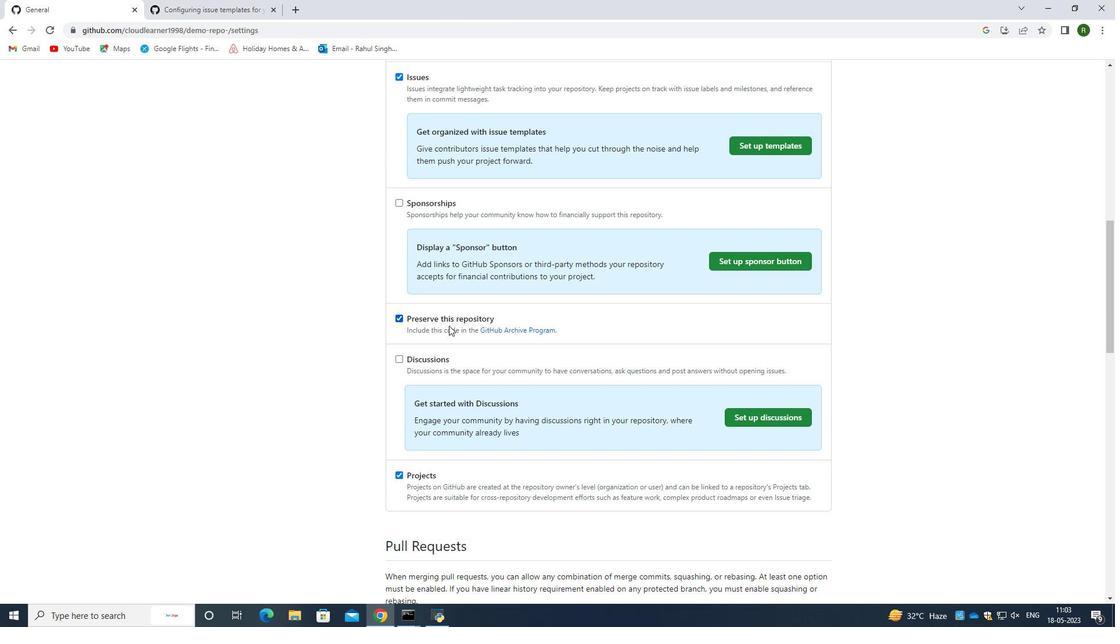 
Action: Mouse scrolled (473, 345) with delta (0, 0)
Screenshot: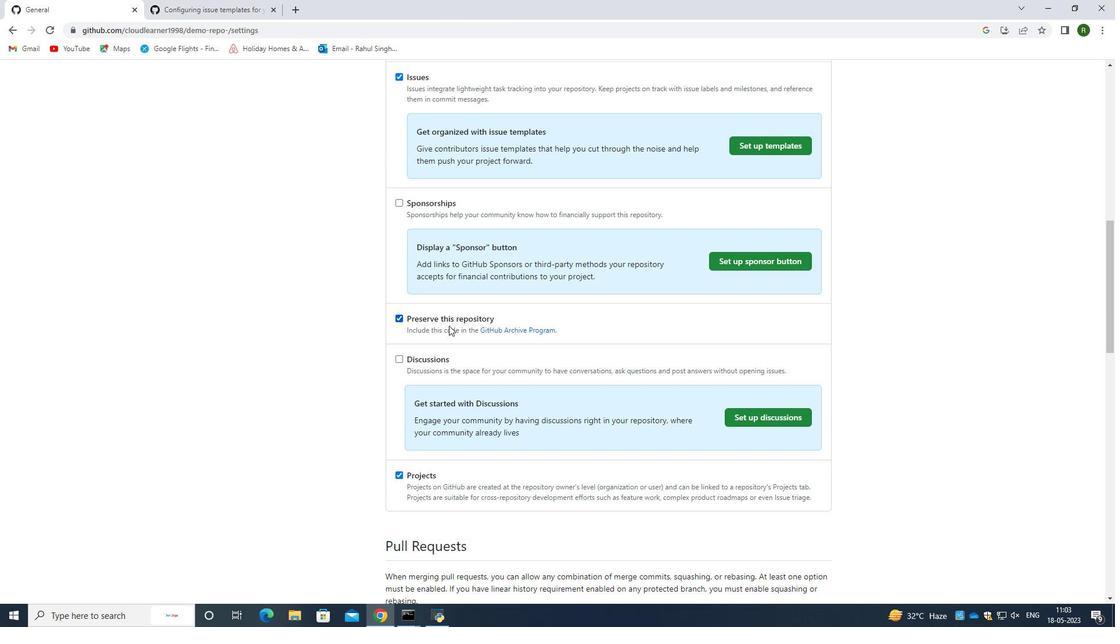 
Action: Mouse moved to (543, 351)
Screenshot: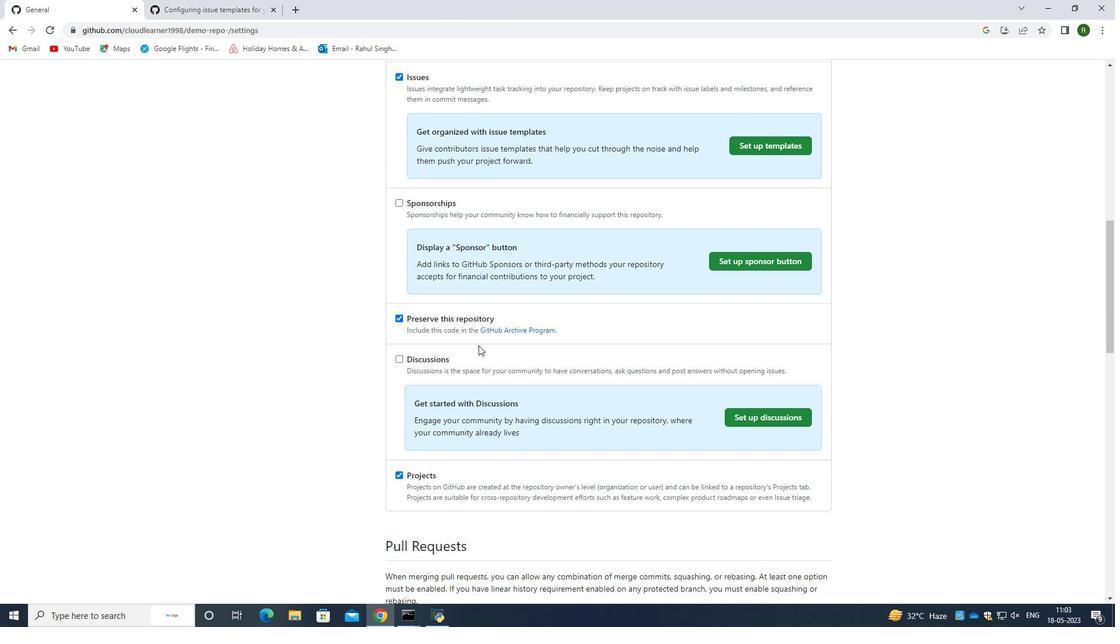 
Action: Mouse scrolled (543, 352) with delta (0, 0)
Screenshot: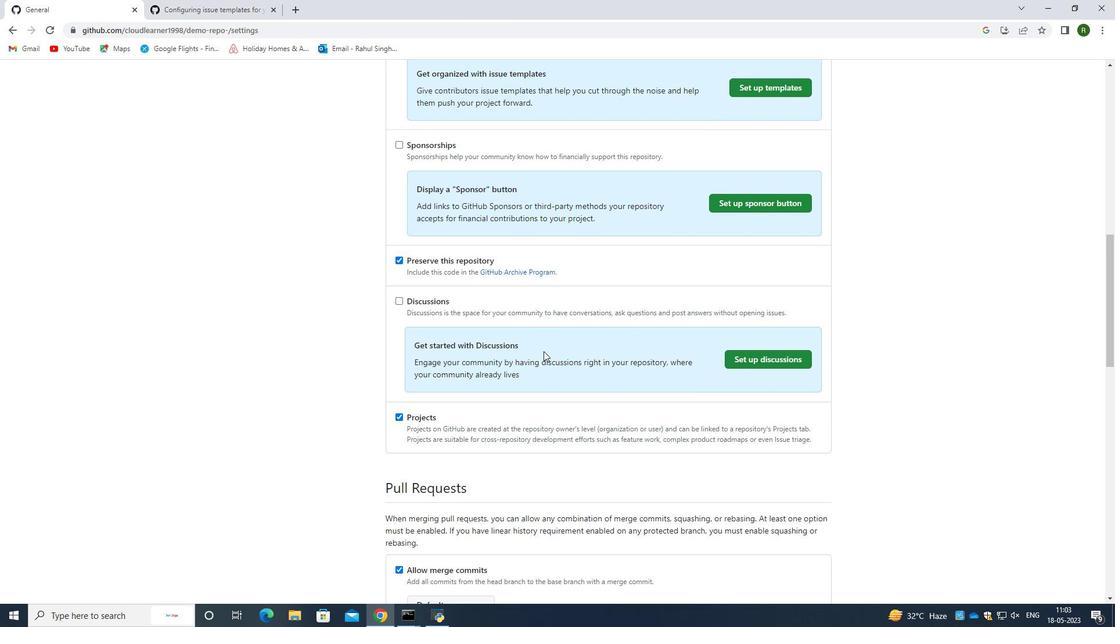 
Action: Mouse scrolled (543, 352) with delta (0, 0)
Screenshot: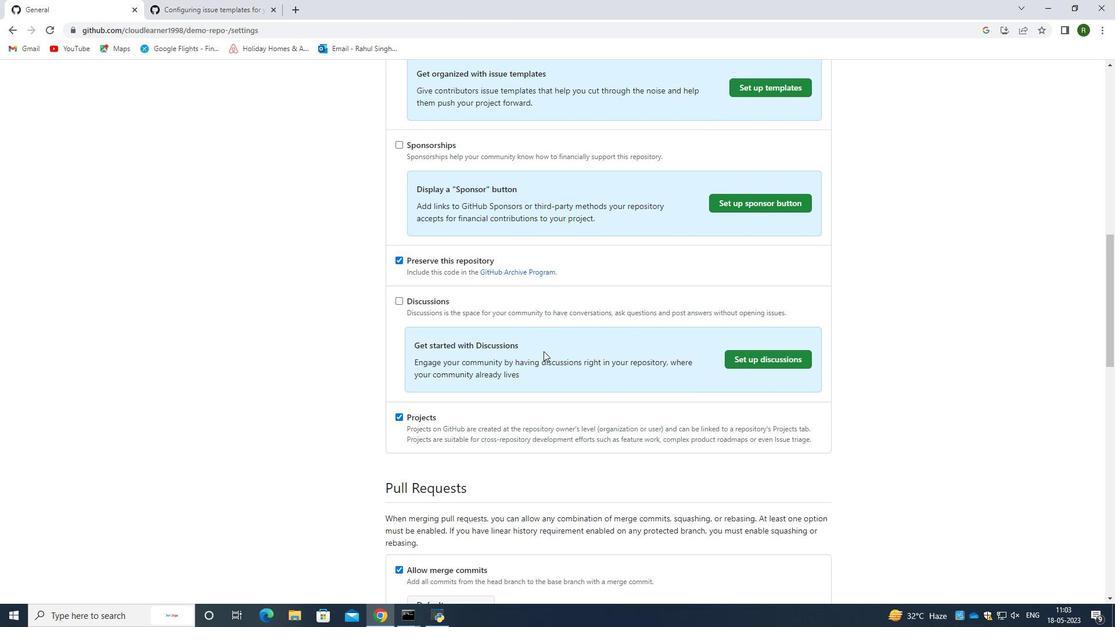 
Action: Mouse scrolled (543, 352) with delta (0, 0)
Screenshot: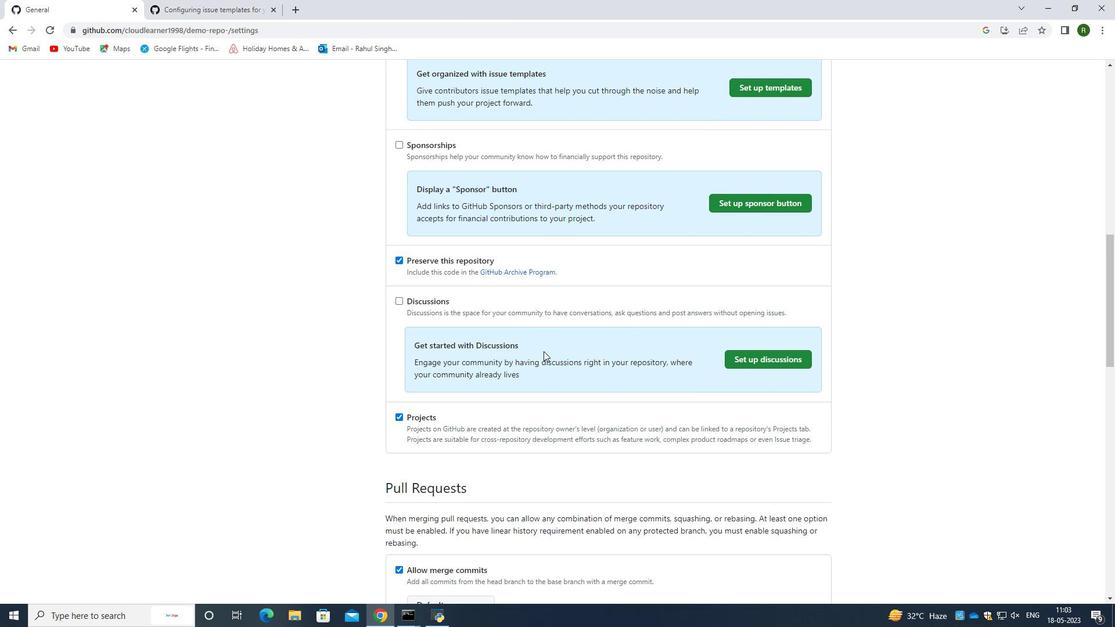 
Action: Mouse moved to (766, 269)
Screenshot: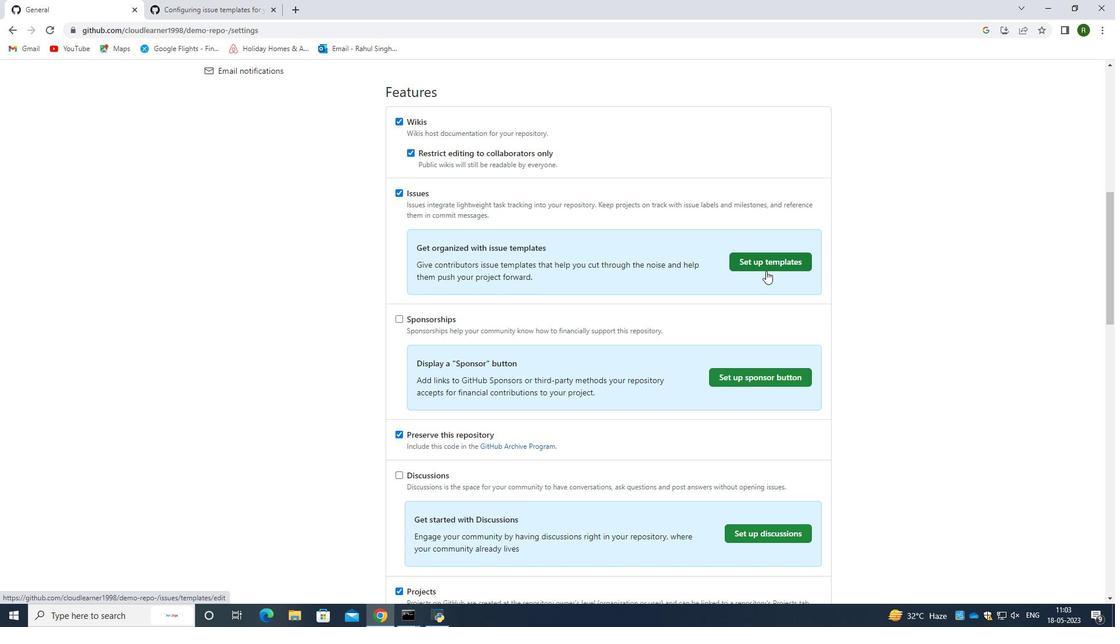 
Action: Mouse pressed left at (766, 269)
Screenshot: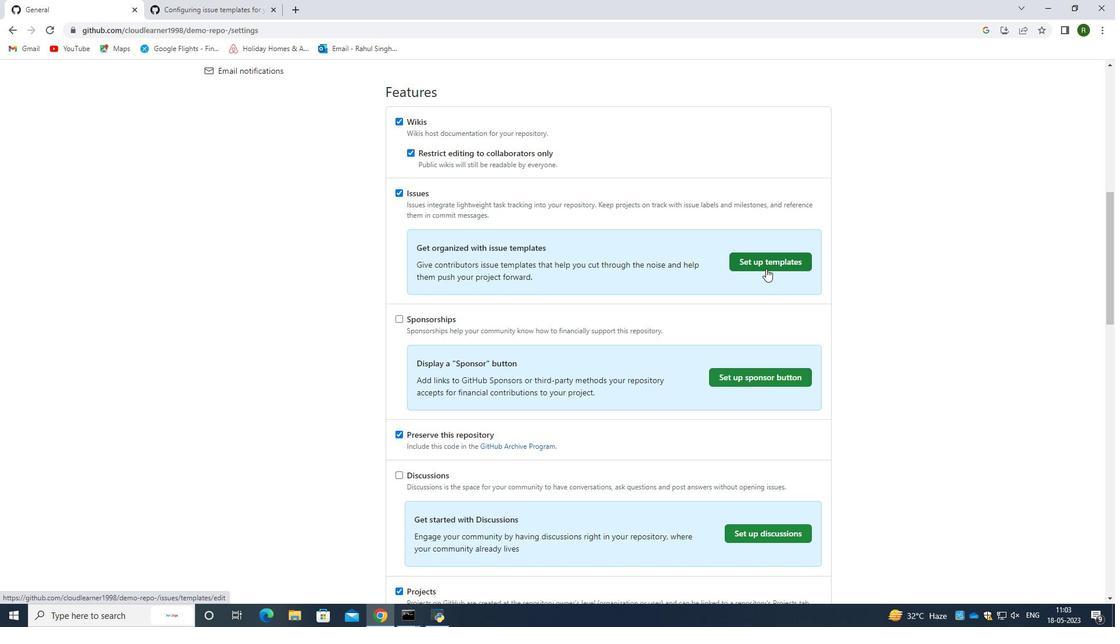 
Action: Mouse moved to (573, 377)
Screenshot: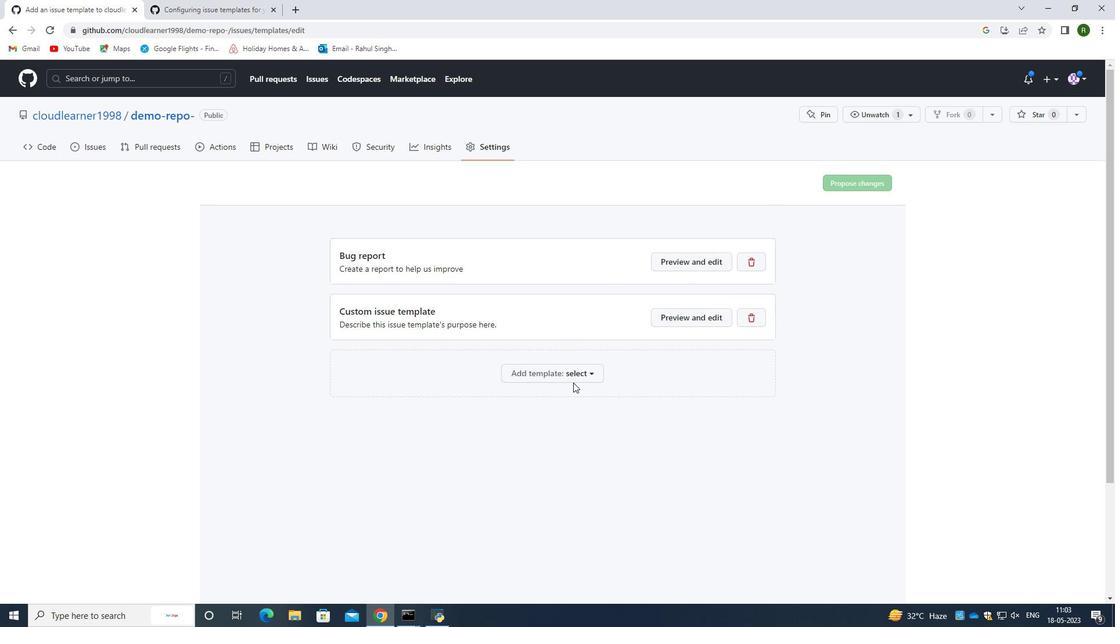
Action: Mouse pressed left at (573, 377)
Screenshot: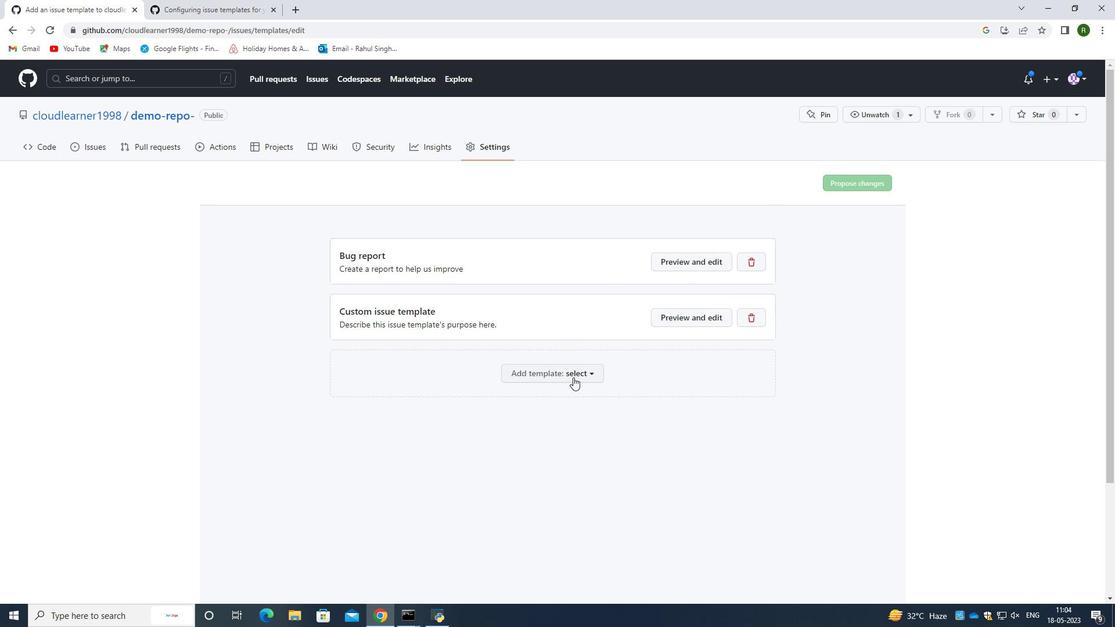 
Action: Mouse moved to (574, 441)
Screenshot: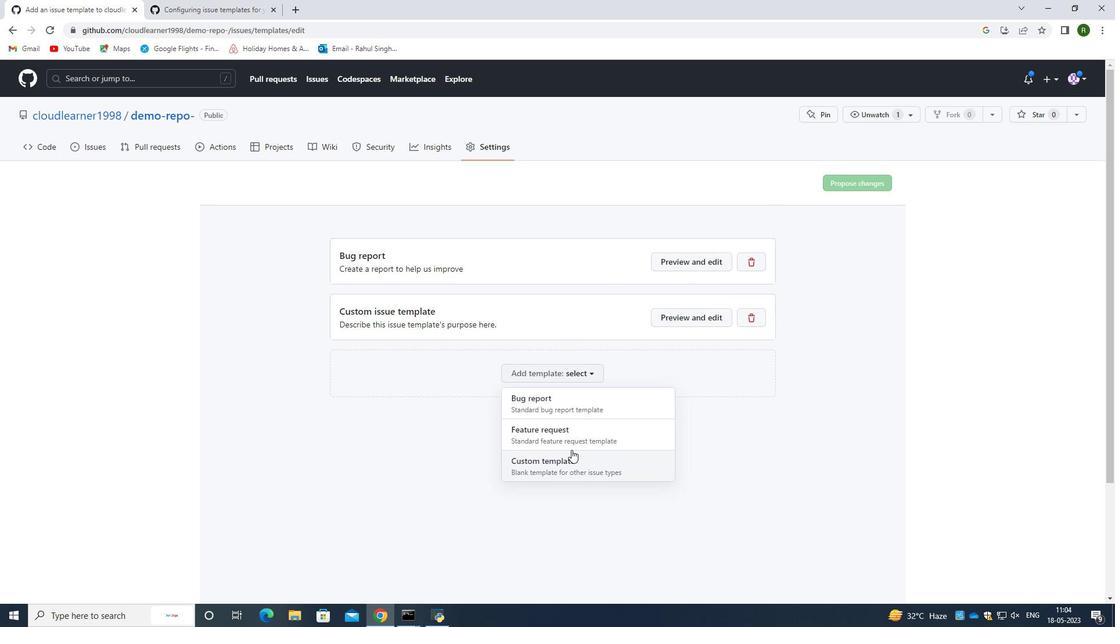
Action: Mouse pressed left at (574, 441)
Screenshot: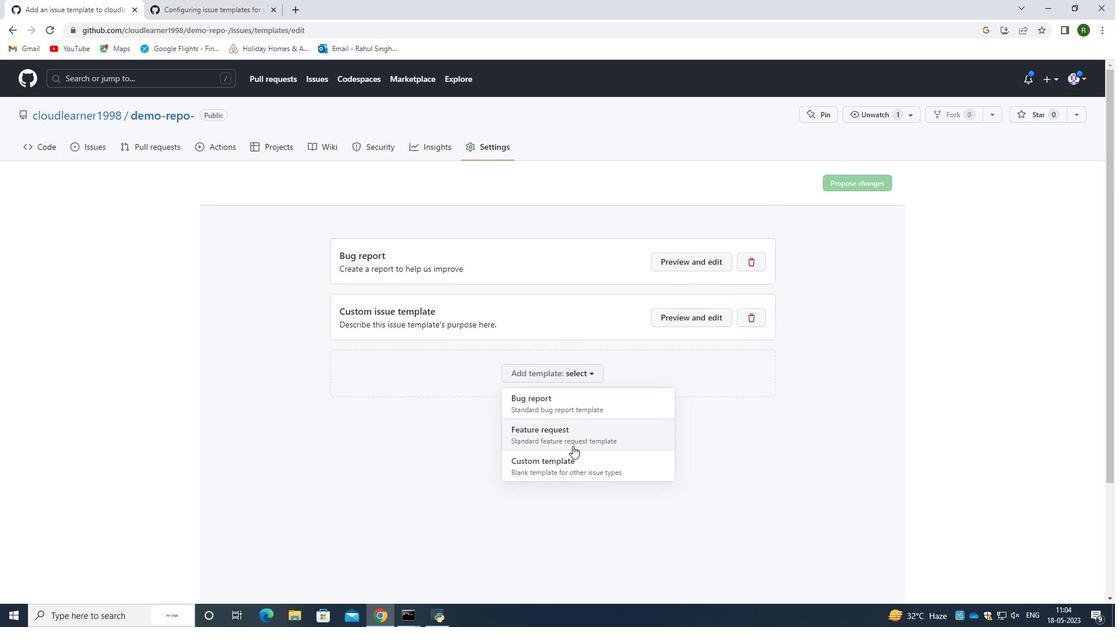 
Action: Mouse moved to (693, 259)
Screenshot: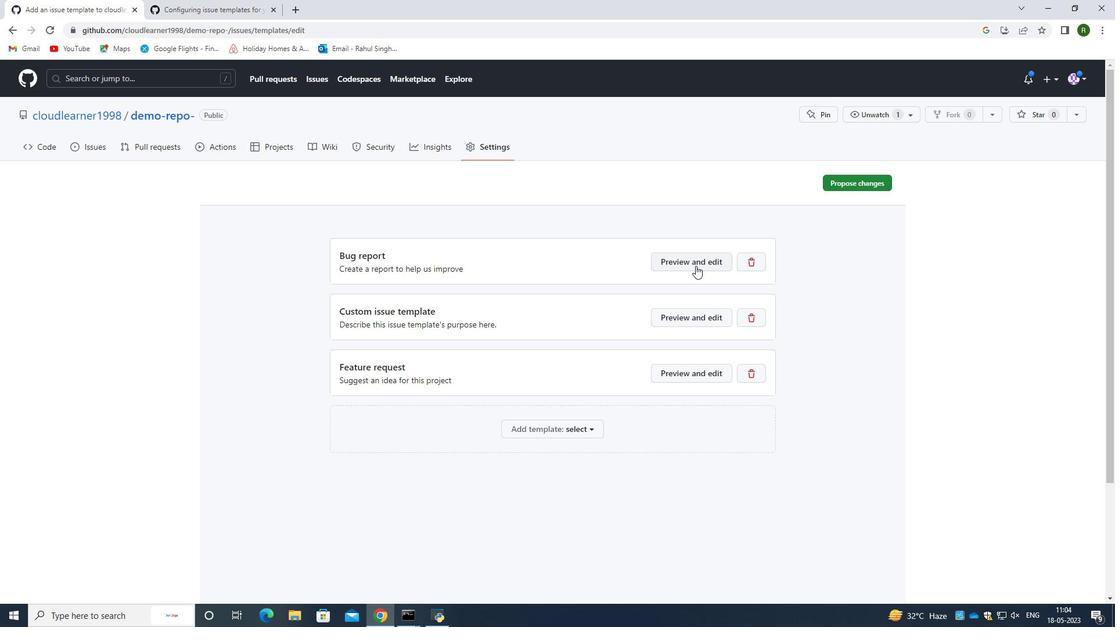 
Action: Mouse pressed left at (693, 259)
Screenshot: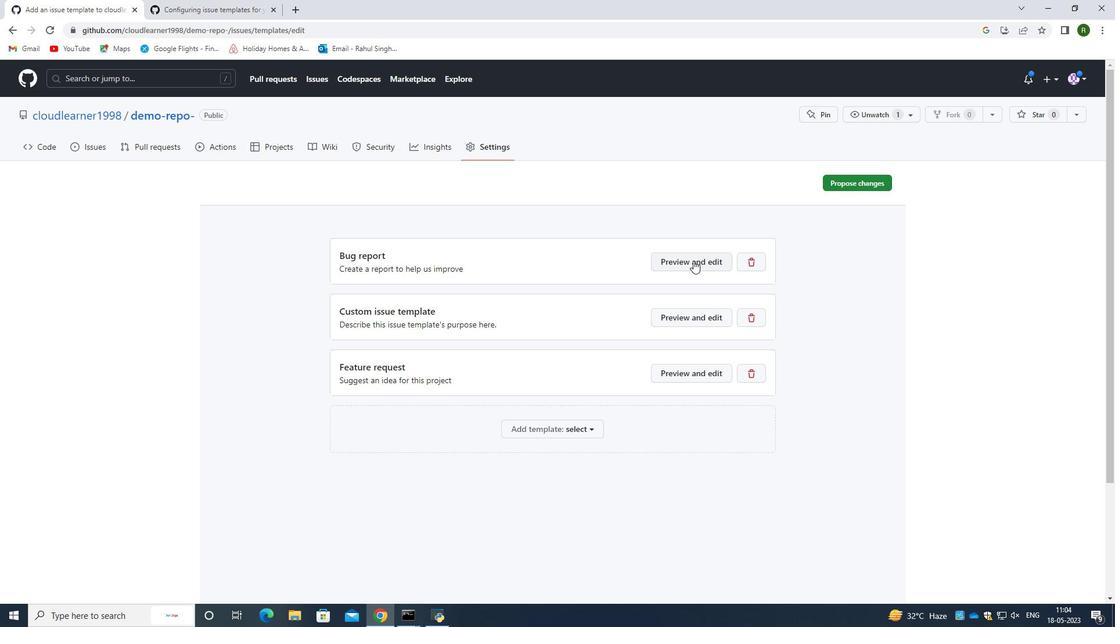 
Action: Mouse moved to (435, 292)
Screenshot: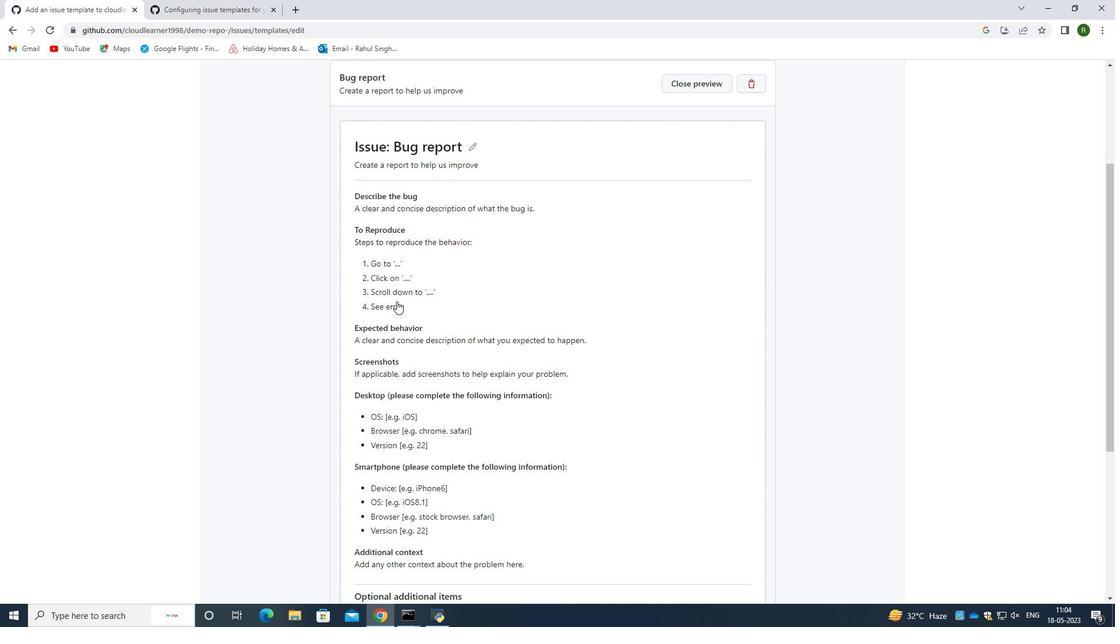
Action: Mouse scrolled (435, 292) with delta (0, 0)
Screenshot: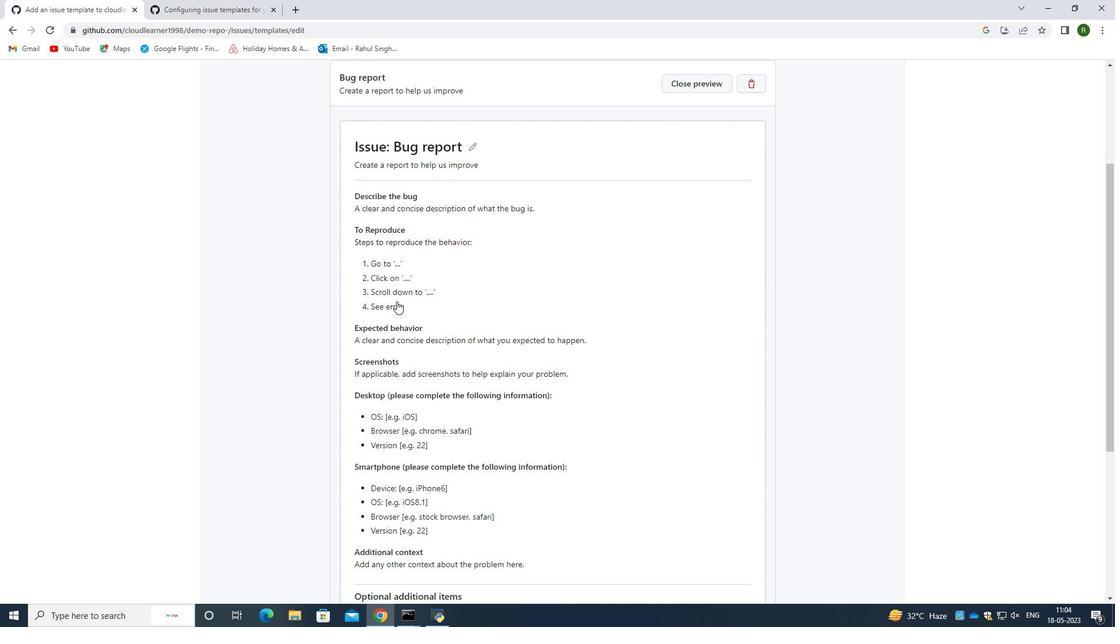 
Action: Mouse moved to (435, 292)
Screenshot: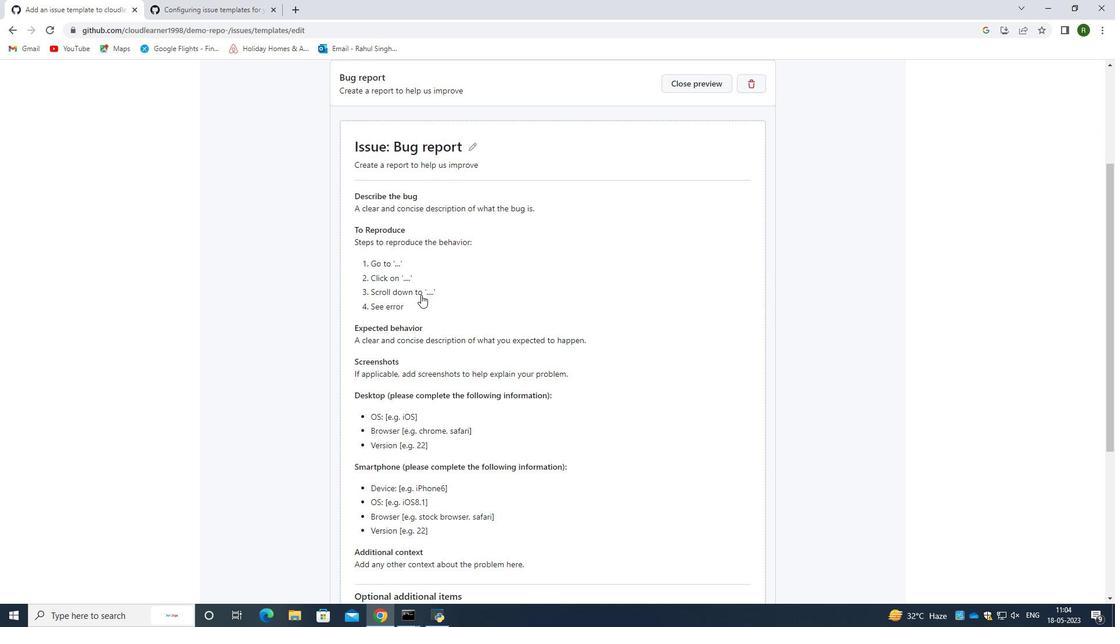 
Action: Mouse scrolled (435, 292) with delta (0, 0)
Screenshot: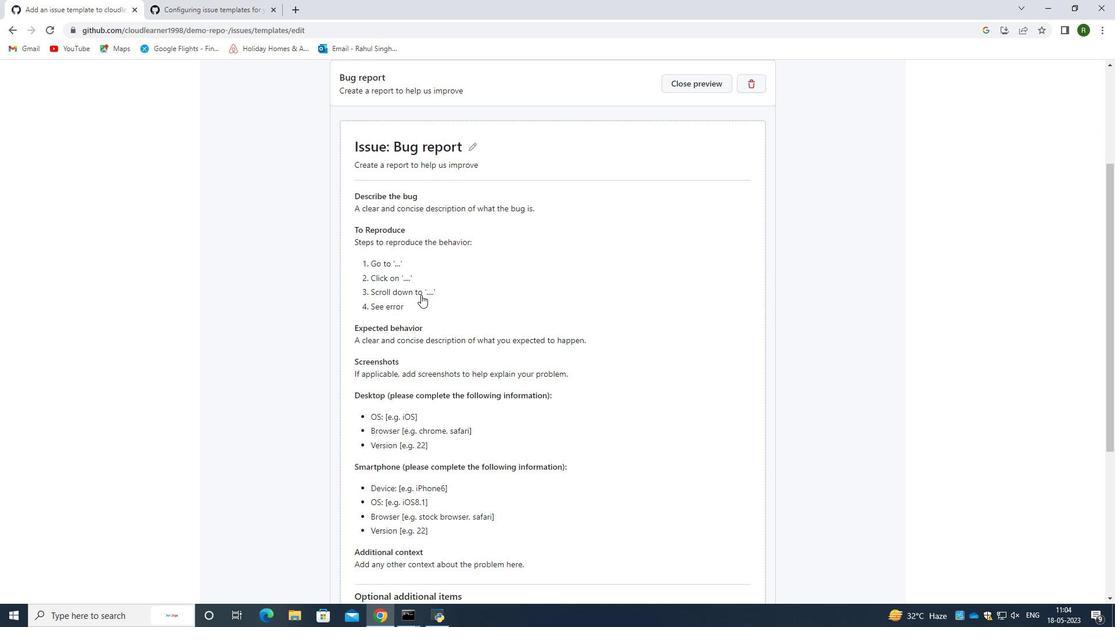 
Action: Mouse moved to (436, 292)
Screenshot: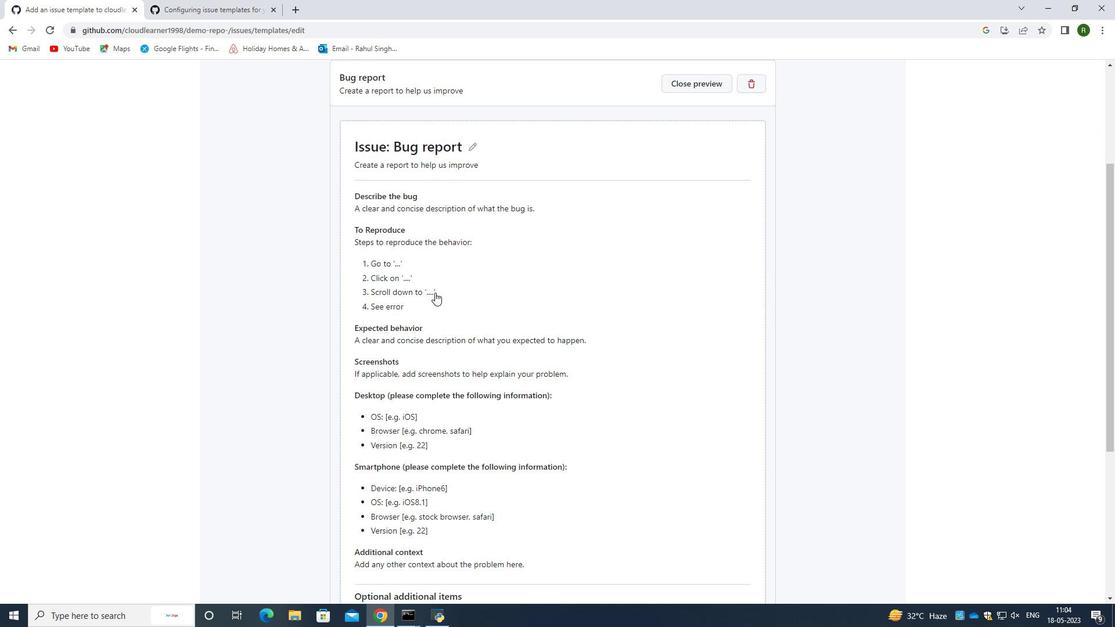 
Action: Mouse scrolled (436, 292) with delta (0, 0)
Screenshot: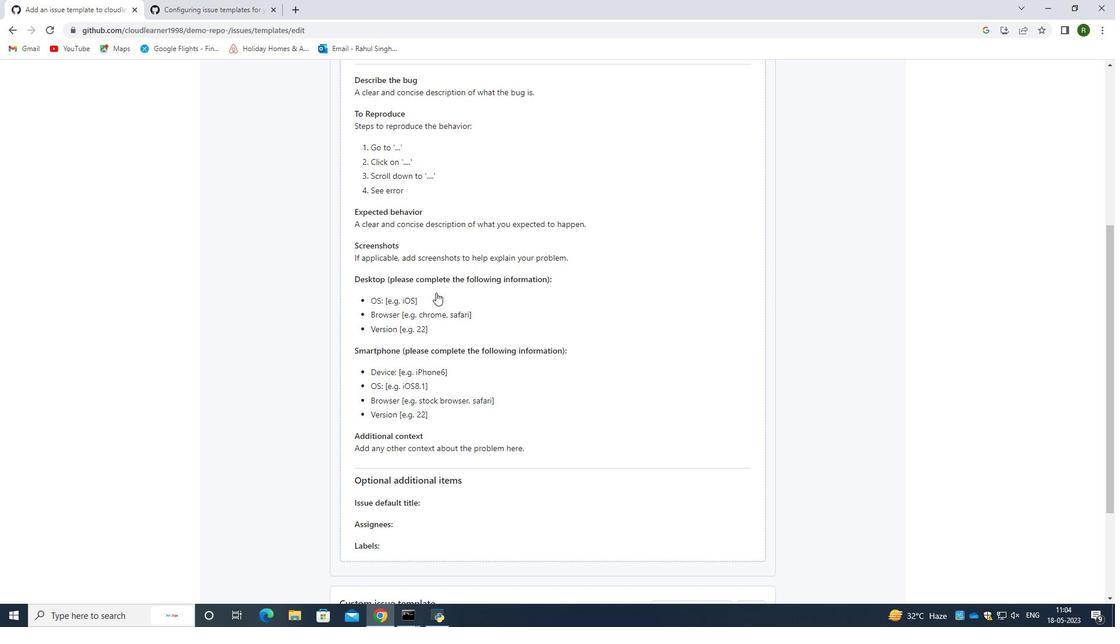 
Action: Mouse moved to (437, 293)
Screenshot: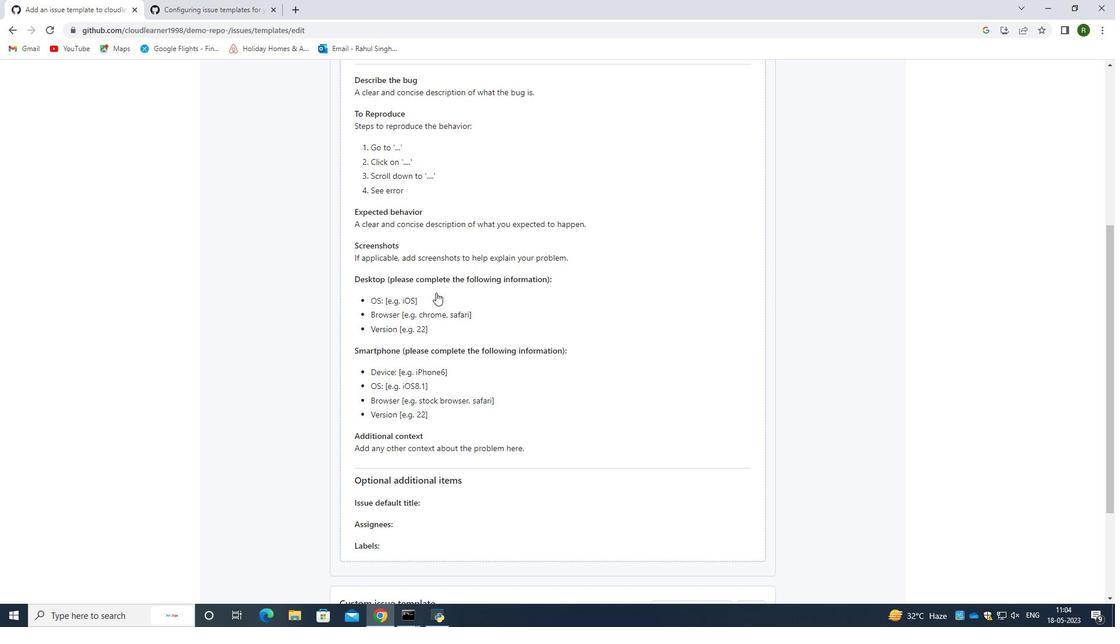 
Action: Mouse scrolled (437, 292) with delta (0, 0)
Screenshot: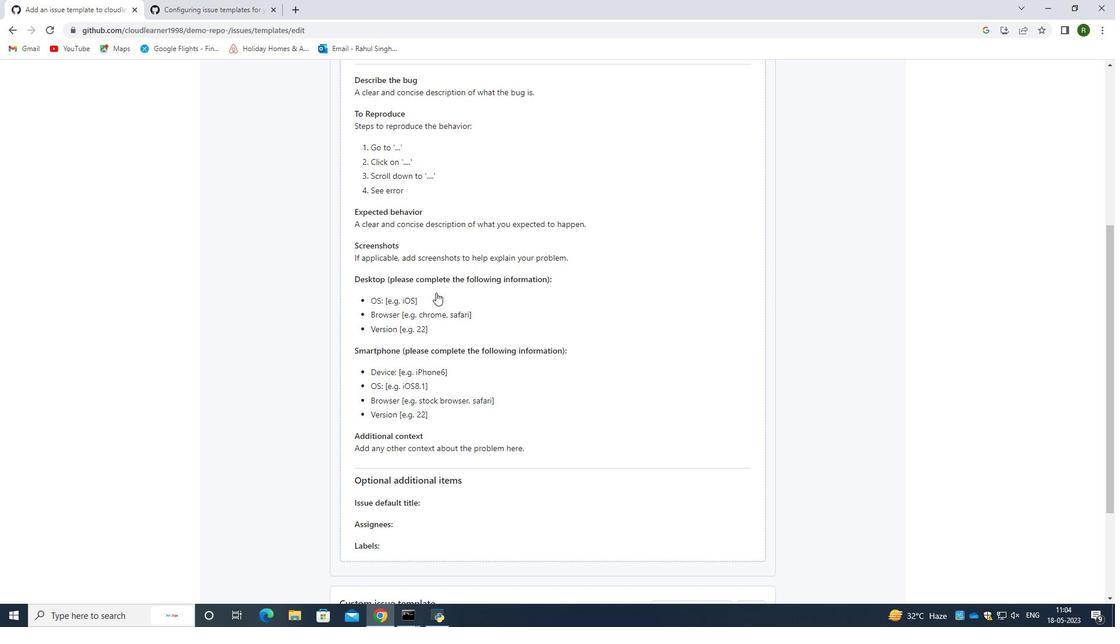 
Action: Mouse moved to (438, 294)
Screenshot: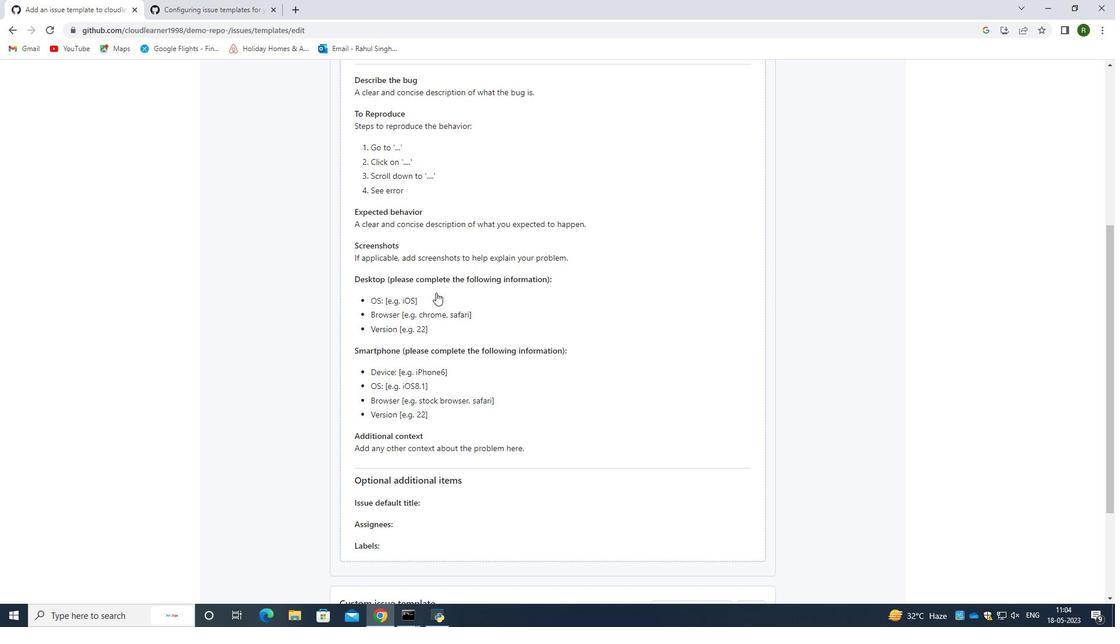 
Action: Mouse scrolled (438, 294) with delta (0, 0)
Screenshot: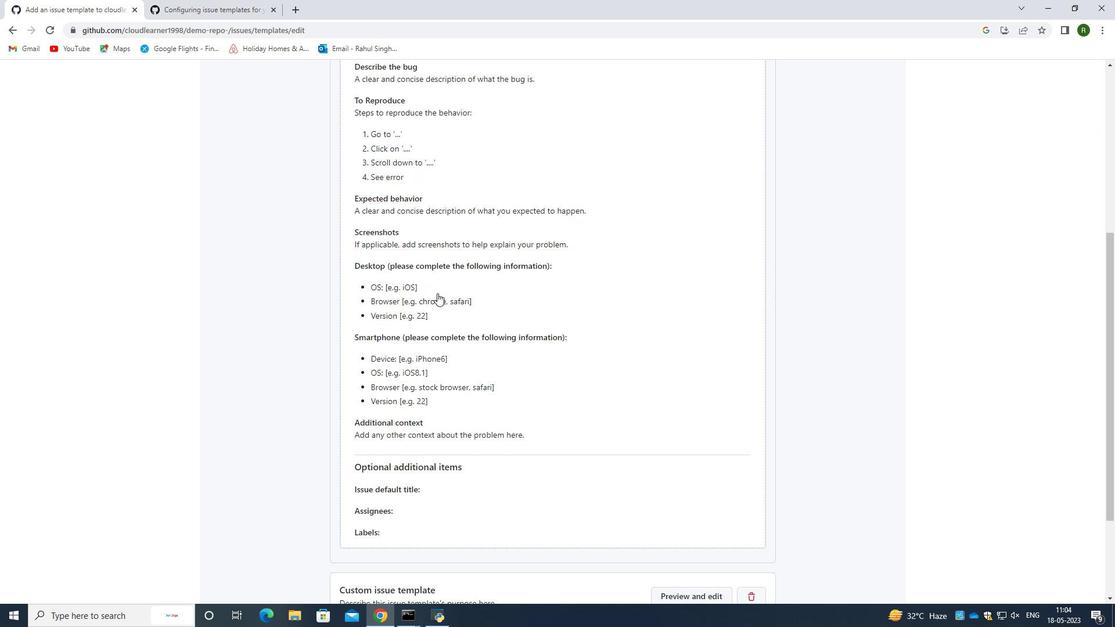 
Action: Mouse moved to (438, 295)
Screenshot: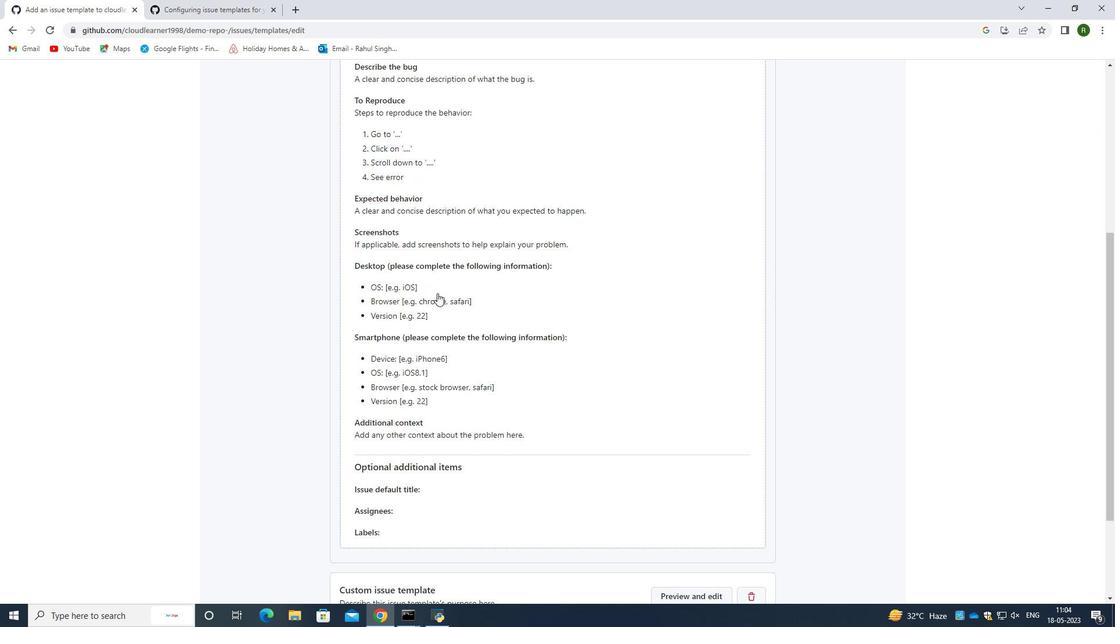 
Action: Mouse scrolled (438, 295) with delta (0, 0)
Screenshot: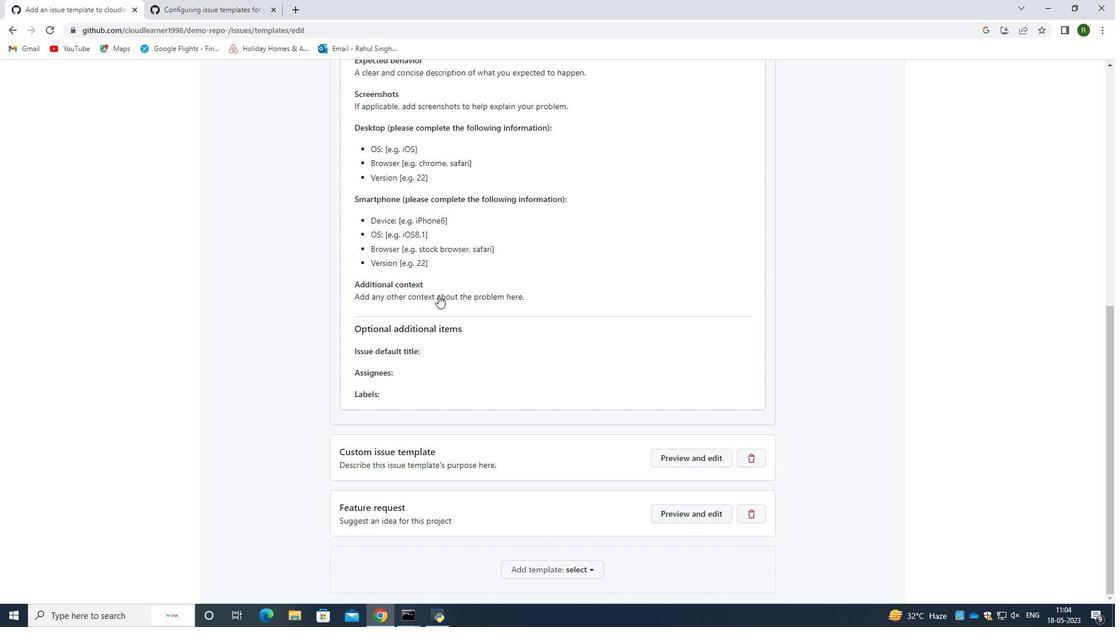 
Action: Mouse moved to (438, 295)
Screenshot: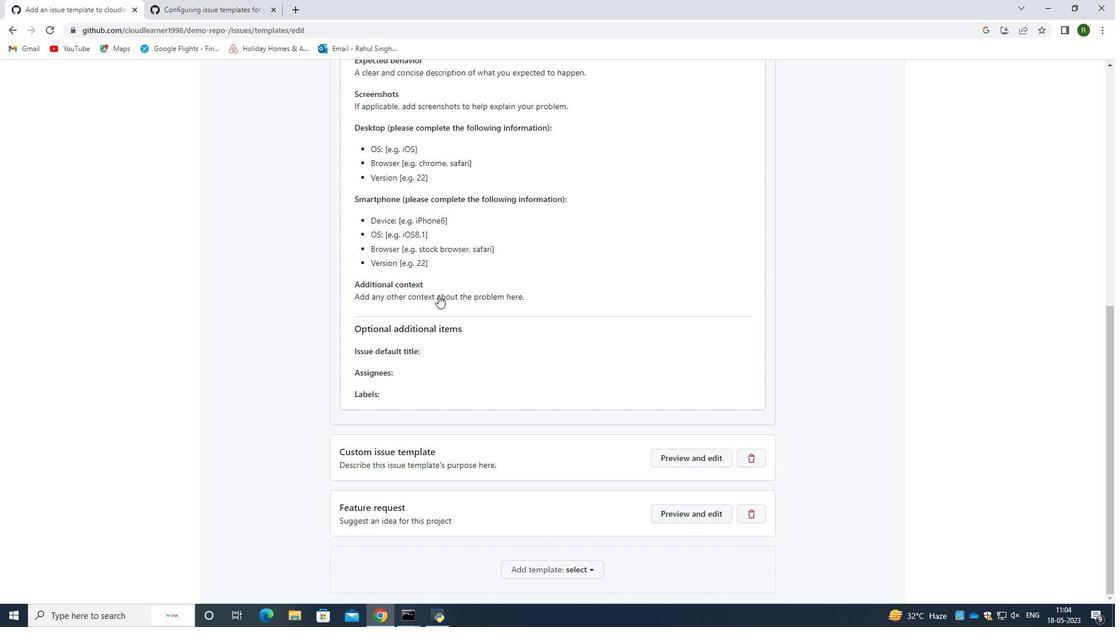 
Action: Mouse scrolled (438, 295) with delta (0, 0)
Screenshot: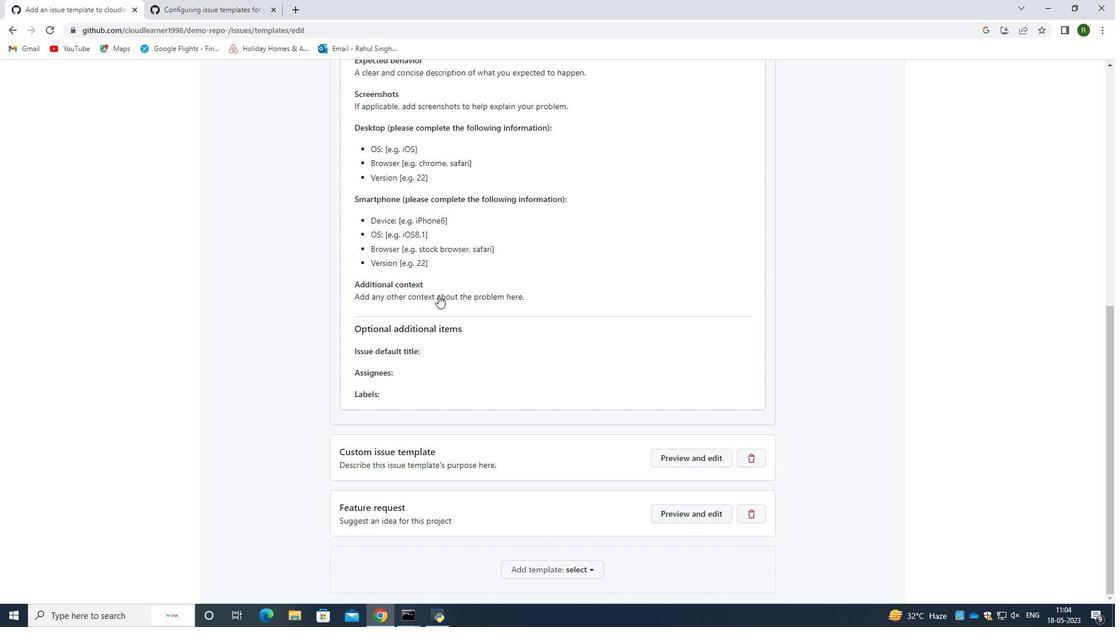 
Action: Mouse moved to (441, 298)
Screenshot: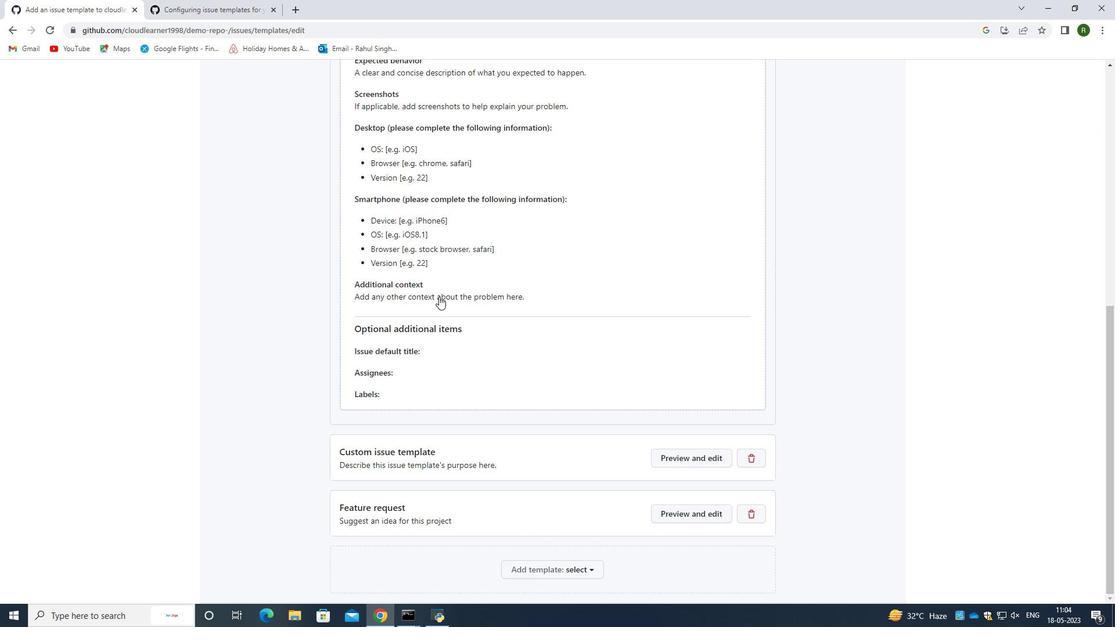 
Action: Mouse scrolled (441, 298) with delta (0, 0)
Screenshot: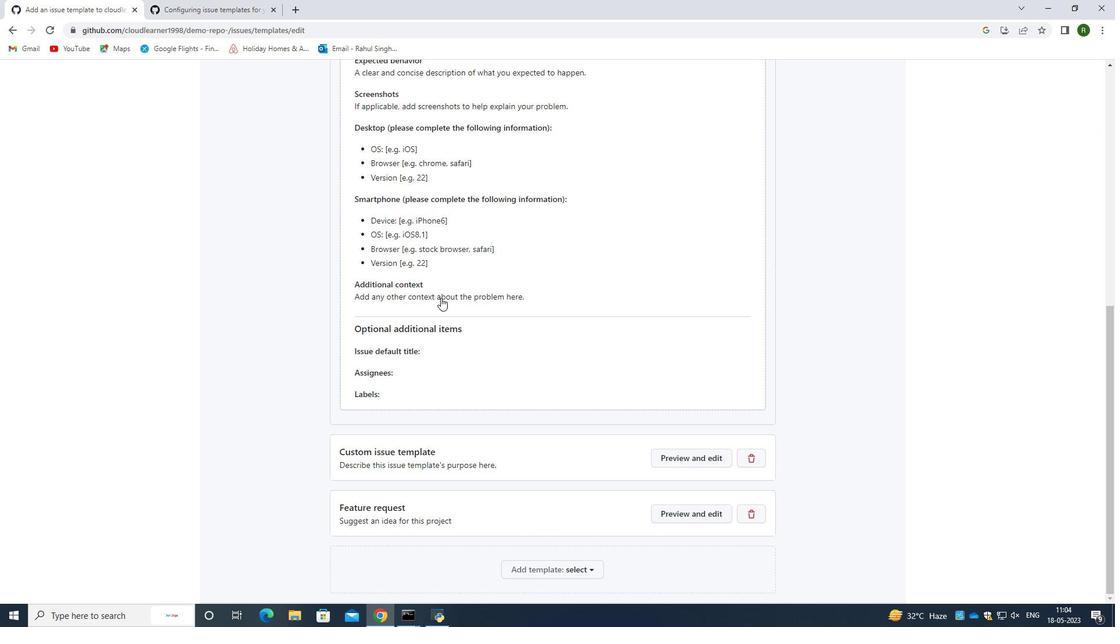 
Action: Mouse scrolled (441, 298) with delta (0, 0)
Screenshot: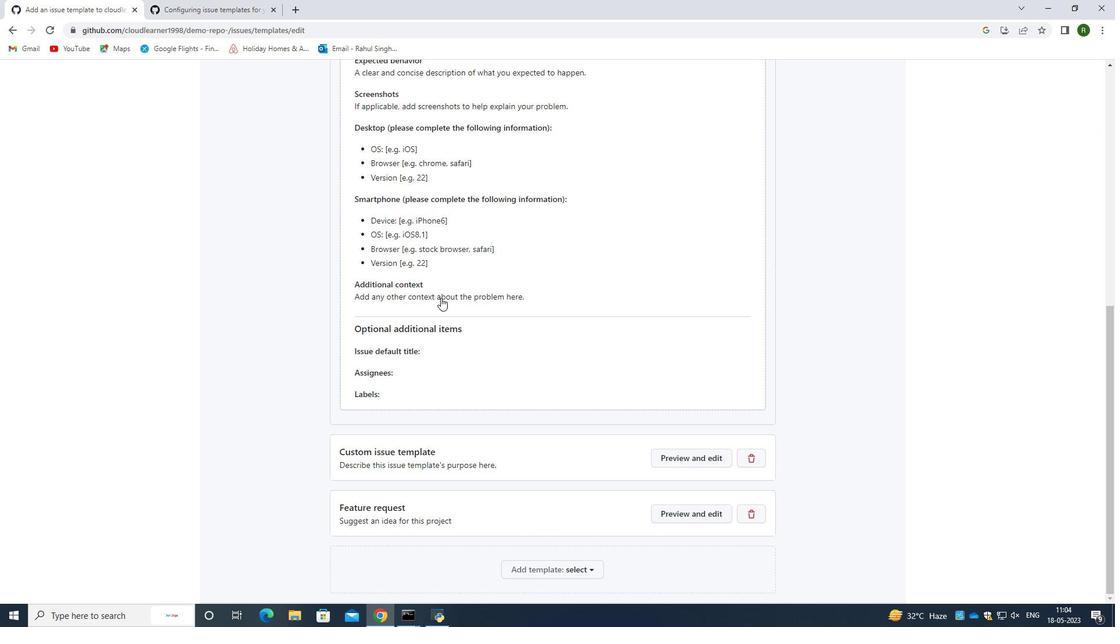 
Action: Mouse scrolled (441, 298) with delta (0, 0)
Screenshot: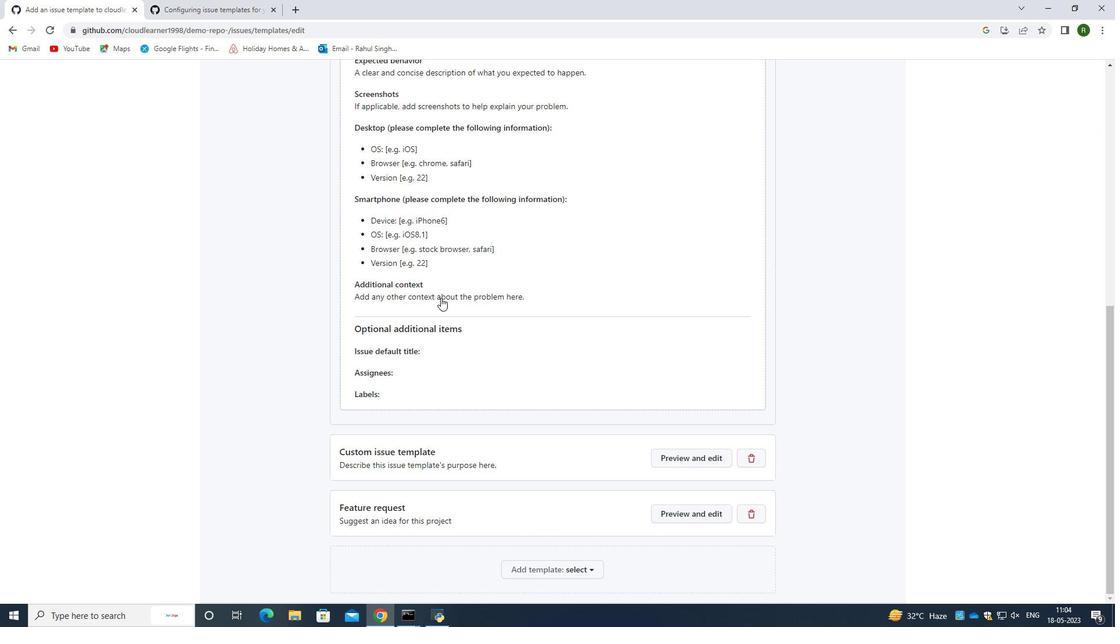
Action: Mouse moved to (441, 215)
Screenshot: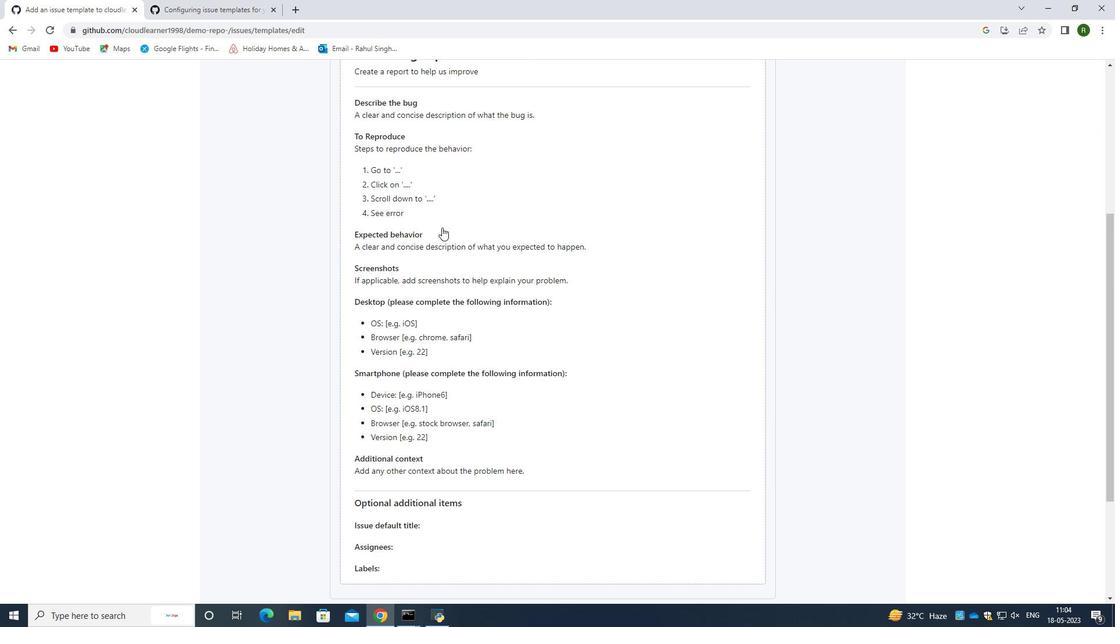
Action: Mouse scrolled (441, 215) with delta (0, 0)
Screenshot: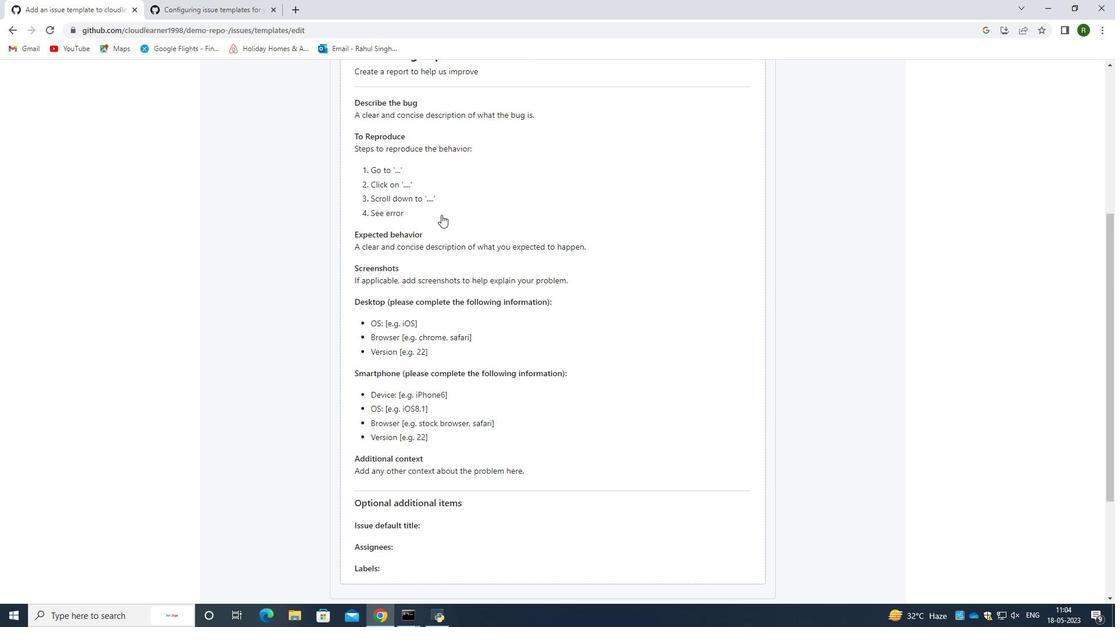 
Action: Mouse scrolled (441, 215) with delta (0, 0)
Screenshot: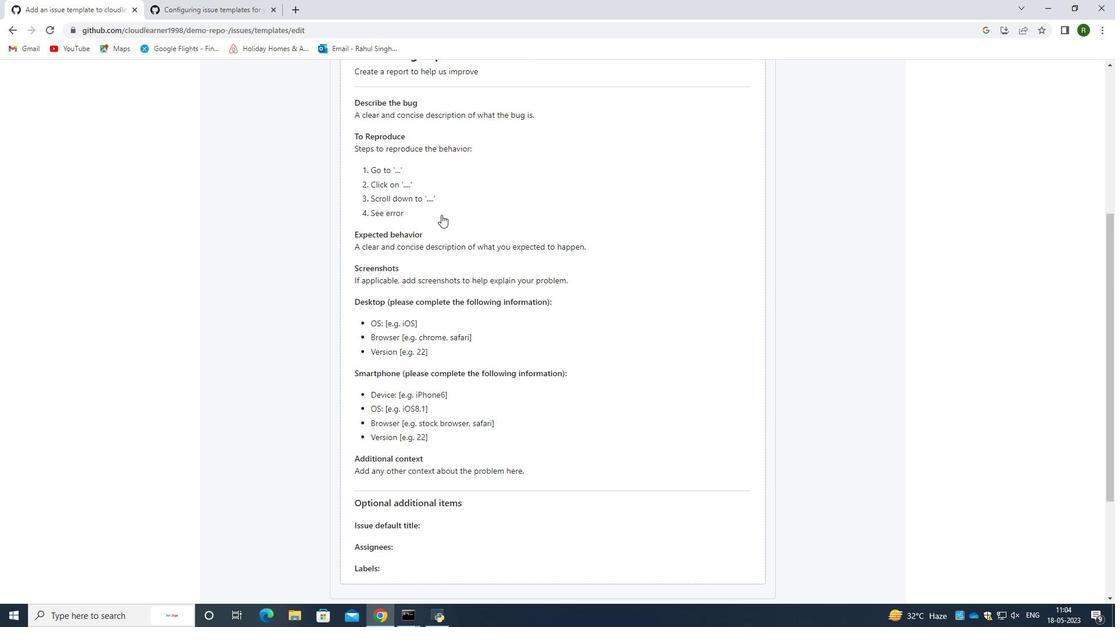 
Action: Mouse moved to (647, 227)
Screenshot: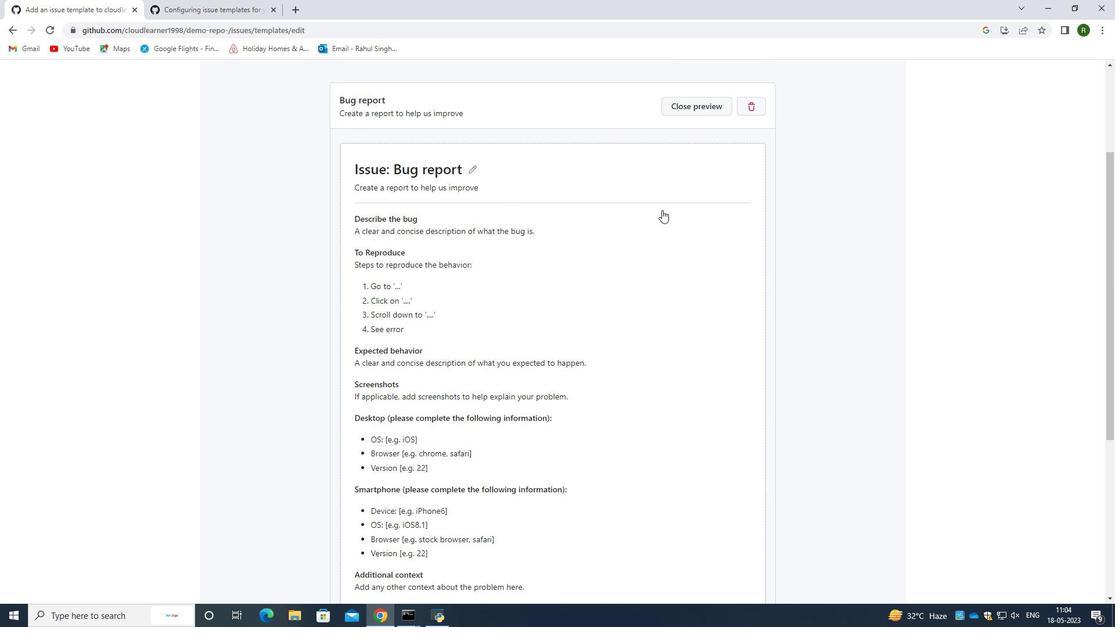 
Action: Mouse scrolled (647, 227) with delta (0, 0)
Screenshot: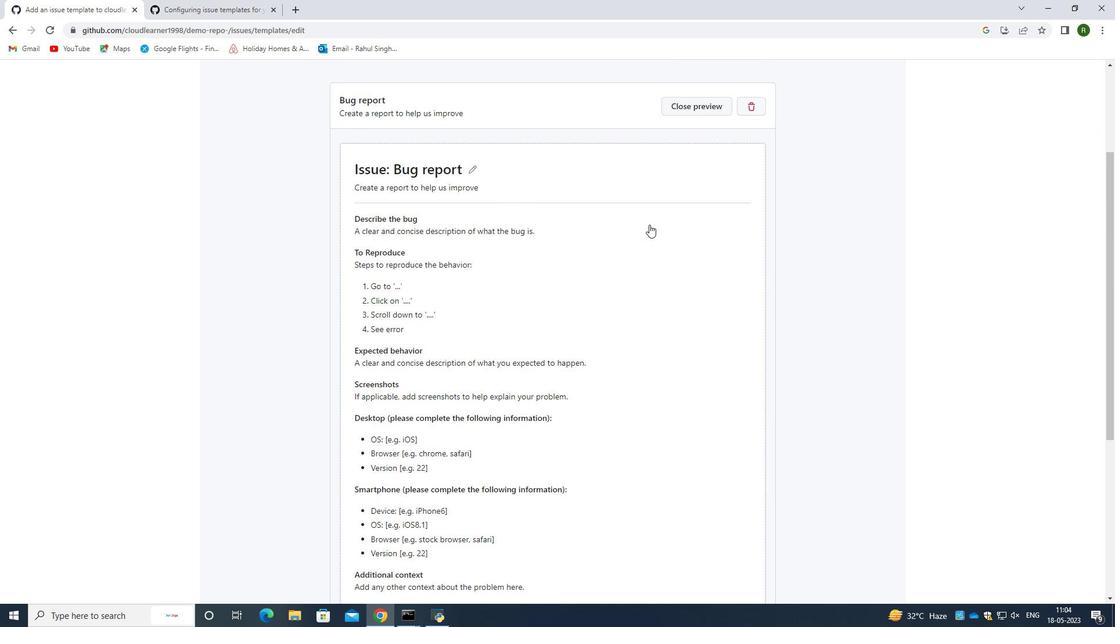 
Action: Mouse scrolled (647, 227) with delta (0, 0)
Screenshot: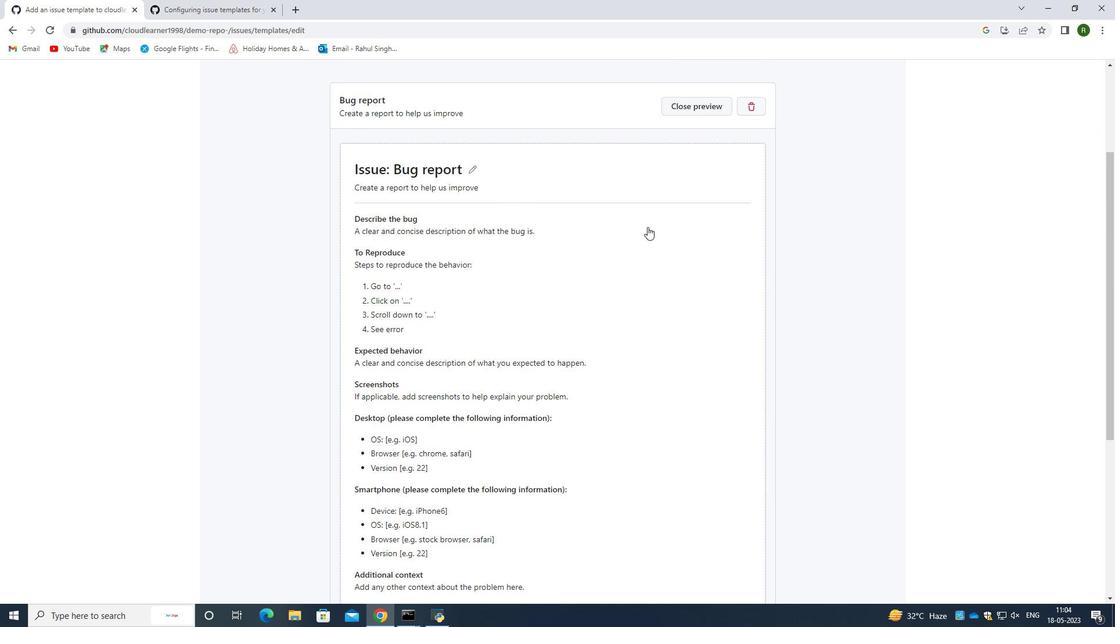 
Action: Mouse scrolled (647, 227) with delta (0, 0)
Screenshot: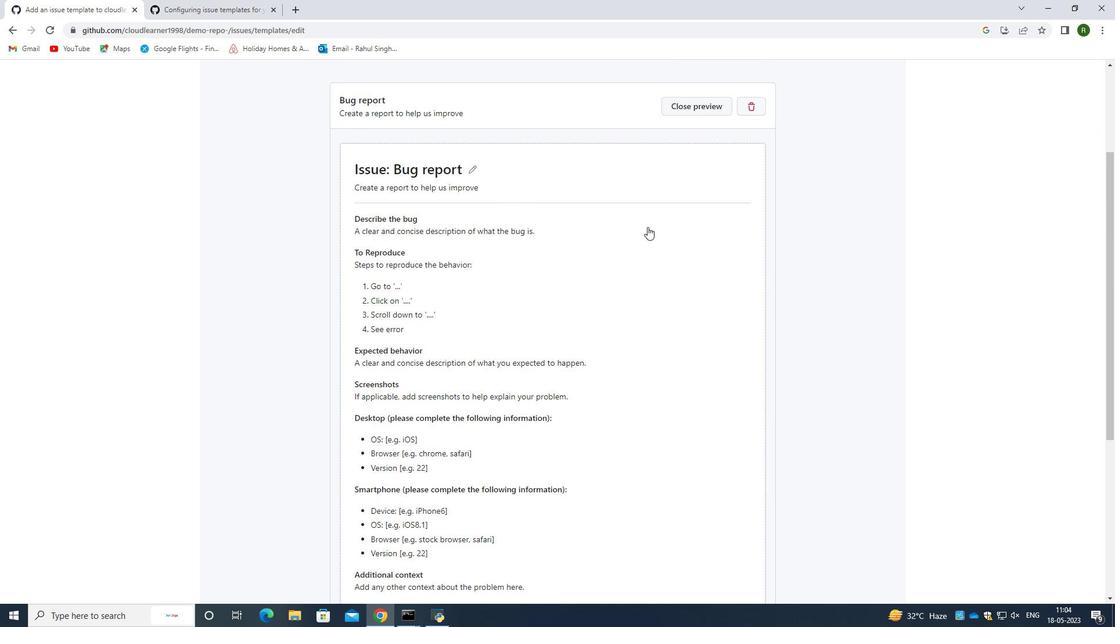 
Action: Mouse moved to (766, 272)
Screenshot: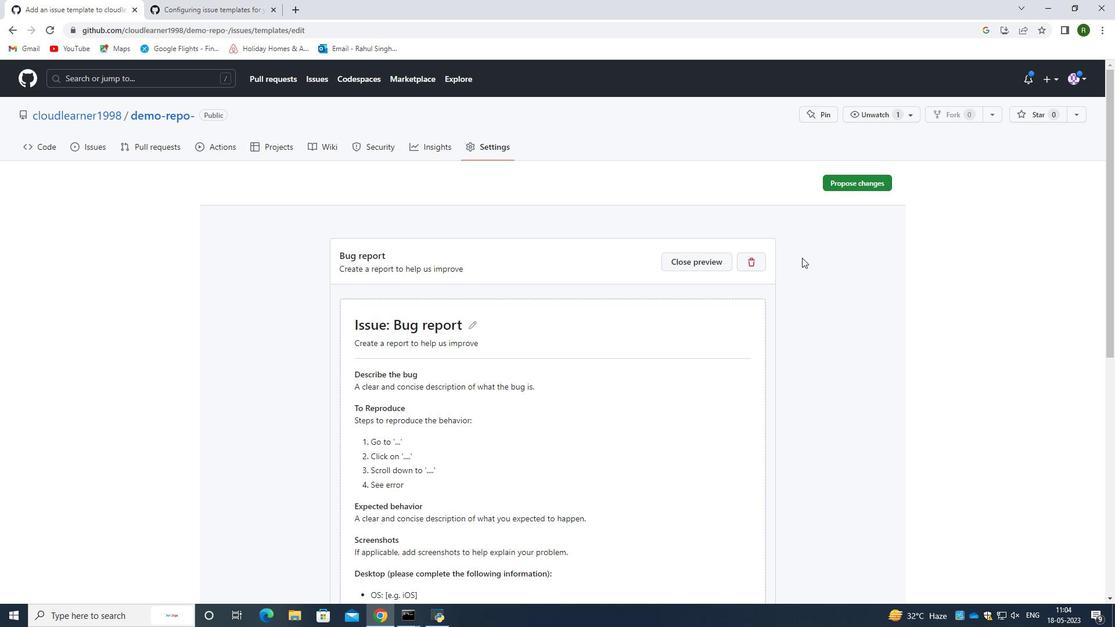 
Action: Mouse scrolled (766, 271) with delta (0, 0)
Screenshot: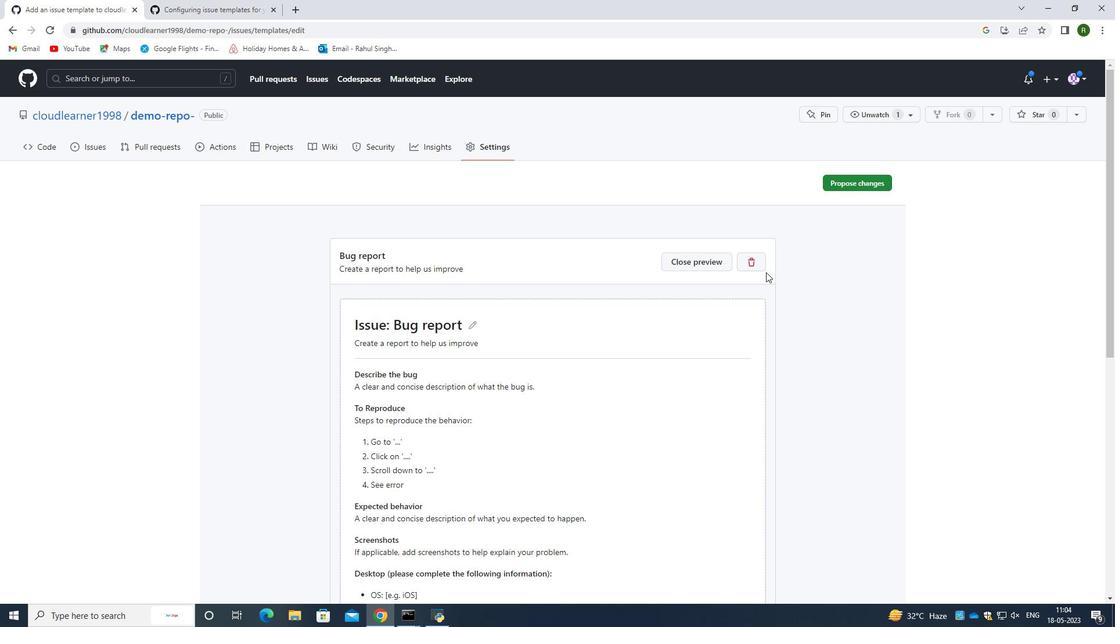 
Action: Mouse moved to (766, 273)
Screenshot: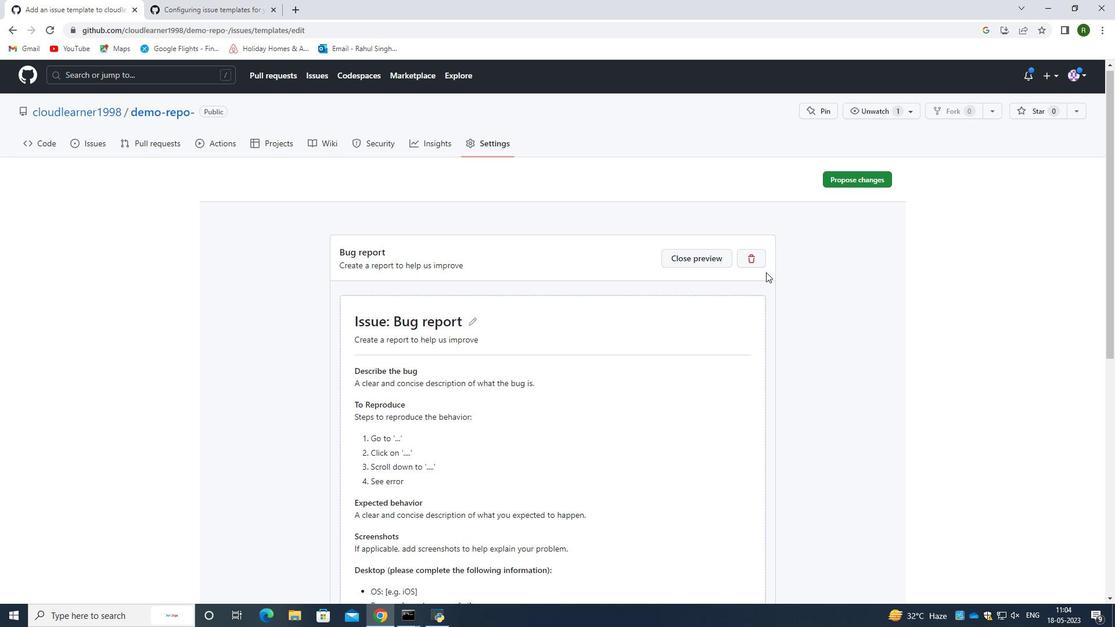 
